 Task: Look for Airbnb properties in Dubbo, Australia from 9th December, 2023 to 16th December, 2023 for 2 adults. Place can be entire room with 2 bedrooms having 2 beds and 1 bathroom. Property type can be flat. Amenities needed are: washing machine, kitchen.
Action: Mouse moved to (560, 124)
Screenshot: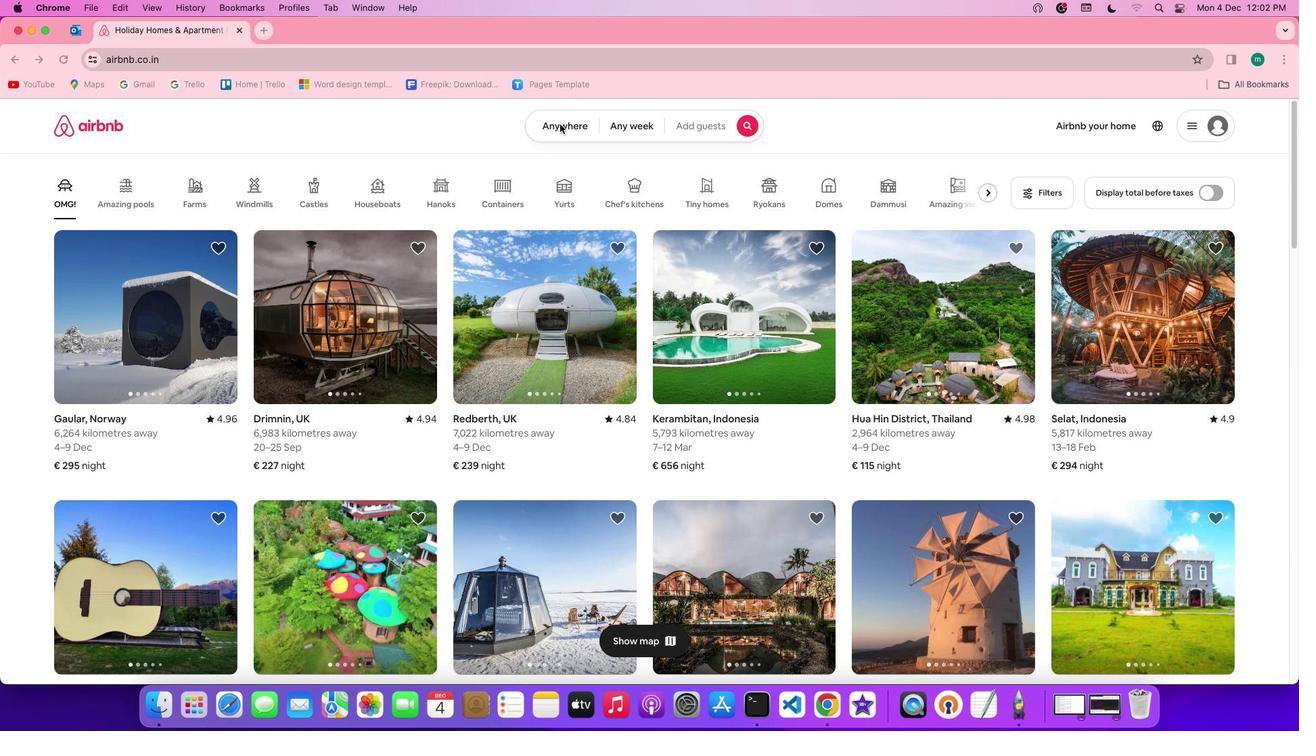 
Action: Mouse pressed left at (560, 124)
Screenshot: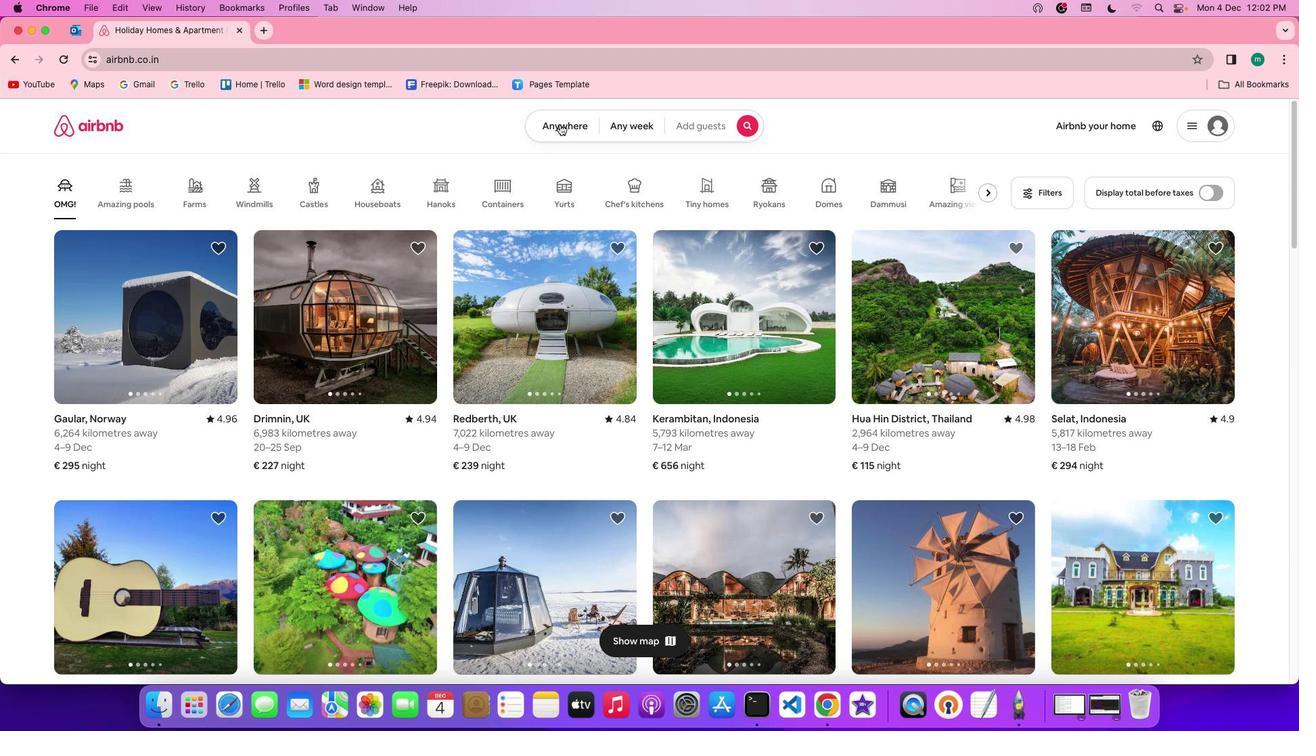 
Action: Mouse pressed left at (560, 124)
Screenshot: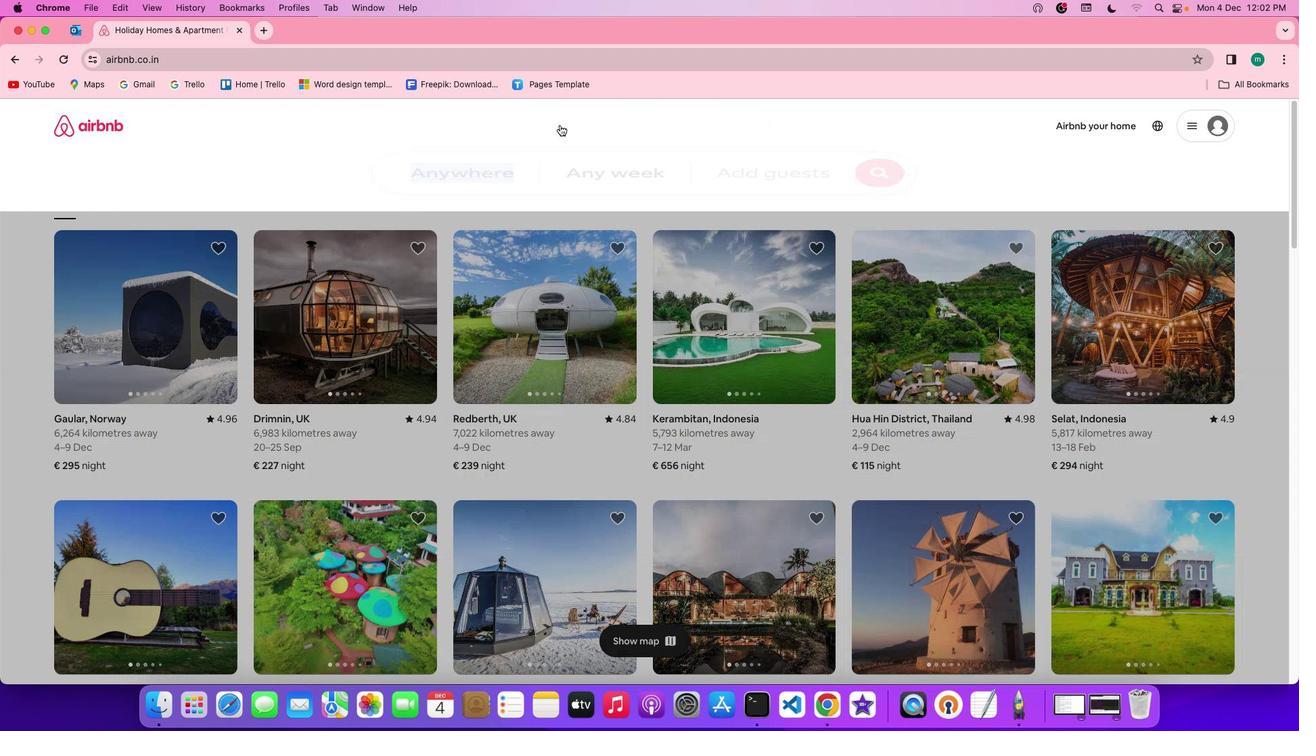 
Action: Mouse moved to (525, 165)
Screenshot: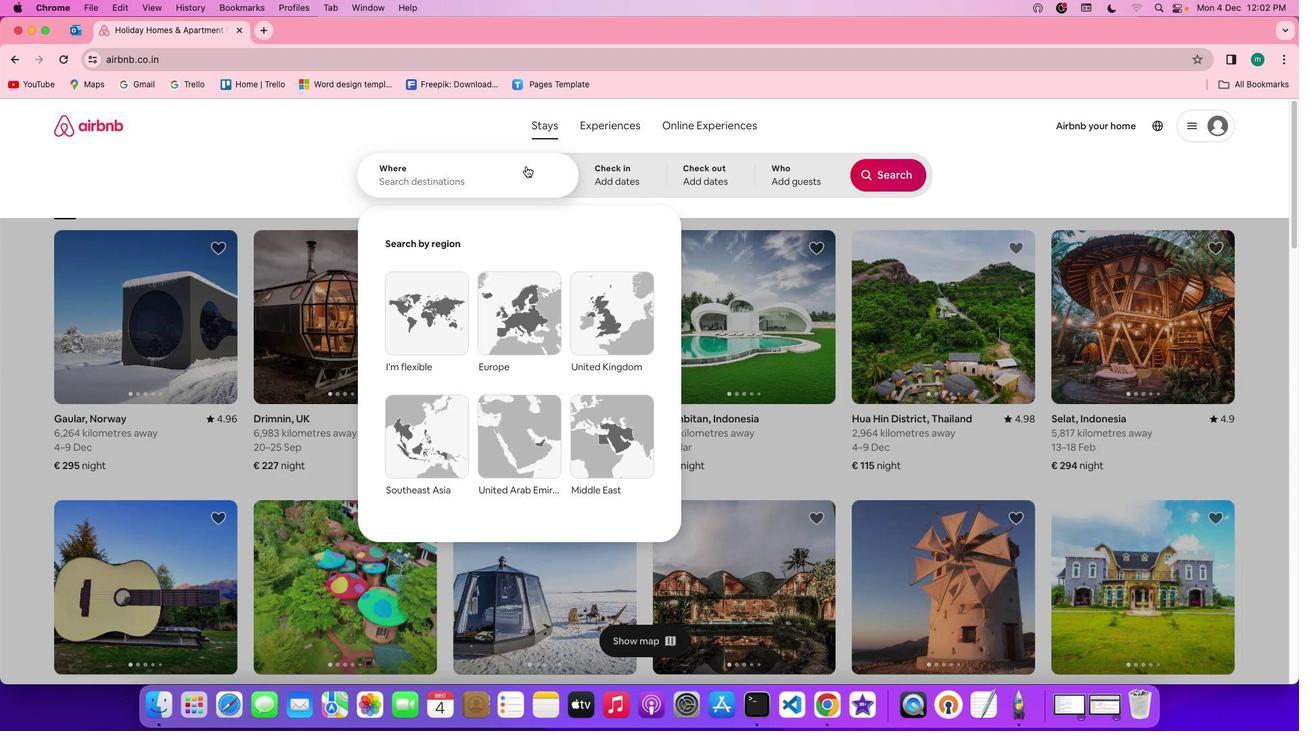 
Action: Mouse pressed left at (525, 165)
Screenshot: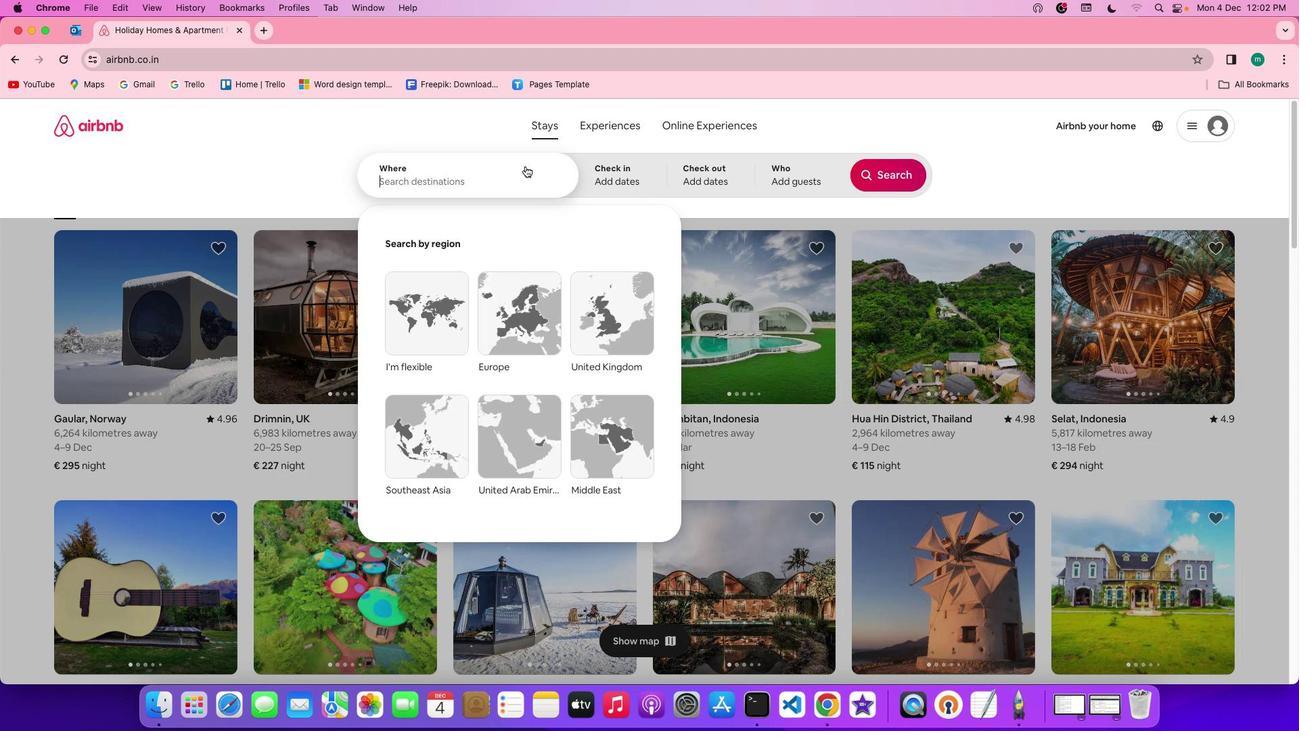 
Action: Mouse moved to (525, 165)
Screenshot: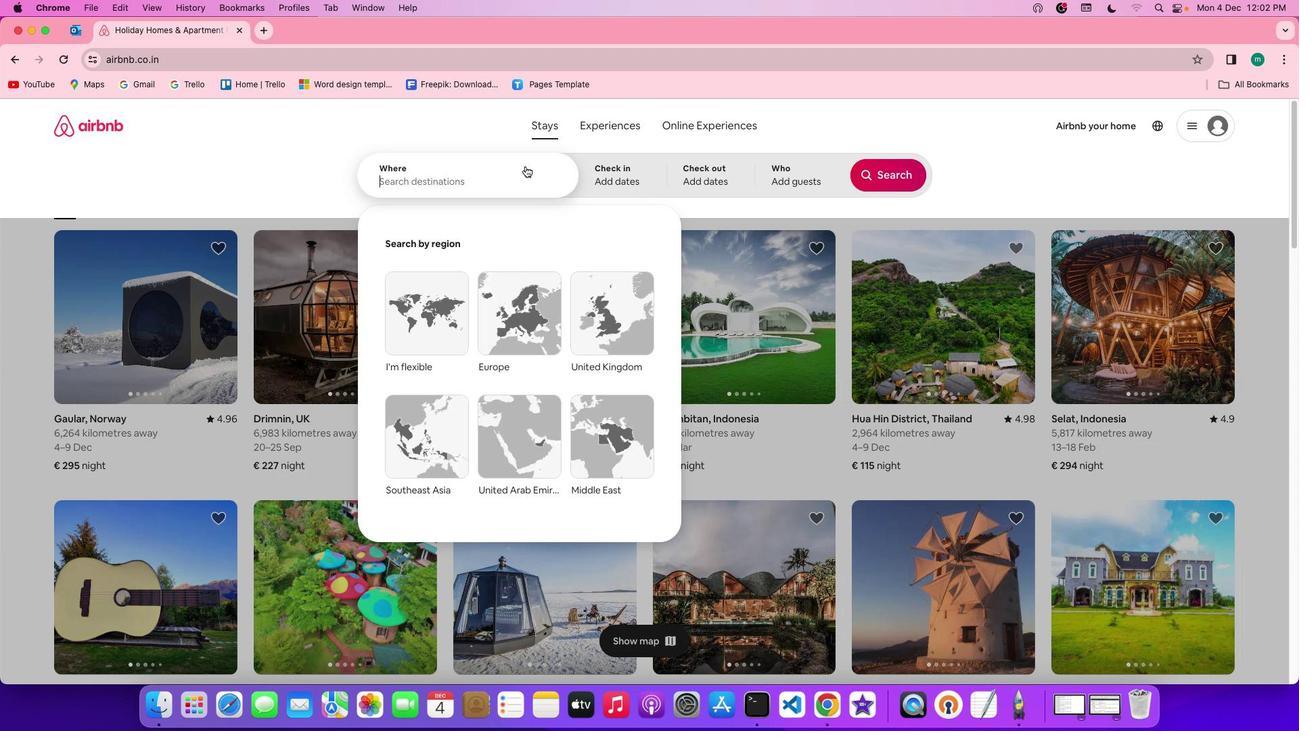 
Action: Key pressed Key.shift'D''u''b''b''o'','Key.spaceKey.shift'a''u''s''t''r''a''l''i''a'
Screenshot: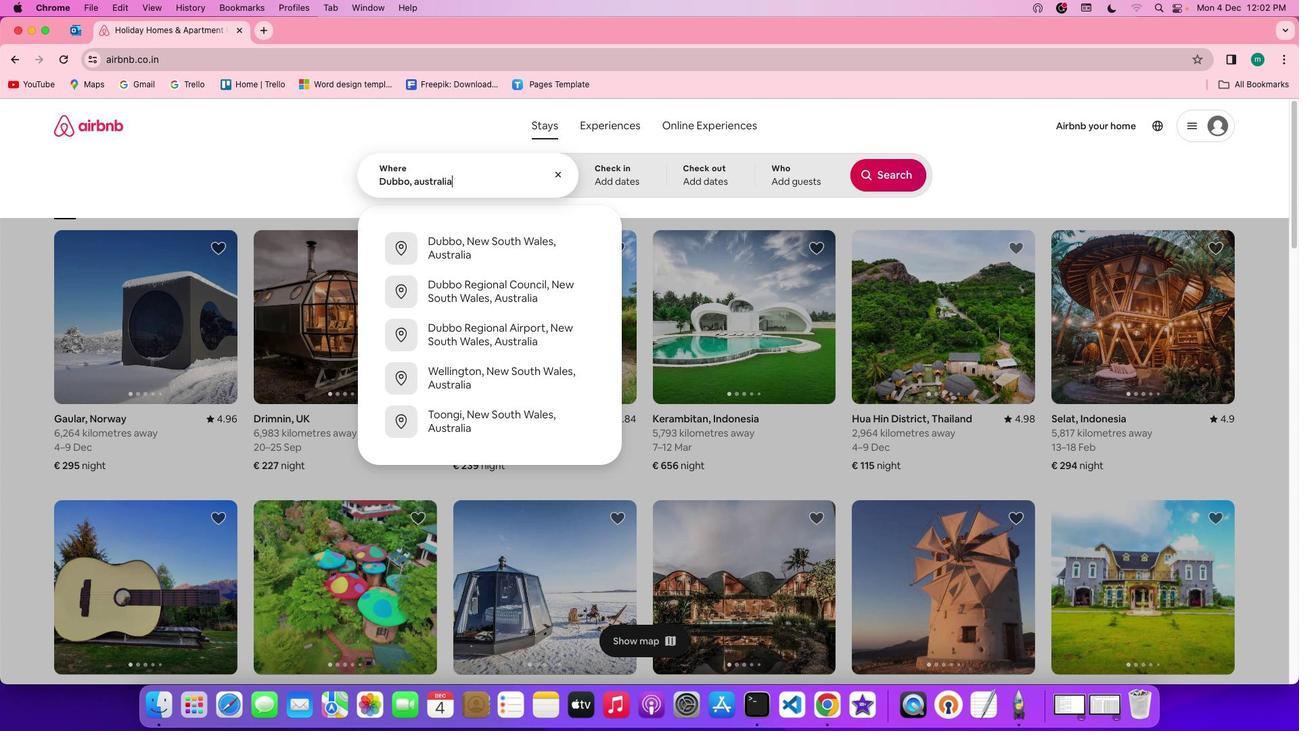 
Action: Mouse moved to (641, 163)
Screenshot: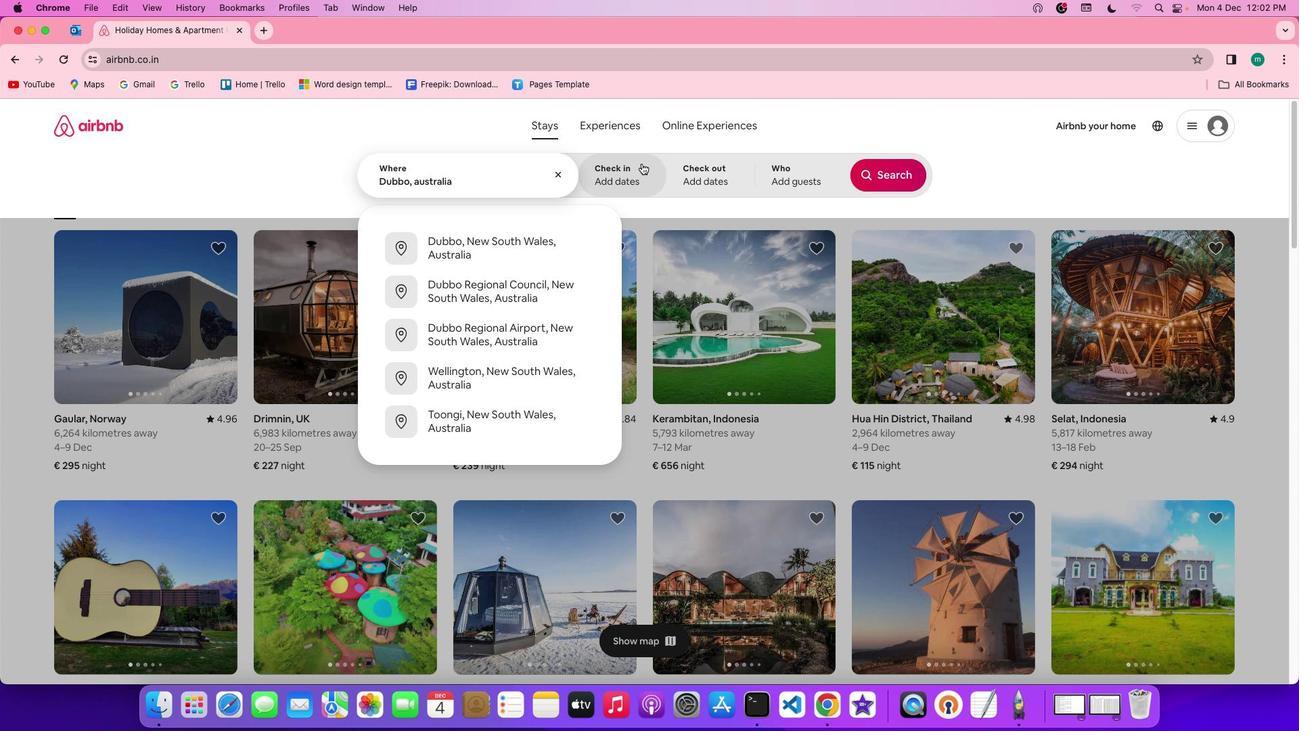 
Action: Mouse pressed left at (641, 163)
Screenshot: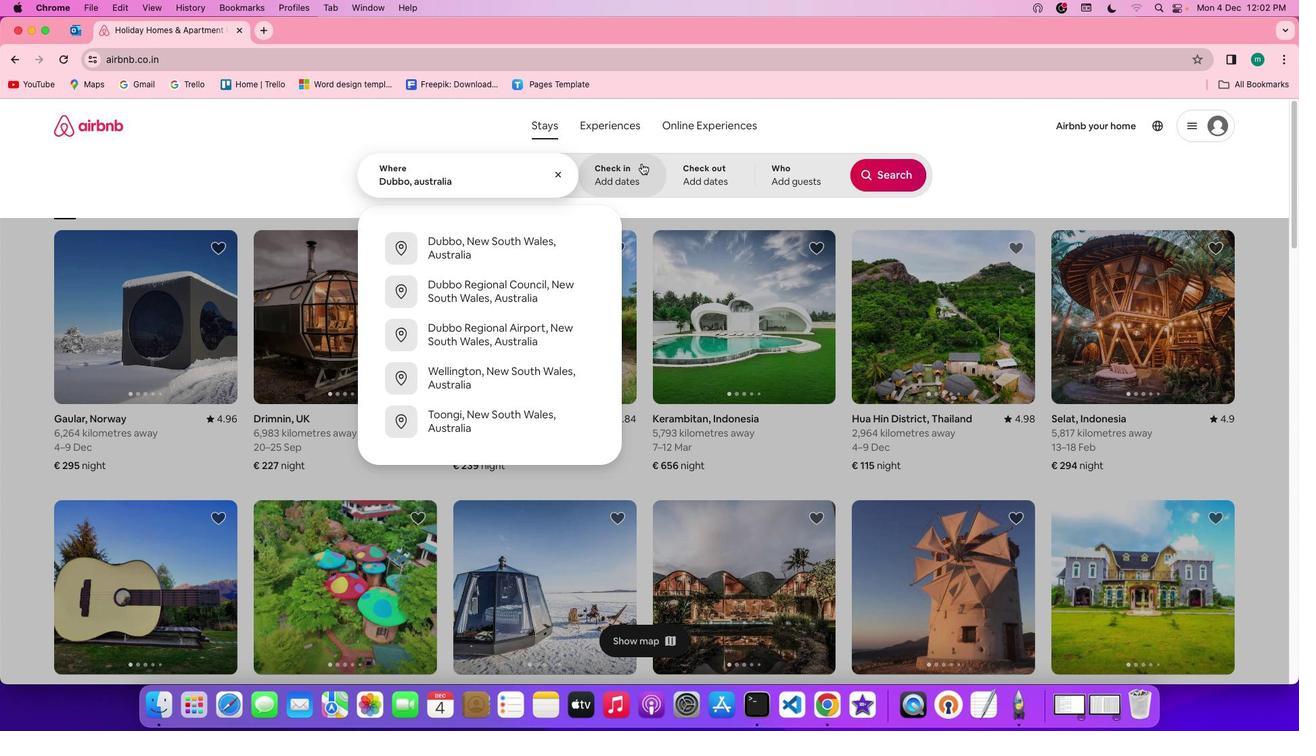 
Action: Mouse moved to (609, 381)
Screenshot: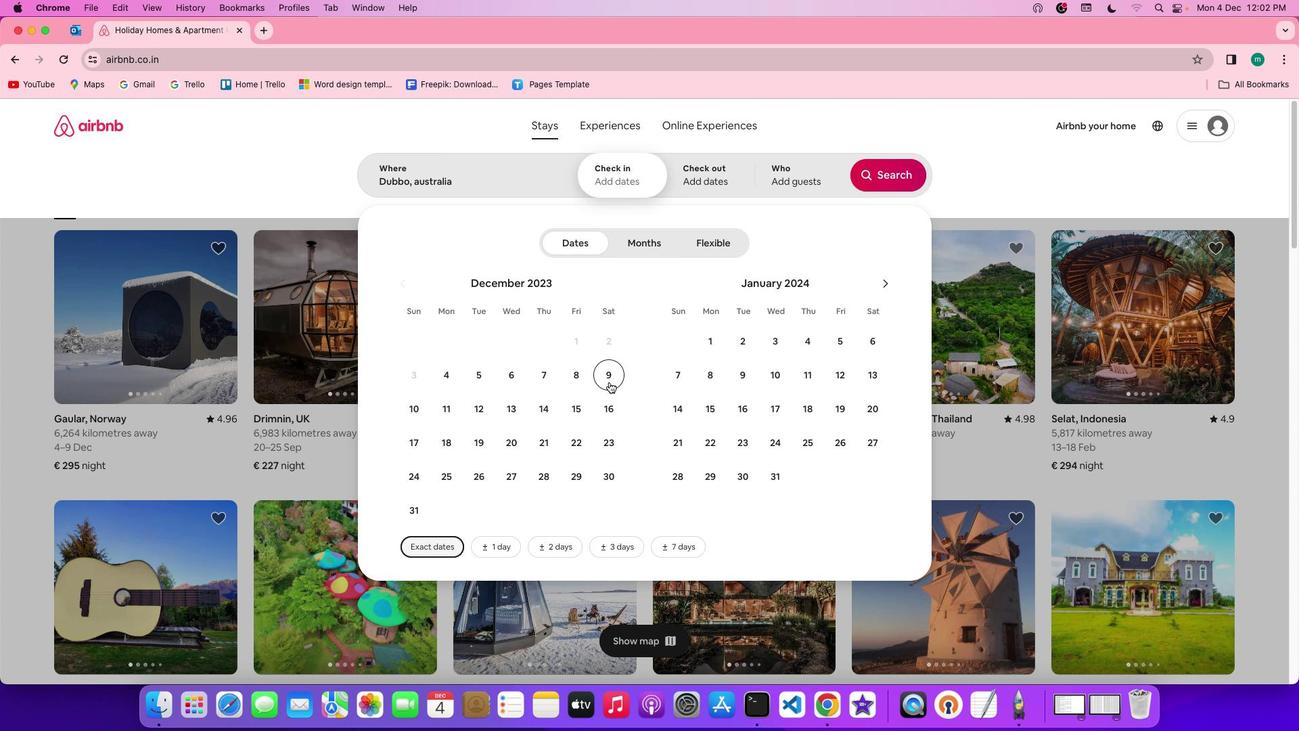 
Action: Mouse pressed left at (609, 381)
Screenshot: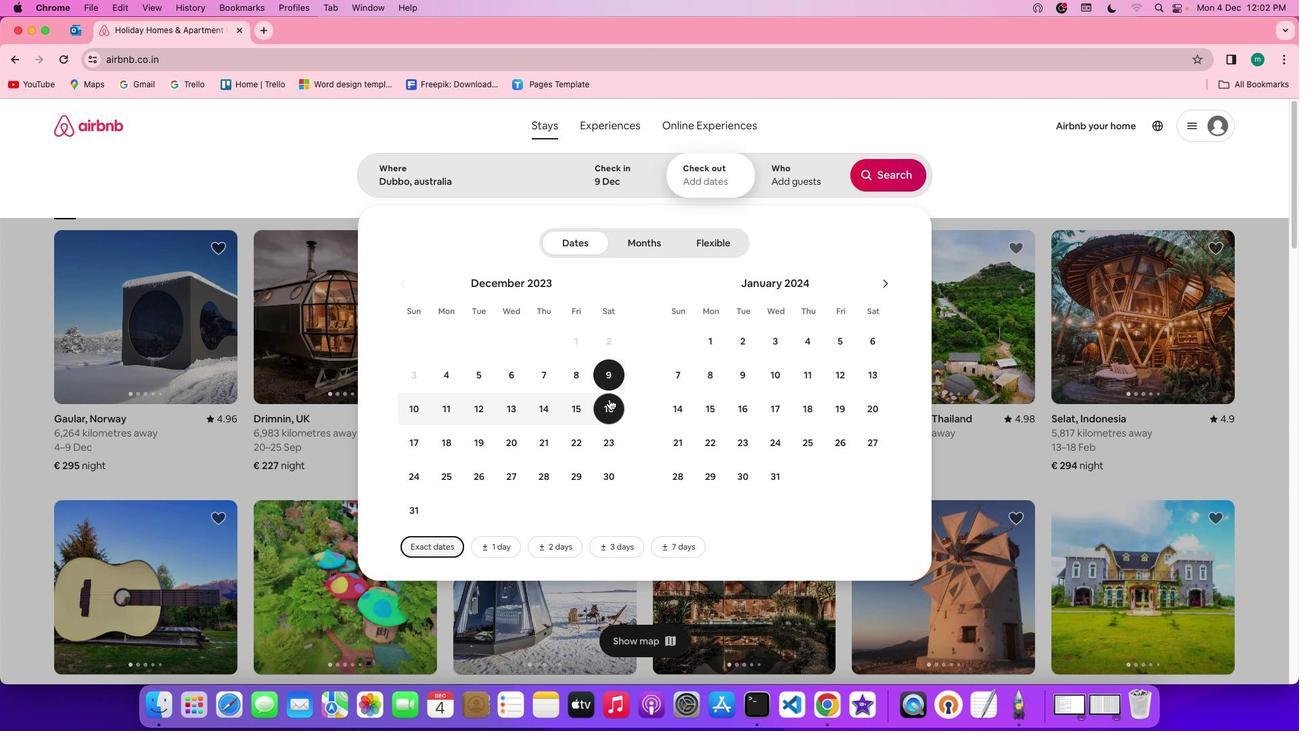 
Action: Mouse moved to (609, 399)
Screenshot: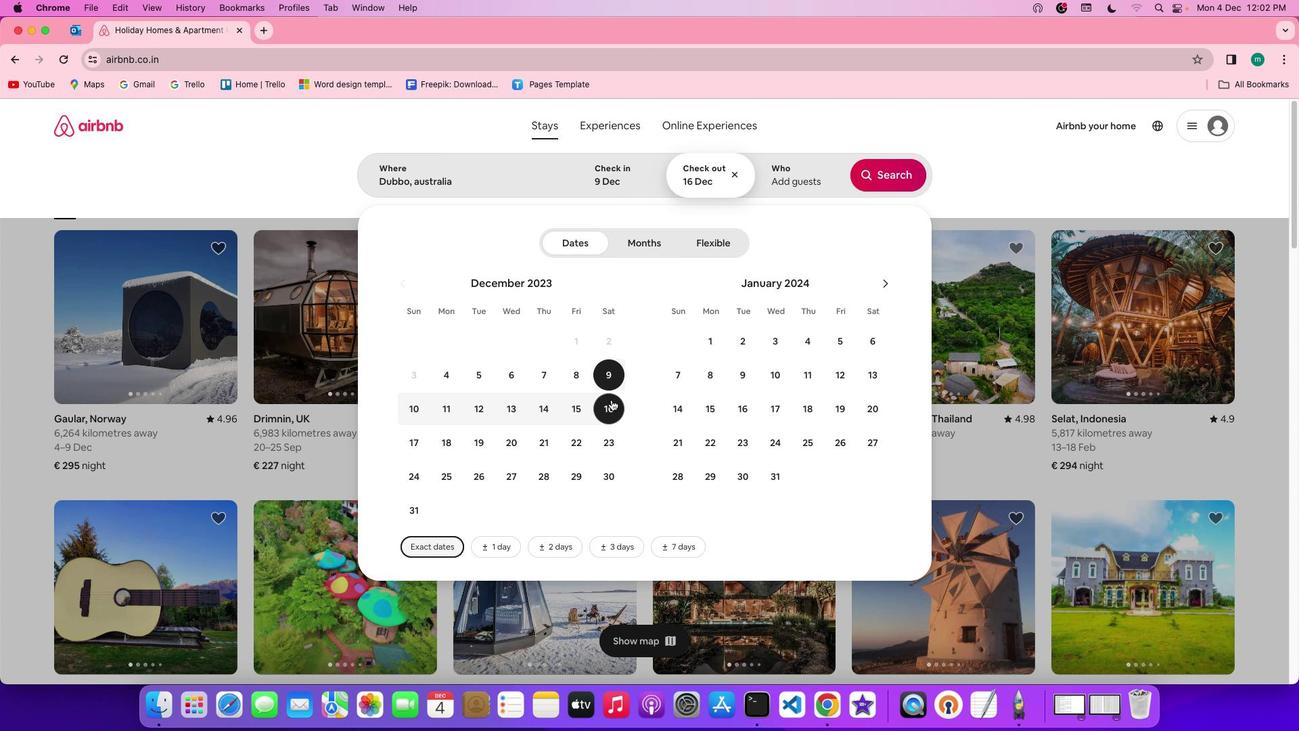 
Action: Mouse pressed left at (609, 399)
Screenshot: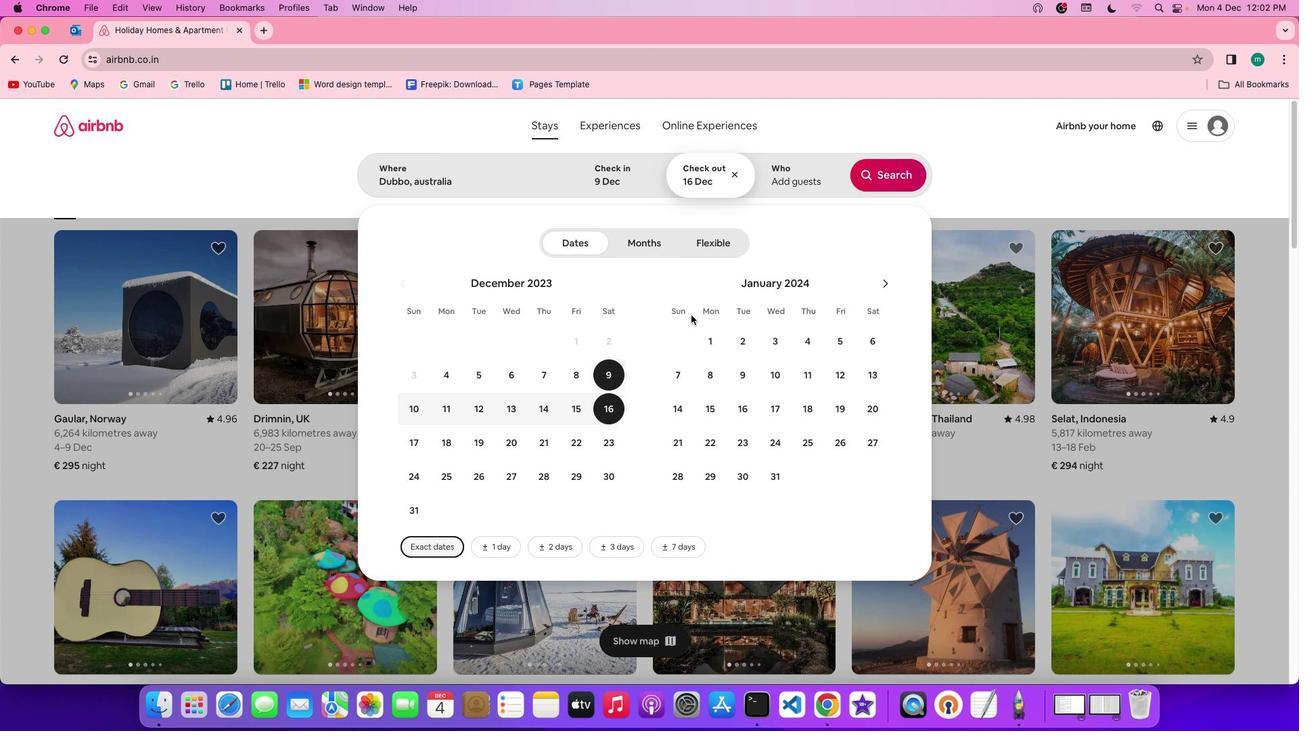 
Action: Mouse moved to (788, 176)
Screenshot: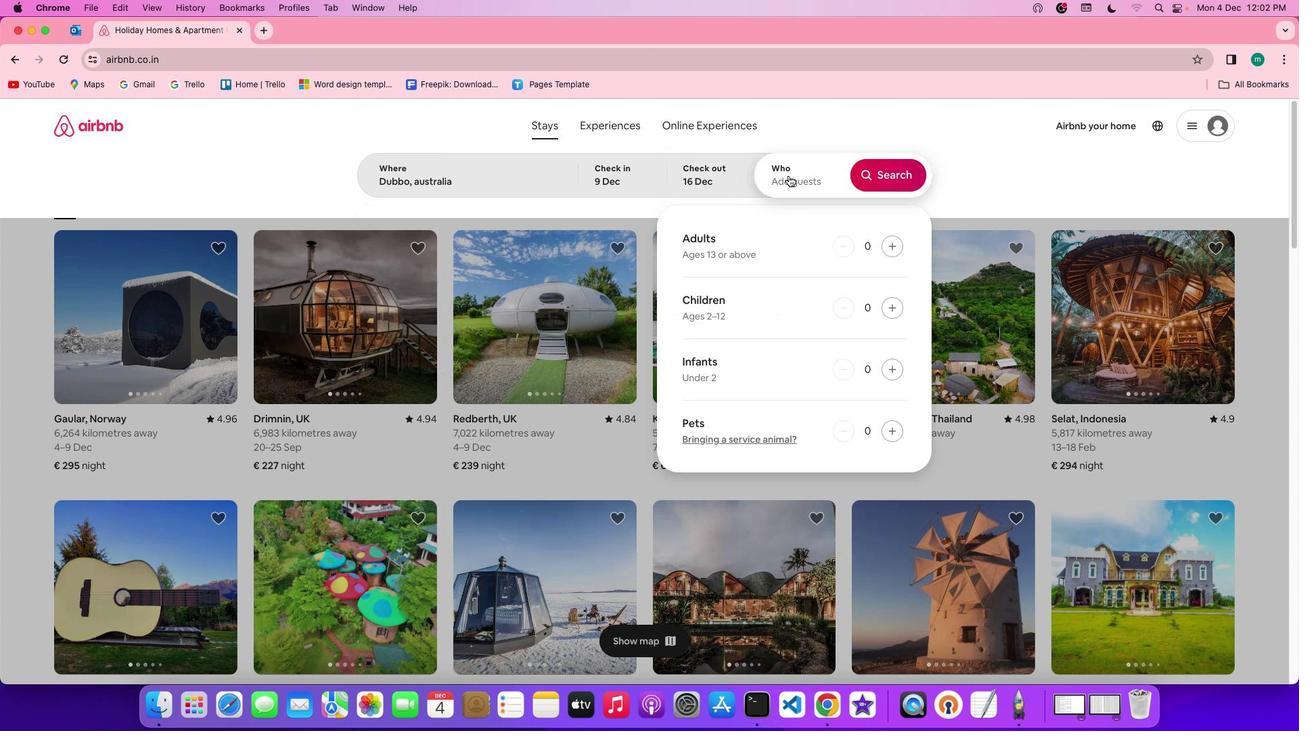 
Action: Mouse pressed left at (788, 176)
Screenshot: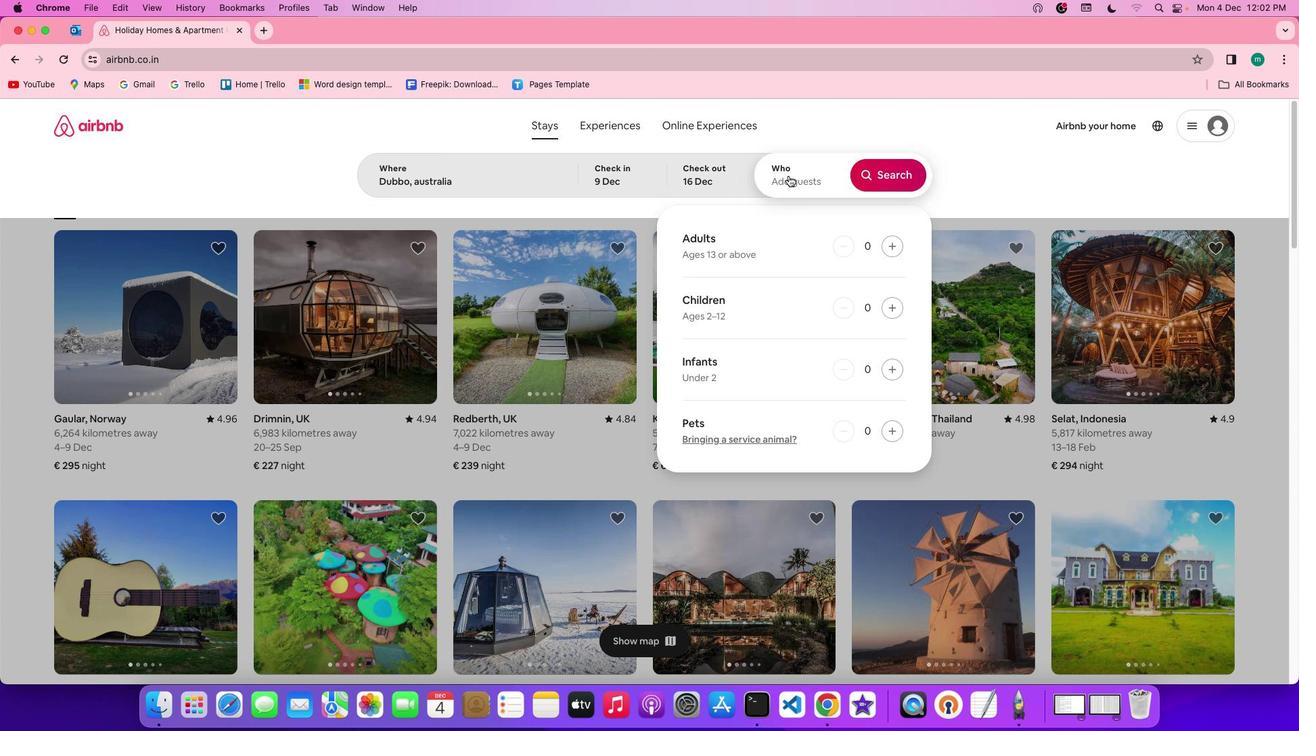 
Action: Mouse moved to (894, 240)
Screenshot: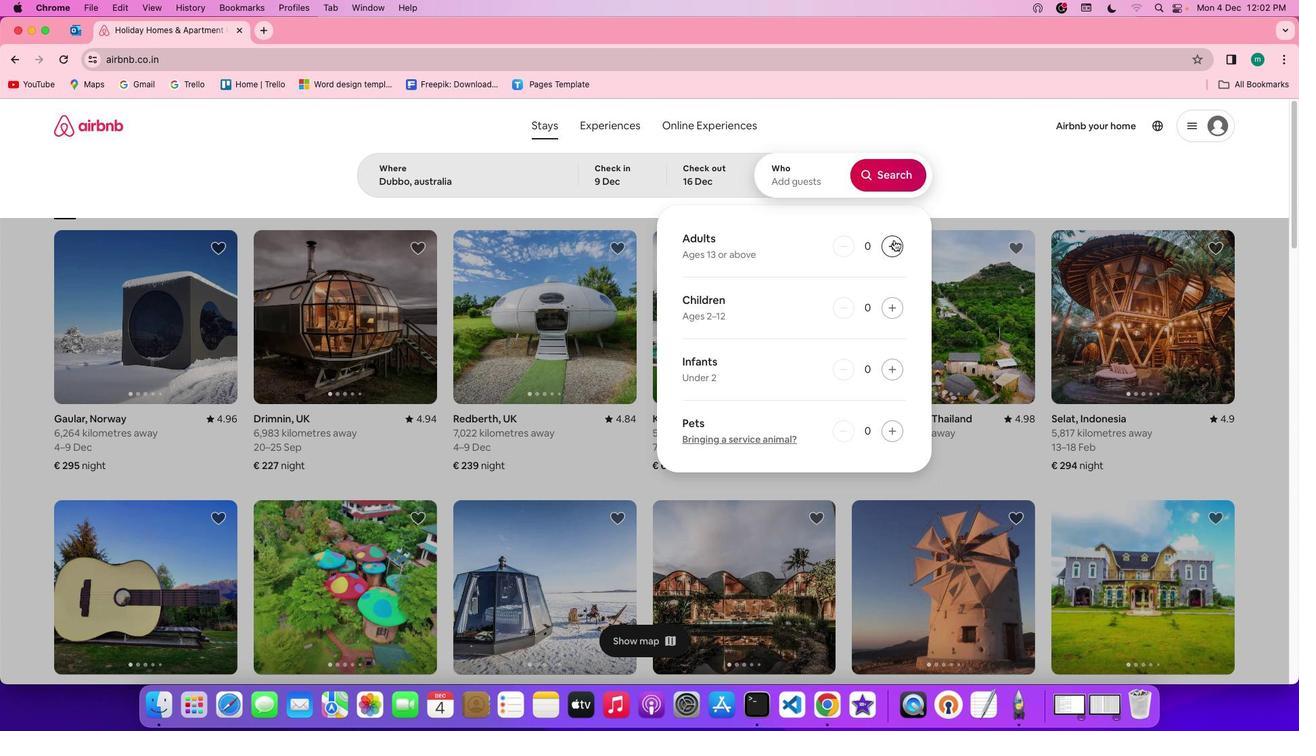 
Action: Mouse pressed left at (894, 240)
Screenshot: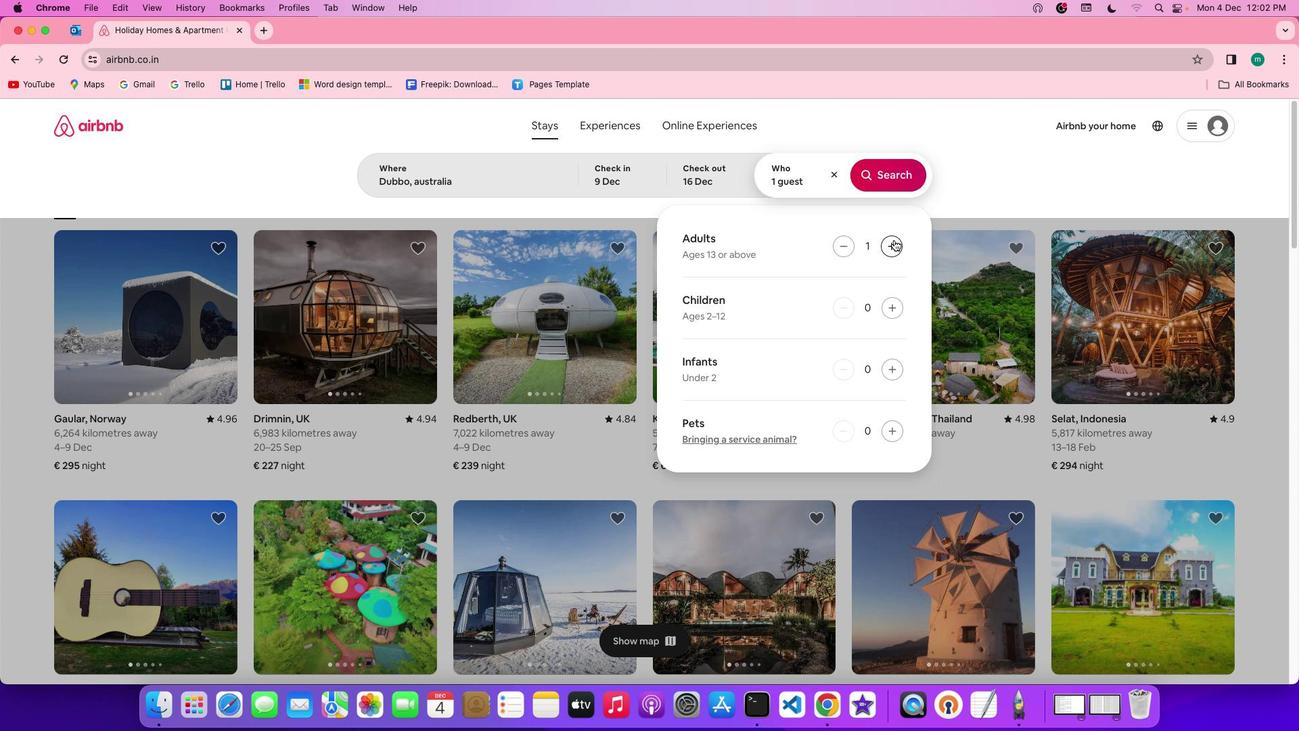 
Action: Mouse pressed left at (894, 240)
Screenshot: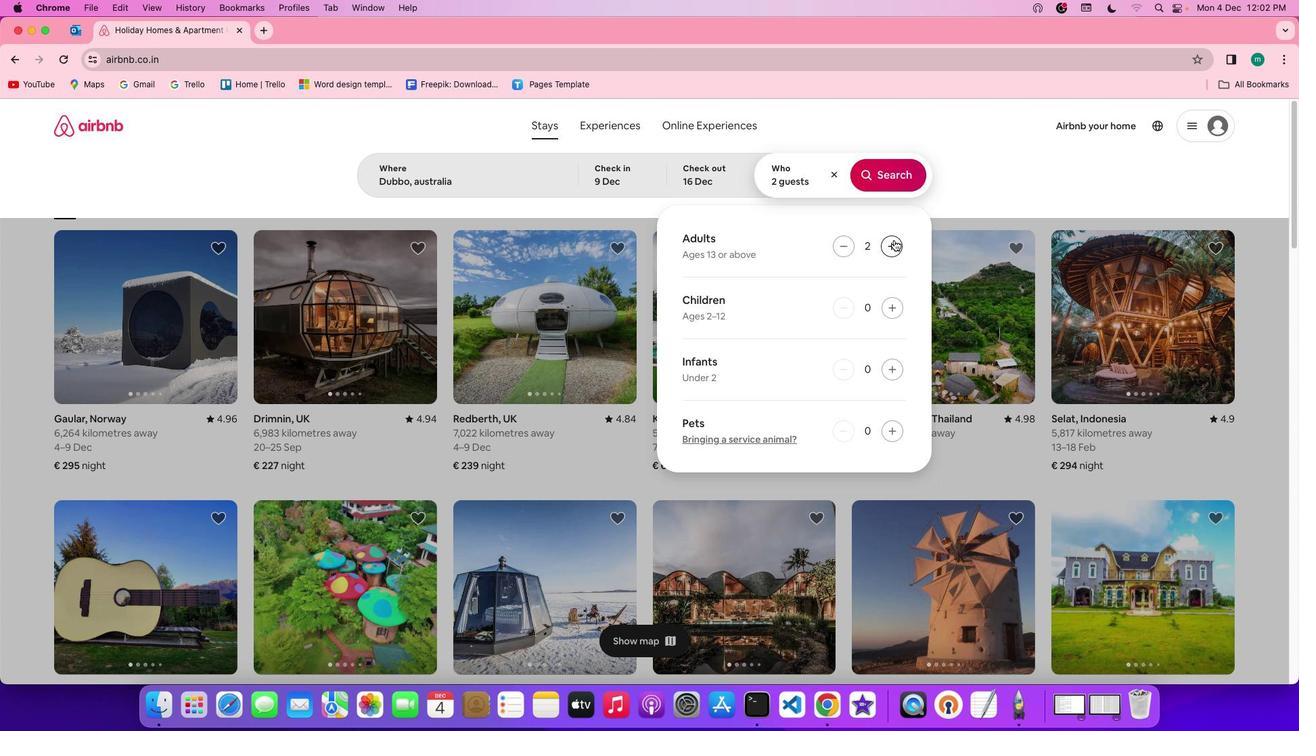 
Action: Mouse moved to (882, 169)
Screenshot: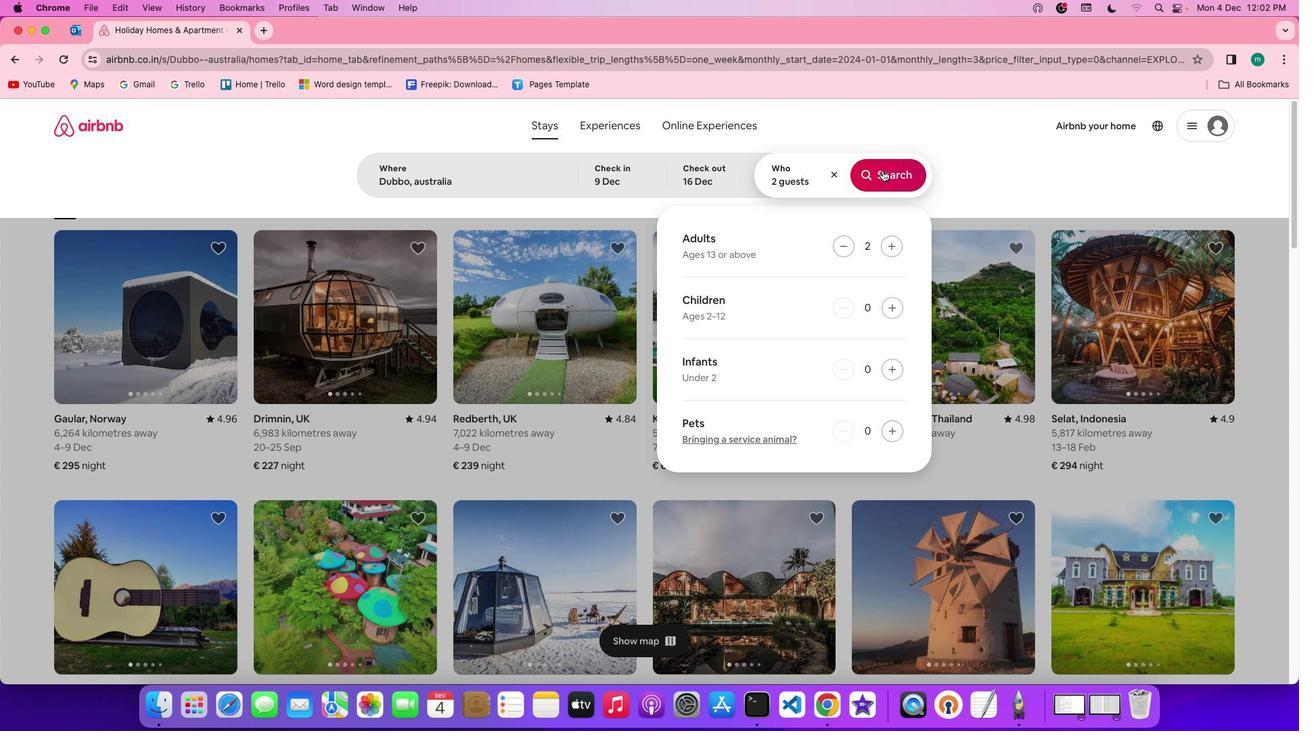 
Action: Mouse pressed left at (882, 169)
Screenshot: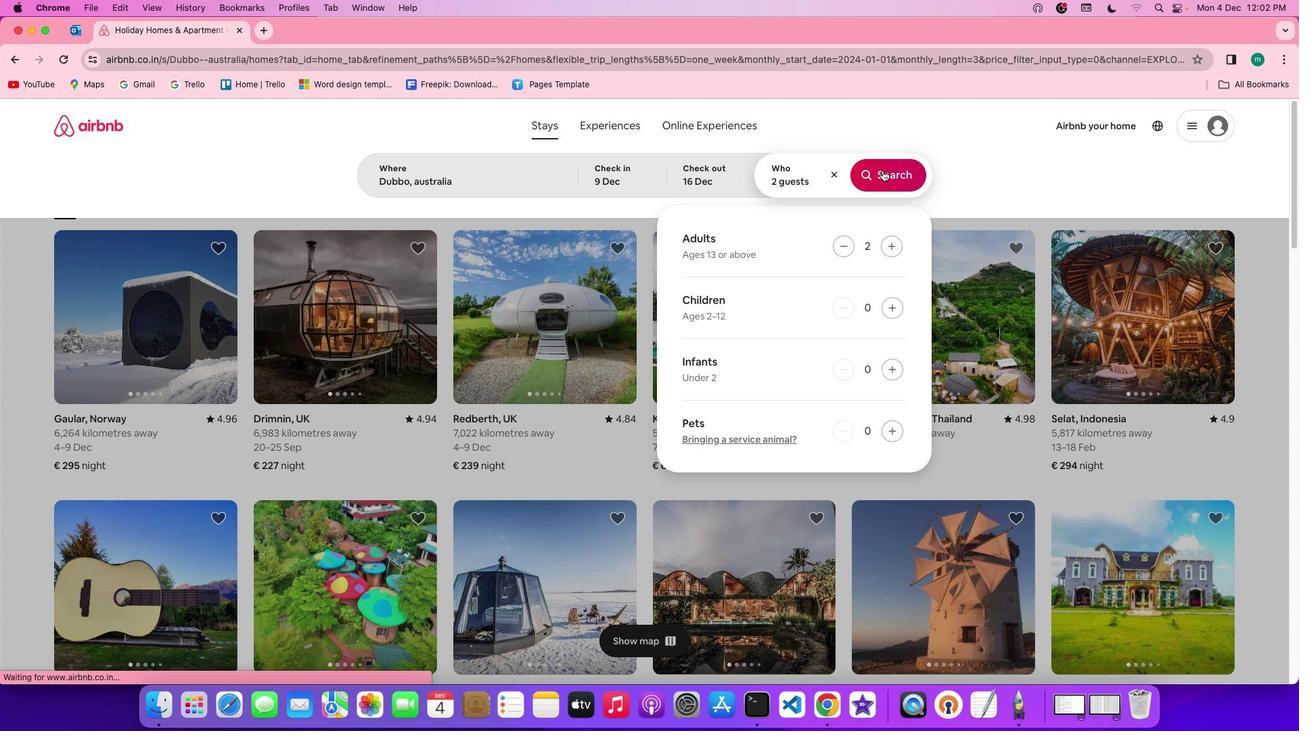 
Action: Mouse moved to (1074, 173)
Screenshot: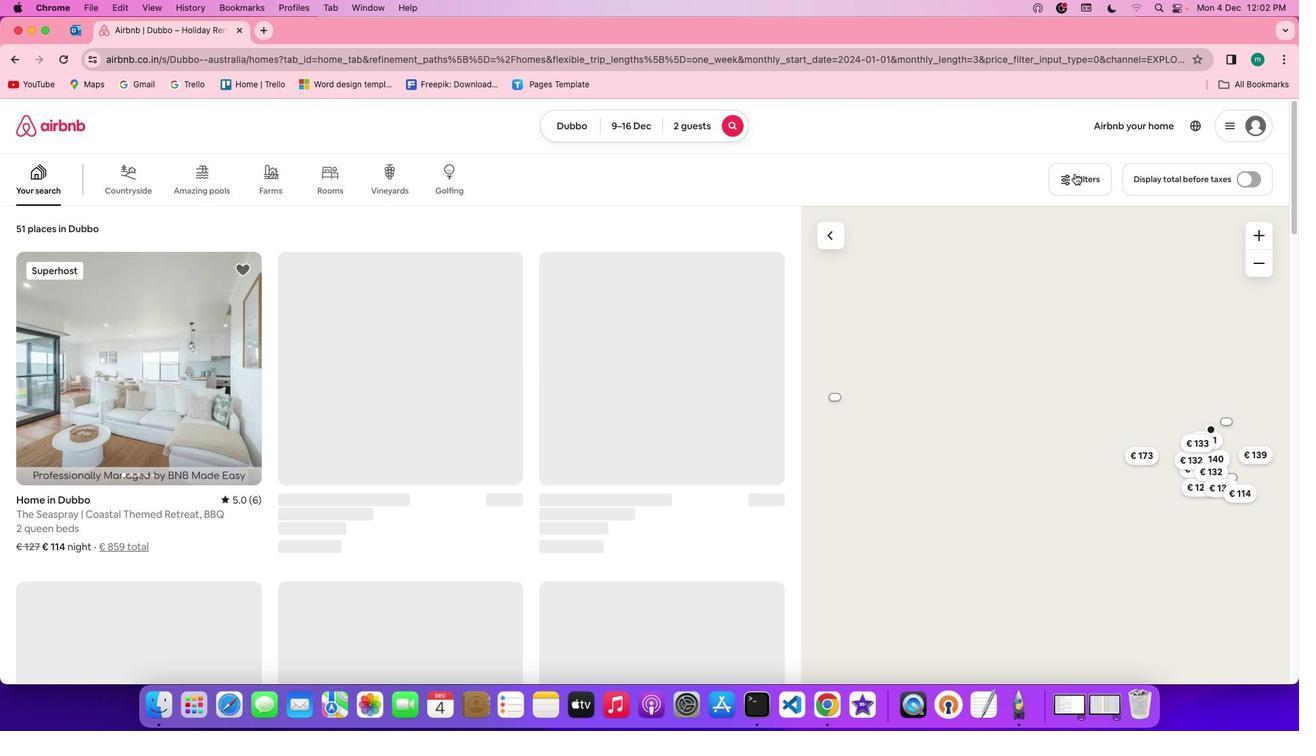 
Action: Mouse pressed left at (1074, 173)
Screenshot: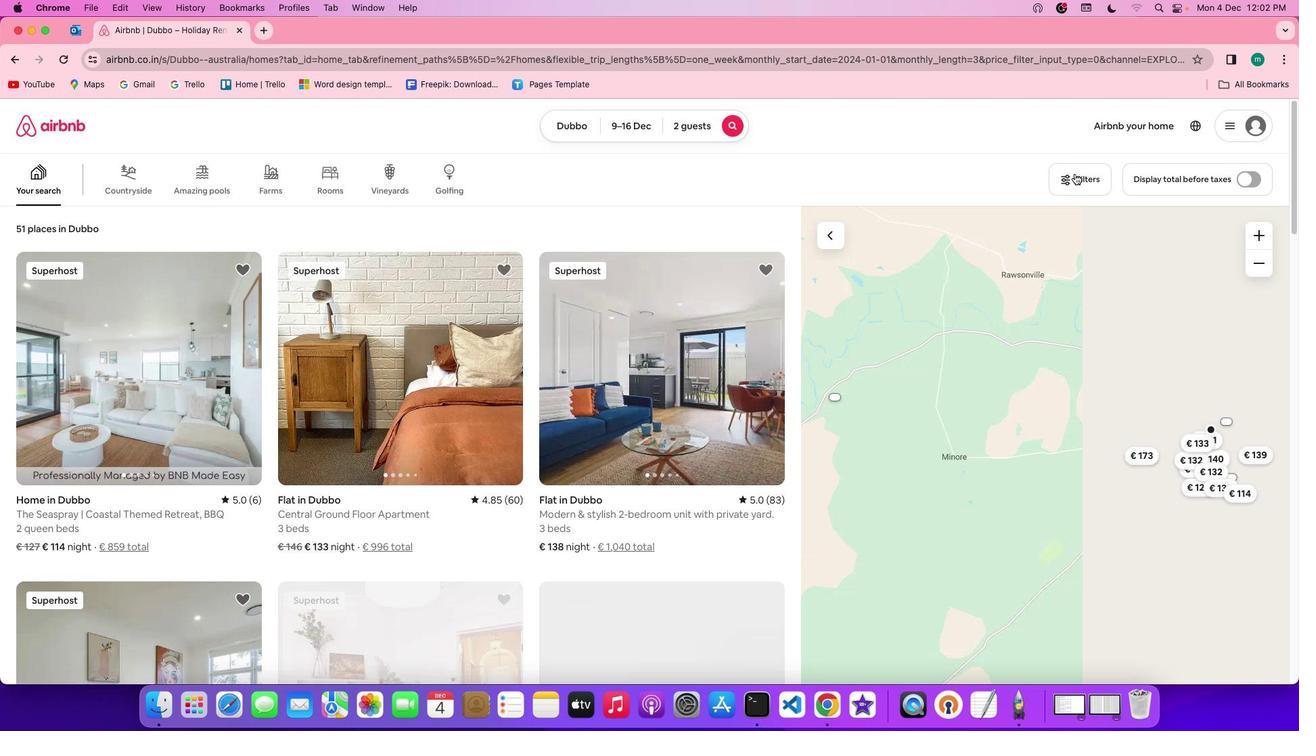 
Action: Mouse moved to (663, 332)
Screenshot: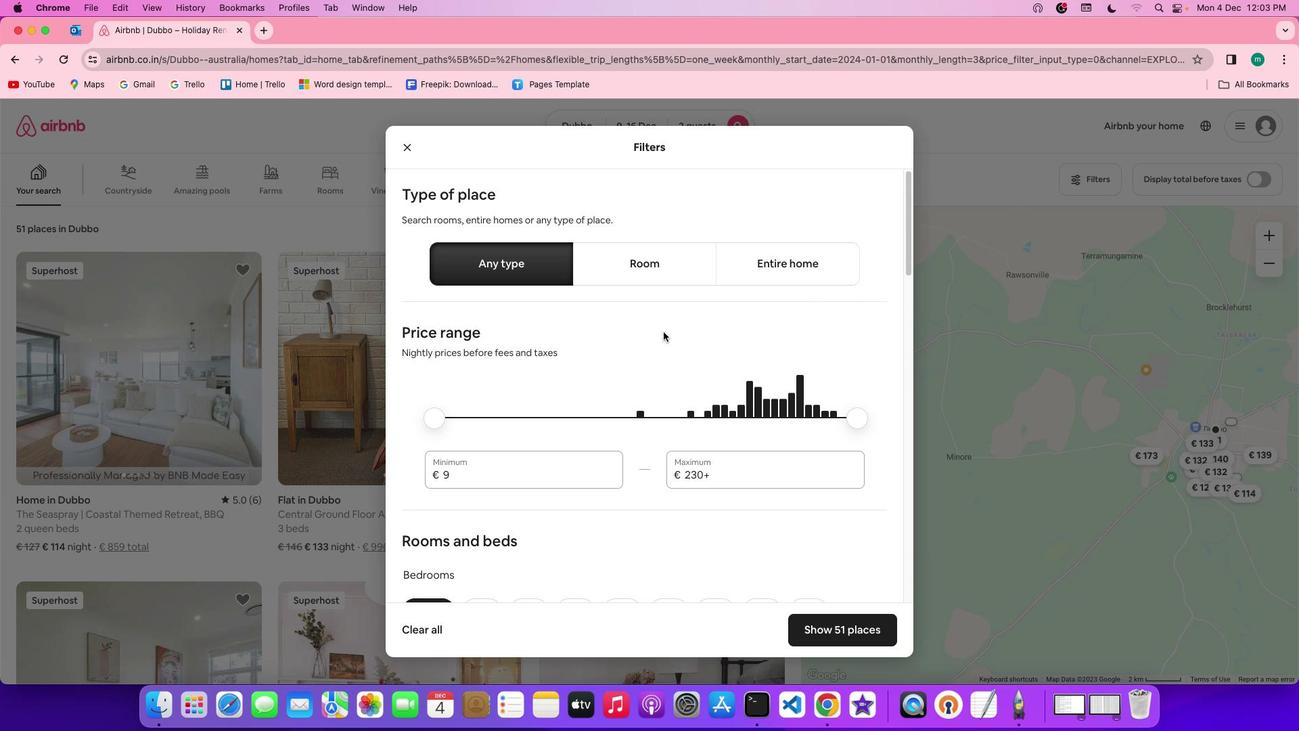 
Action: Mouse scrolled (663, 332) with delta (0, 0)
Screenshot: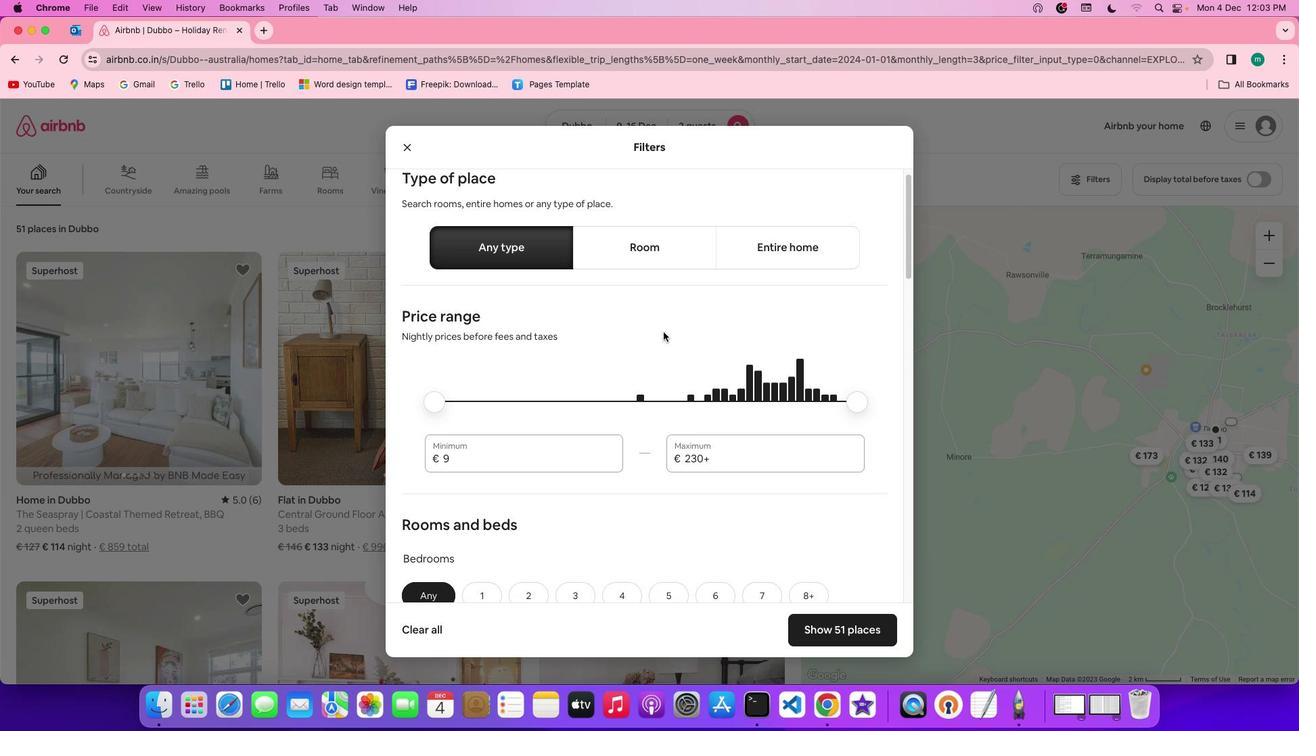 
Action: Mouse scrolled (663, 332) with delta (0, 0)
Screenshot: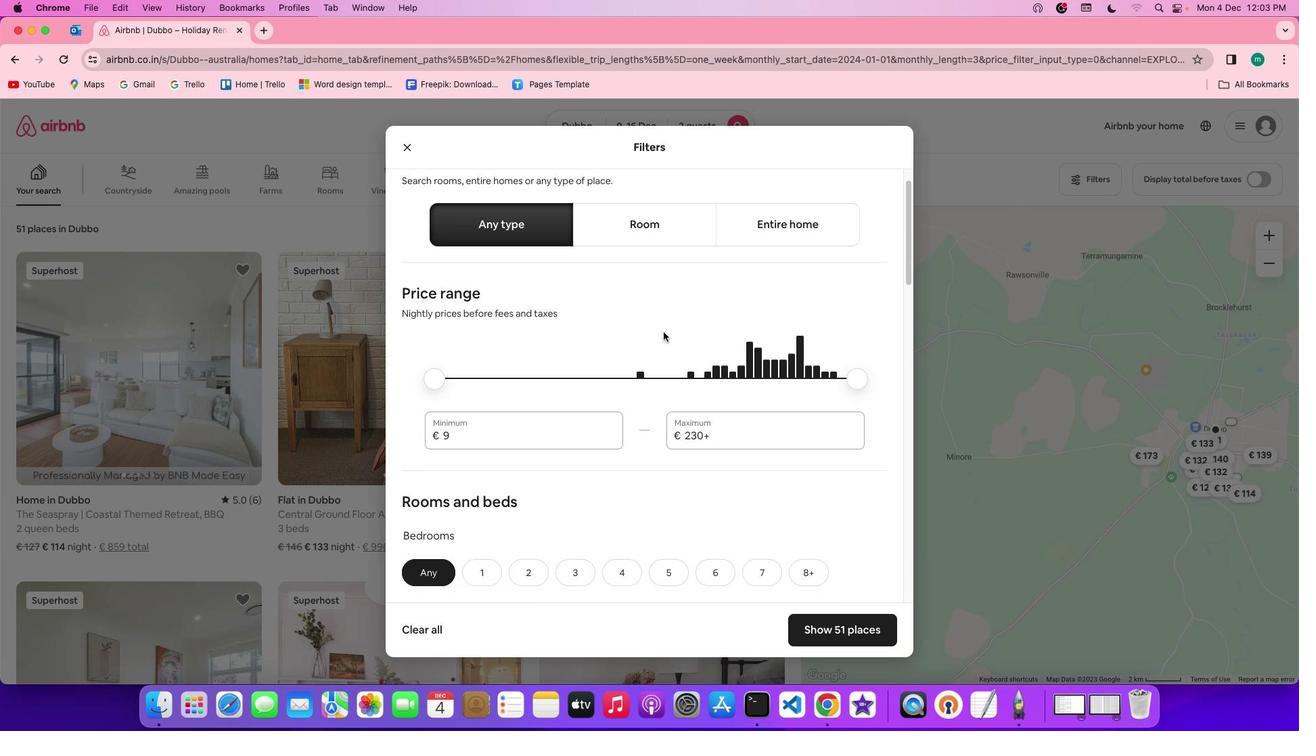 
Action: Mouse scrolled (663, 332) with delta (0, 0)
Screenshot: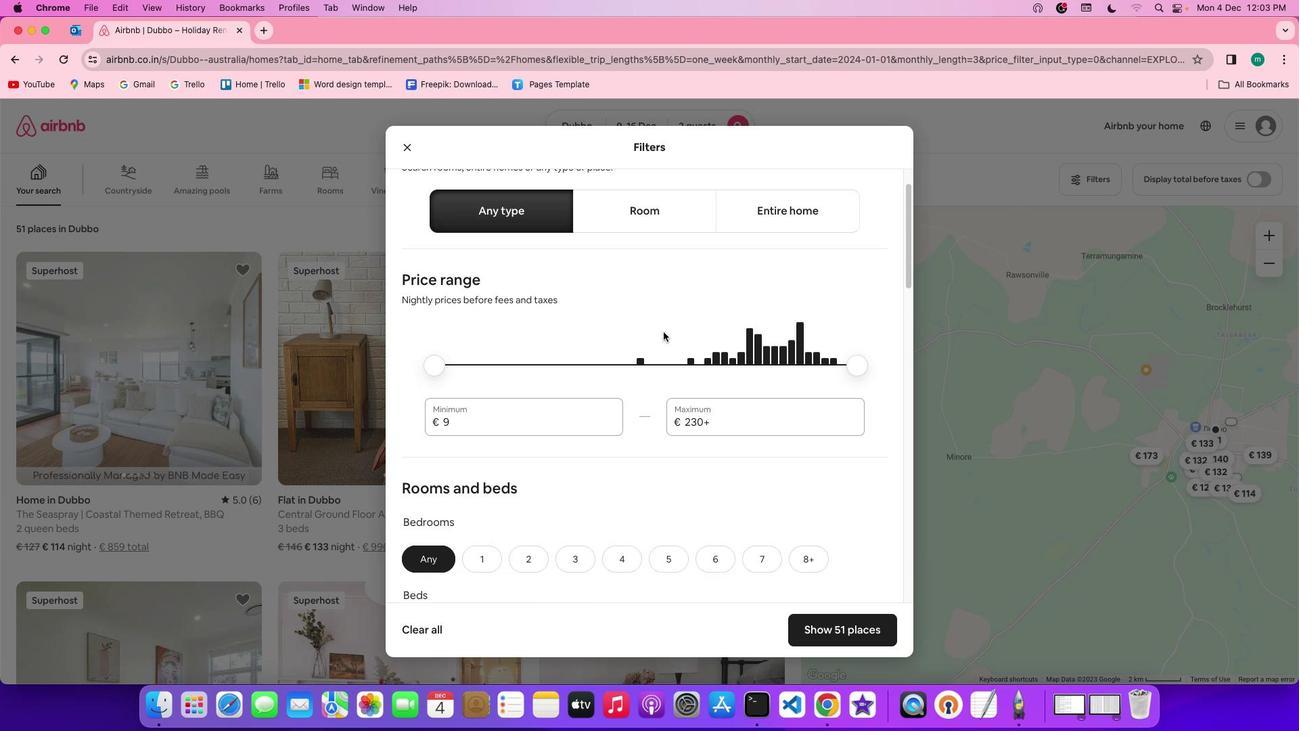 
Action: Mouse scrolled (663, 332) with delta (0, 0)
Screenshot: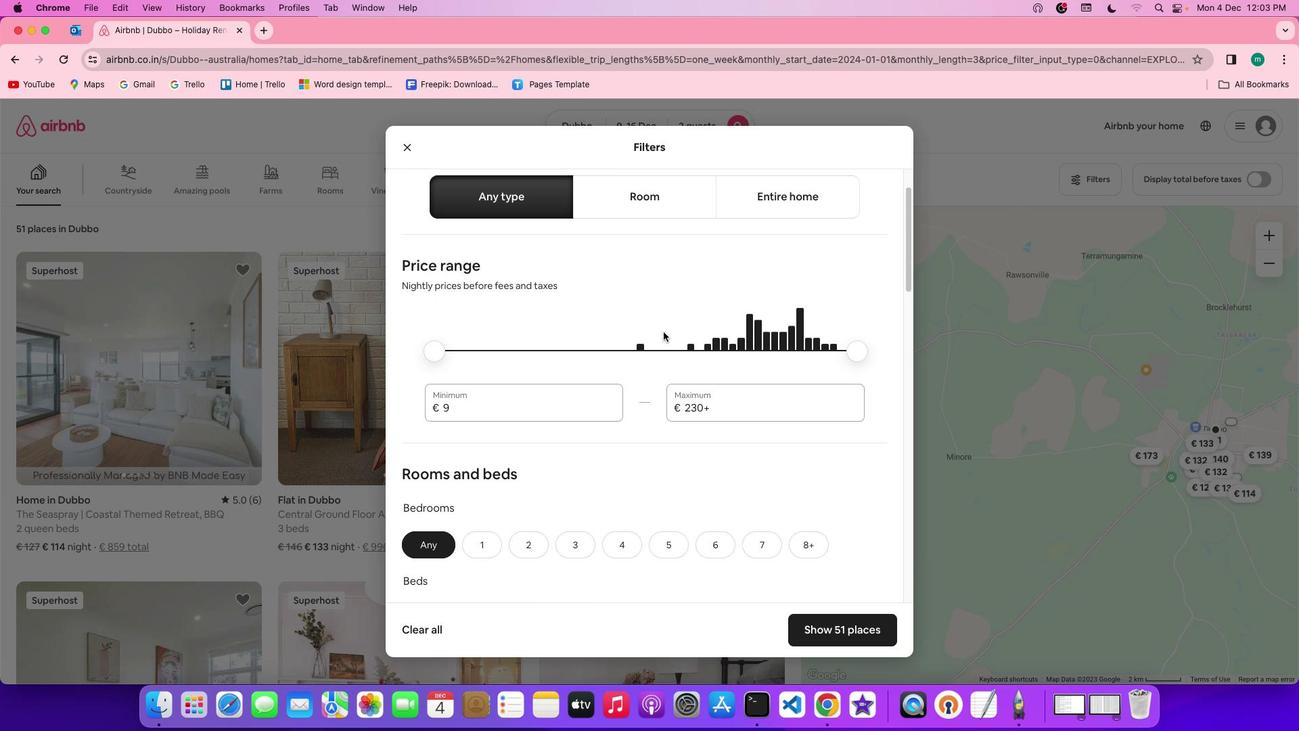 
Action: Mouse scrolled (663, 332) with delta (0, 0)
Screenshot: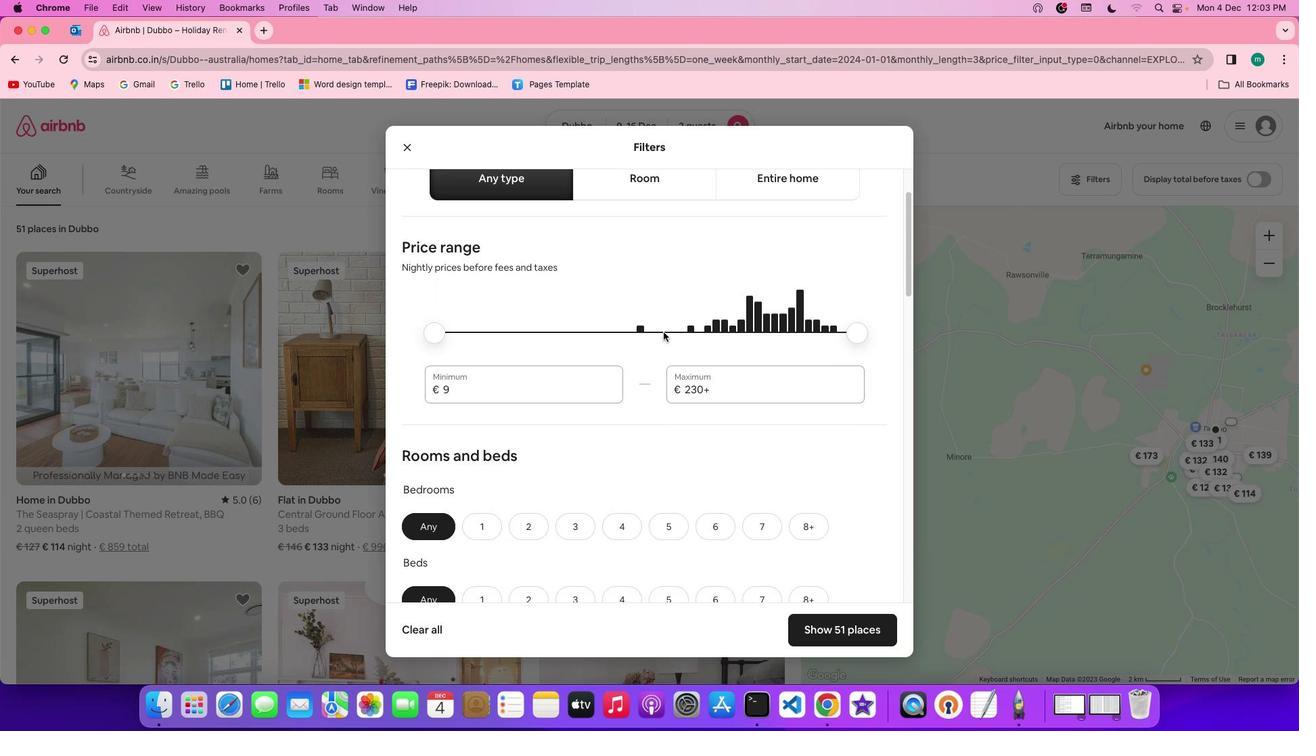 
Action: Mouse scrolled (663, 332) with delta (0, 0)
Screenshot: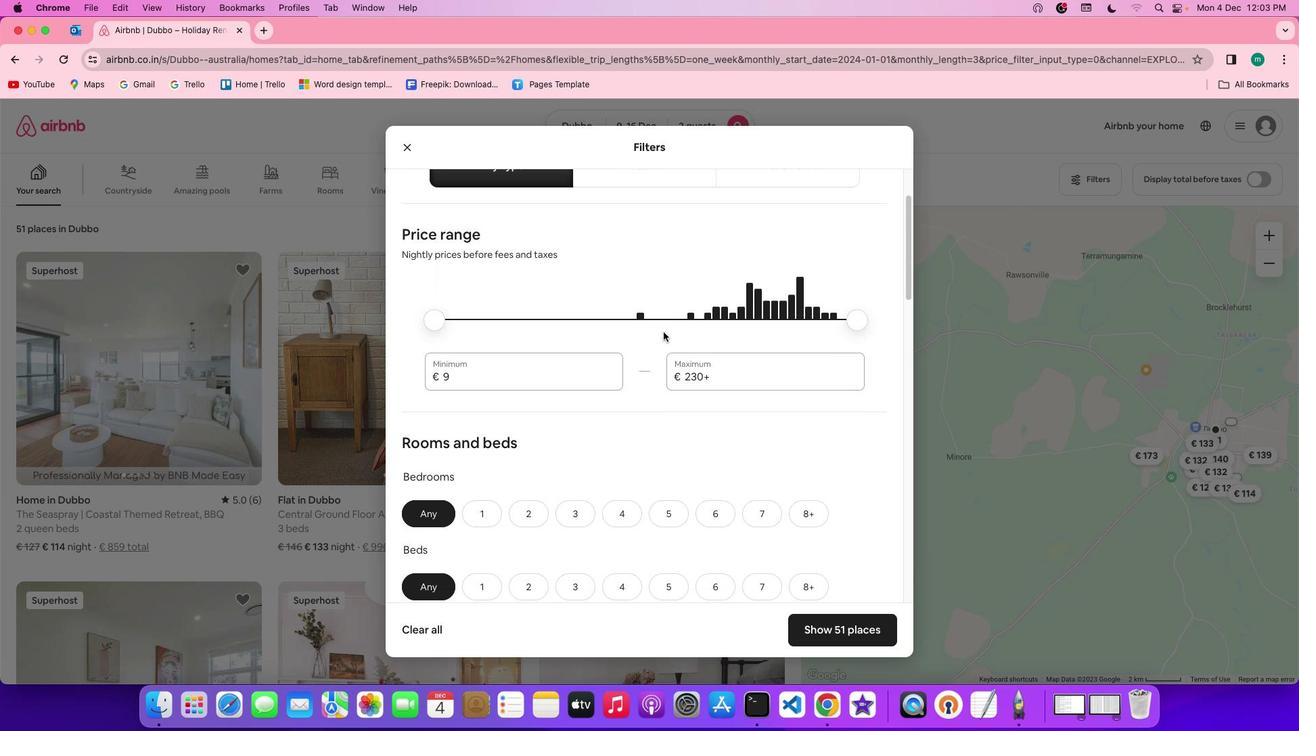 
Action: Mouse scrolled (663, 332) with delta (0, 0)
Screenshot: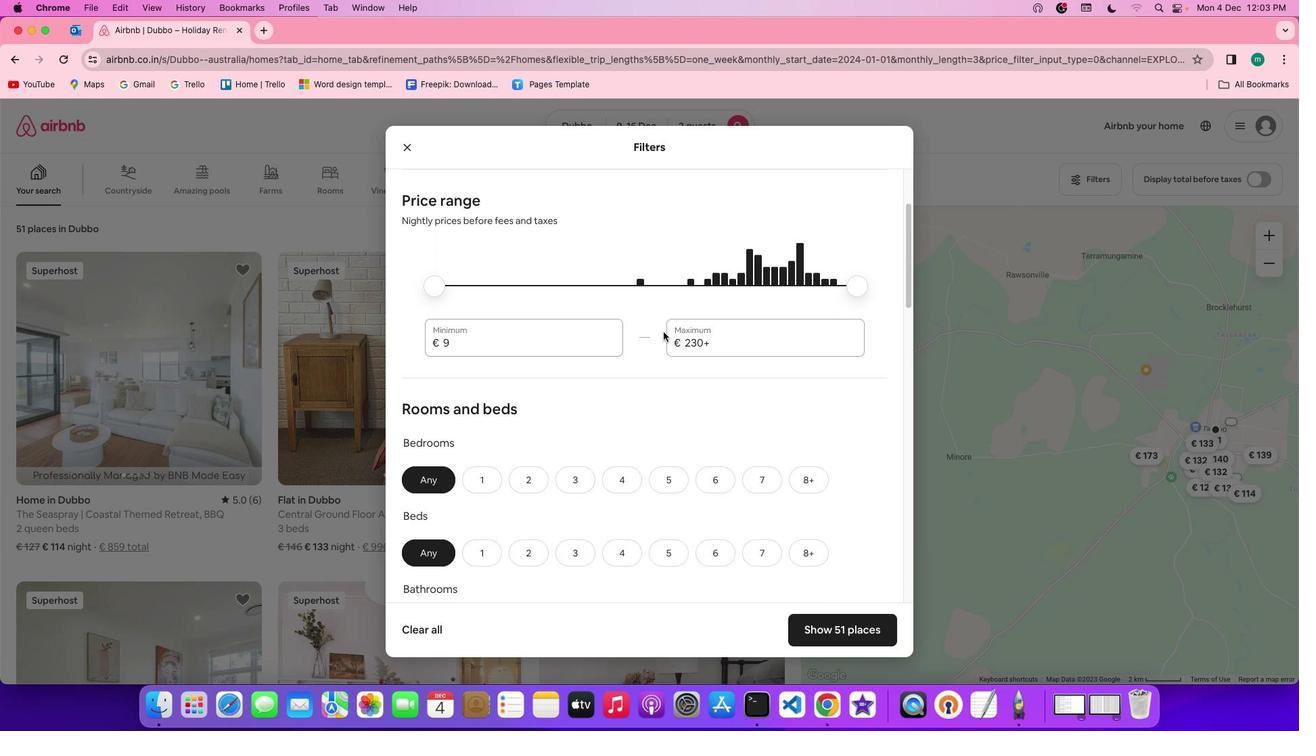 
Action: Mouse scrolled (663, 332) with delta (0, 0)
Screenshot: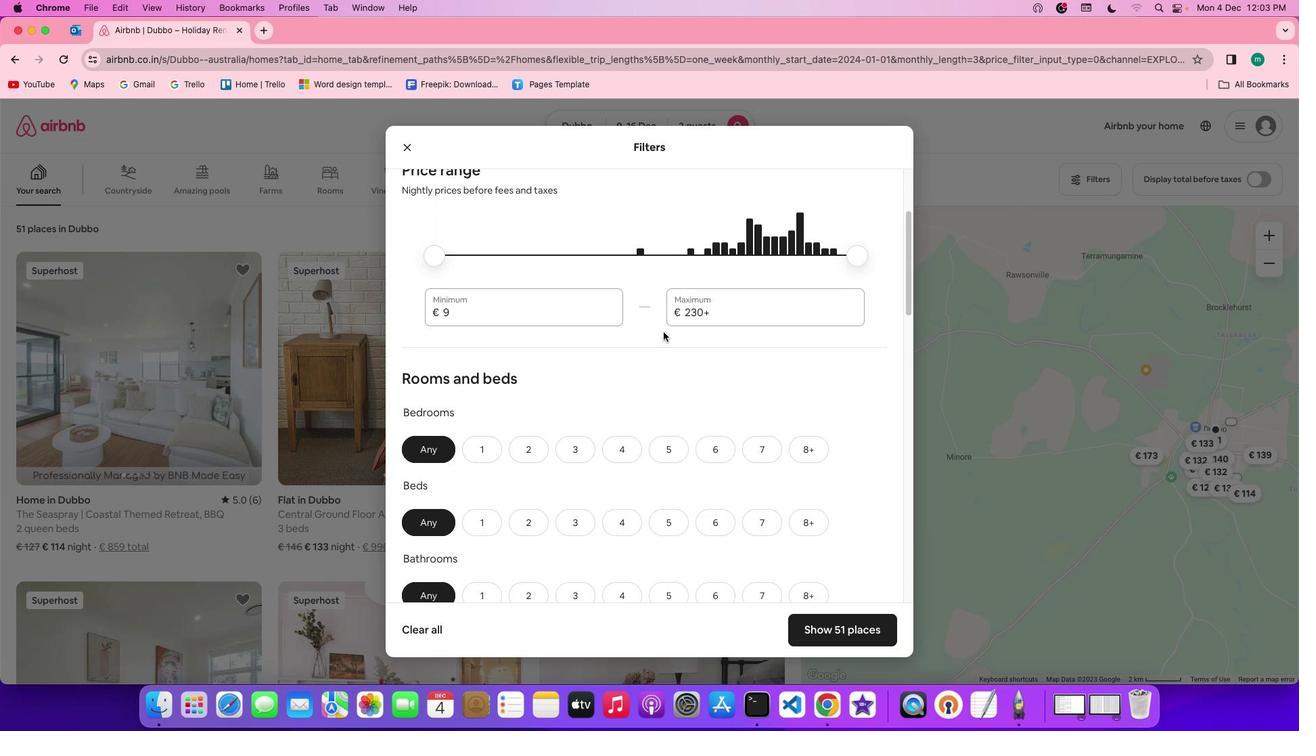 
Action: Mouse scrolled (663, 332) with delta (0, 0)
Screenshot: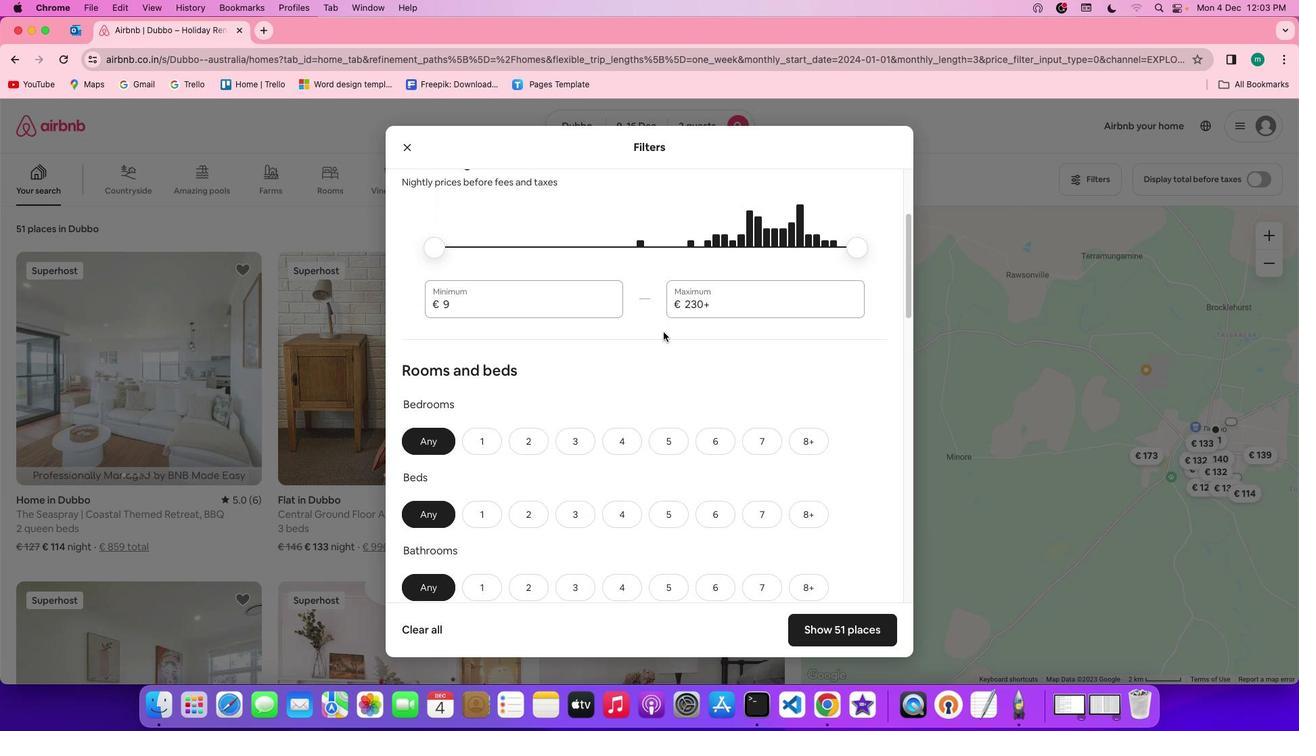 
Action: Mouse scrolled (663, 332) with delta (0, 0)
Screenshot: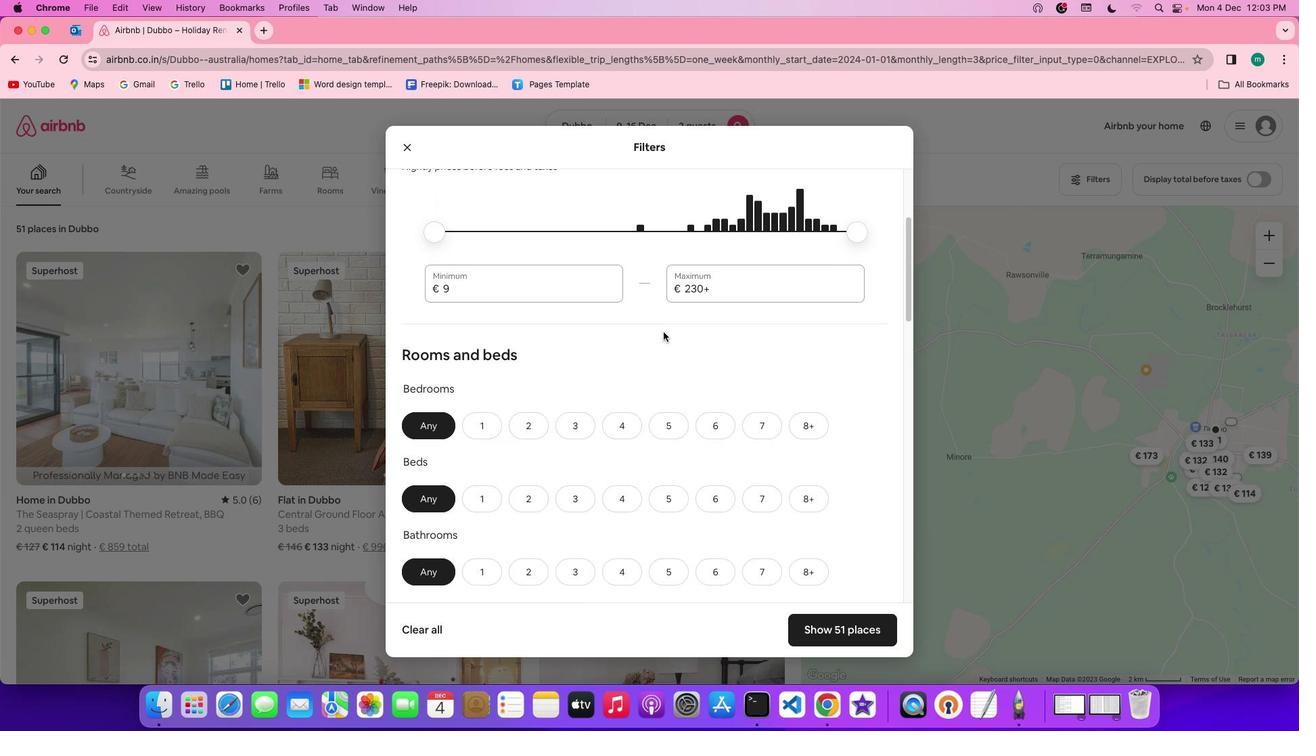
Action: Mouse scrolled (663, 332) with delta (0, 0)
Screenshot: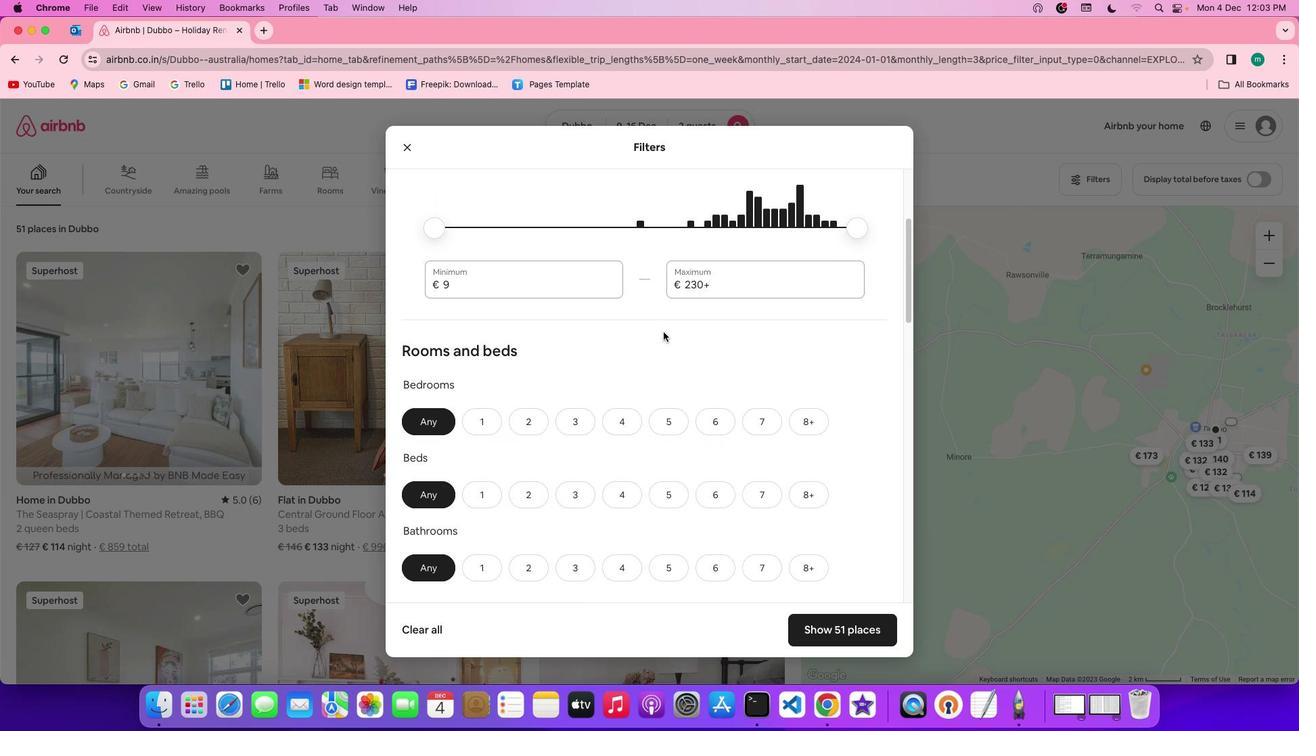 
Action: Mouse scrolled (663, 332) with delta (0, 0)
Screenshot: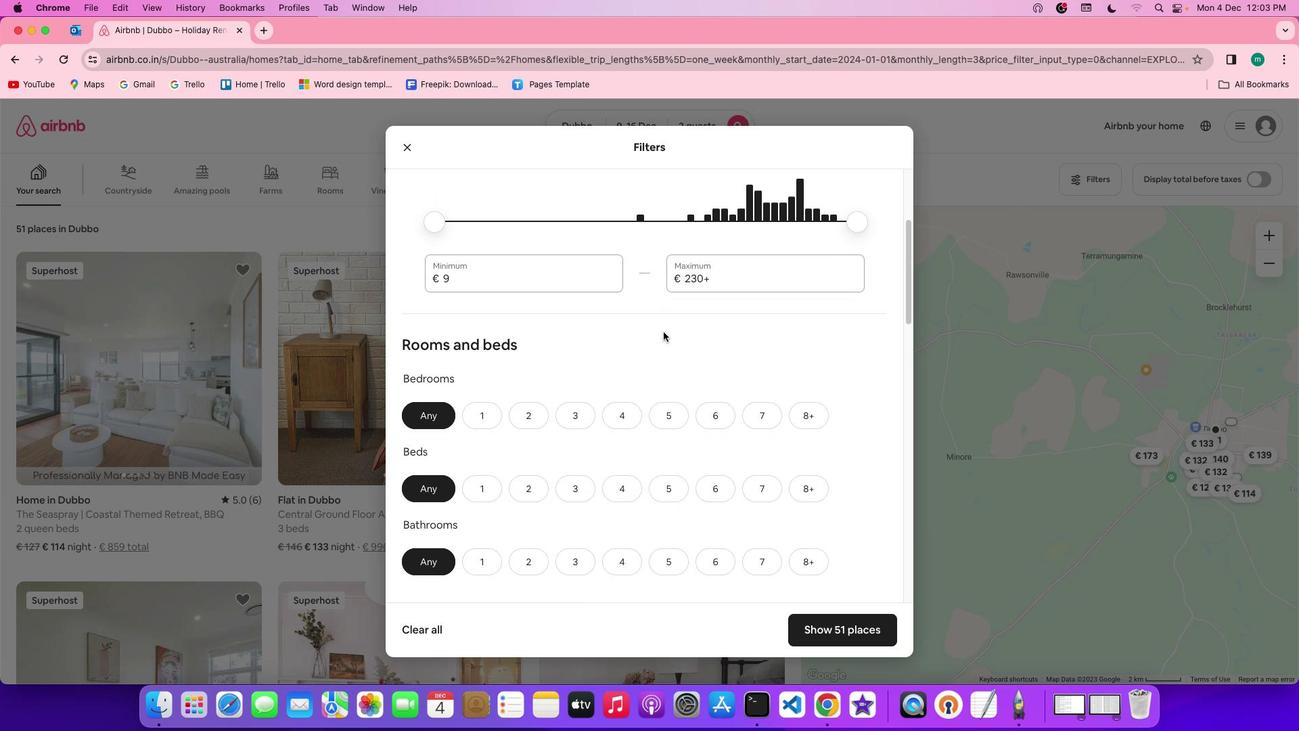 
Action: Mouse scrolled (663, 332) with delta (0, 0)
Screenshot: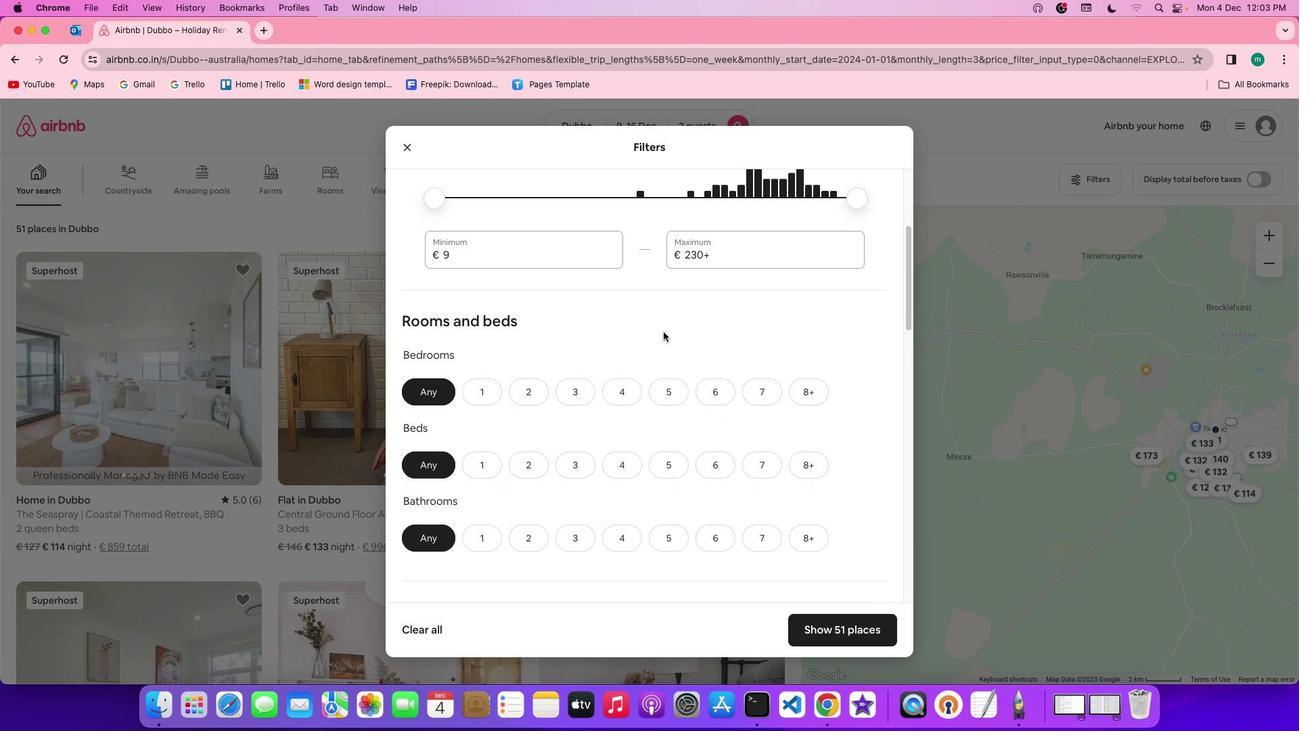 
Action: Mouse scrolled (663, 332) with delta (0, 0)
Screenshot: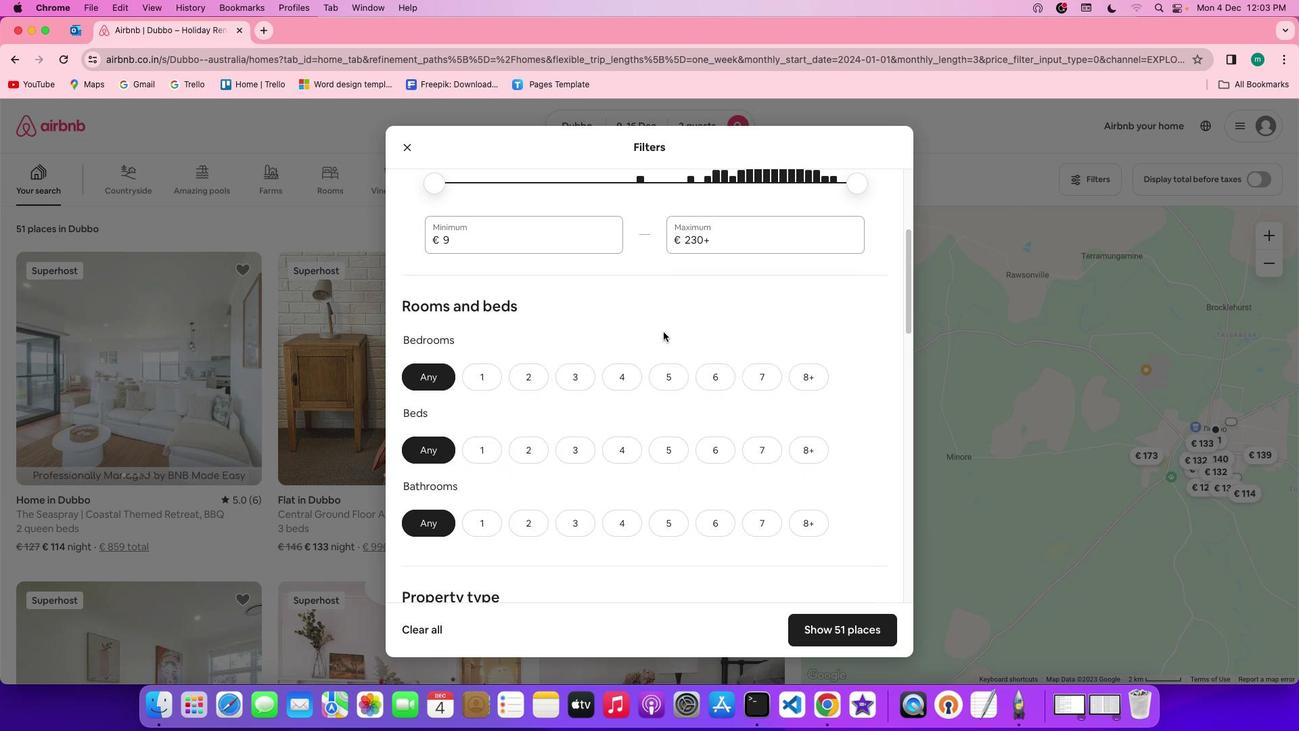 
Action: Mouse scrolled (663, 332) with delta (0, 0)
Screenshot: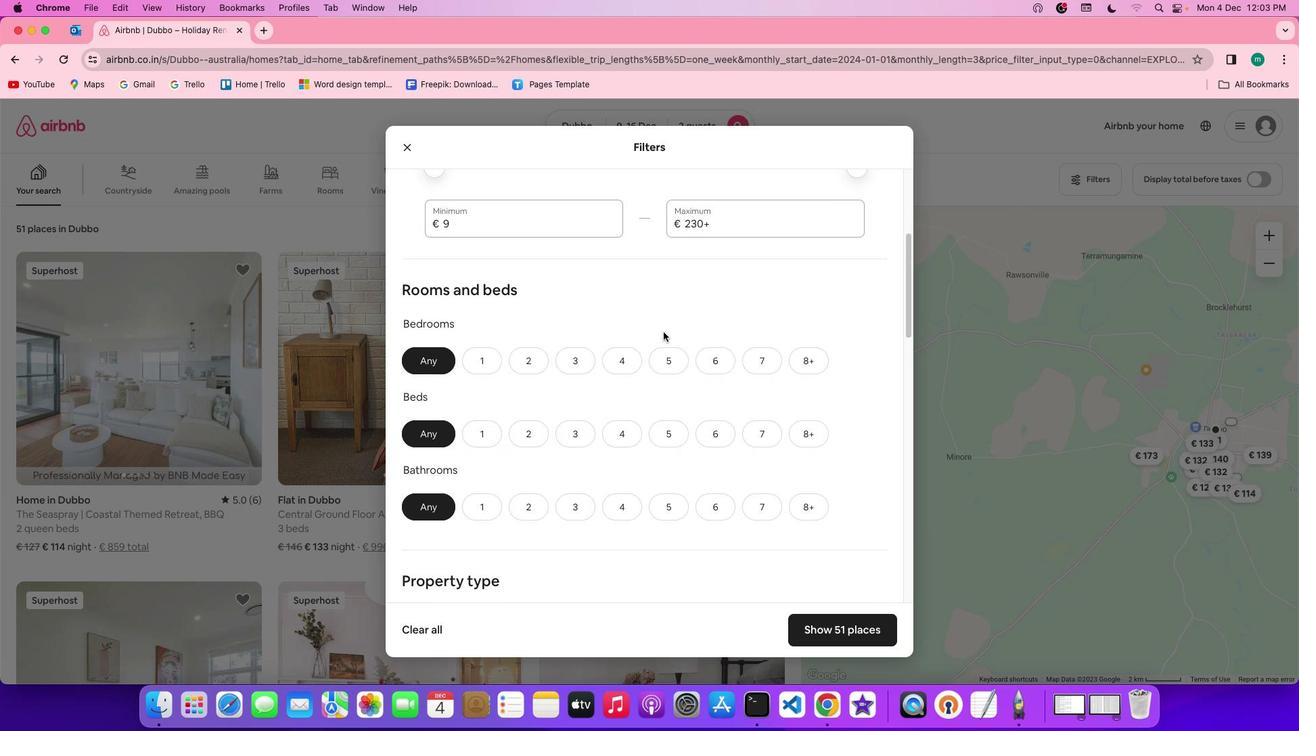 
Action: Mouse scrolled (663, 332) with delta (0, 0)
Screenshot: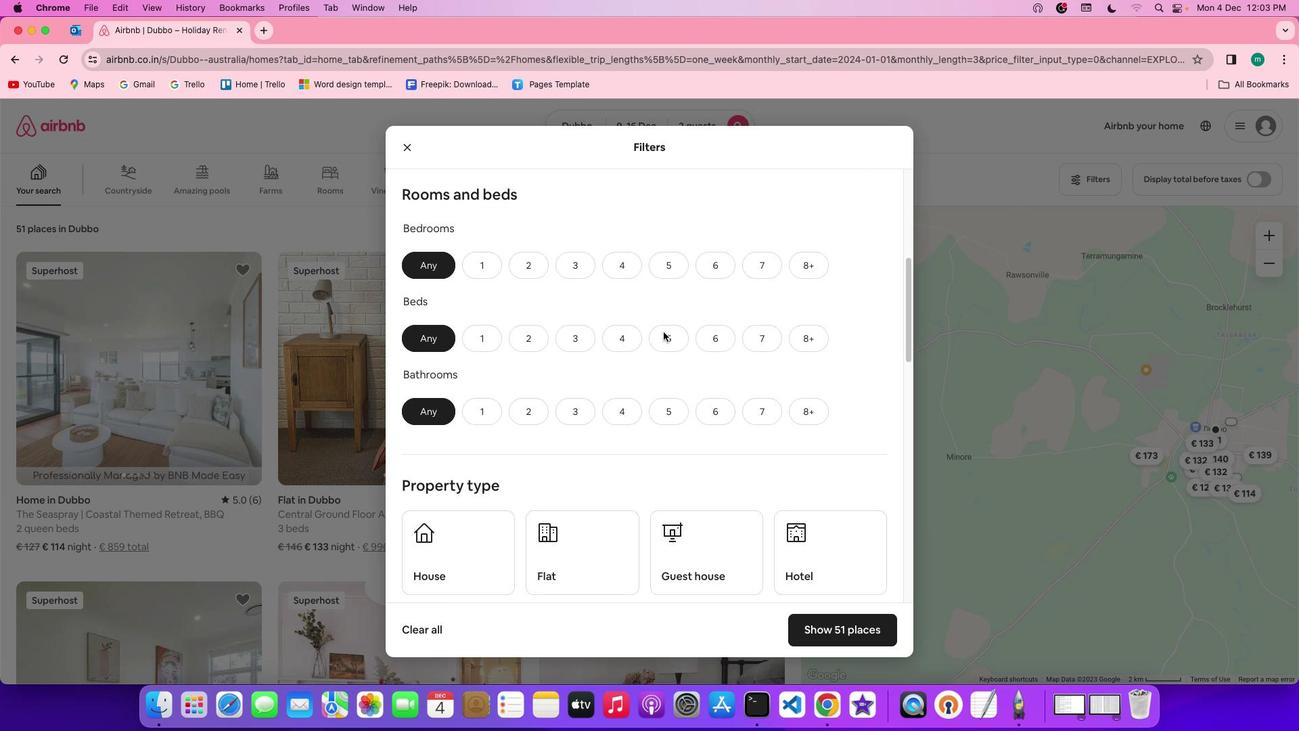 
Action: Mouse scrolled (663, 332) with delta (0, 0)
Screenshot: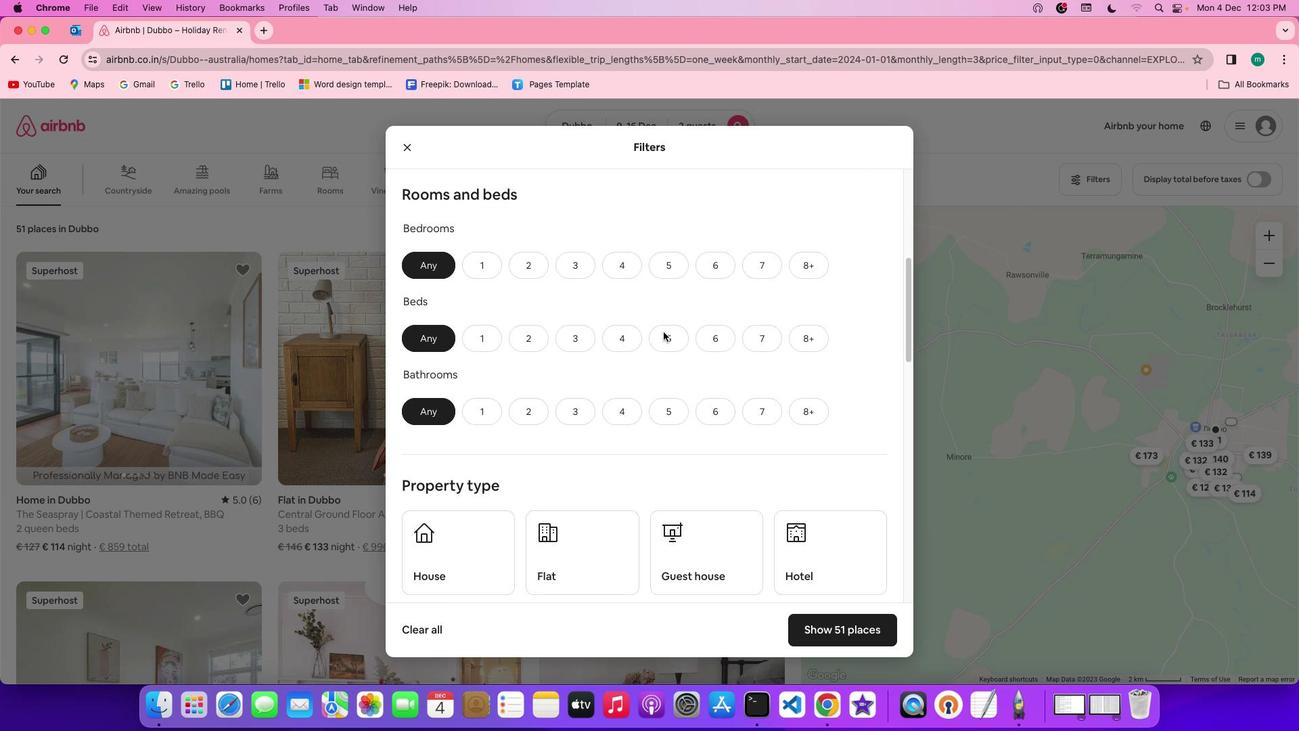 
Action: Mouse scrolled (663, 332) with delta (0, -1)
Screenshot: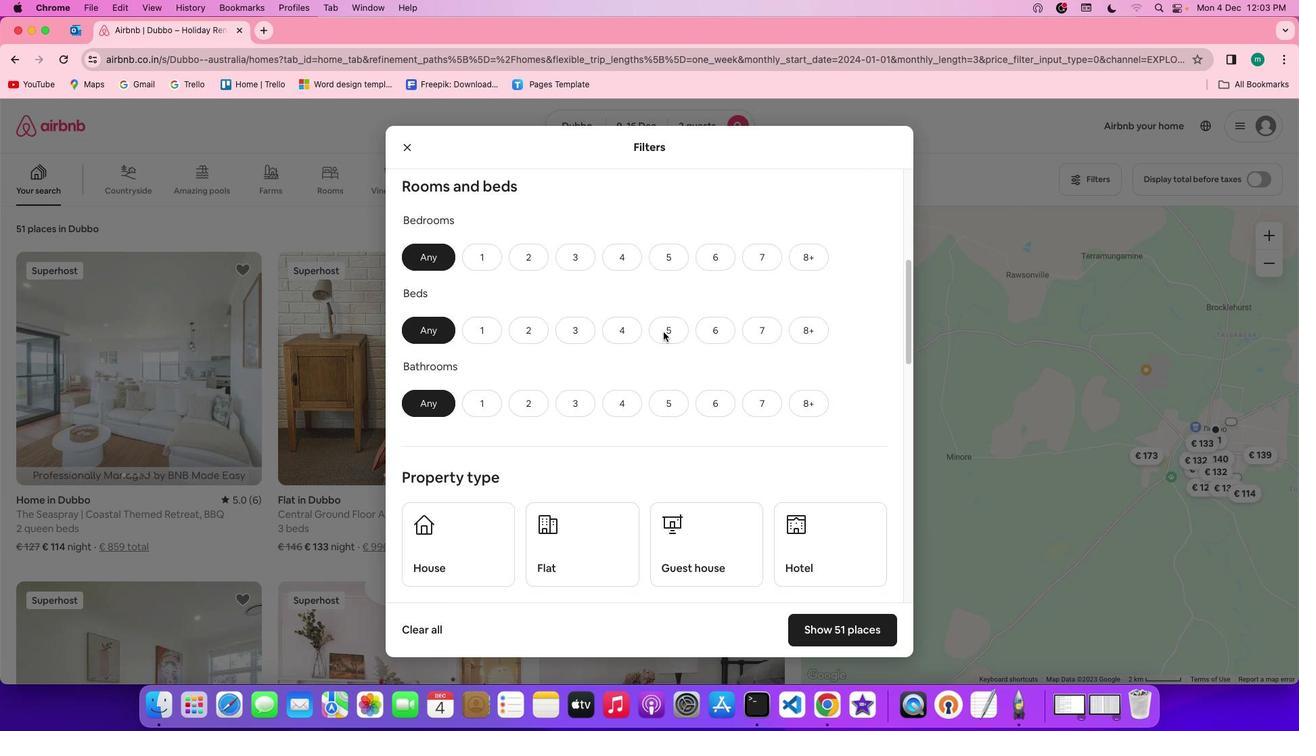 
Action: Mouse moved to (527, 255)
Screenshot: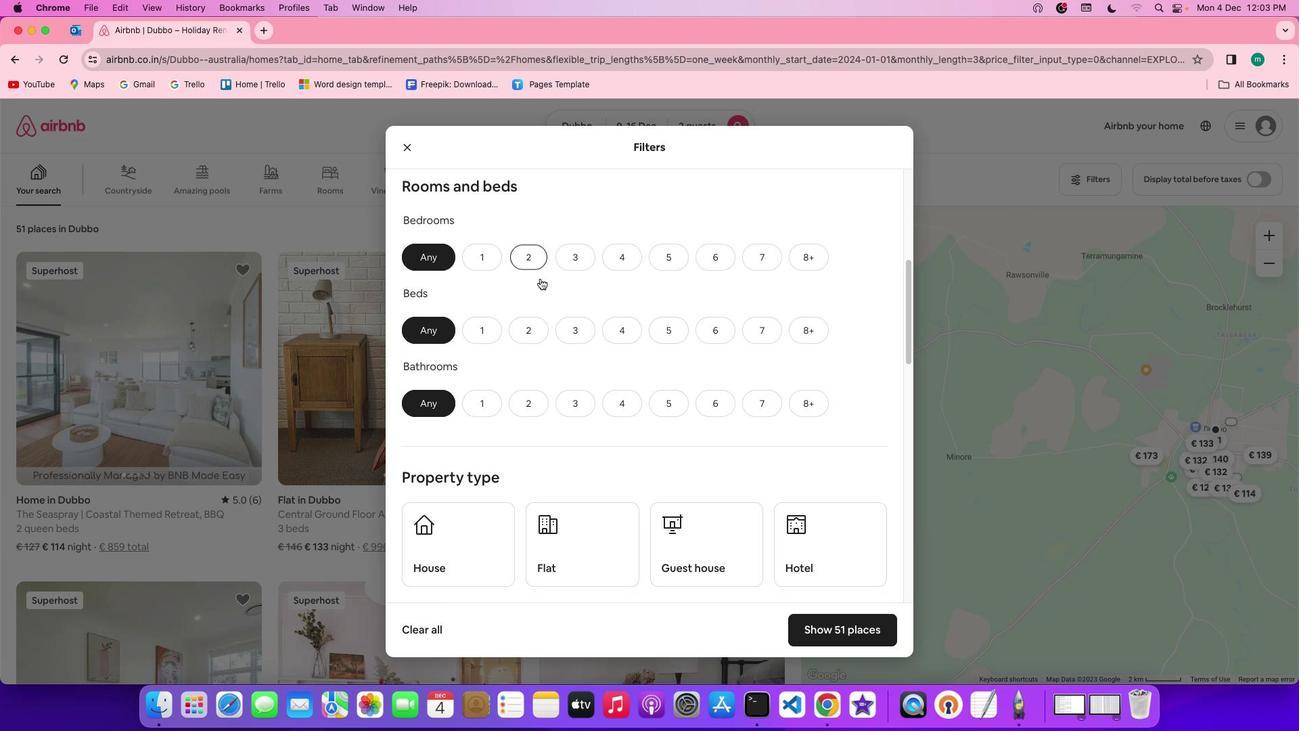 
Action: Mouse pressed left at (527, 255)
Screenshot: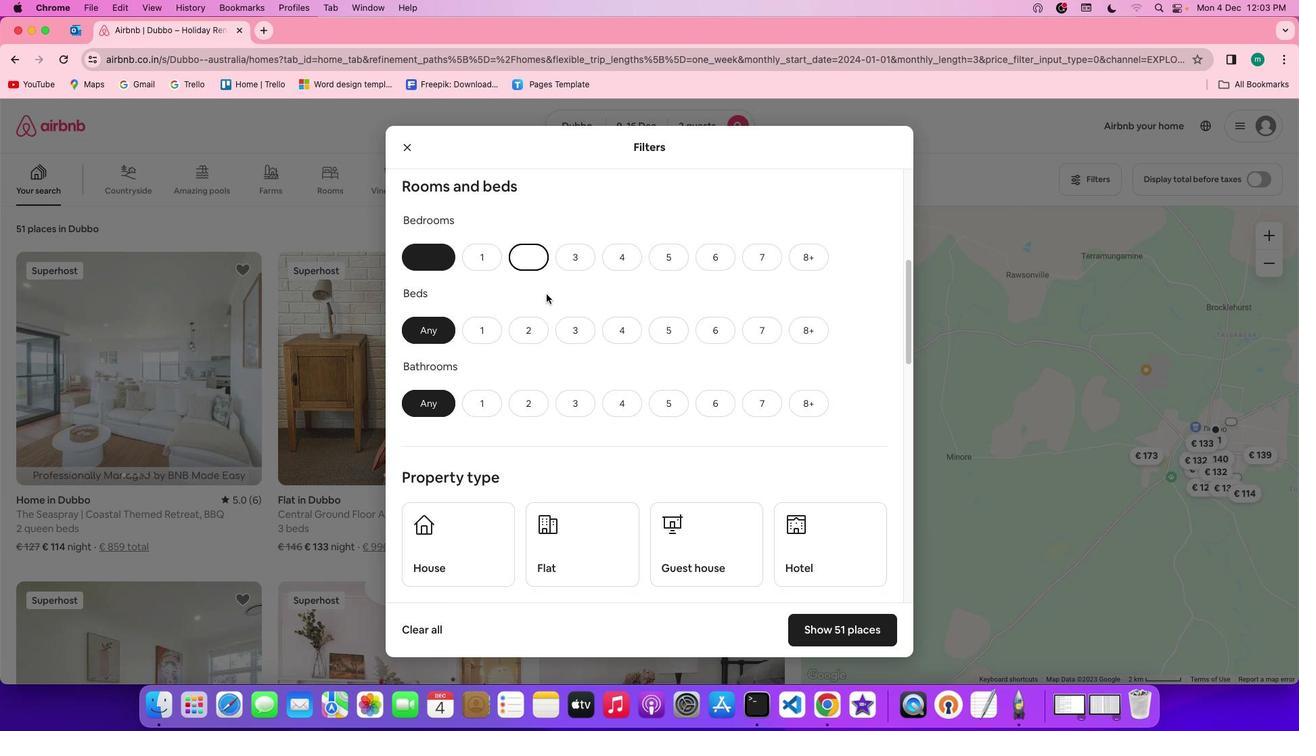 
Action: Mouse moved to (536, 327)
Screenshot: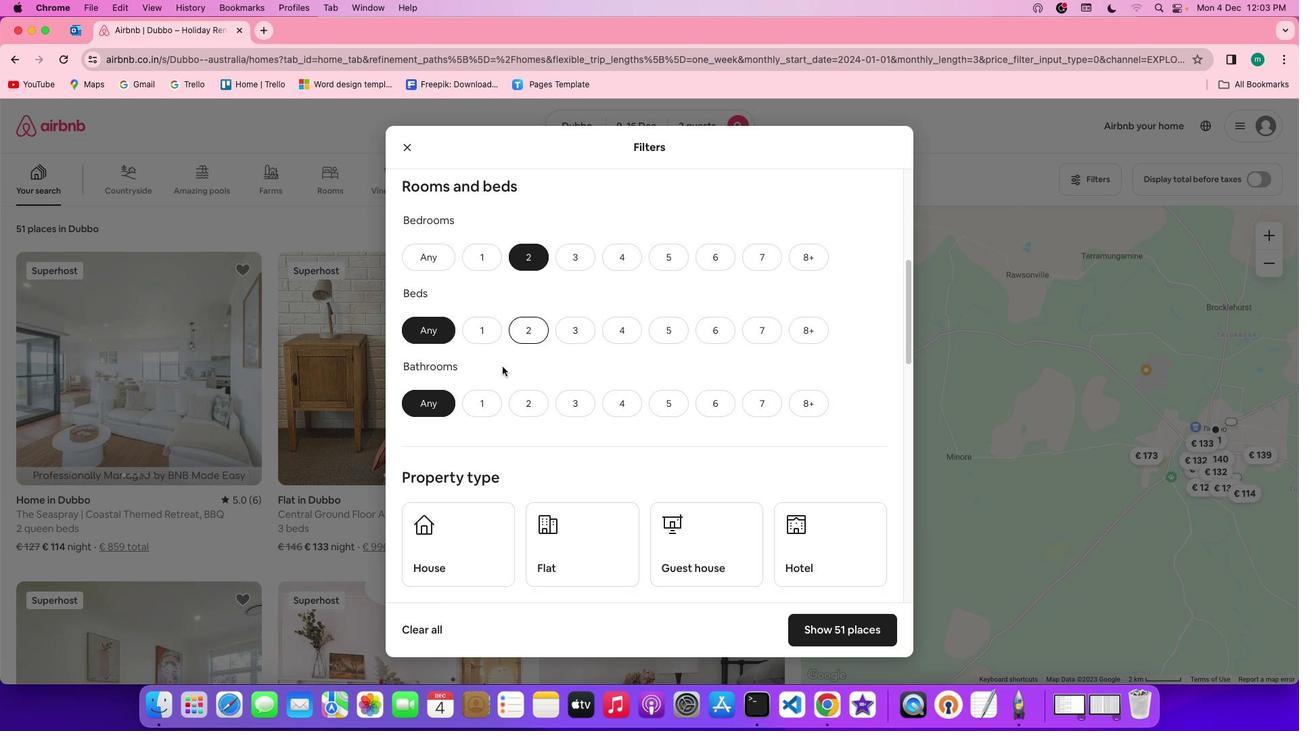 
Action: Mouse pressed left at (536, 327)
Screenshot: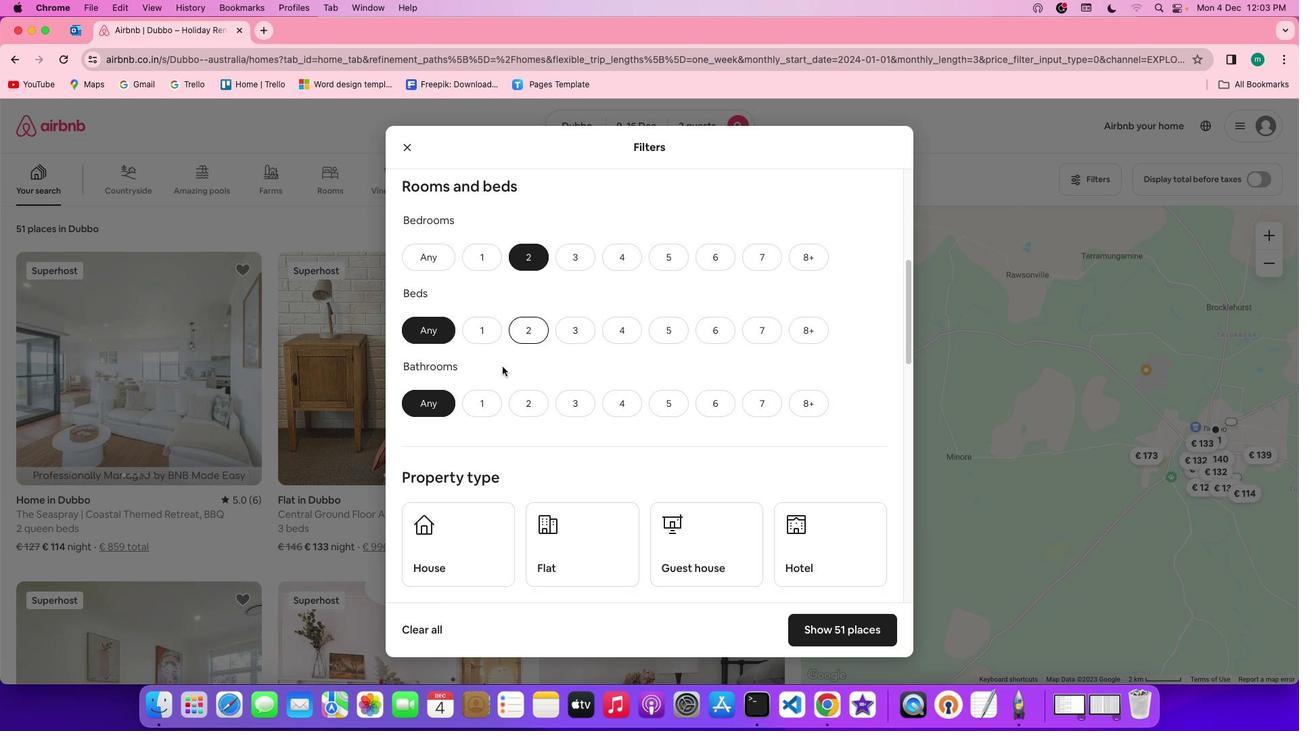 
Action: Mouse moved to (477, 399)
Screenshot: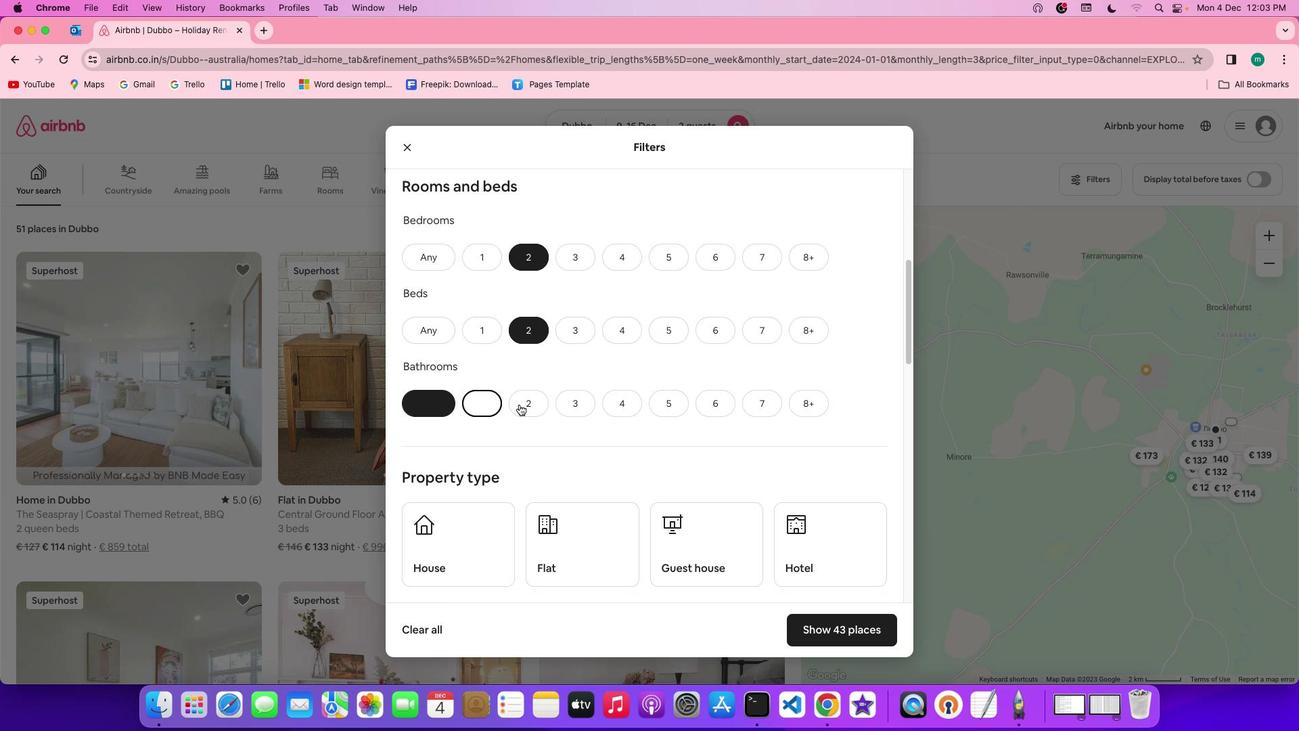 
Action: Mouse pressed left at (477, 399)
Screenshot: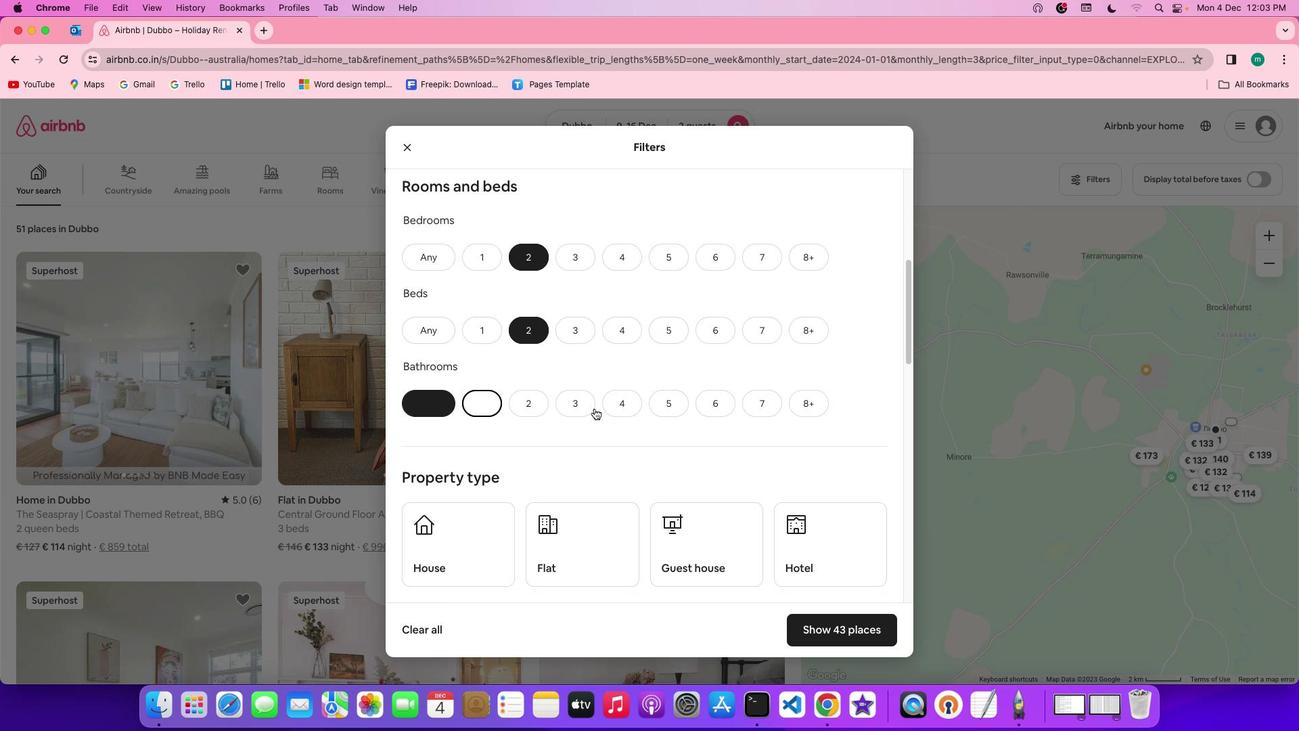 
Action: Mouse moved to (737, 405)
Screenshot: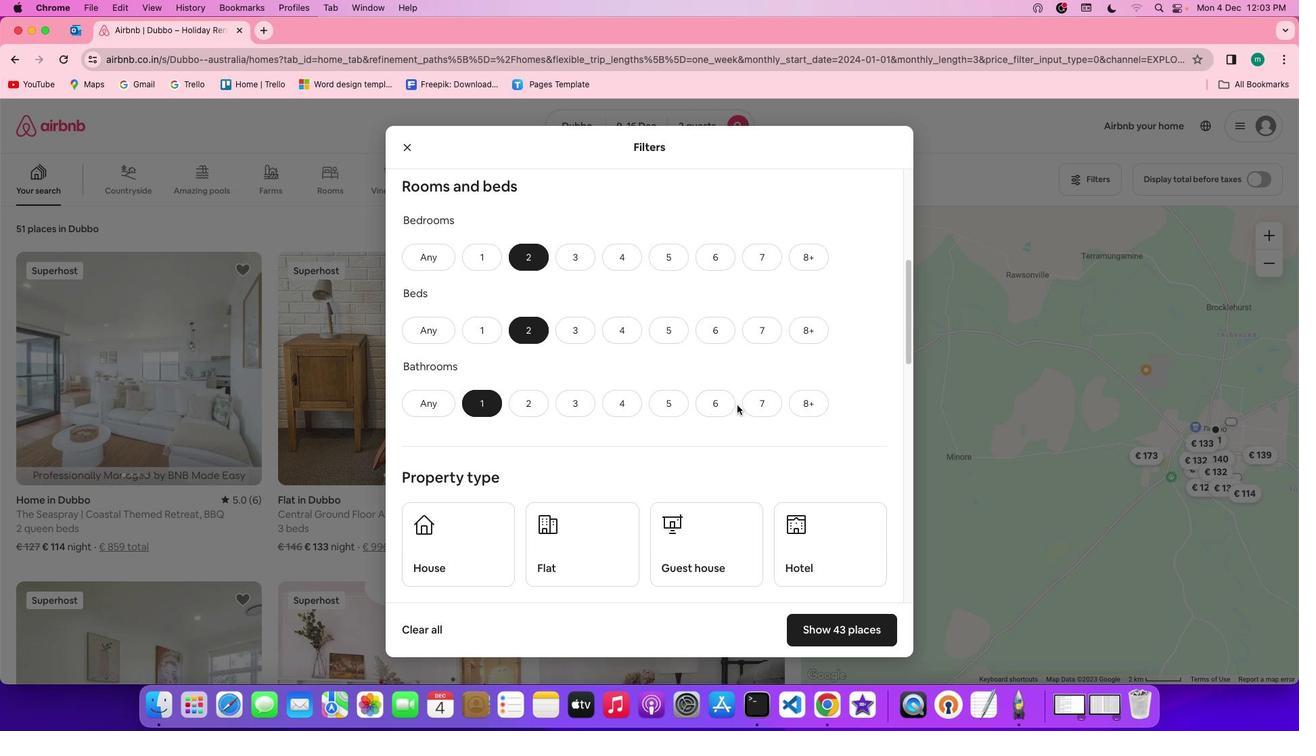 
Action: Mouse scrolled (737, 405) with delta (0, 0)
Screenshot: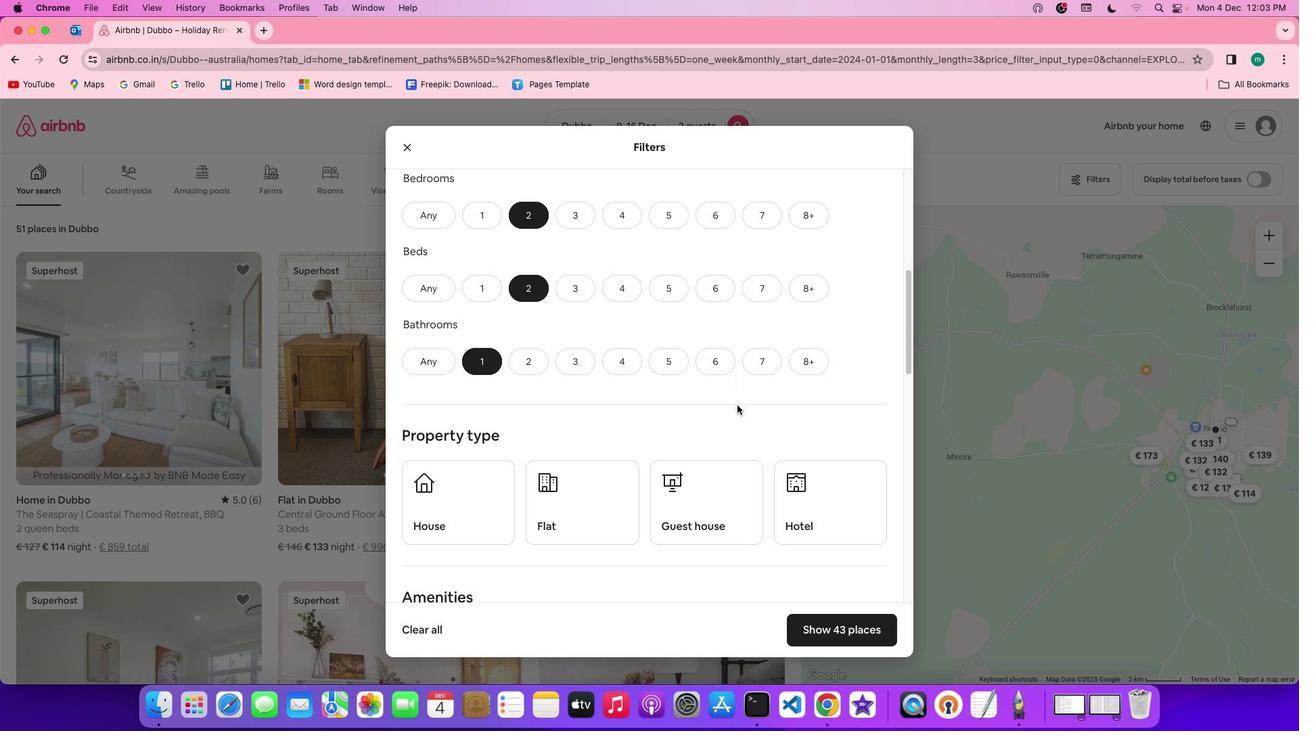 
Action: Mouse moved to (737, 404)
Screenshot: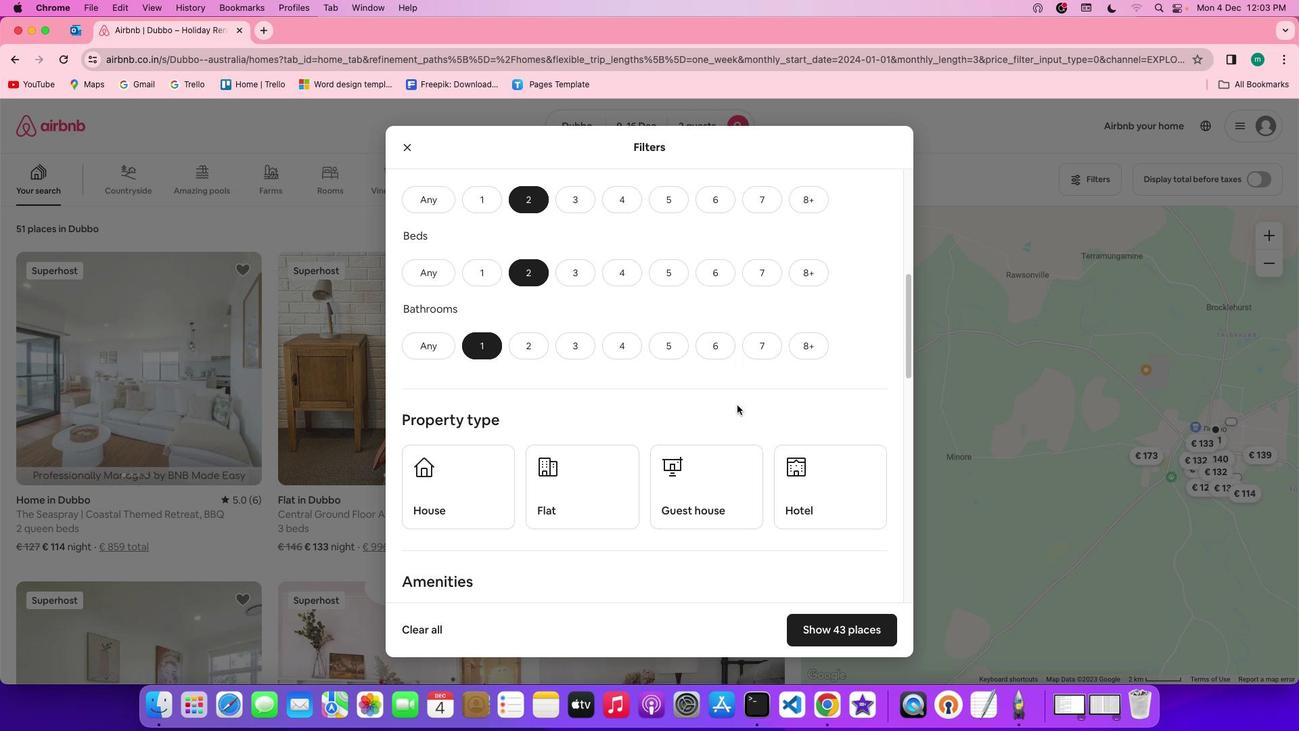 
Action: Mouse scrolled (737, 404) with delta (0, 0)
Screenshot: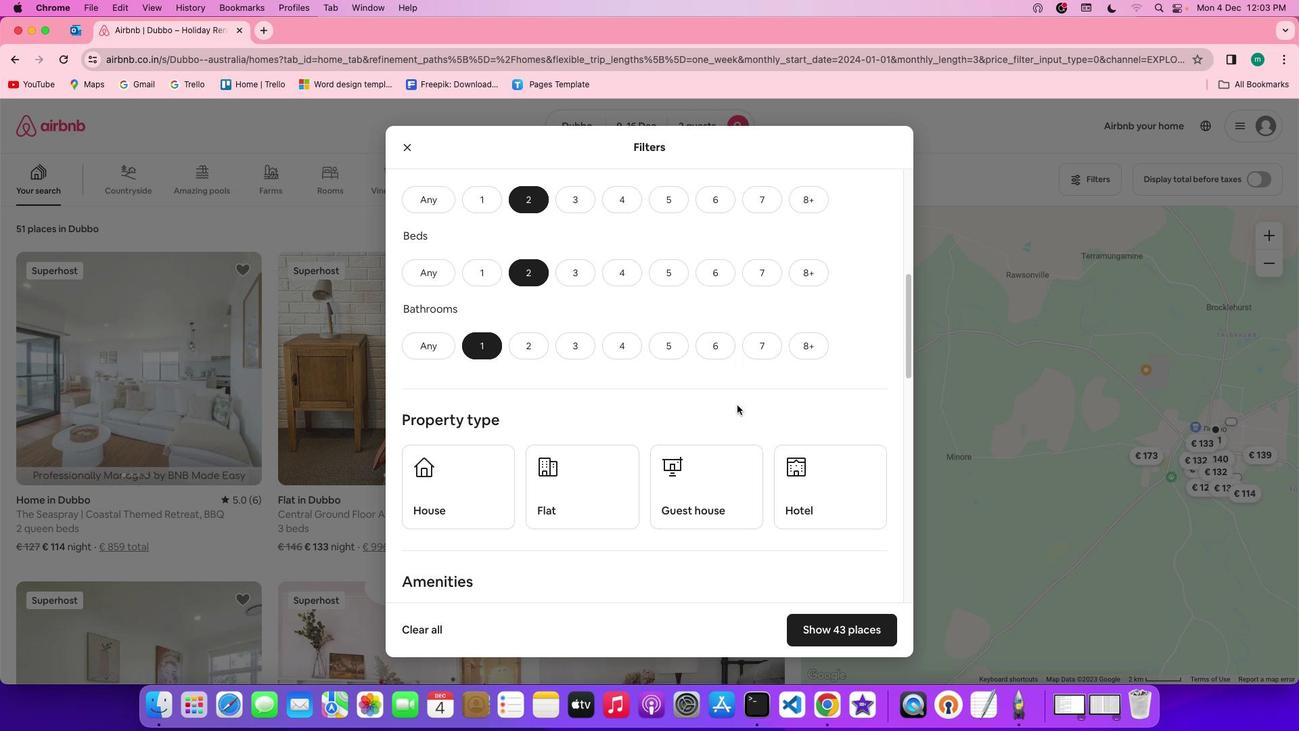 
Action: Mouse scrolled (737, 404) with delta (0, 0)
Screenshot: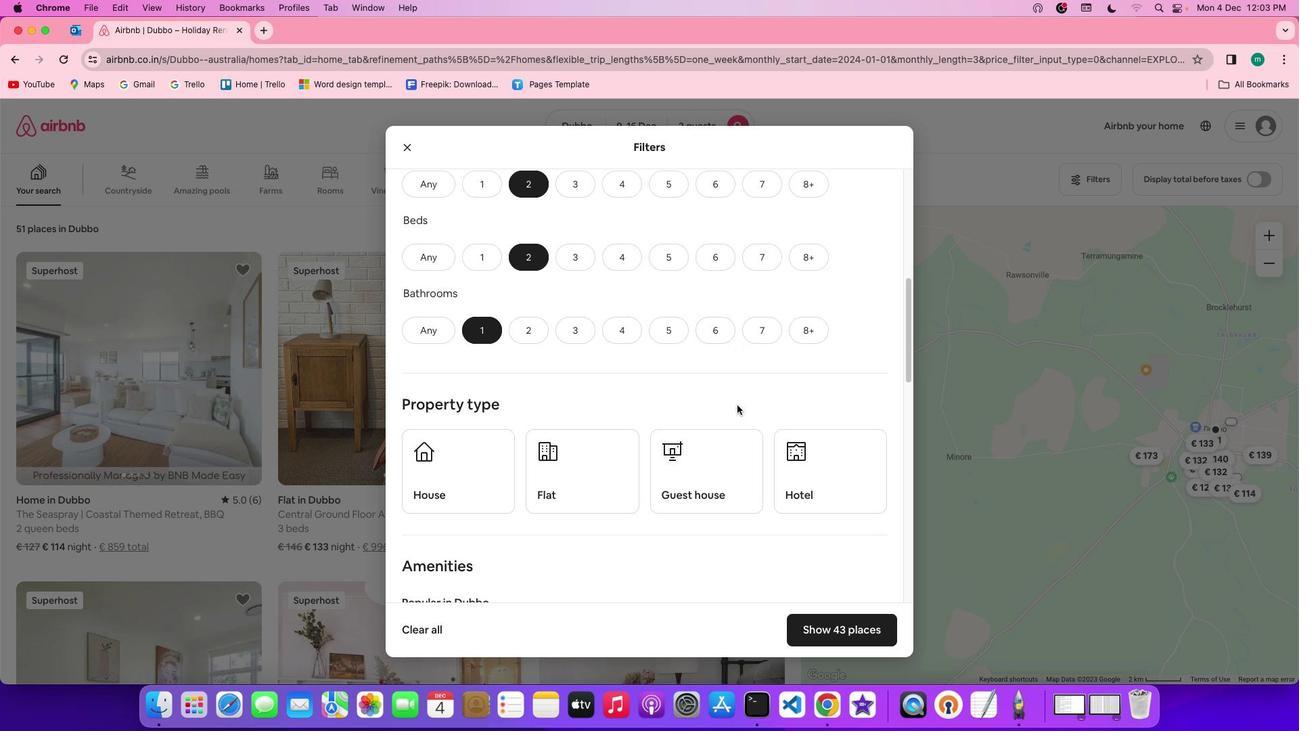 
Action: Mouse scrolled (737, 404) with delta (0, 0)
Screenshot: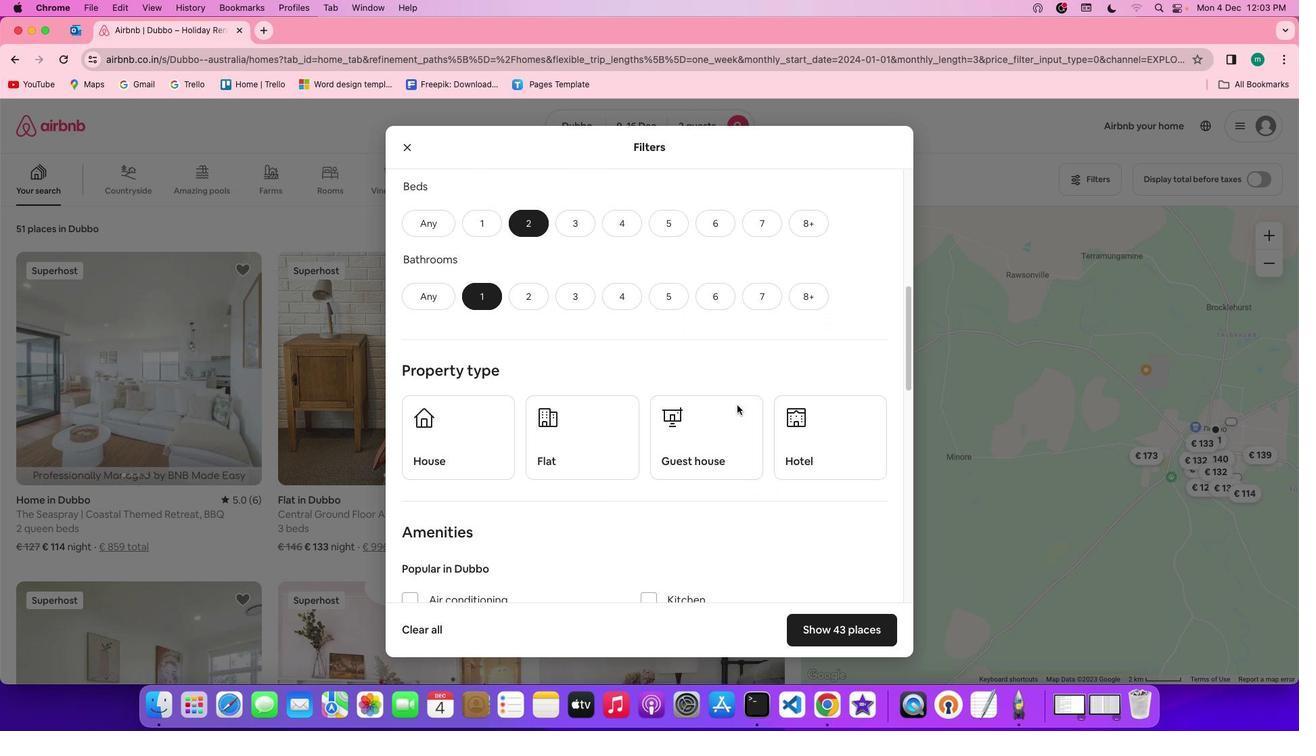 
Action: Mouse scrolled (737, 404) with delta (0, 0)
Screenshot: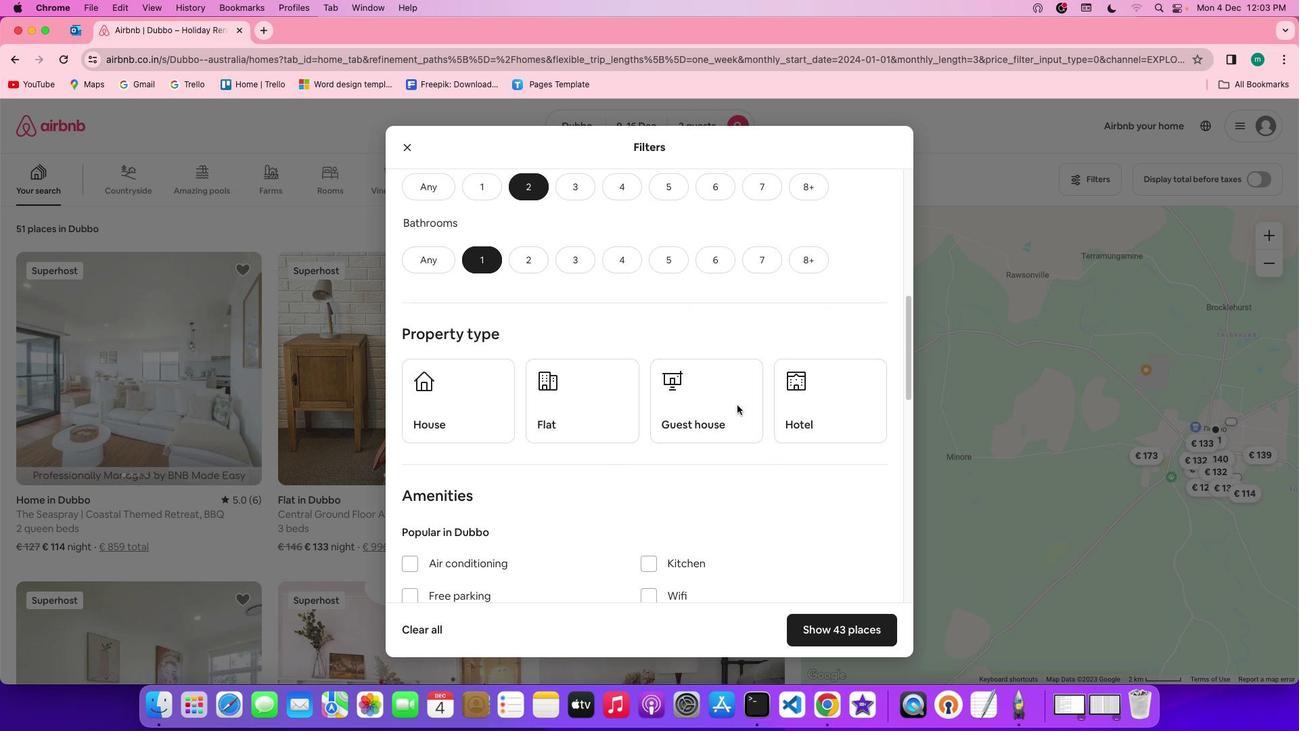 
Action: Mouse scrolled (737, 404) with delta (0, 0)
Screenshot: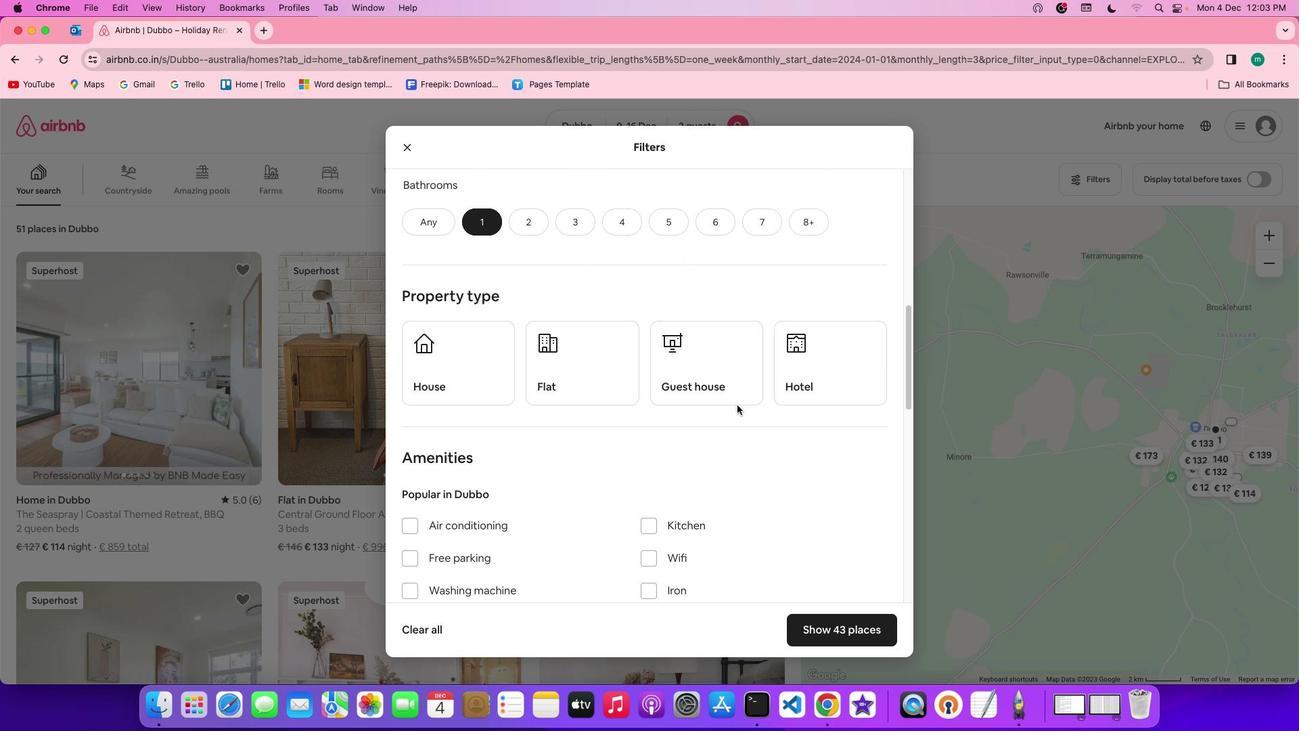 
Action: Mouse scrolled (737, 404) with delta (0, -1)
Screenshot: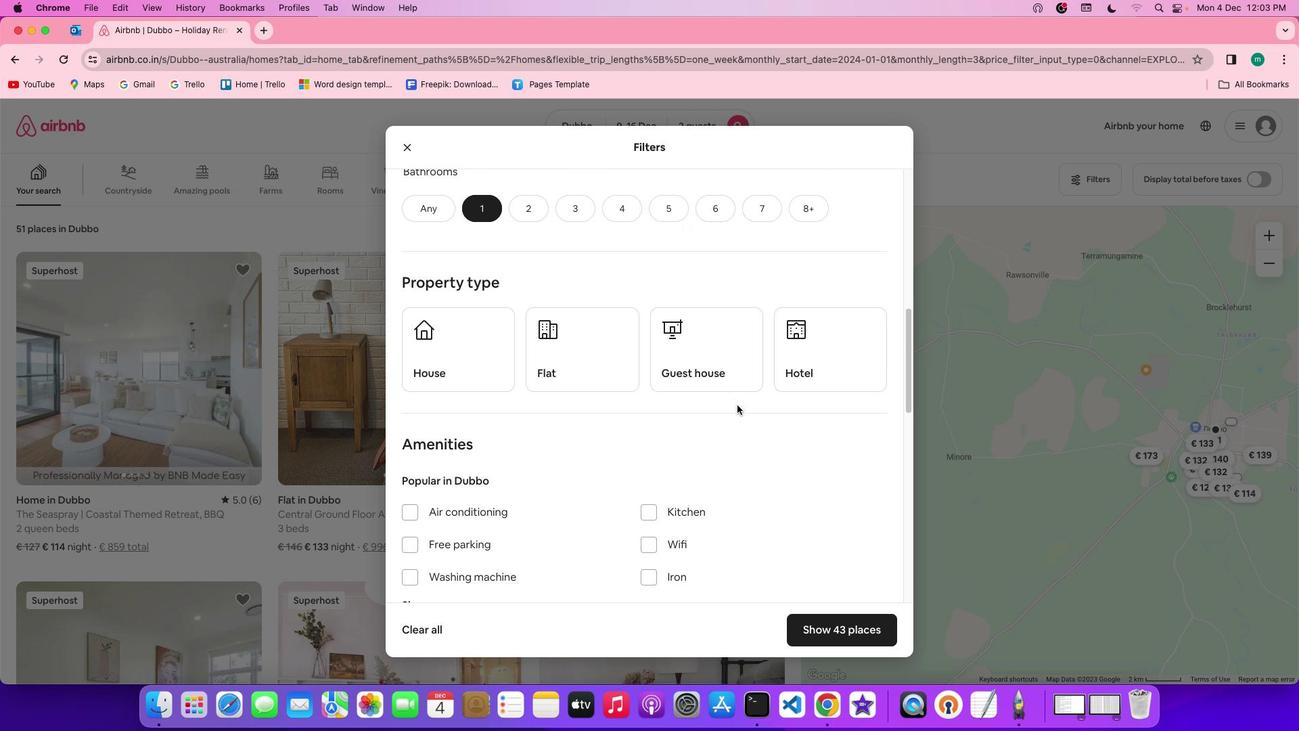 
Action: Mouse scrolled (737, 404) with delta (0, 0)
Screenshot: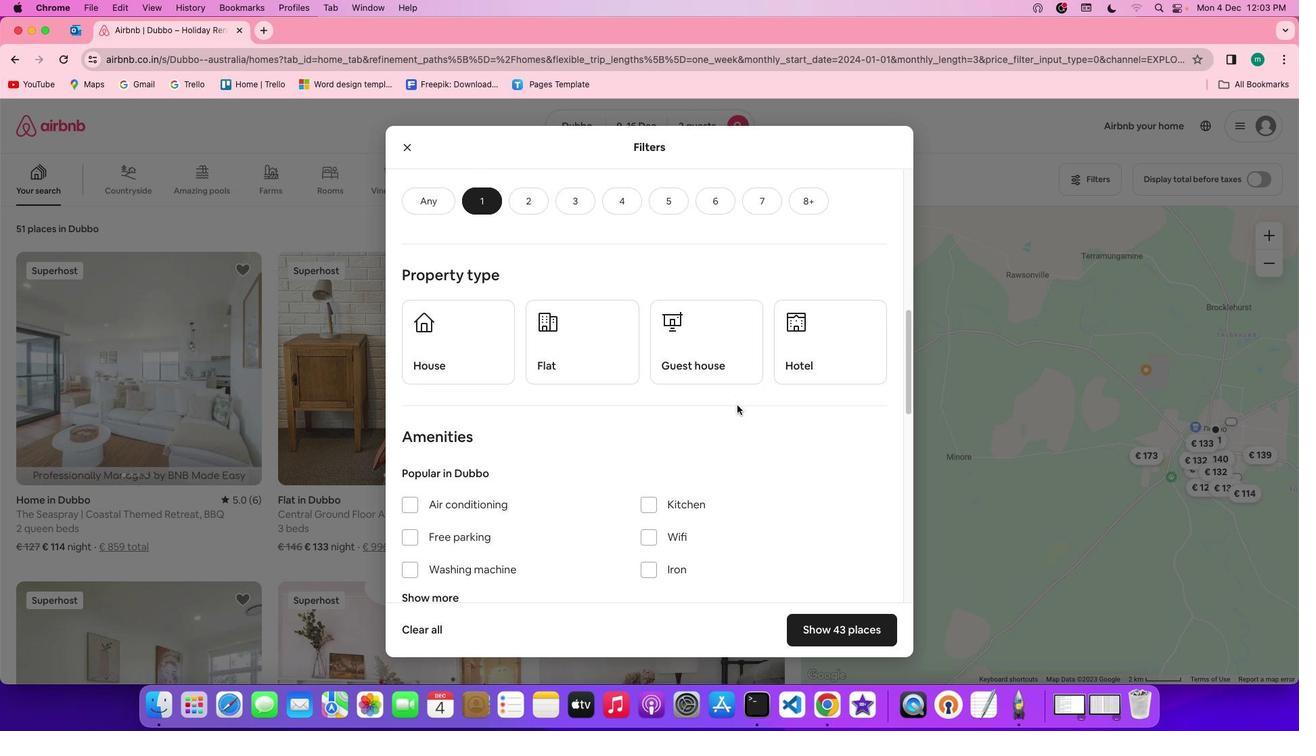 
Action: Mouse scrolled (737, 404) with delta (0, 0)
Screenshot: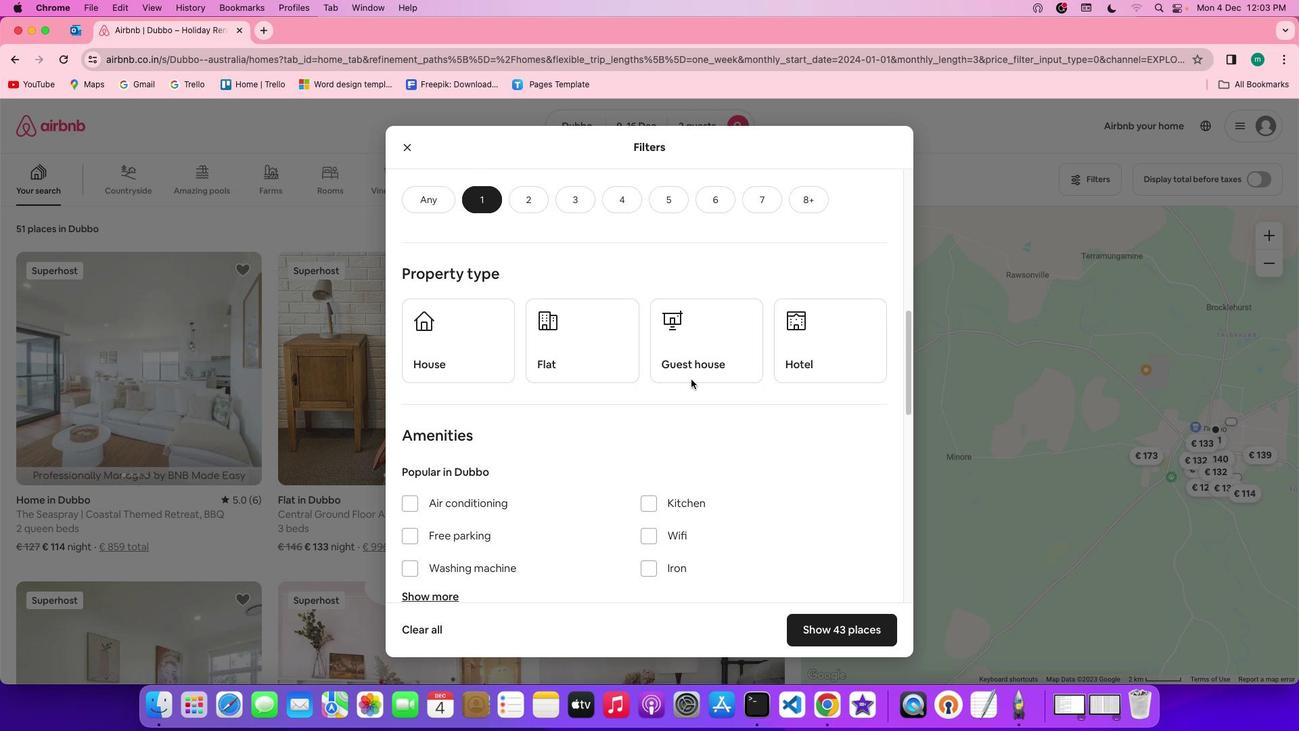 
Action: Mouse moved to (628, 350)
Screenshot: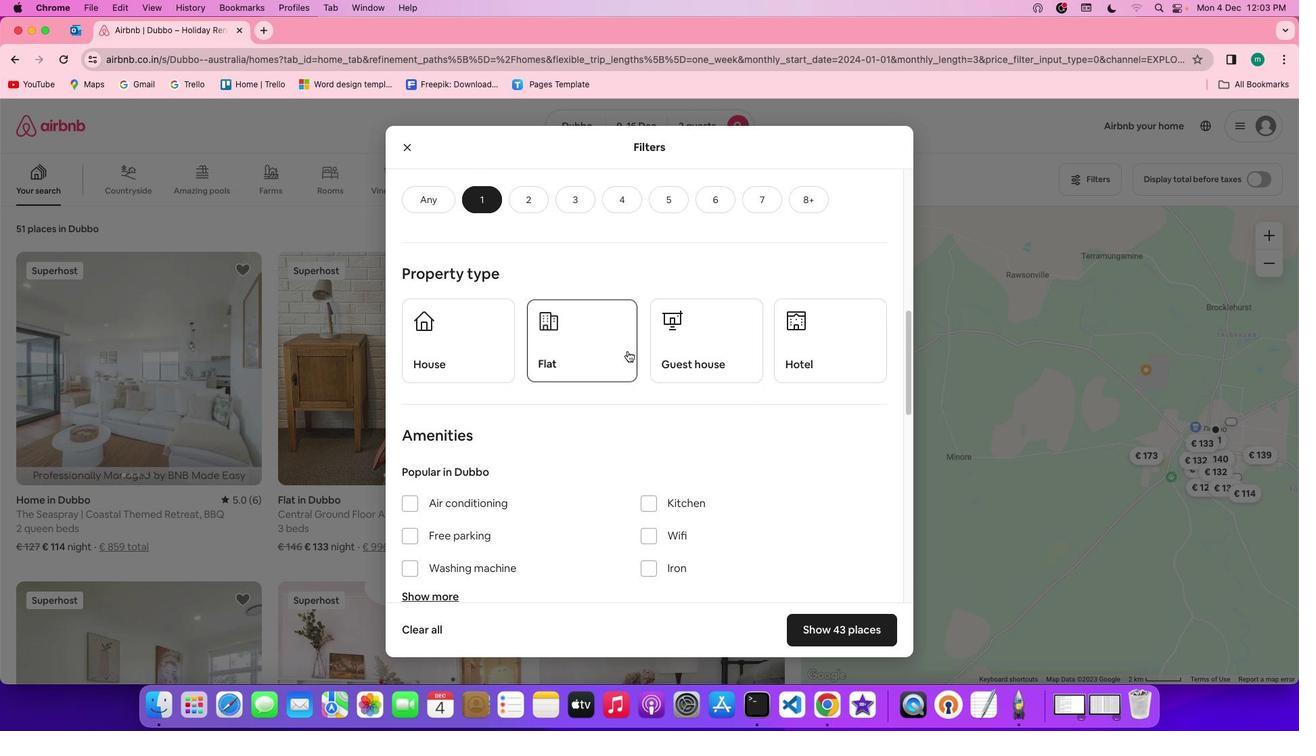 
Action: Mouse pressed left at (628, 350)
Screenshot: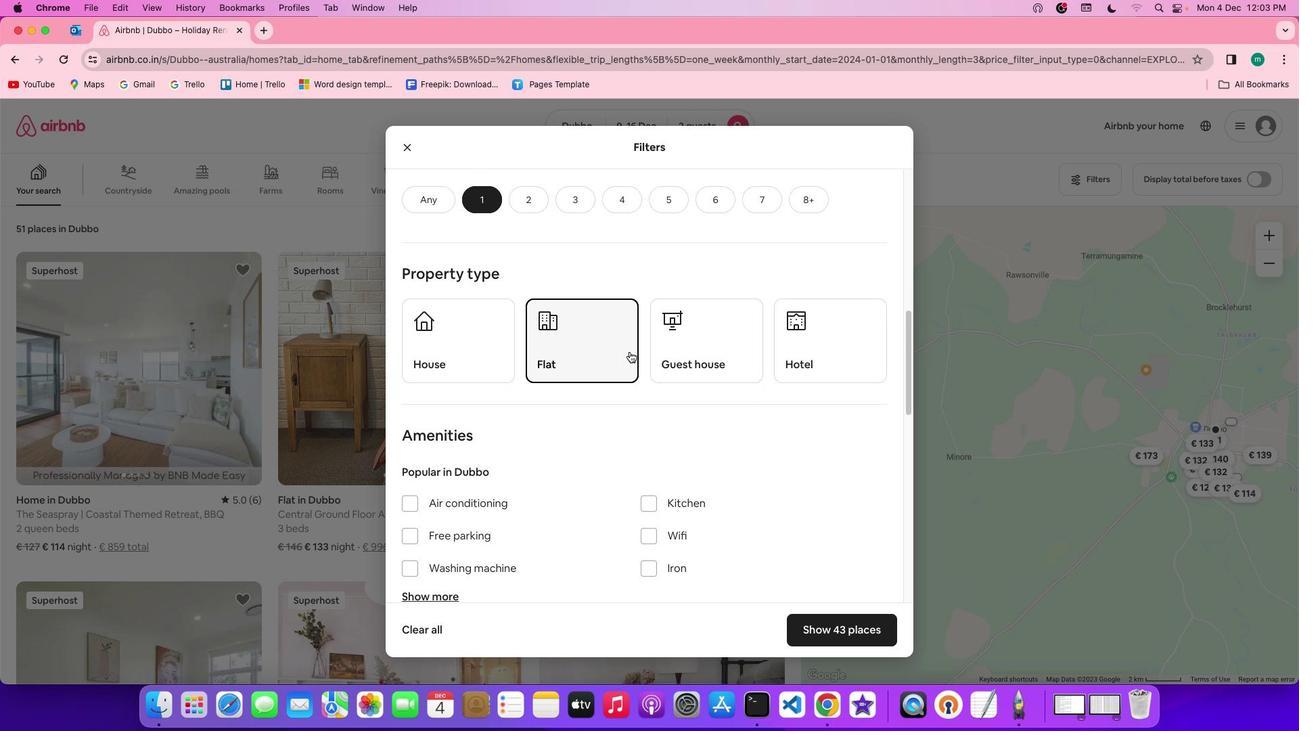 
Action: Mouse moved to (813, 417)
Screenshot: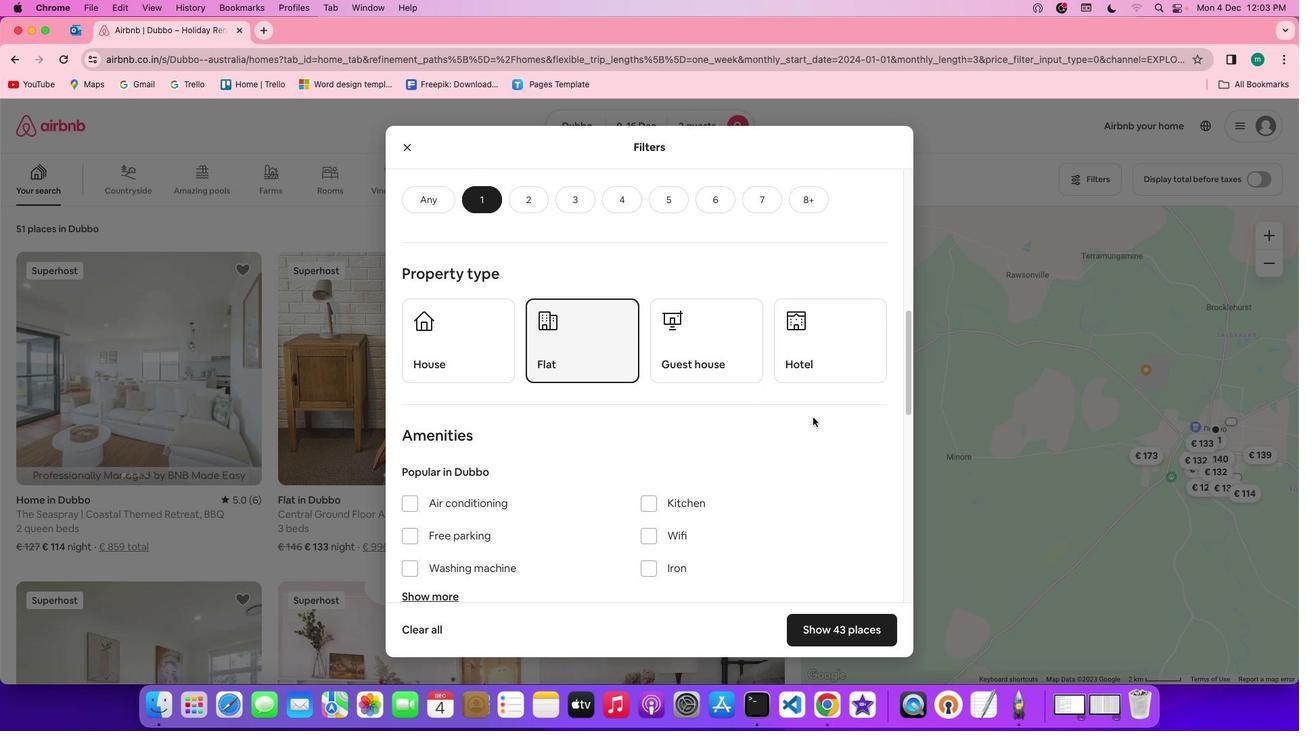 
Action: Mouse scrolled (813, 417) with delta (0, 0)
Screenshot: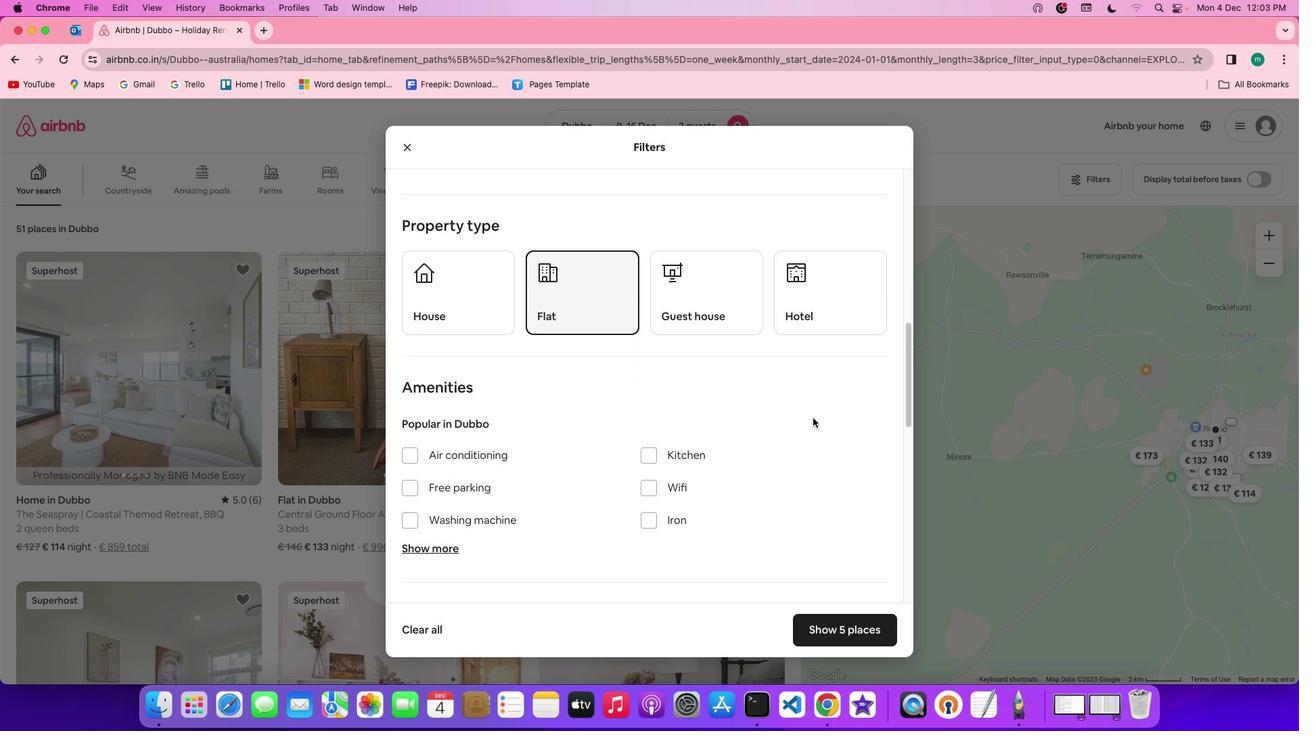 
Action: Mouse scrolled (813, 417) with delta (0, 0)
Screenshot: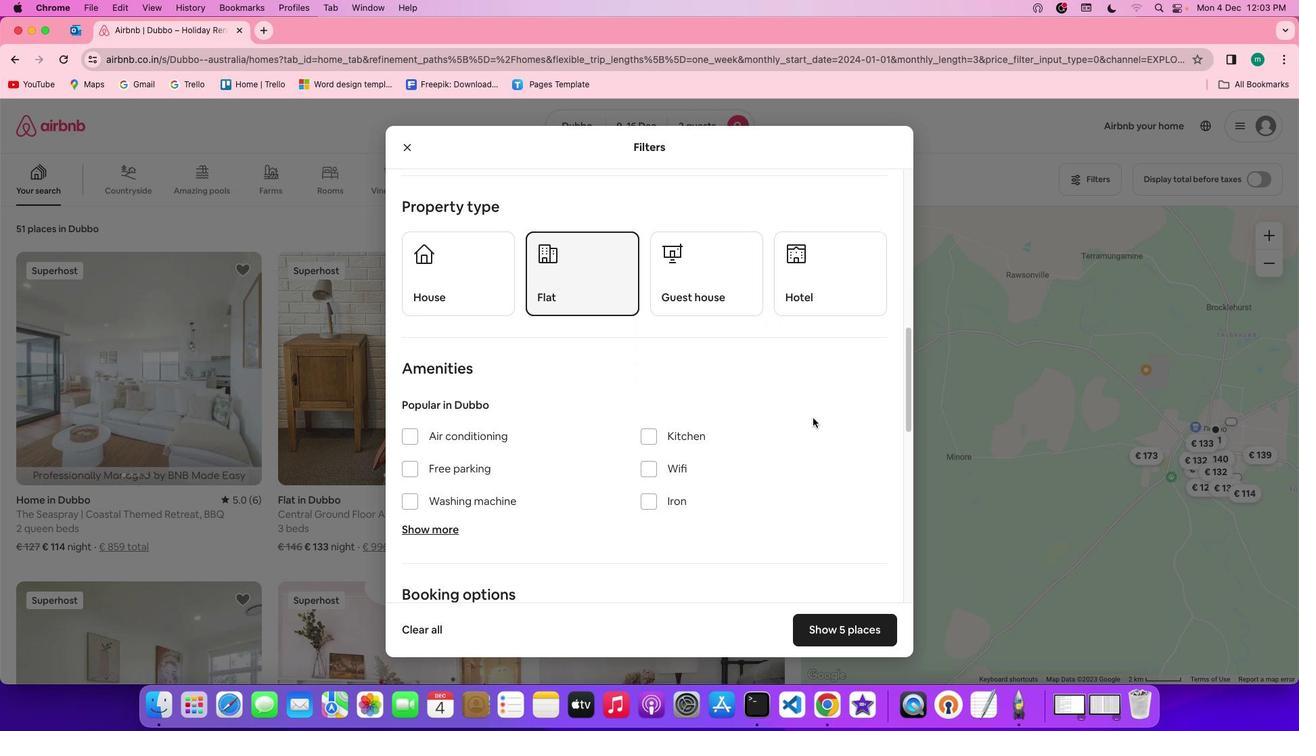 
Action: Mouse scrolled (813, 417) with delta (0, 0)
Screenshot: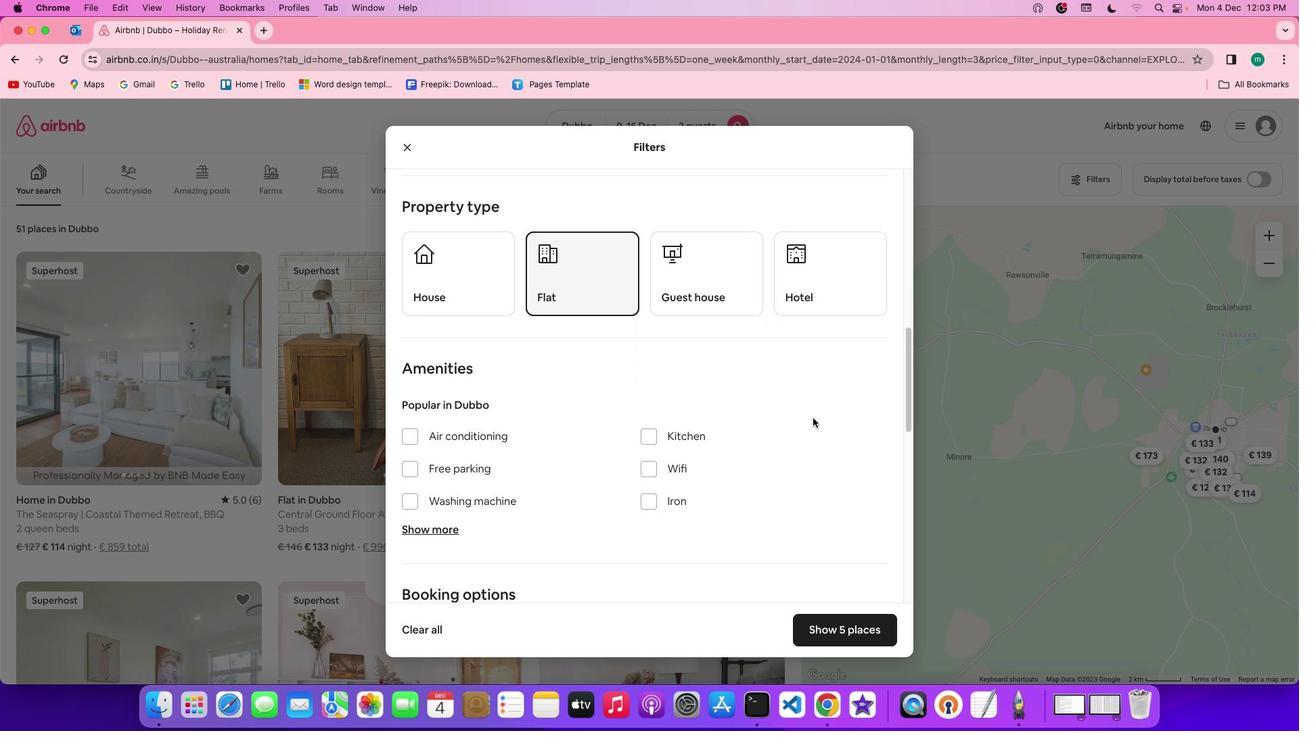 
Action: Mouse moved to (813, 417)
Screenshot: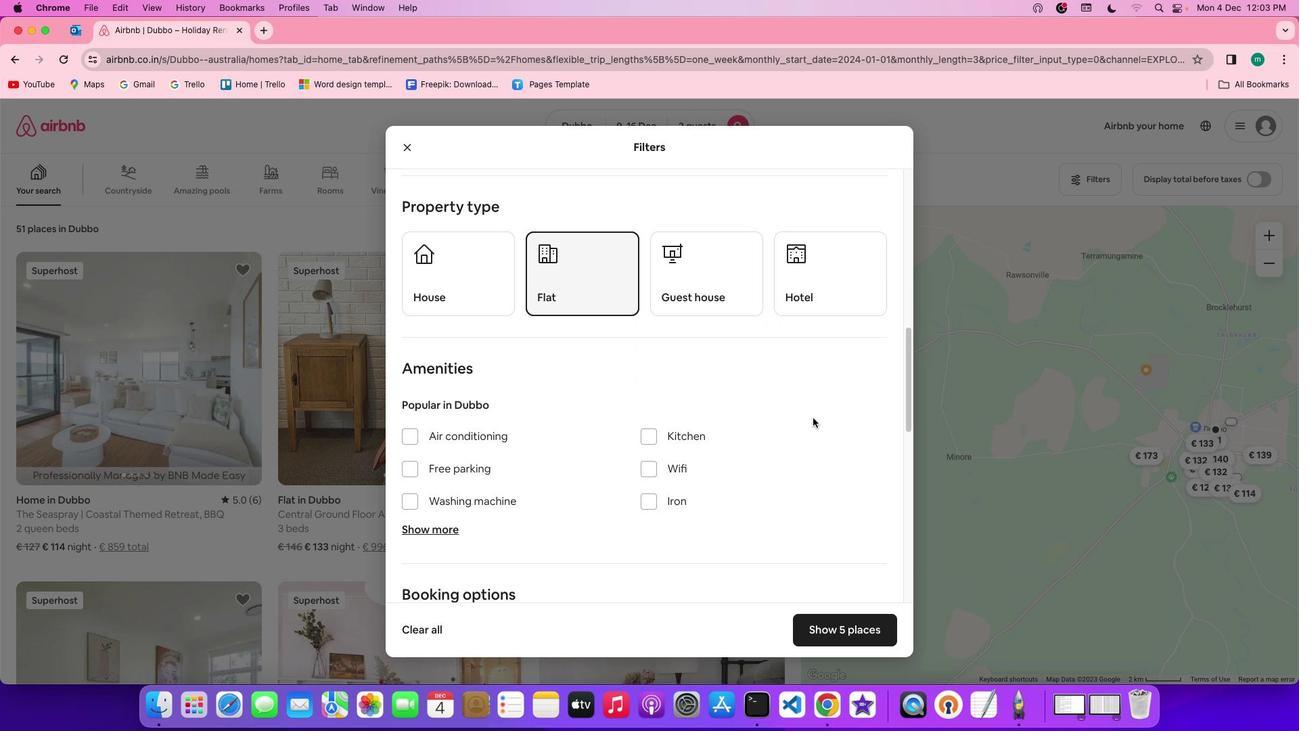 
Action: Mouse scrolled (813, 417) with delta (0, 0)
Screenshot: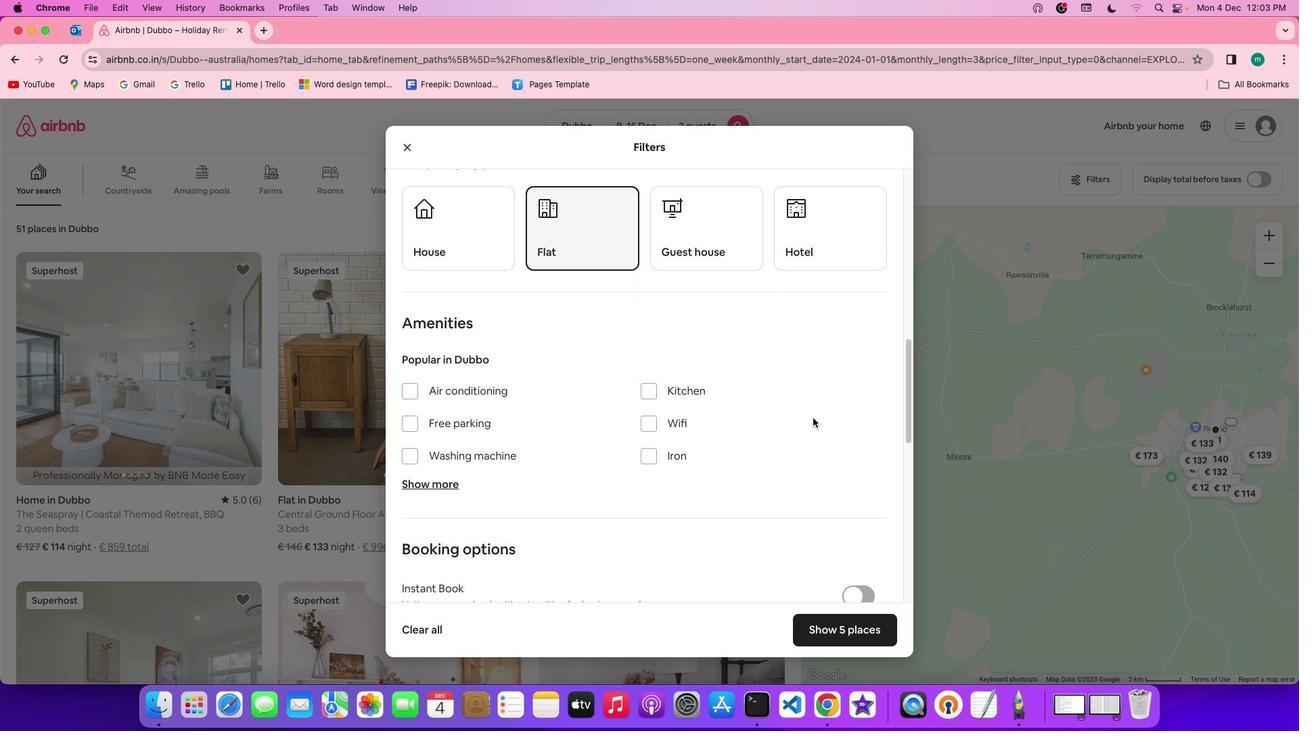 
Action: Mouse scrolled (813, 417) with delta (0, 0)
Screenshot: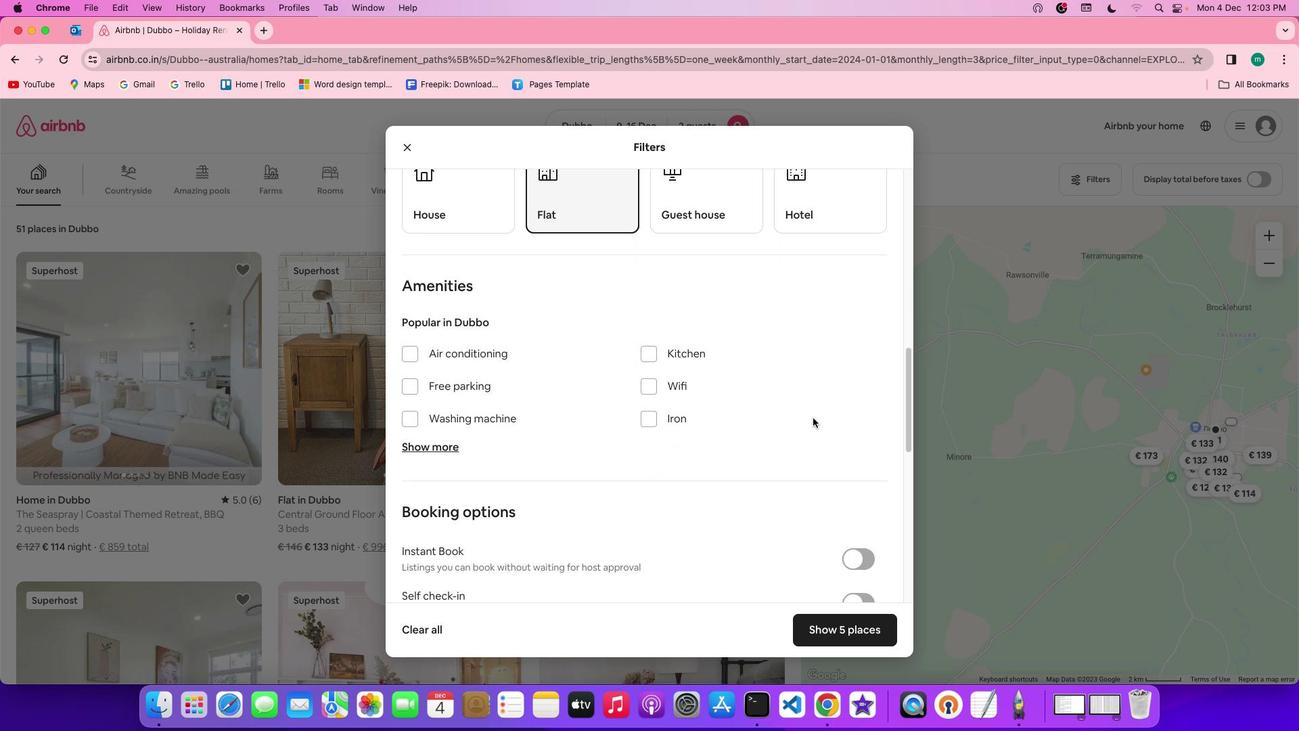 
Action: Mouse scrolled (813, 417) with delta (0, -1)
Screenshot: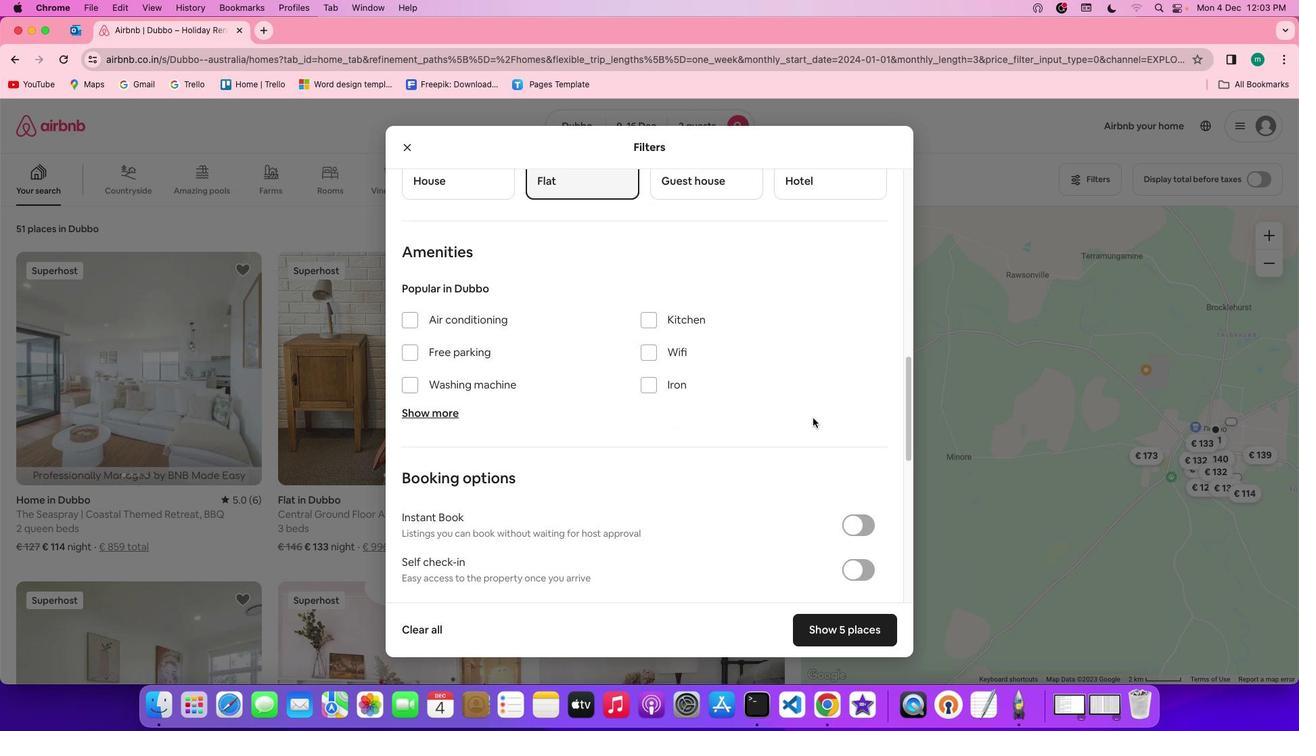 
Action: Mouse scrolled (813, 417) with delta (0, 0)
Screenshot: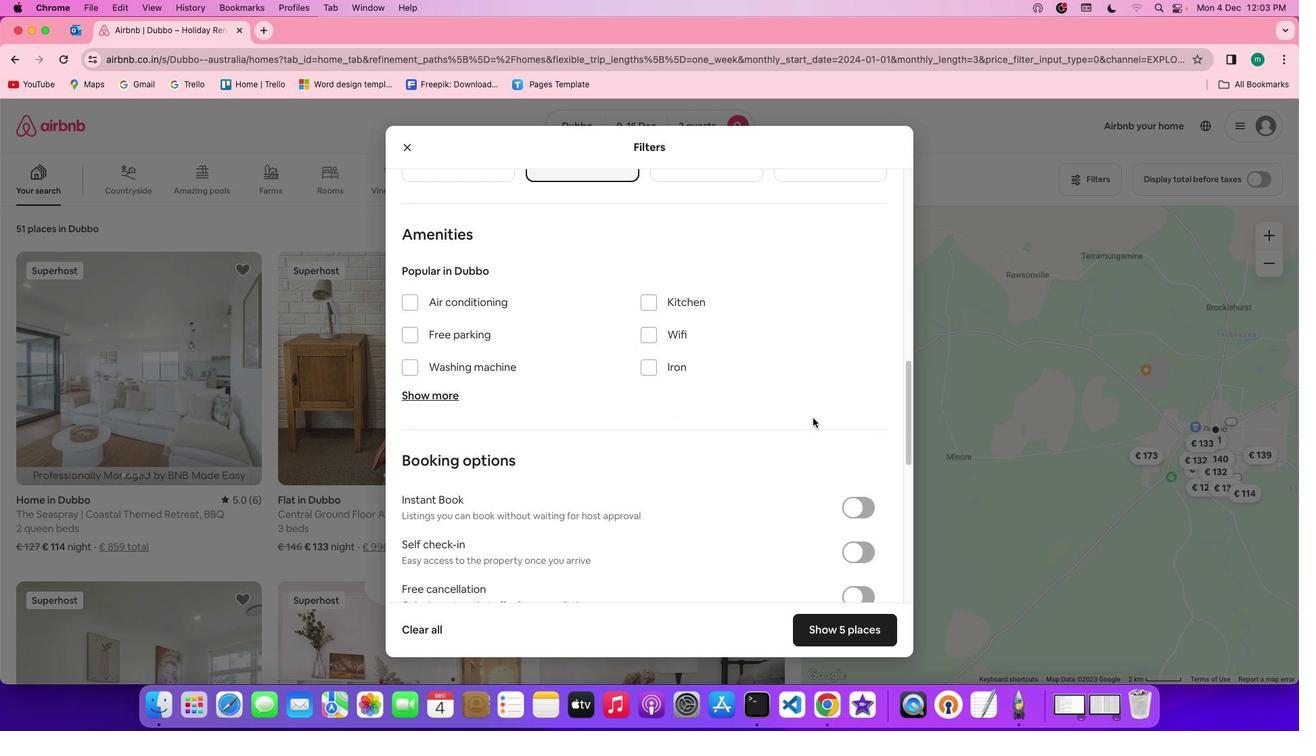 
Action: Mouse scrolled (813, 417) with delta (0, 0)
Screenshot: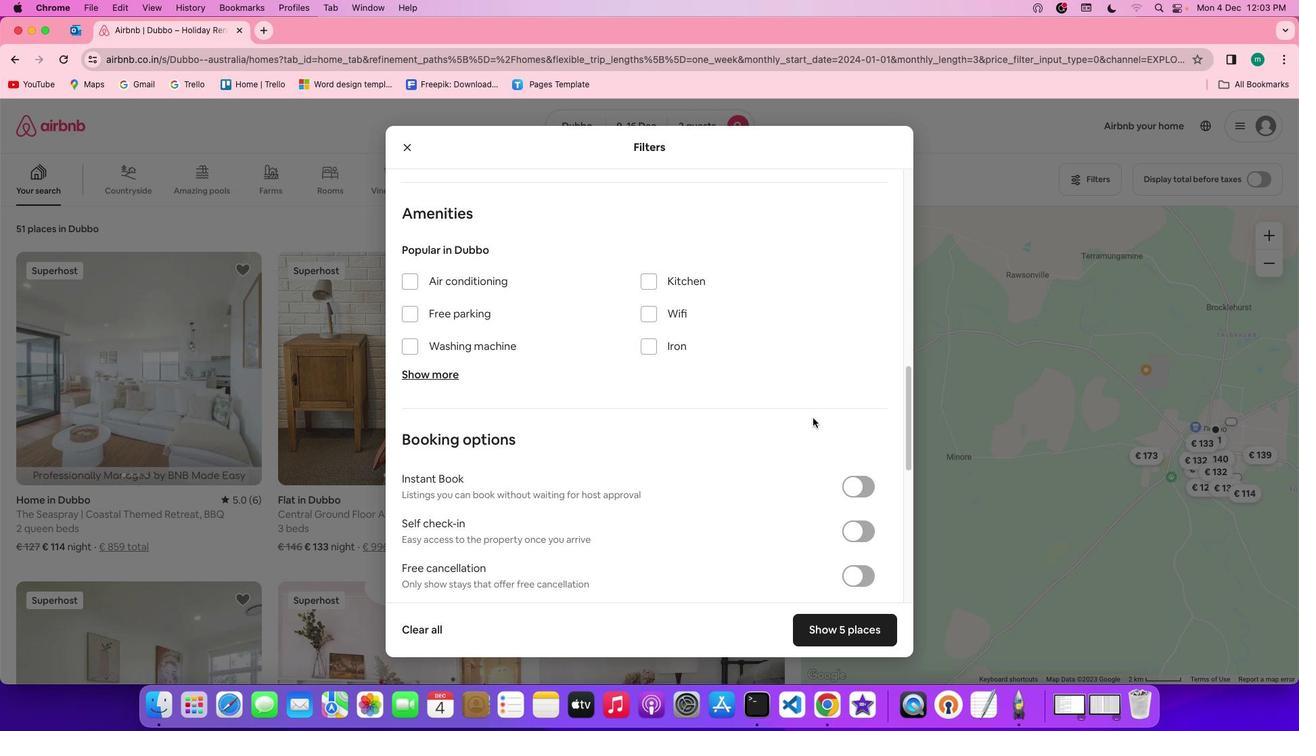 
Action: Mouse scrolled (813, 417) with delta (0, 0)
Screenshot: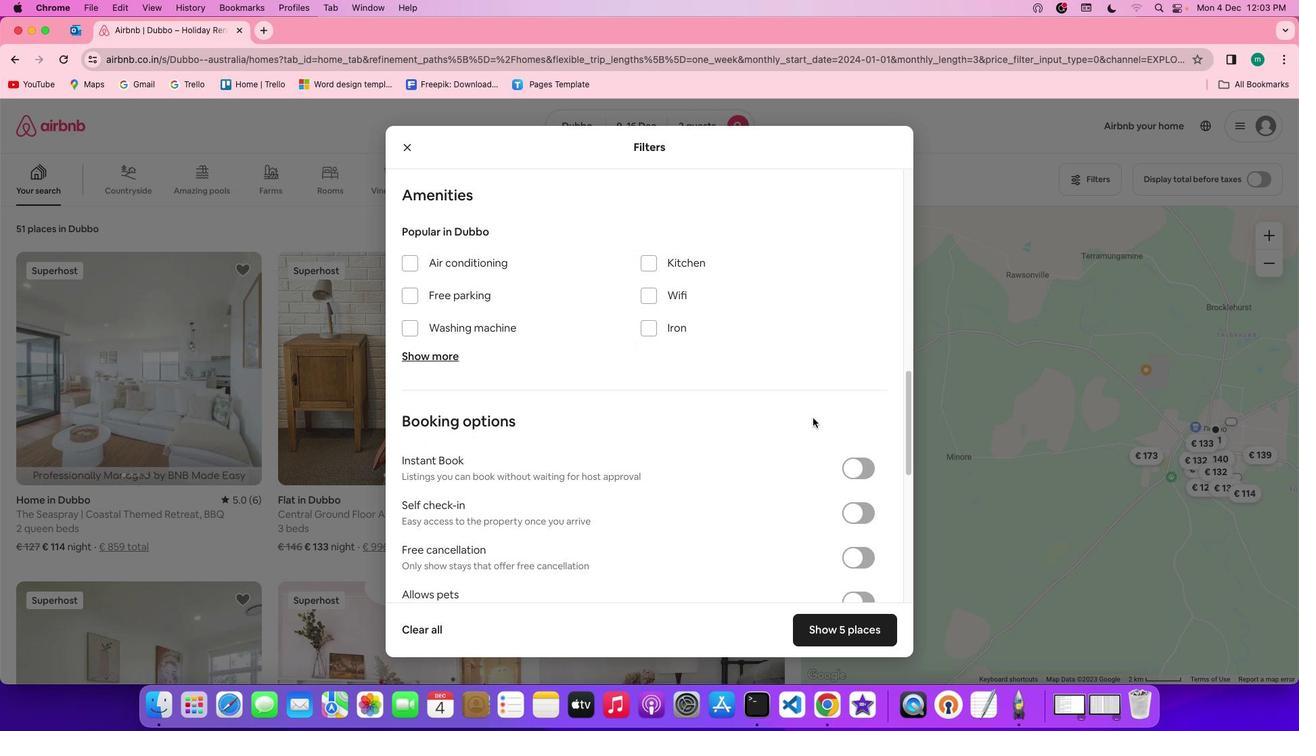 
Action: Mouse scrolled (813, 417) with delta (0, 0)
Screenshot: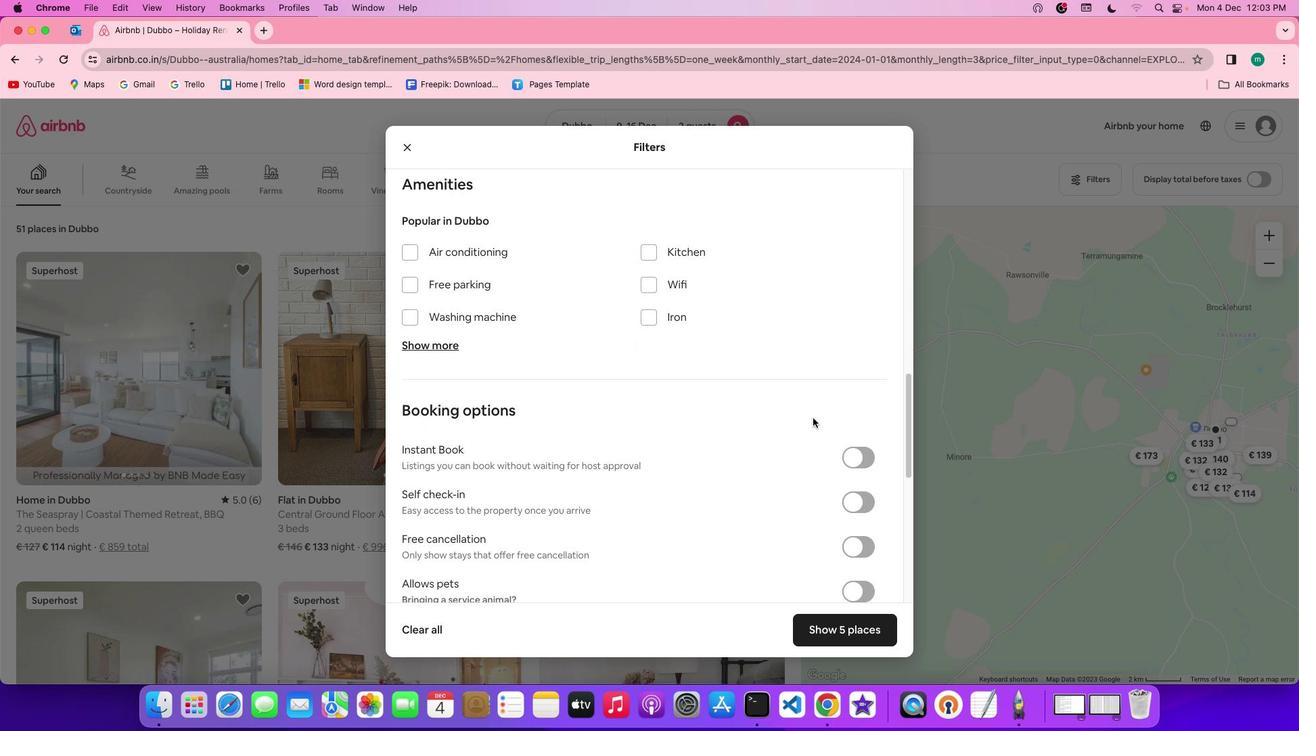 
Action: Mouse scrolled (813, 417) with delta (0, 0)
Screenshot: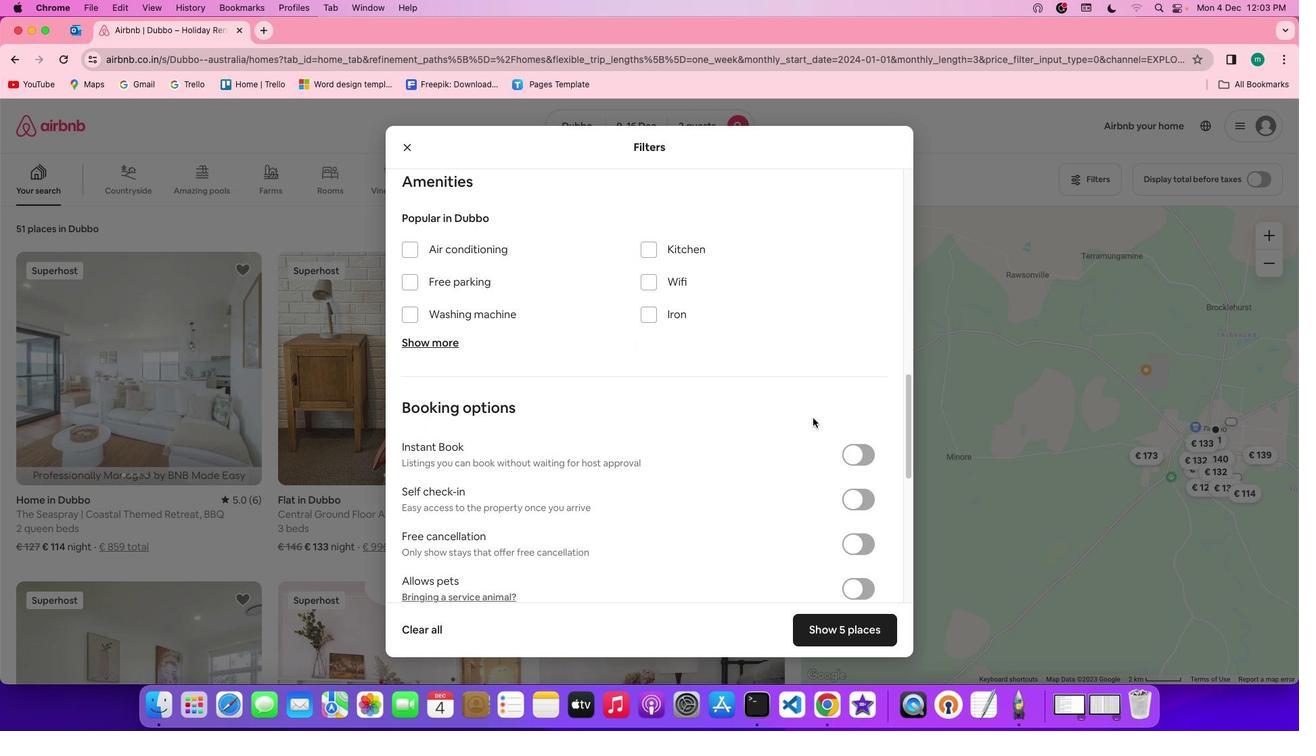 
Action: Mouse moved to (457, 314)
Screenshot: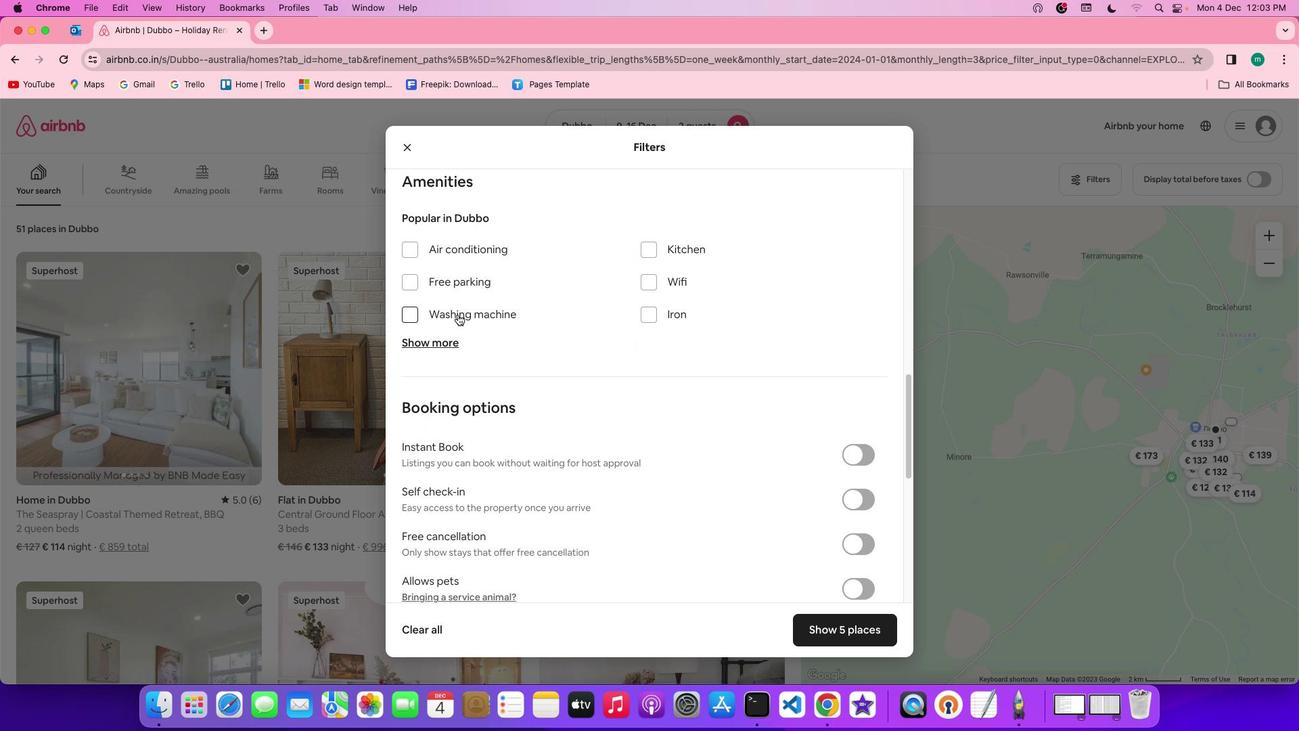 
Action: Mouse pressed left at (457, 314)
Screenshot: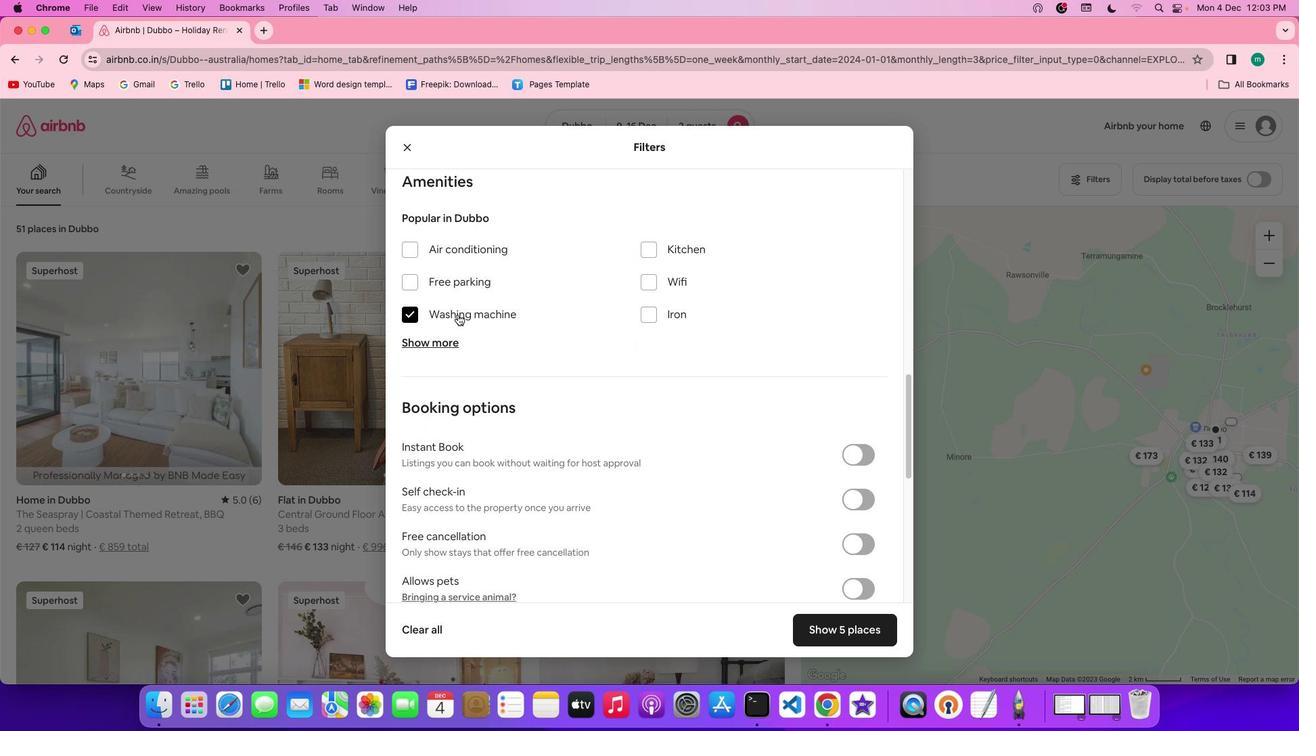 
Action: Mouse moved to (695, 245)
Screenshot: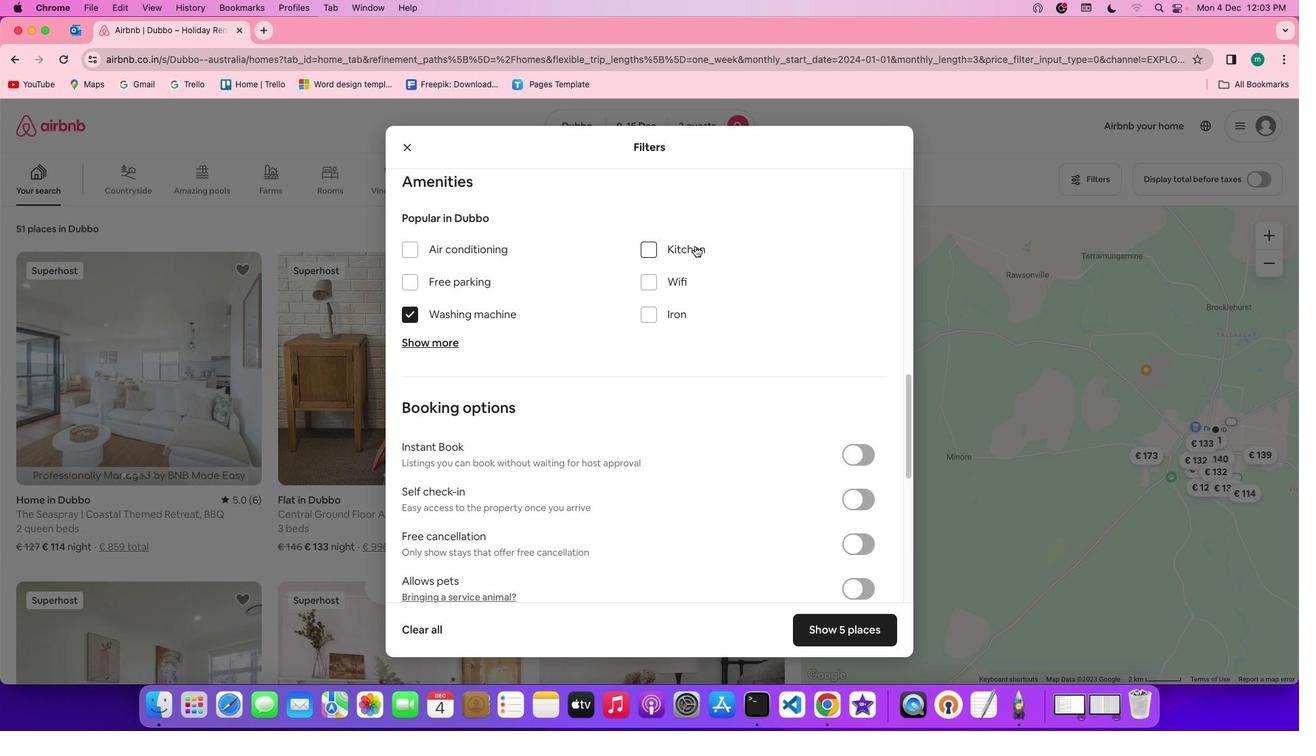 
Action: Mouse pressed left at (695, 245)
Screenshot: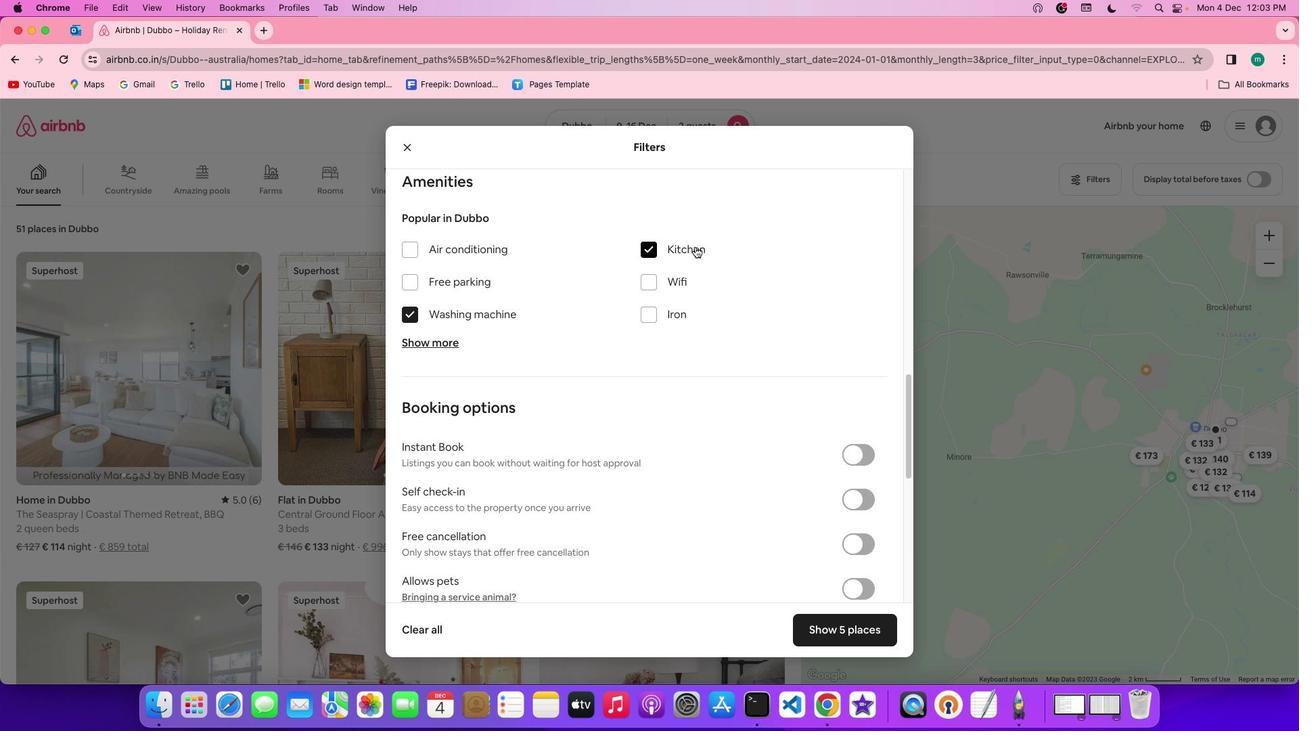 
Action: Mouse moved to (770, 425)
Screenshot: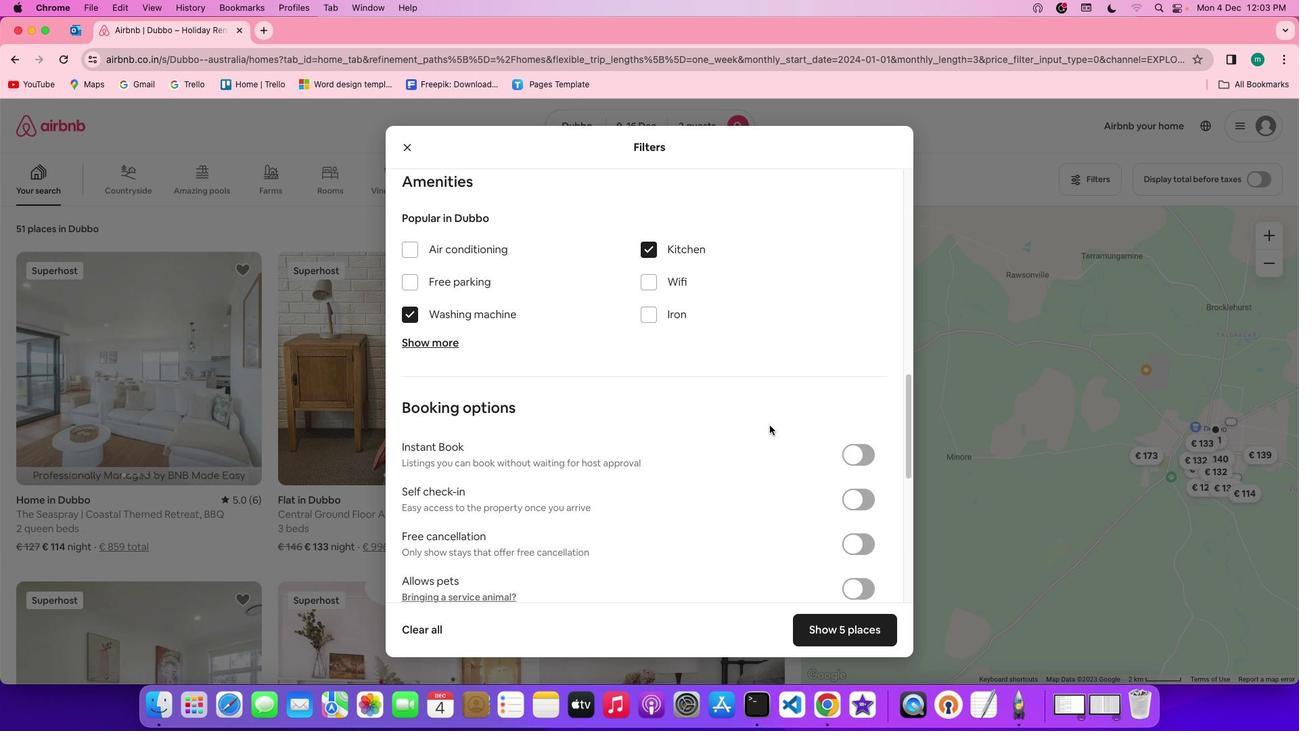 
Action: Mouse scrolled (770, 425) with delta (0, 0)
Screenshot: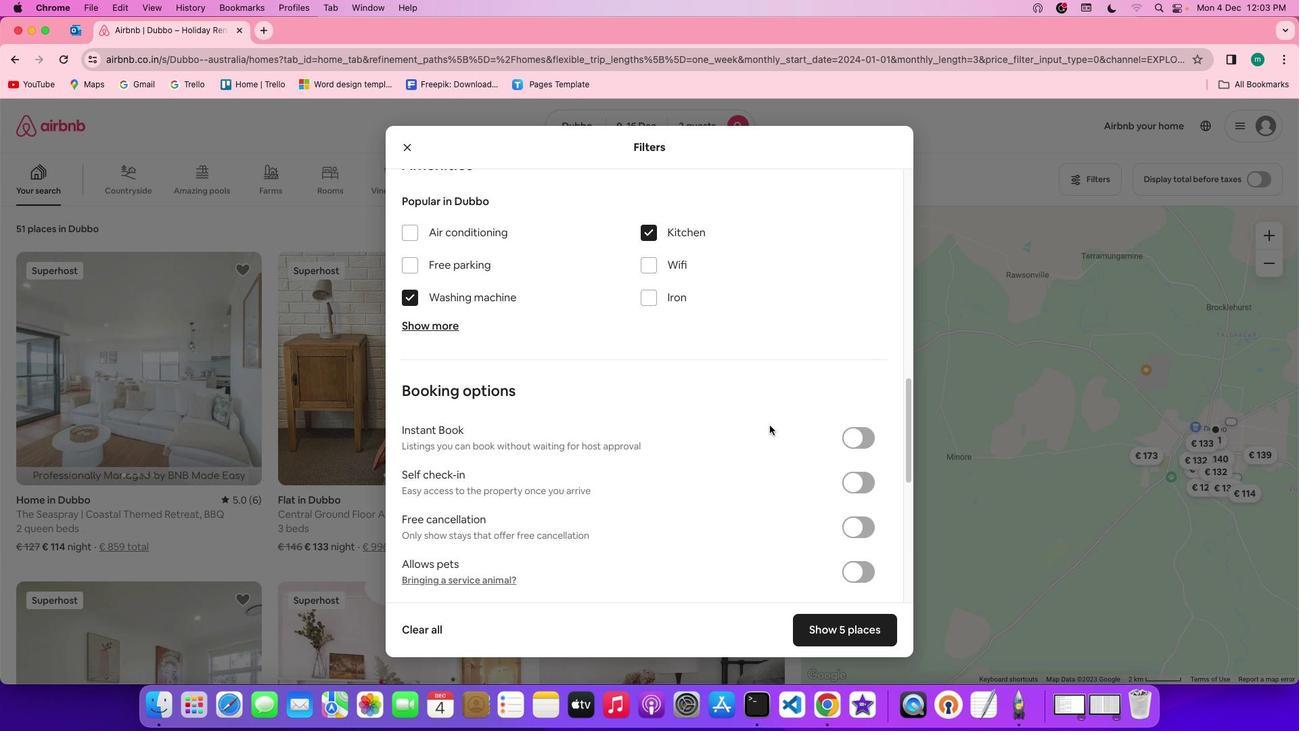
Action: Mouse scrolled (770, 425) with delta (0, 0)
Screenshot: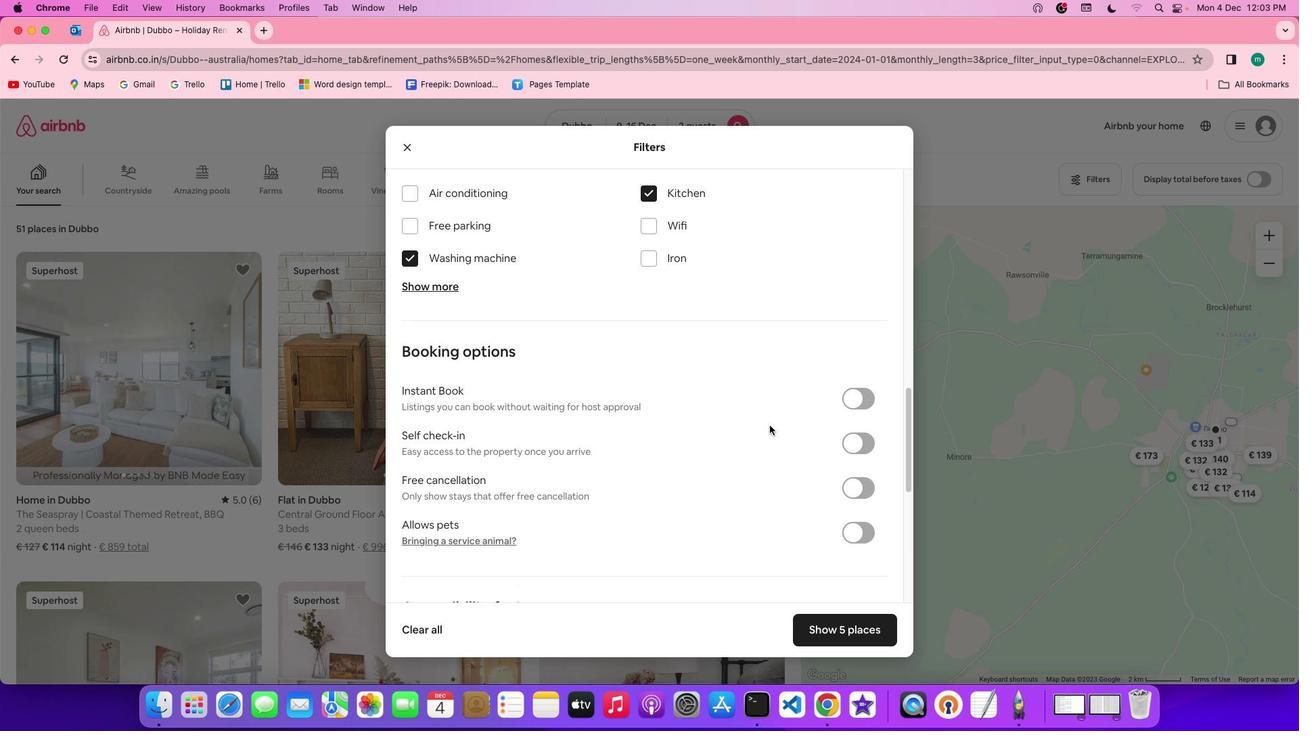 
Action: Mouse scrolled (770, 425) with delta (0, 0)
Screenshot: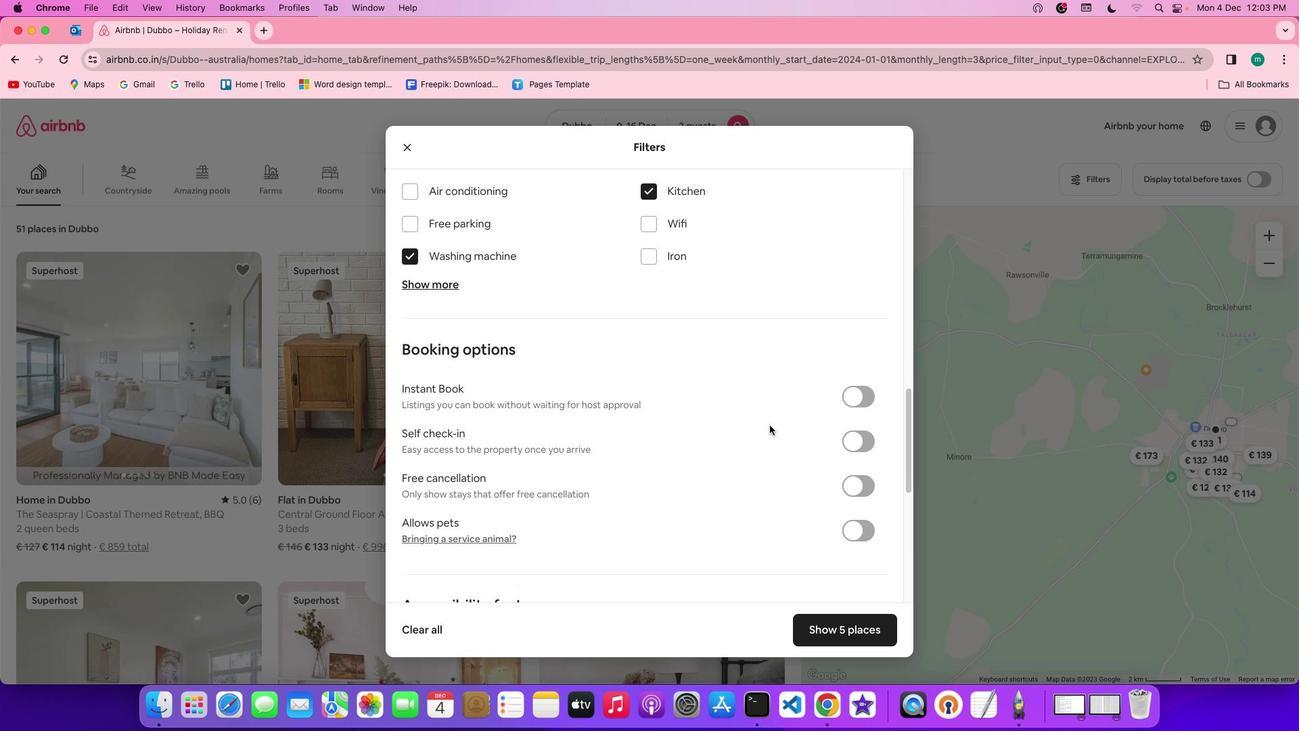 
Action: Mouse scrolled (770, 425) with delta (0, 0)
Screenshot: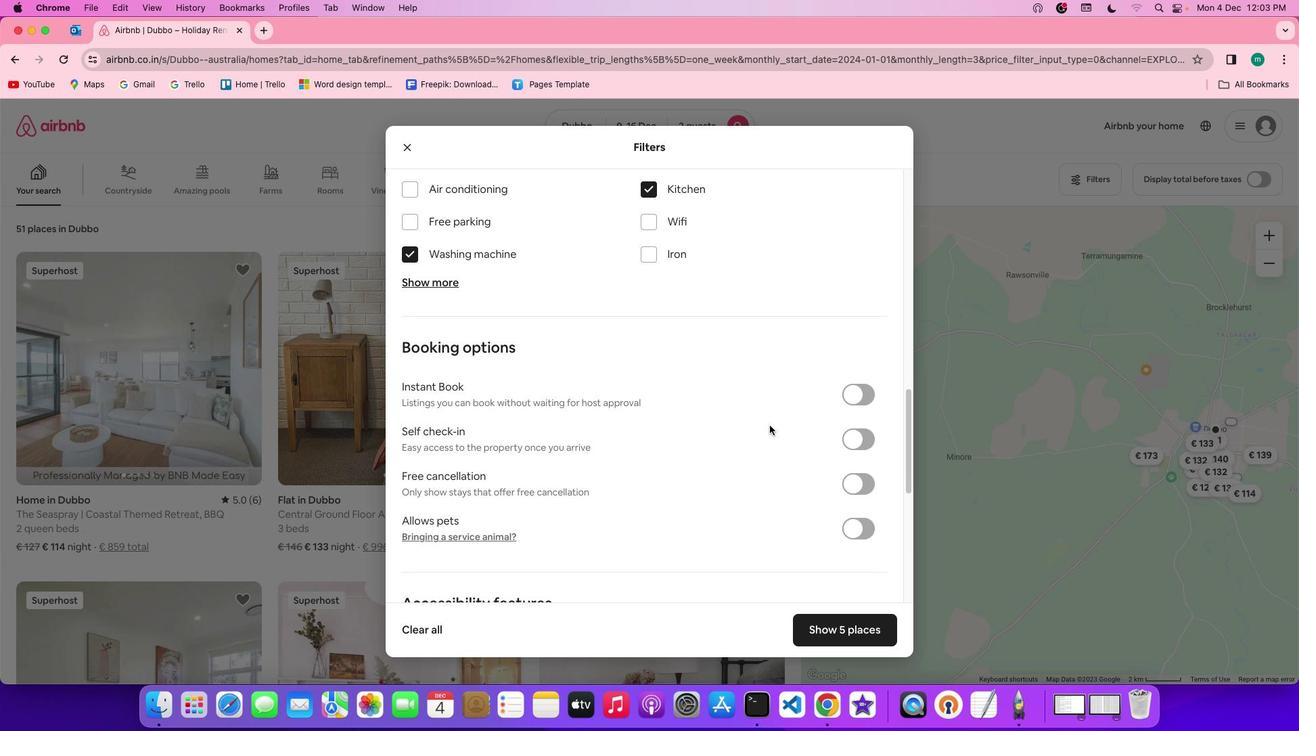 
Action: Mouse scrolled (770, 425) with delta (0, 0)
Screenshot: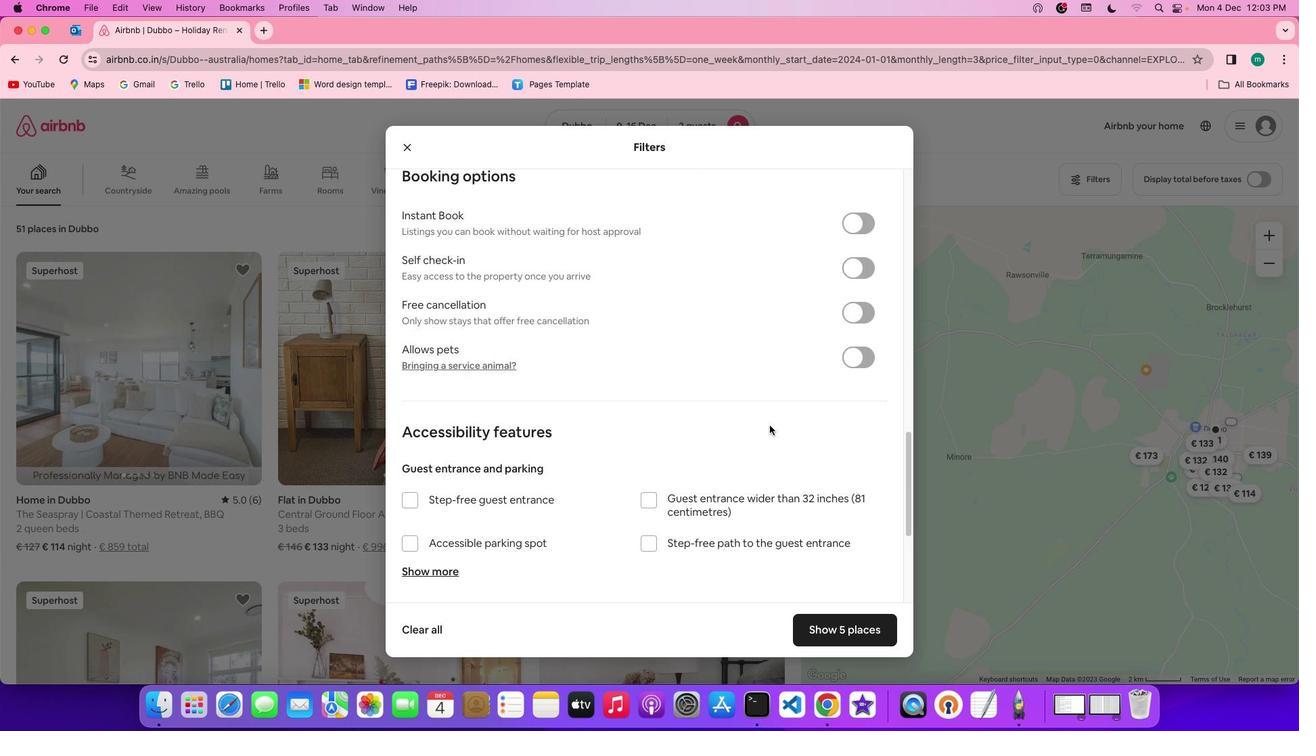 
Action: Mouse scrolled (770, 425) with delta (0, 0)
Screenshot: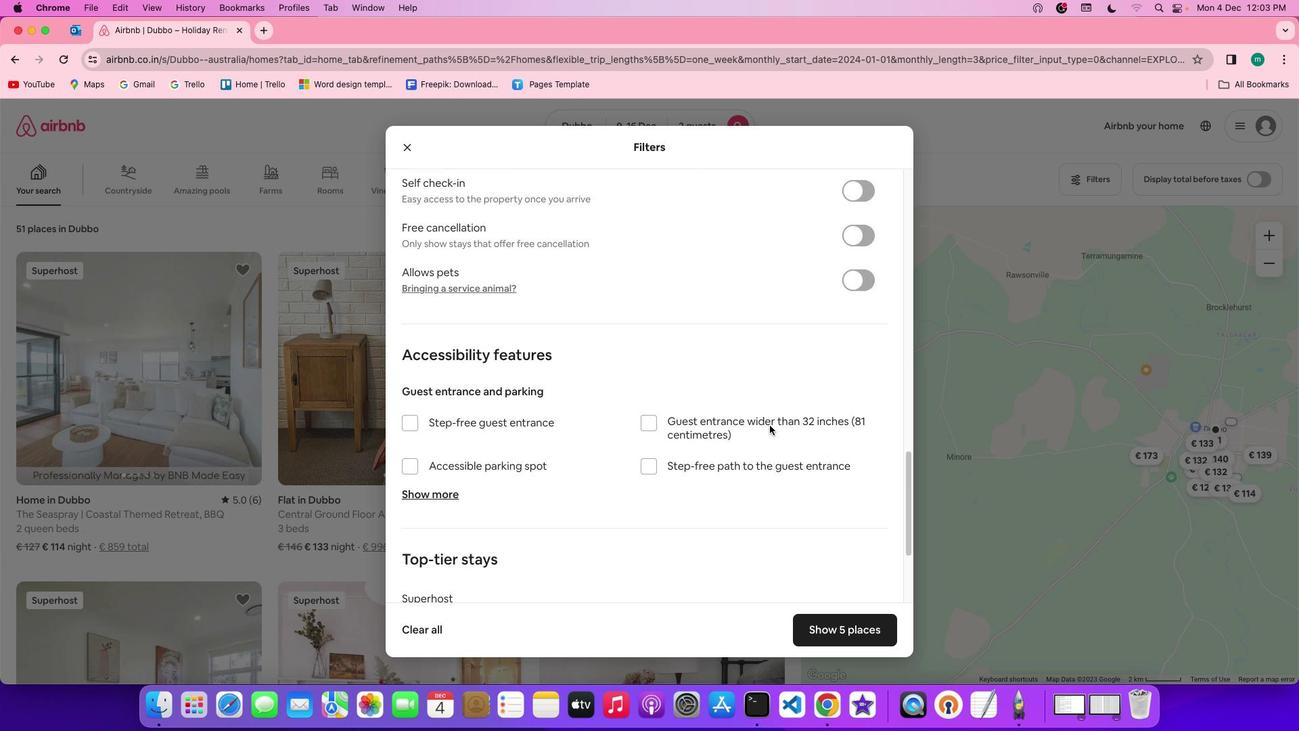 
Action: Mouse scrolled (770, 425) with delta (0, -1)
Screenshot: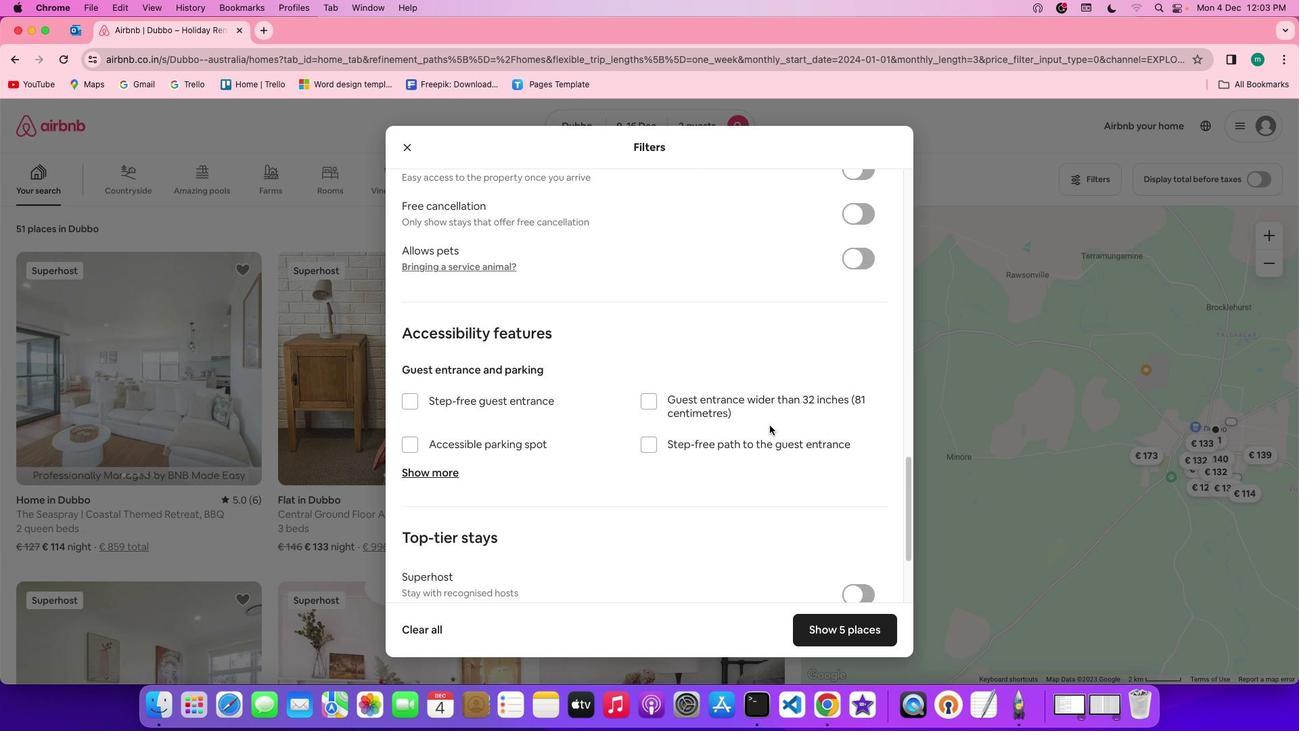 
Action: Mouse scrolled (770, 425) with delta (0, -2)
Screenshot: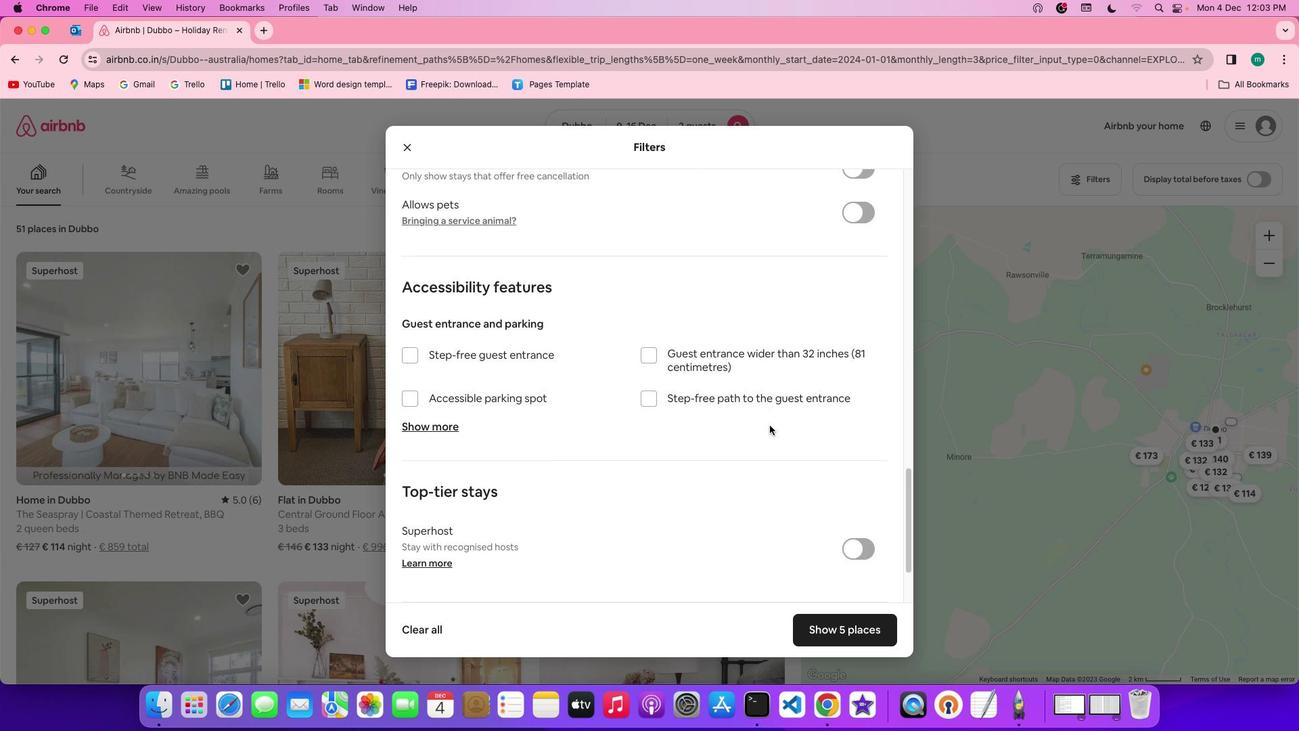 
Action: Mouse scrolled (770, 425) with delta (0, -2)
Screenshot: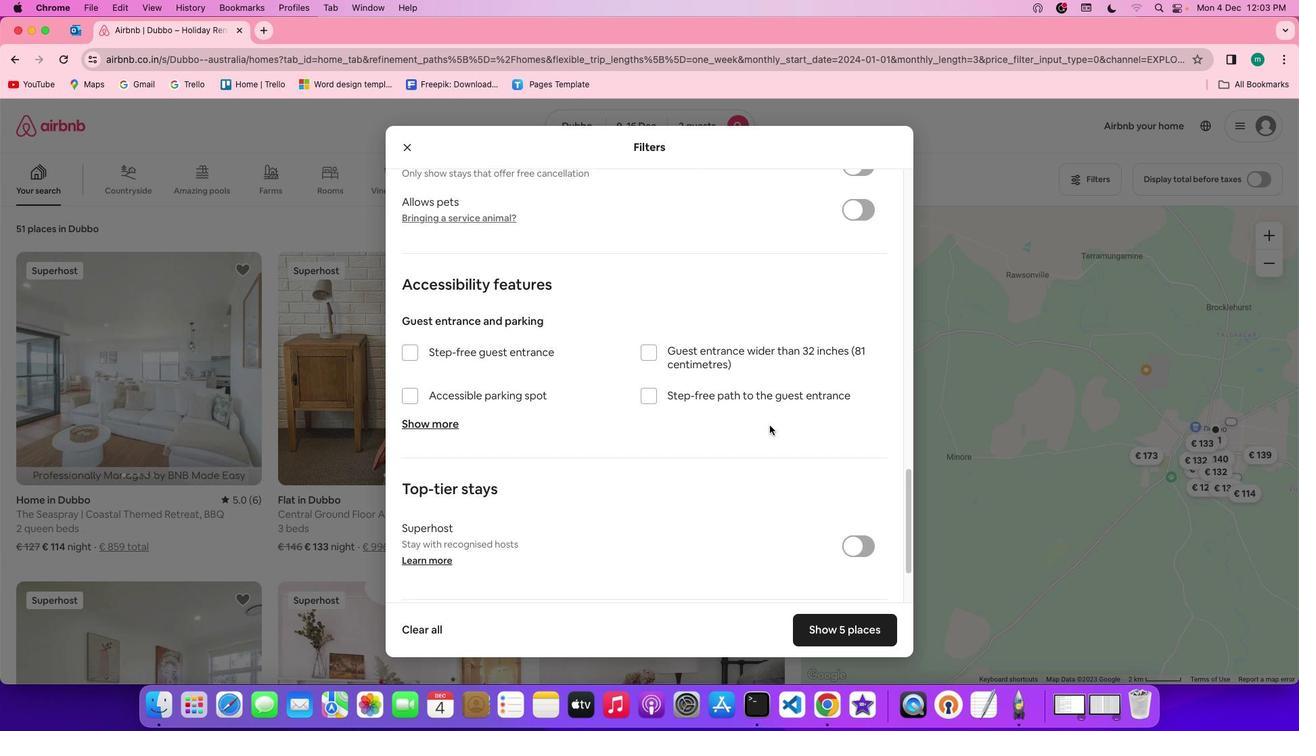 
Action: Mouse scrolled (770, 425) with delta (0, 0)
Screenshot: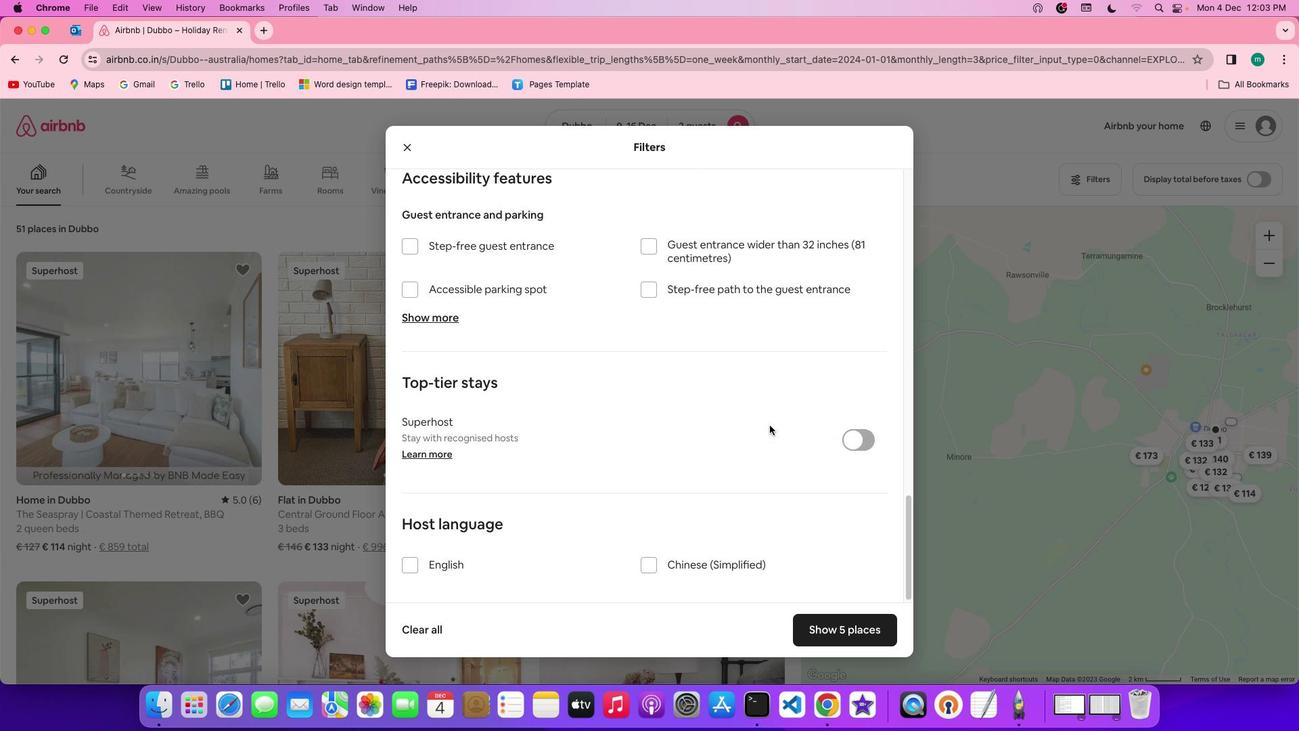 
Action: Mouse scrolled (770, 425) with delta (0, 0)
Screenshot: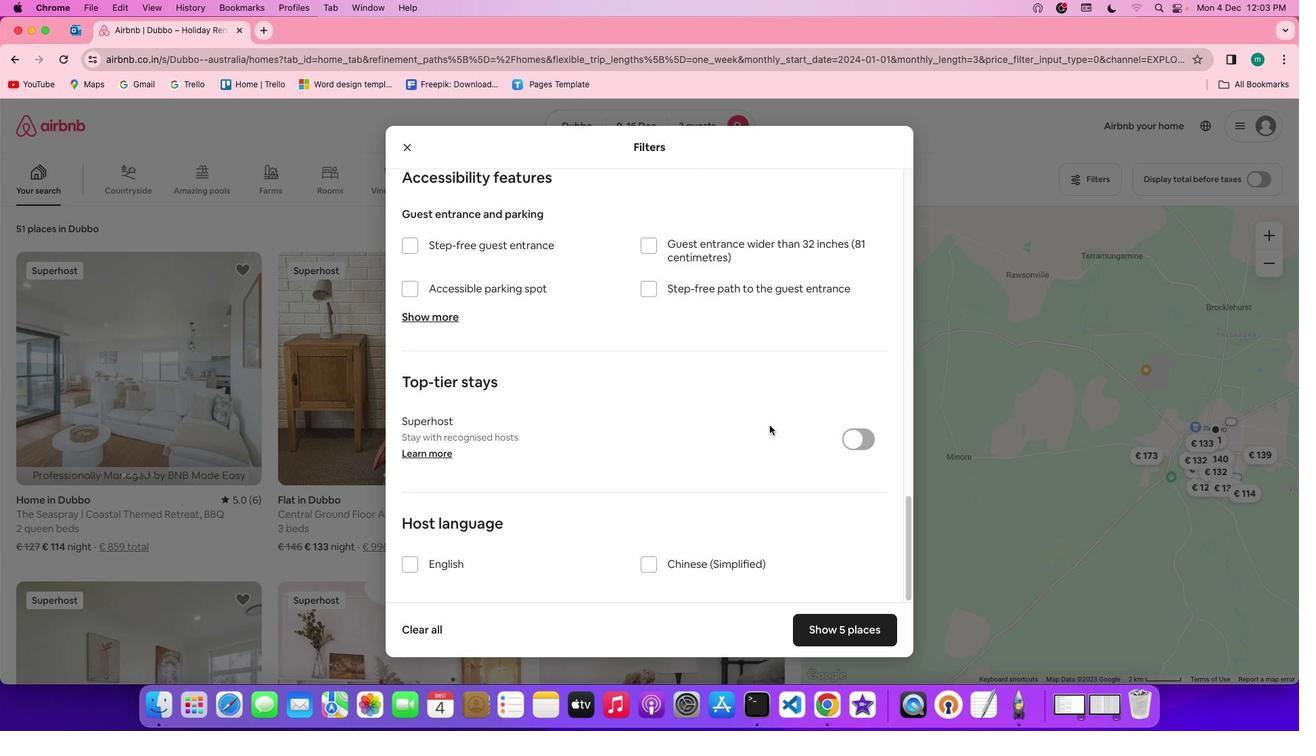 
Action: Mouse scrolled (770, 425) with delta (0, -2)
Screenshot: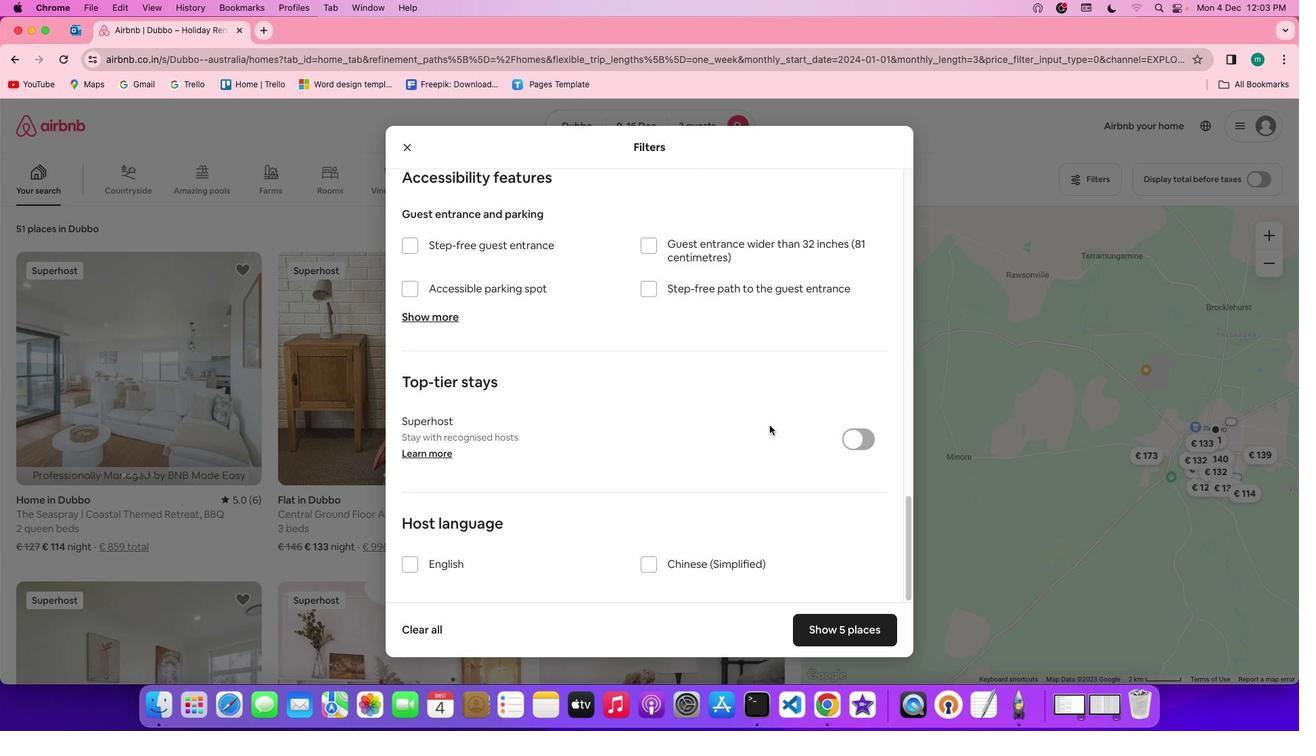 
Action: Mouse scrolled (770, 425) with delta (0, -3)
Screenshot: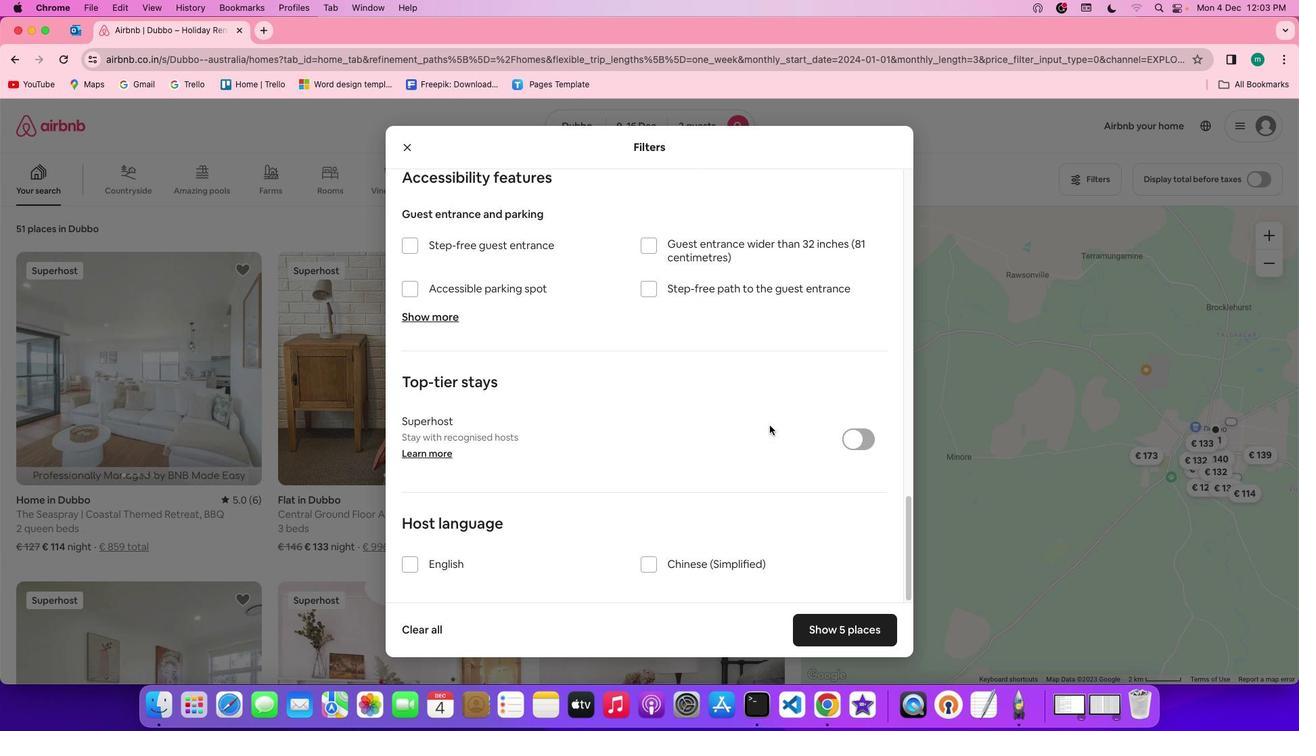 
Action: Mouse scrolled (770, 425) with delta (0, -4)
Screenshot: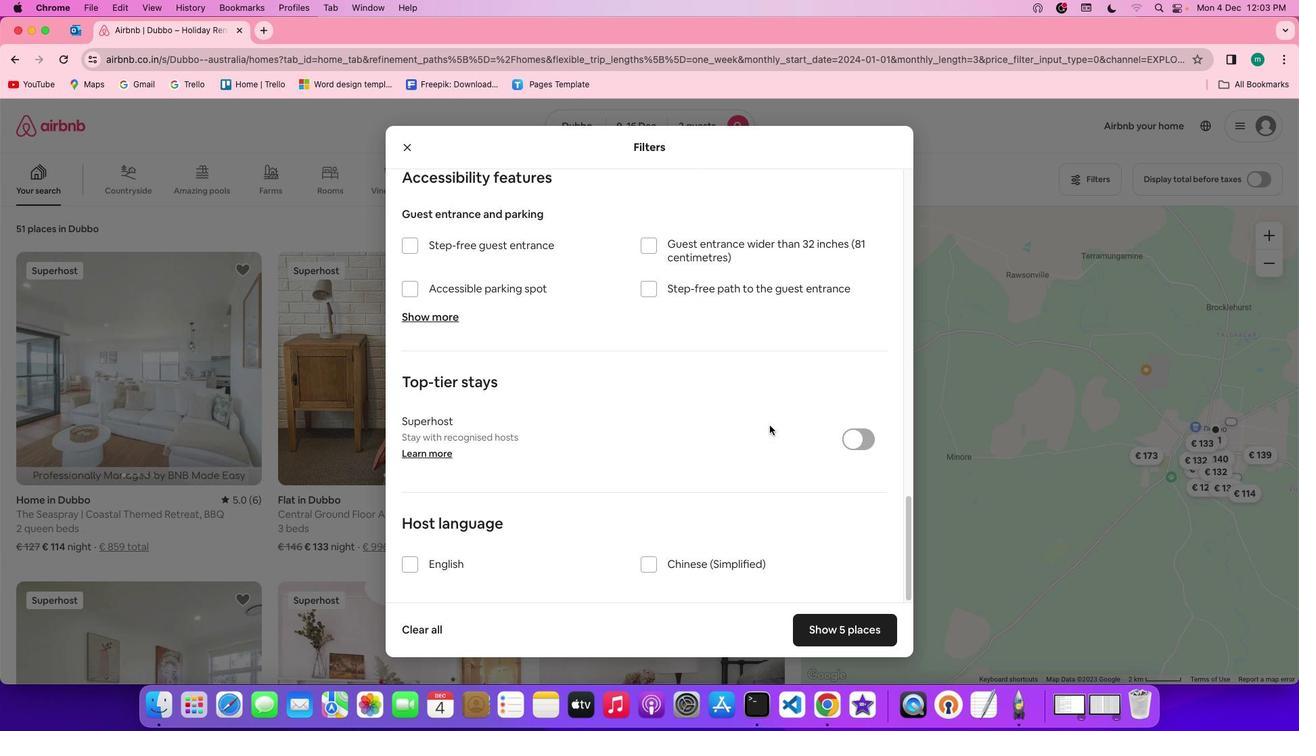 
Action: Mouse scrolled (770, 425) with delta (0, -4)
Screenshot: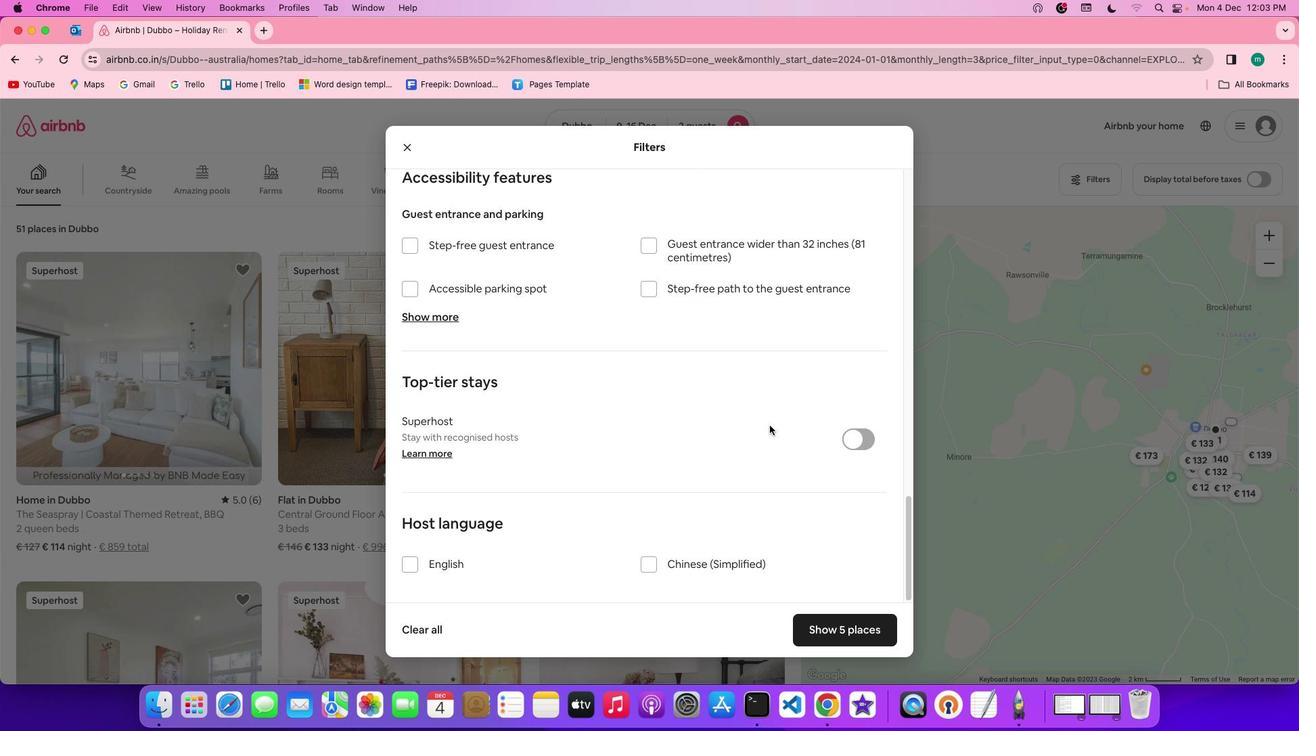 
Action: Mouse scrolled (770, 425) with delta (0, 0)
Screenshot: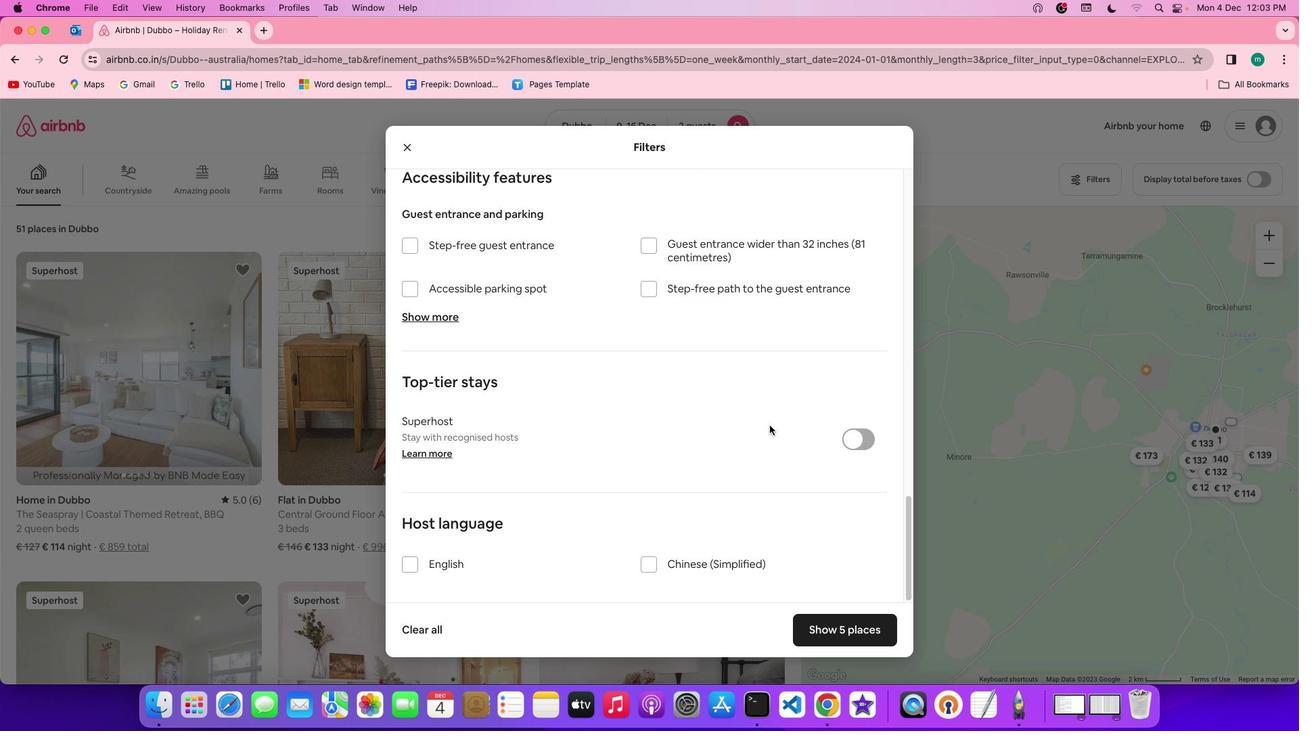 
Action: Mouse scrolled (770, 425) with delta (0, 0)
Screenshot: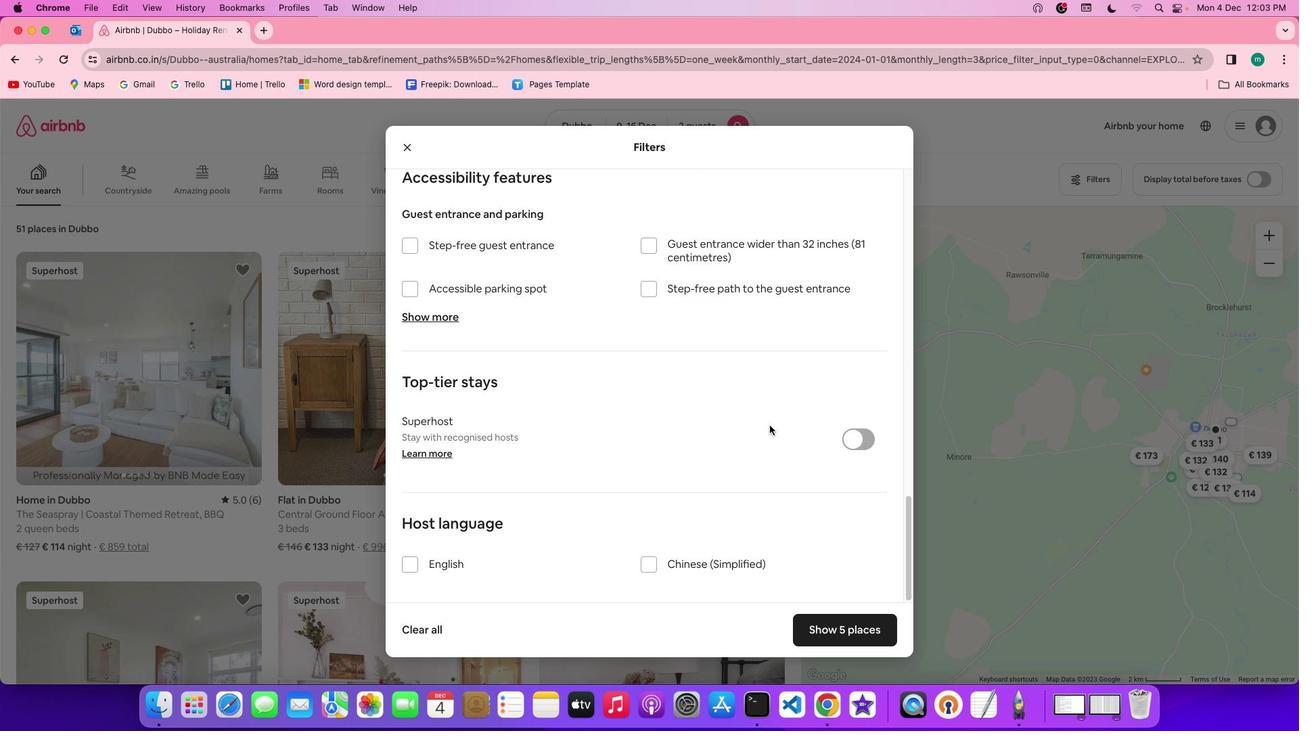 
Action: Mouse scrolled (770, 425) with delta (0, -2)
Screenshot: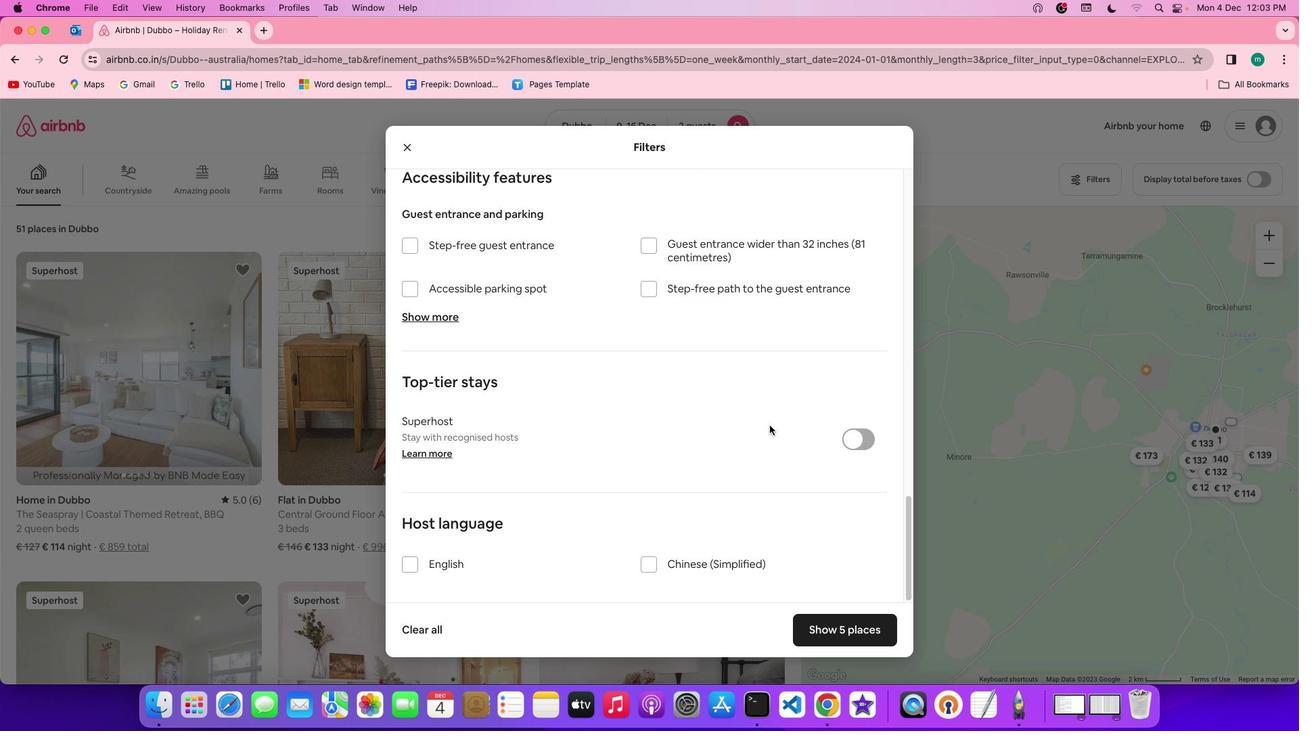
Action: Mouse scrolled (770, 425) with delta (0, -3)
Screenshot: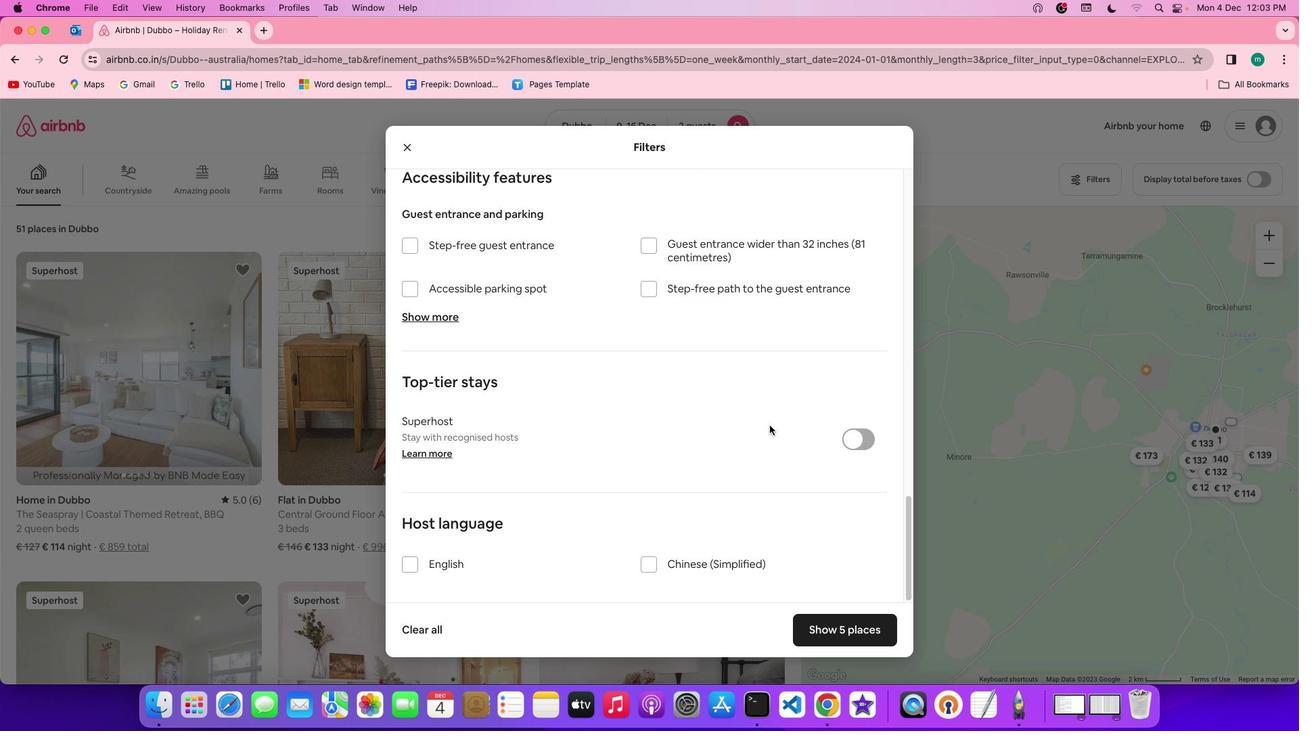 
Action: Mouse scrolled (770, 425) with delta (0, -4)
Screenshot: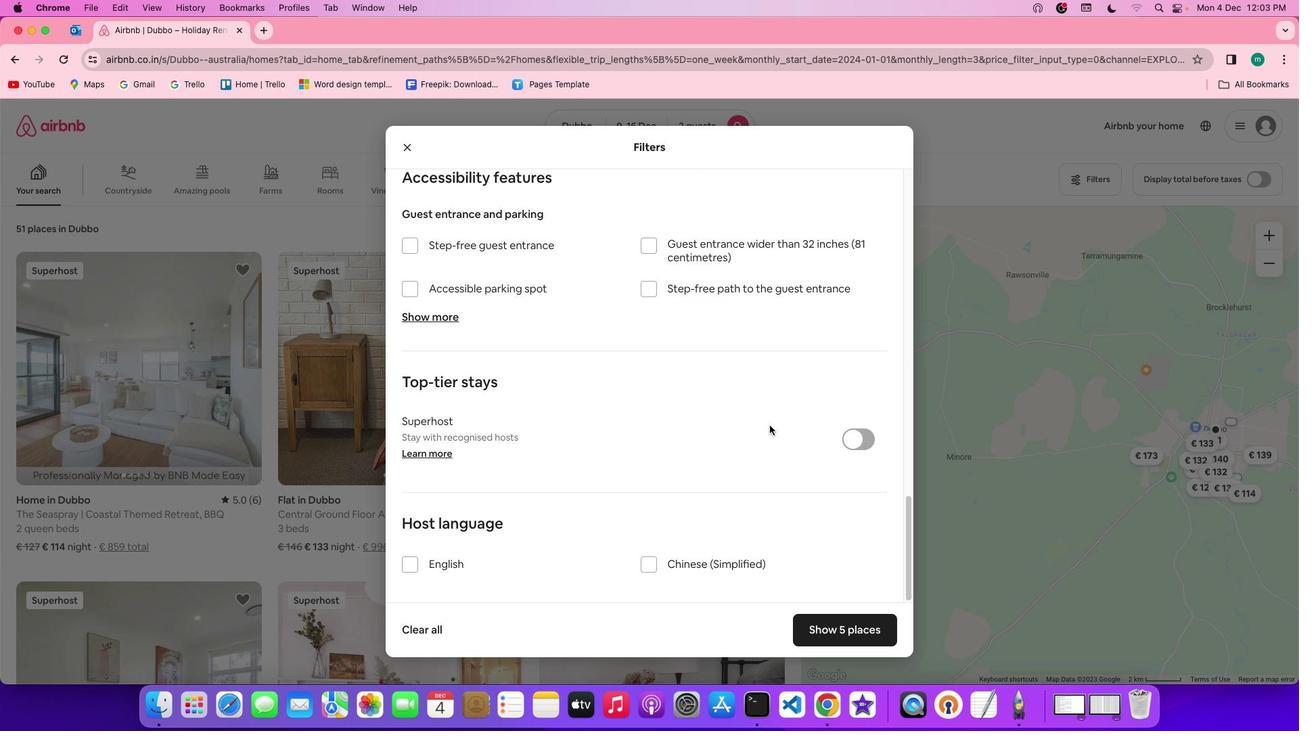 
Action: Mouse scrolled (770, 425) with delta (0, -4)
Screenshot: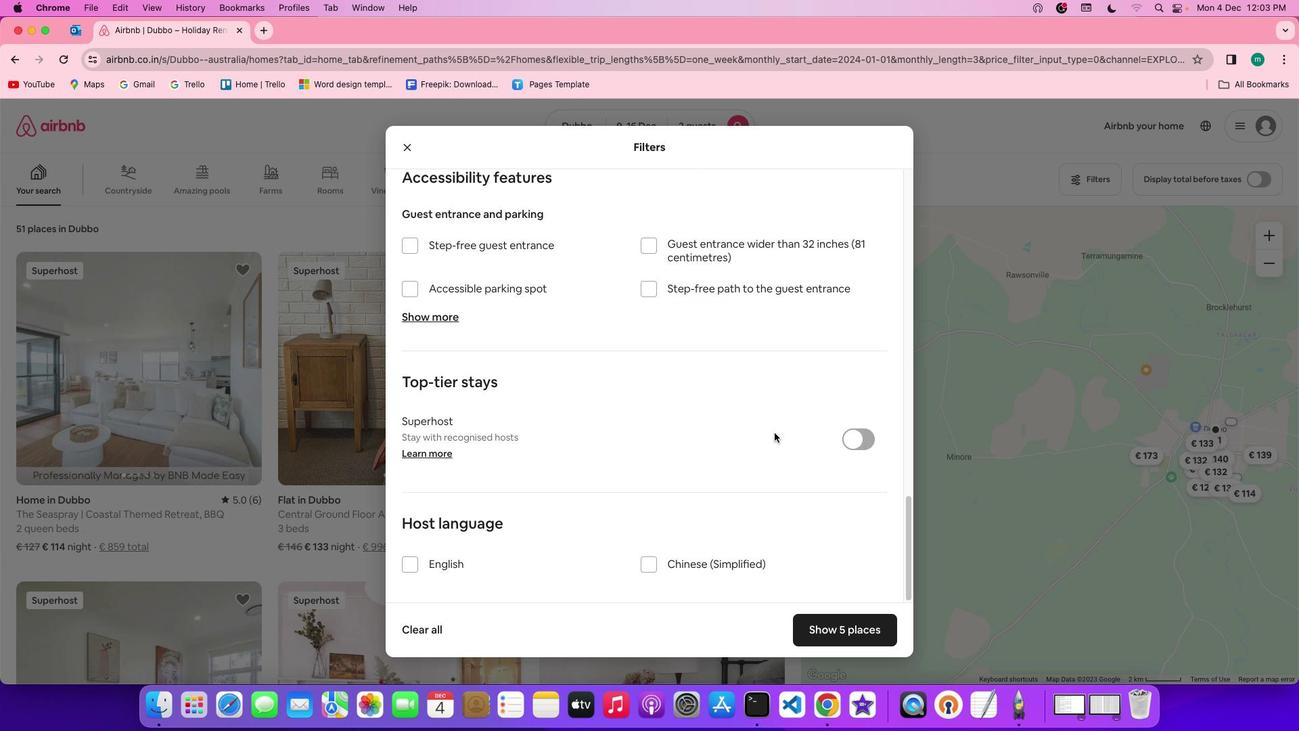 
Action: Mouse moved to (823, 634)
Screenshot: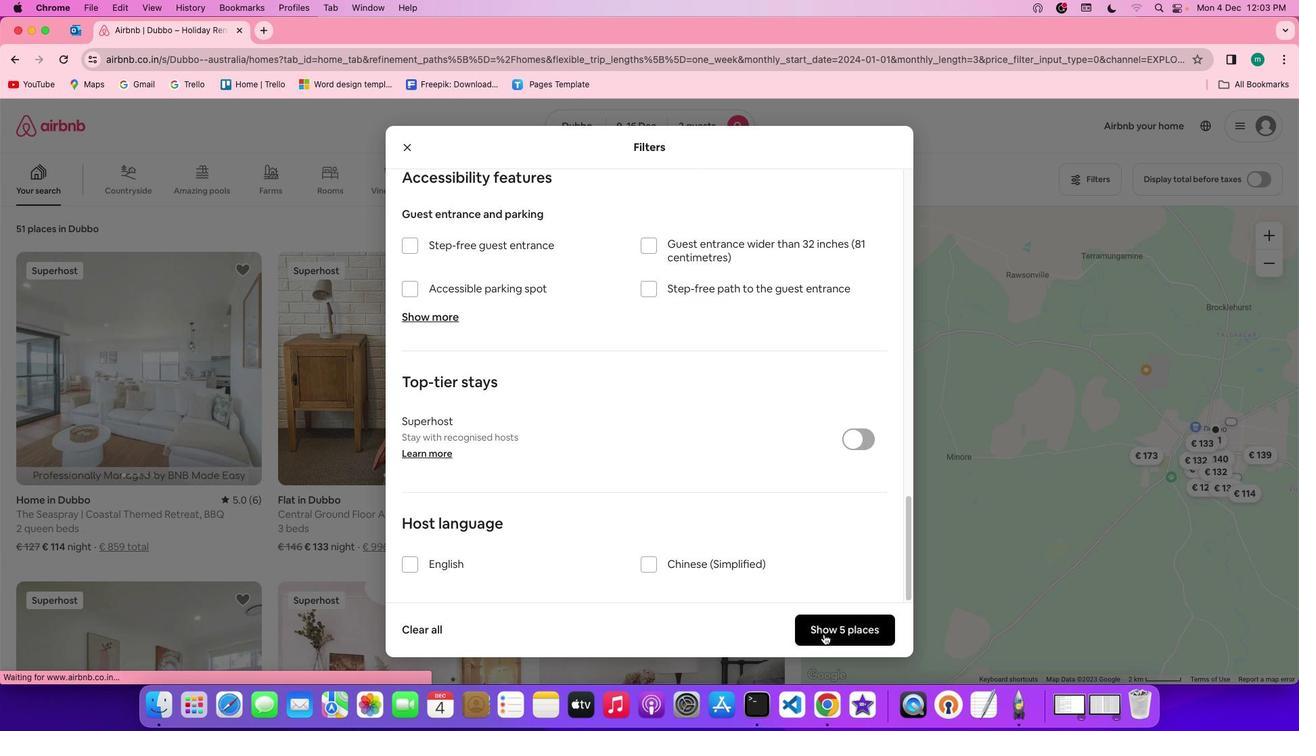 
Action: Mouse pressed left at (823, 634)
Screenshot: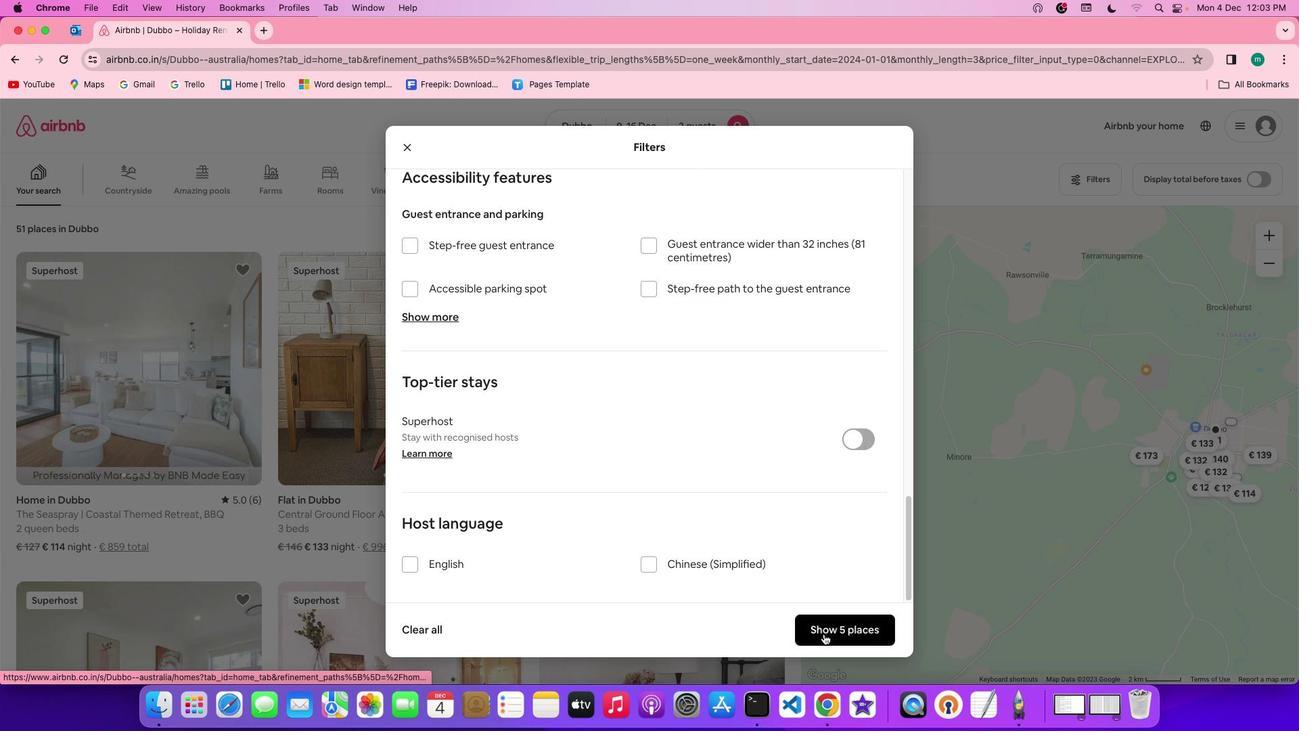 
Action: Mouse moved to (117, 325)
Screenshot: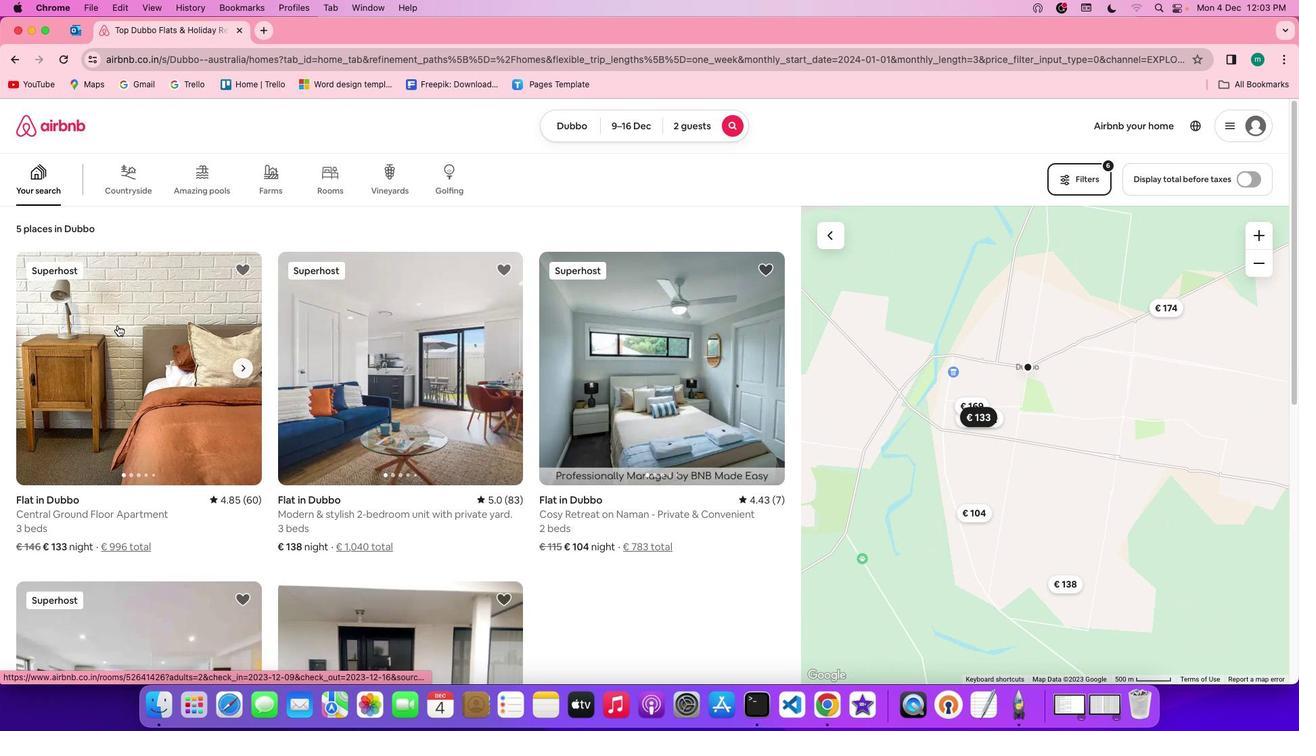 
Action: Mouse pressed left at (117, 325)
Screenshot: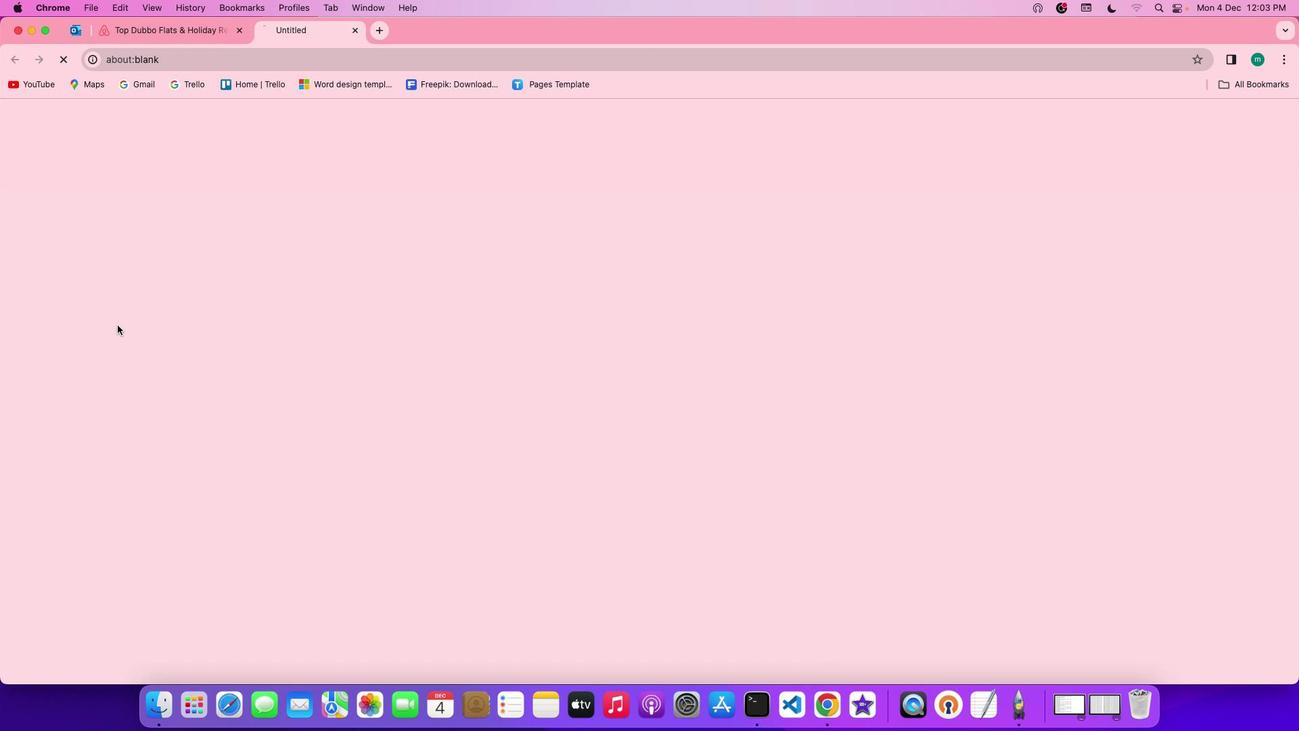 
Action: Mouse moved to (974, 500)
Screenshot: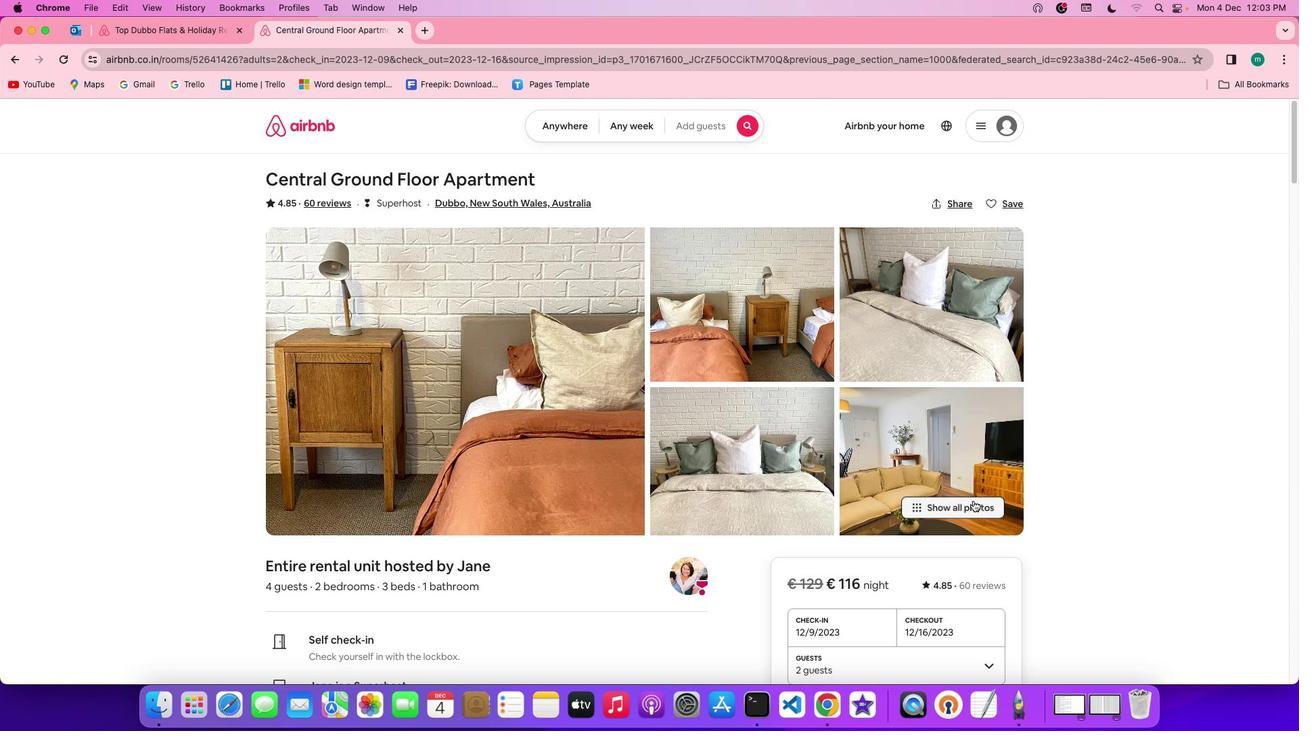 
Action: Mouse pressed left at (974, 500)
Screenshot: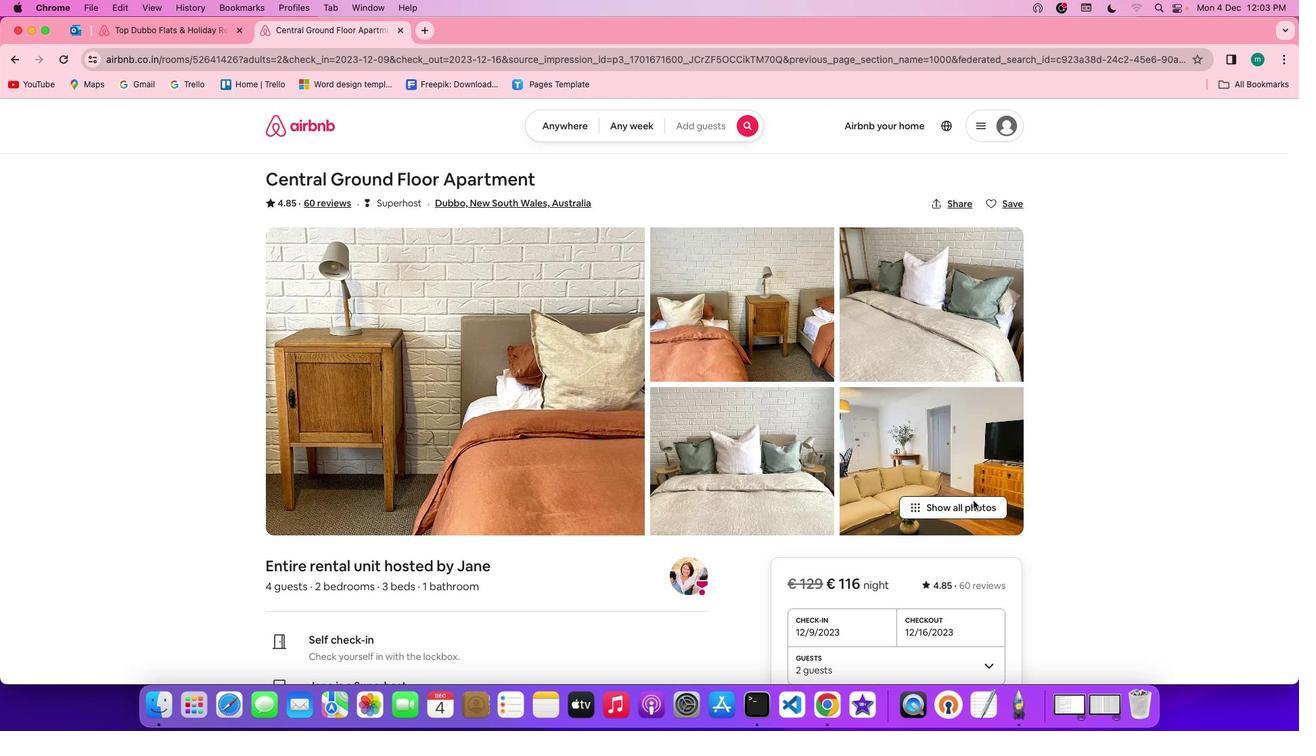 
Action: Mouse moved to (705, 465)
Screenshot: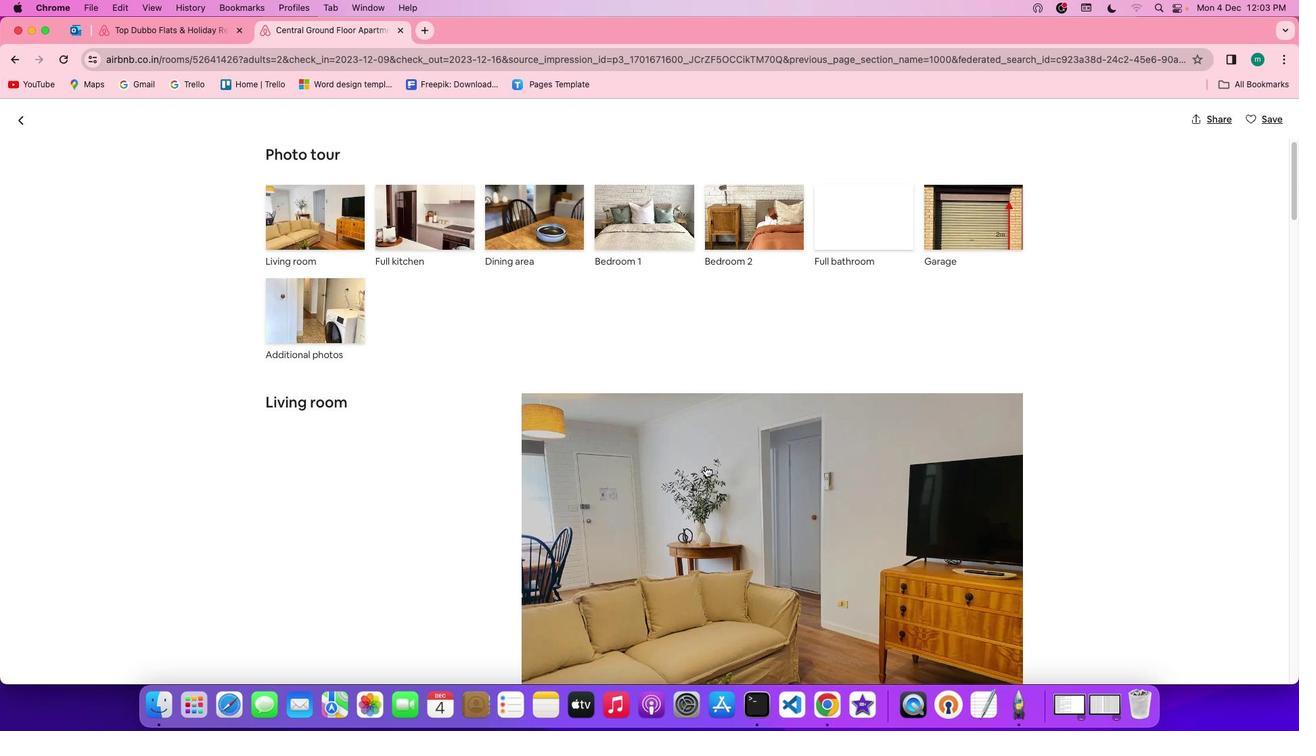 
Action: Mouse scrolled (705, 465) with delta (0, 0)
Screenshot: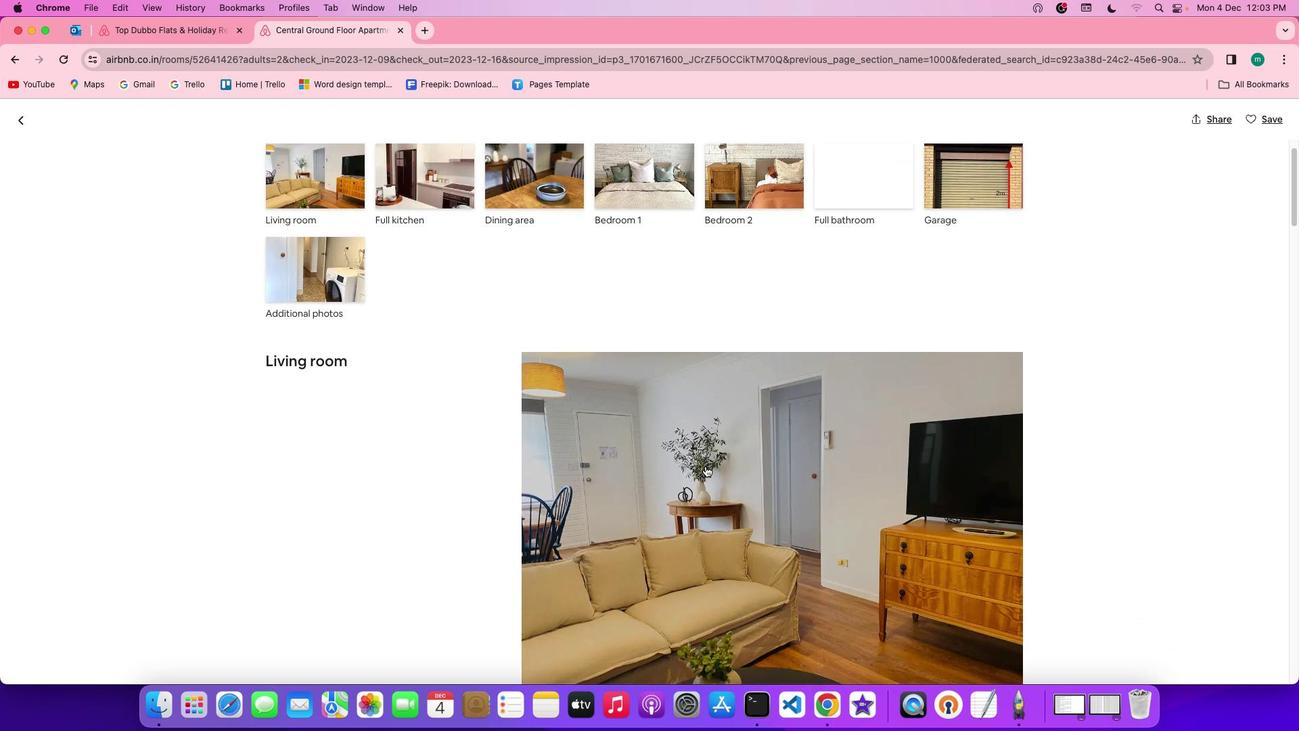 
Action: Mouse scrolled (705, 465) with delta (0, 0)
Screenshot: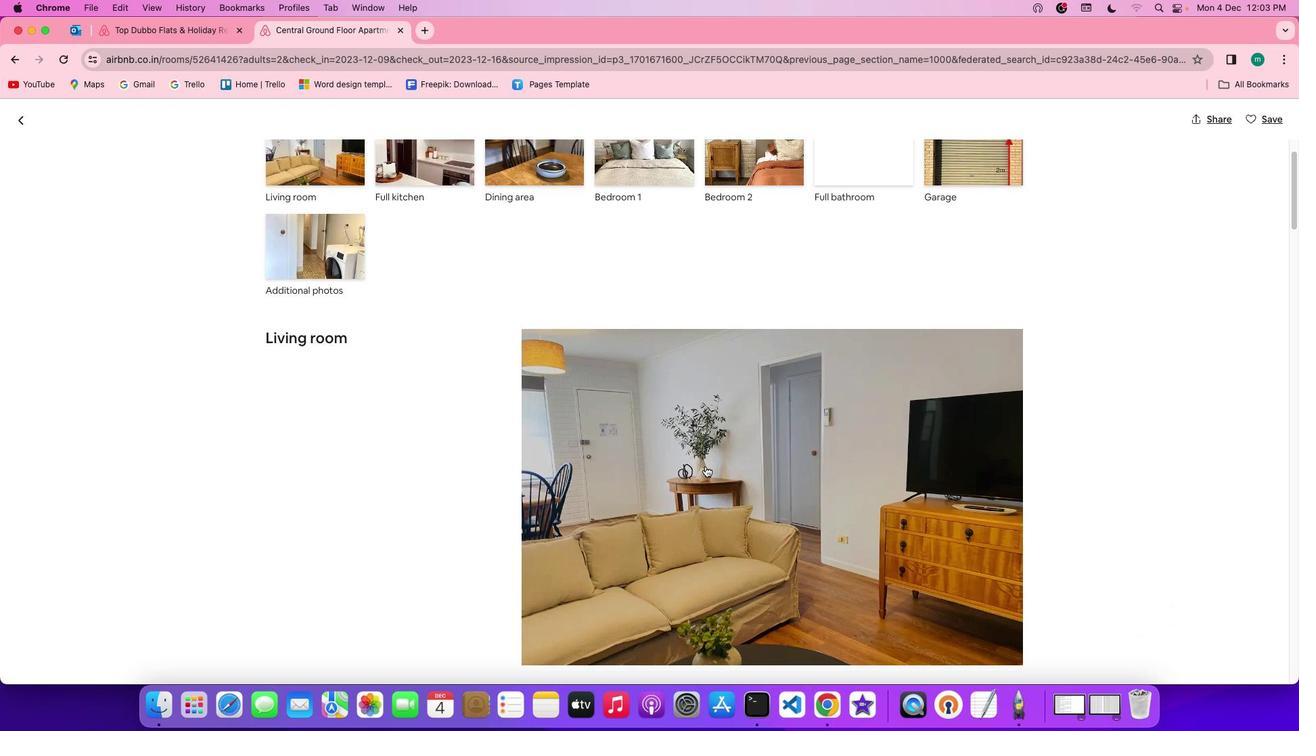 
Action: Mouse scrolled (705, 465) with delta (0, -1)
Screenshot: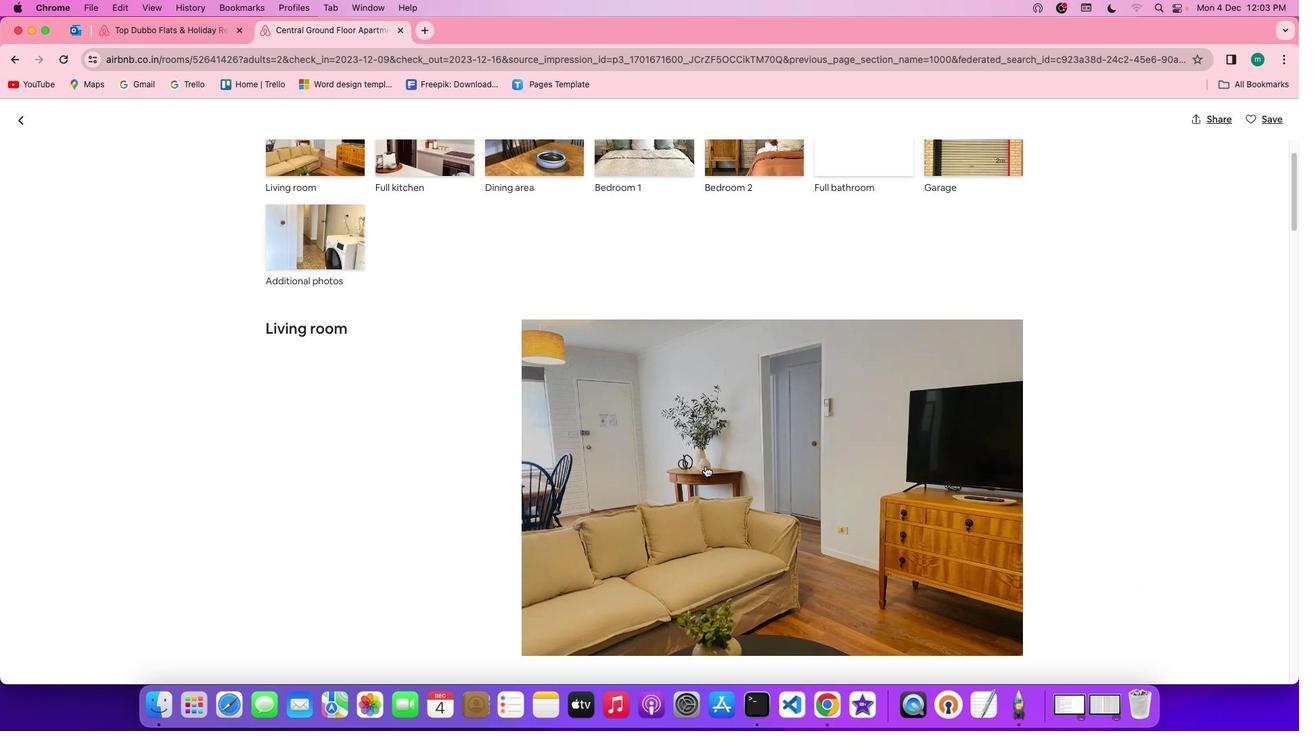 
Action: Mouse scrolled (705, 465) with delta (0, 0)
Screenshot: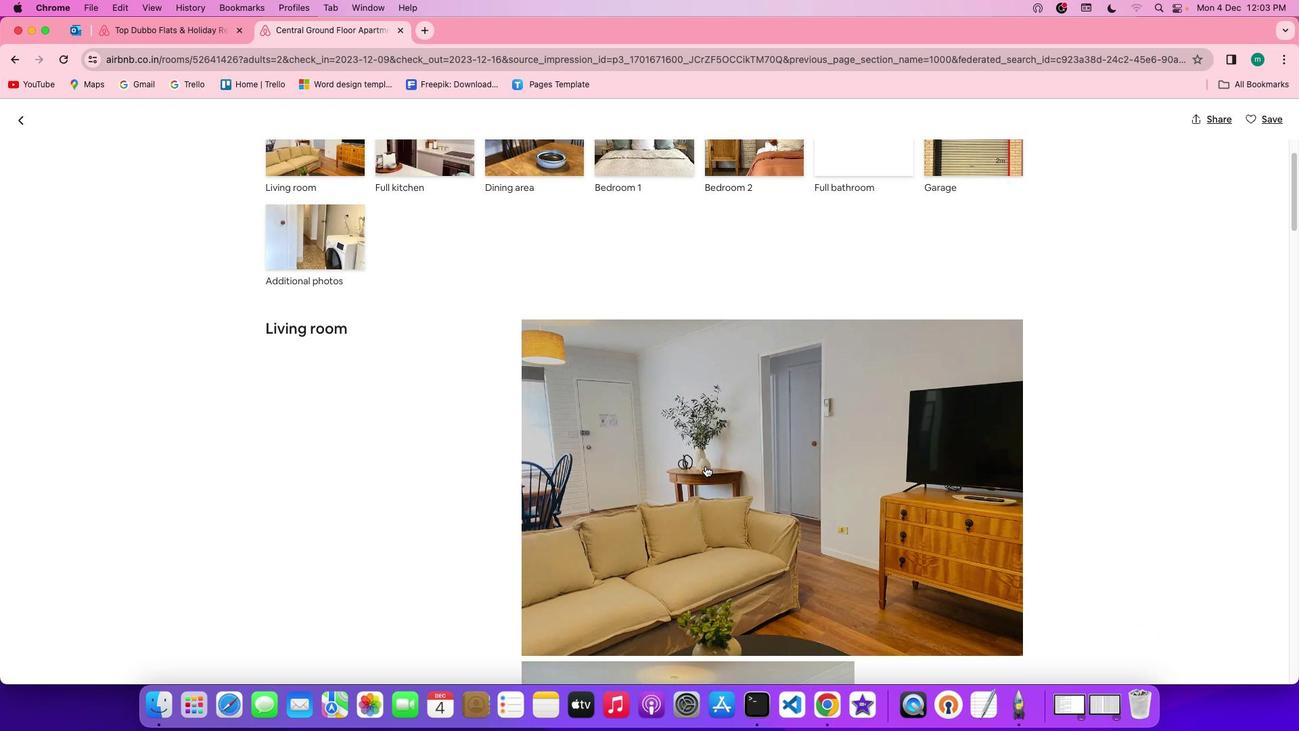 
Action: Mouse scrolled (705, 465) with delta (0, 0)
Screenshot: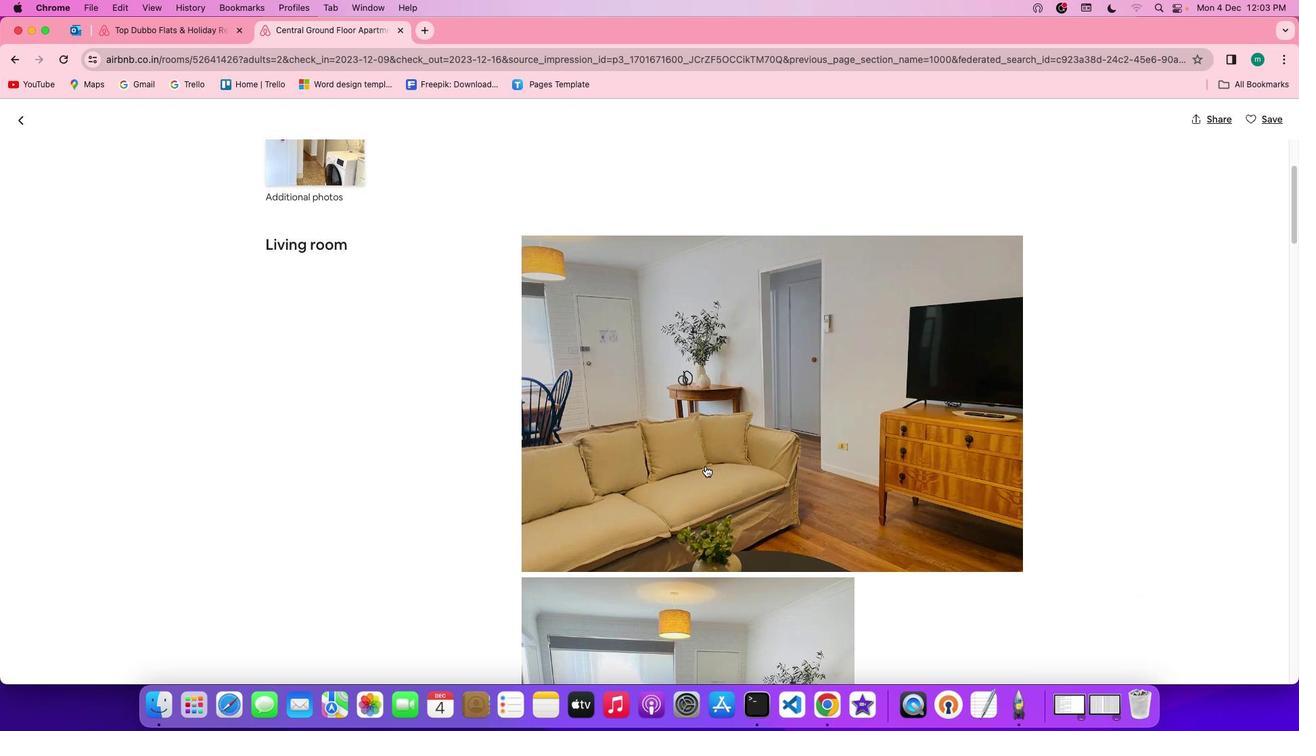 
Action: Mouse scrolled (705, 465) with delta (0, 0)
Screenshot: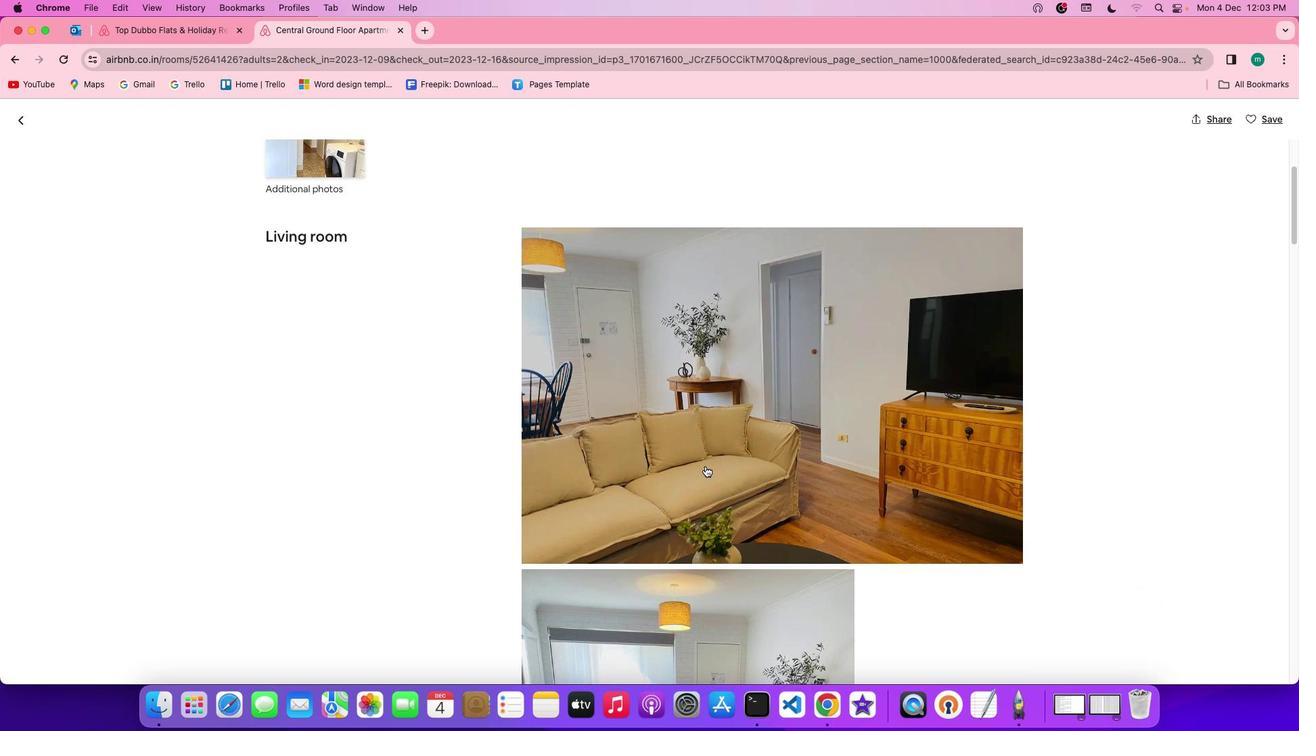 
Action: Mouse scrolled (705, 465) with delta (0, -1)
Screenshot: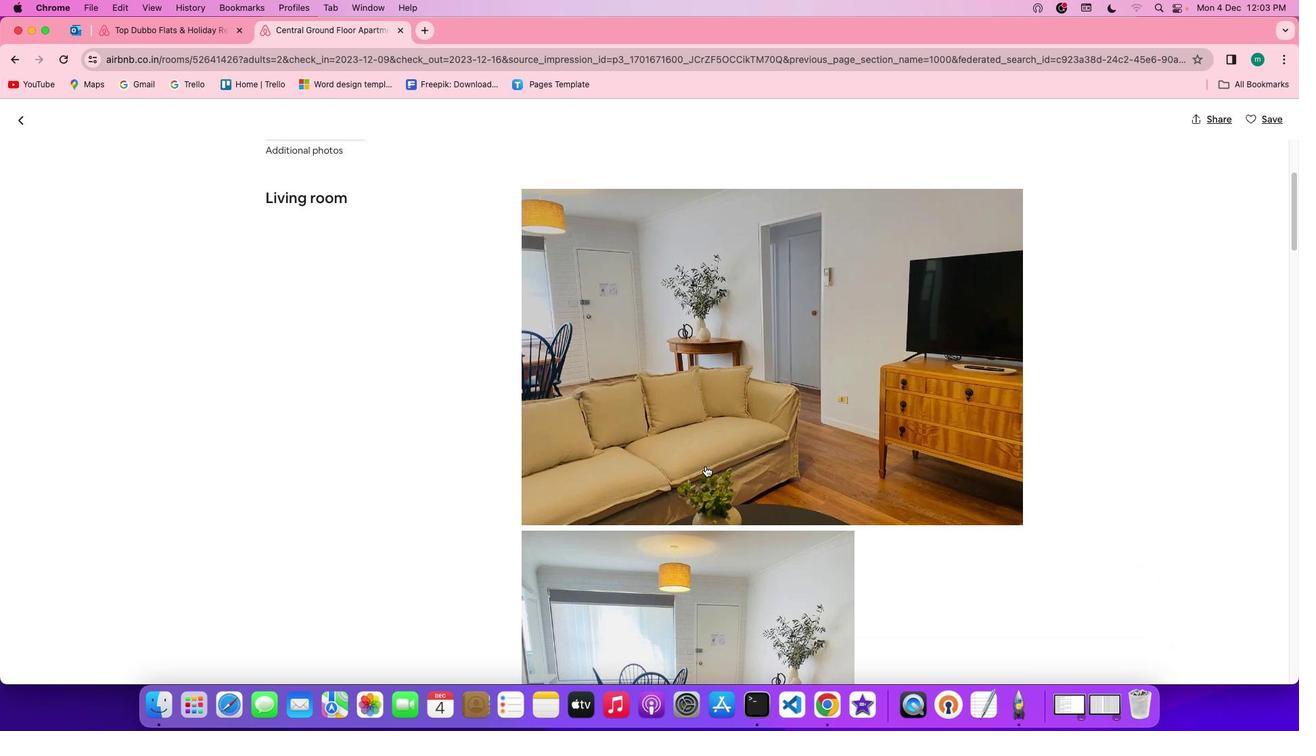 
Action: Mouse scrolled (705, 465) with delta (0, 0)
Screenshot: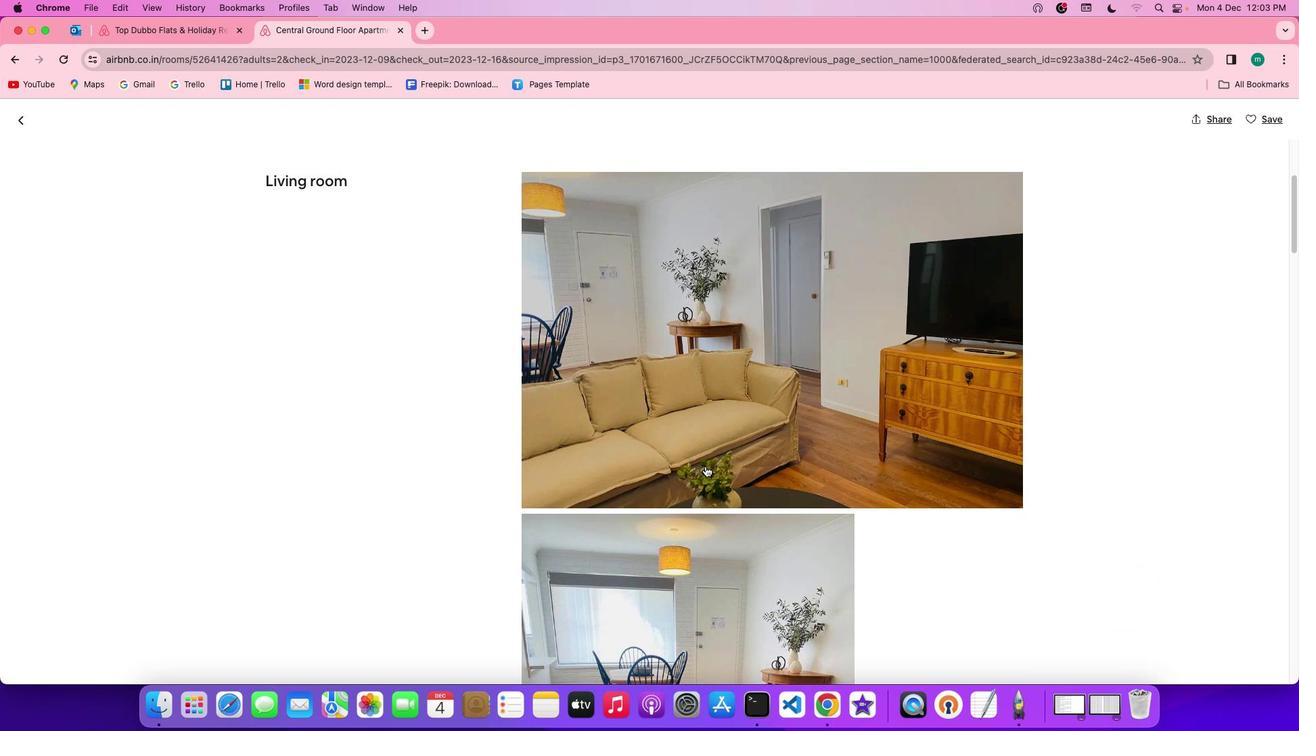 
Action: Mouse scrolled (705, 465) with delta (0, 0)
Screenshot: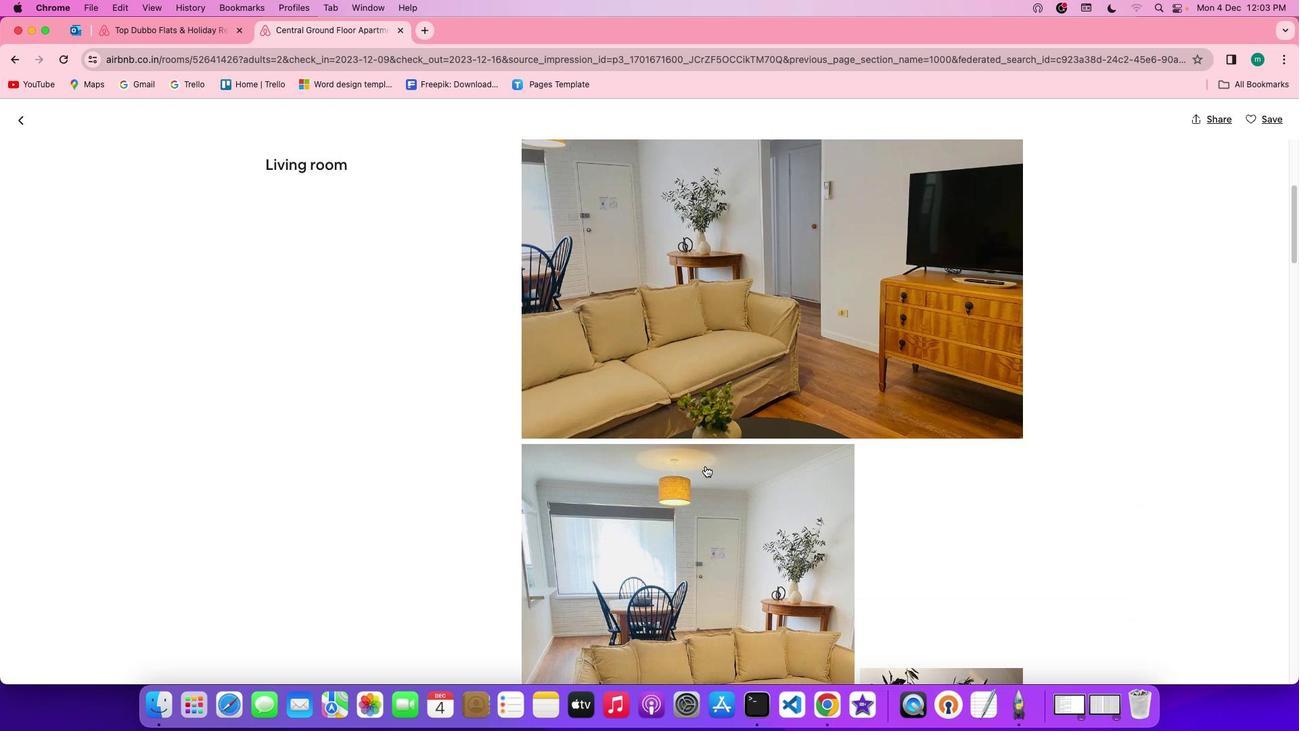 
Action: Mouse scrolled (705, 465) with delta (0, 0)
Screenshot: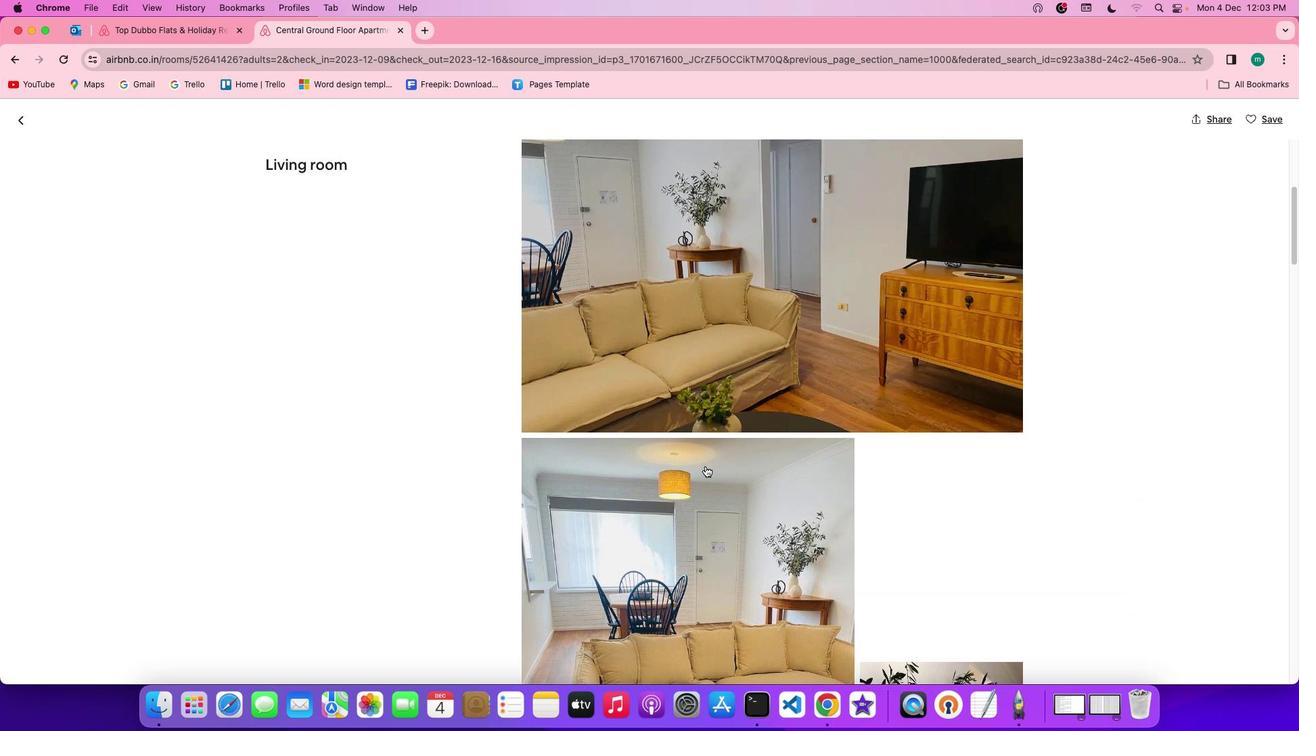 
Action: Mouse scrolled (705, 465) with delta (0, -1)
Screenshot: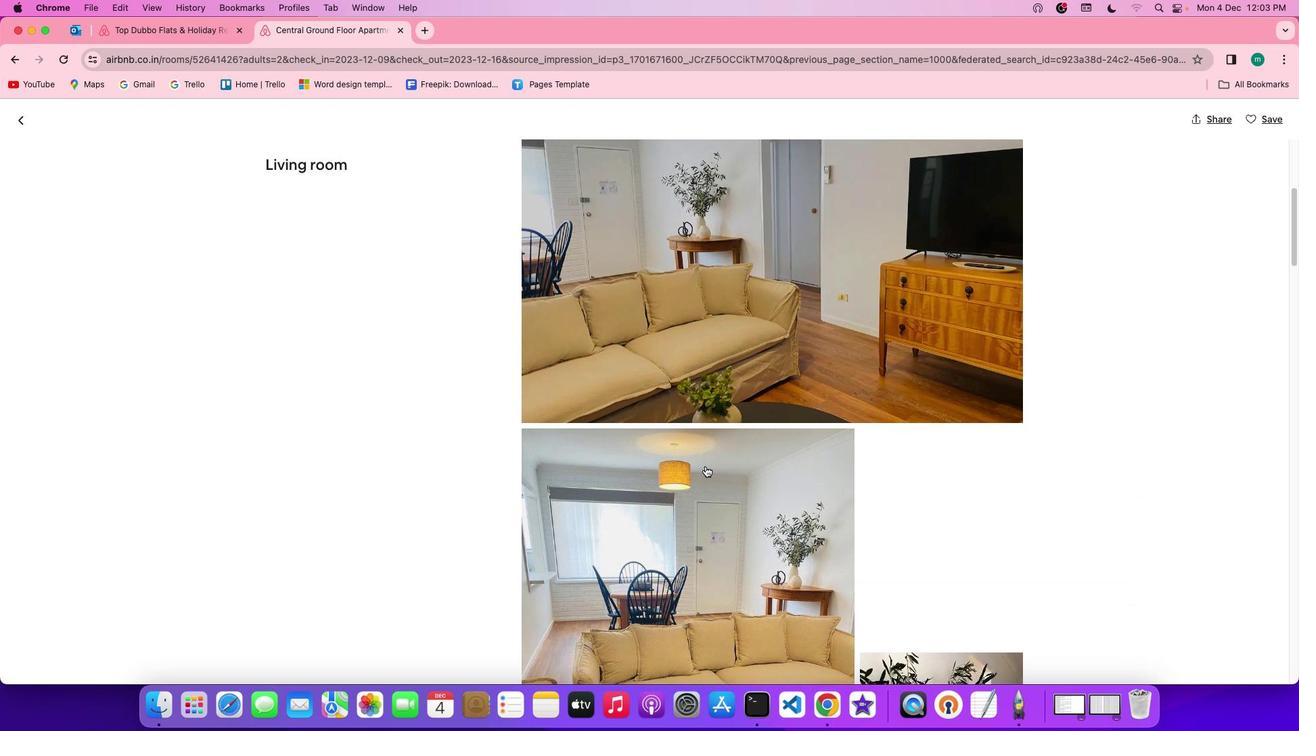 
Action: Mouse scrolled (705, 465) with delta (0, 0)
Screenshot: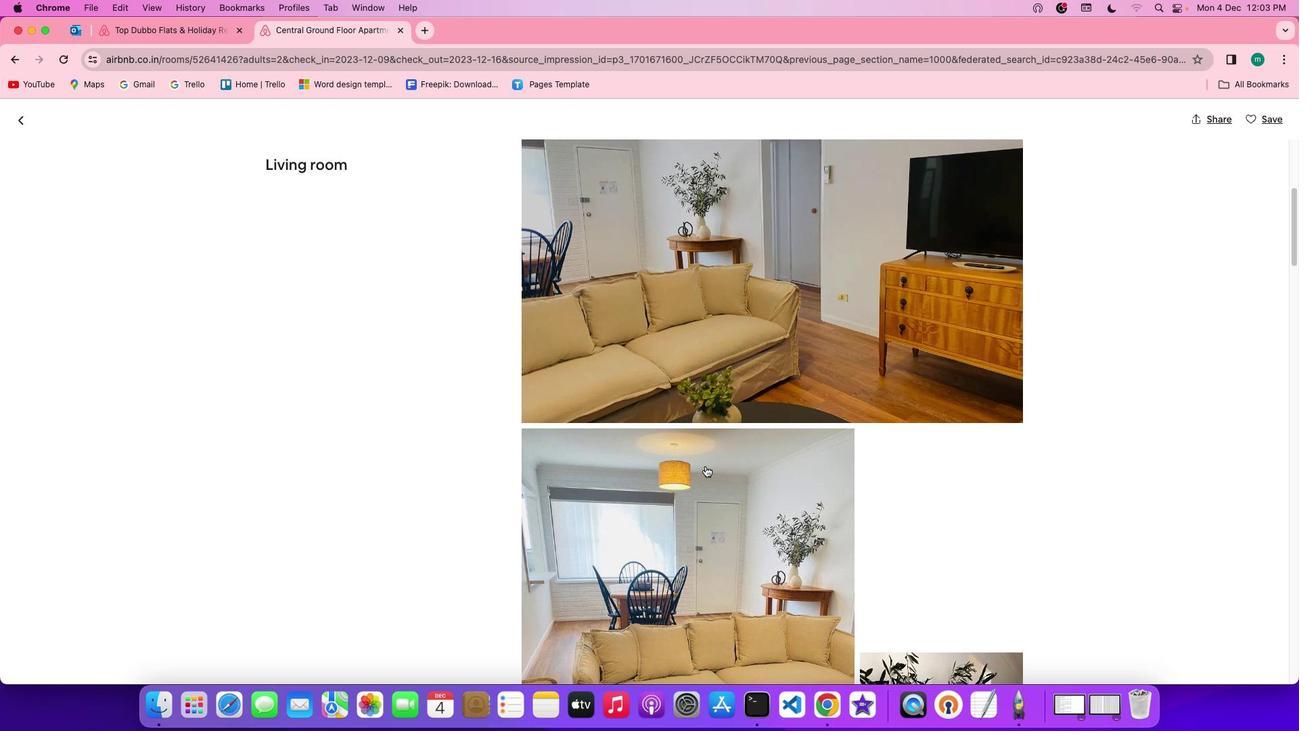 
Action: Mouse scrolled (705, 465) with delta (0, 0)
Screenshot: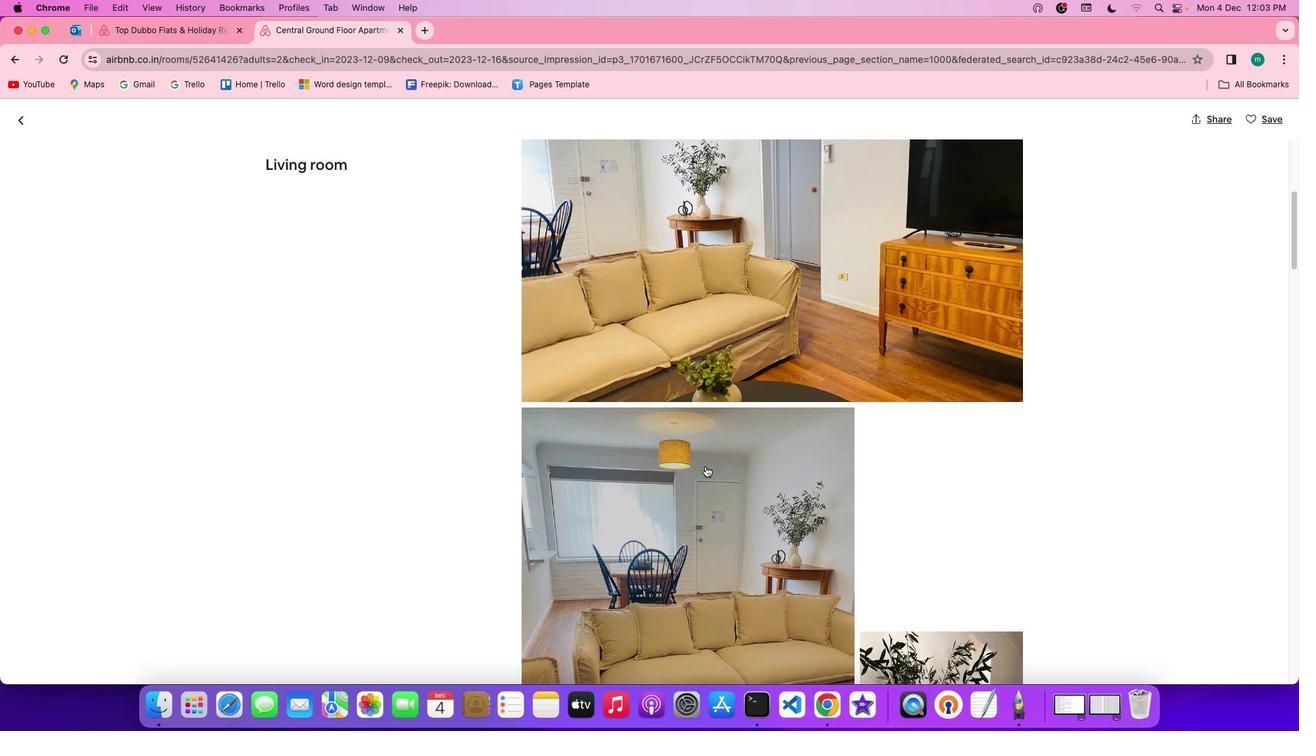 
Action: Mouse scrolled (705, 465) with delta (0, 0)
Screenshot: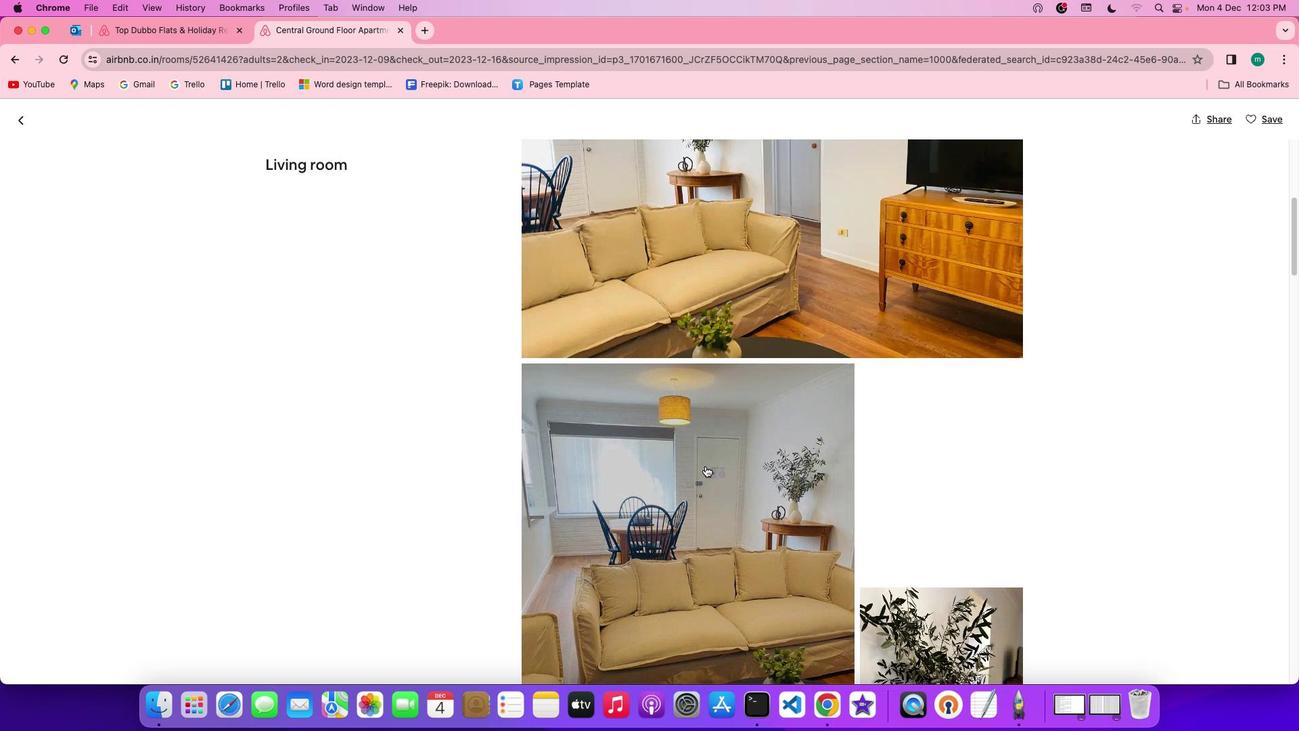 
Action: Mouse scrolled (705, 465) with delta (0, 0)
Screenshot: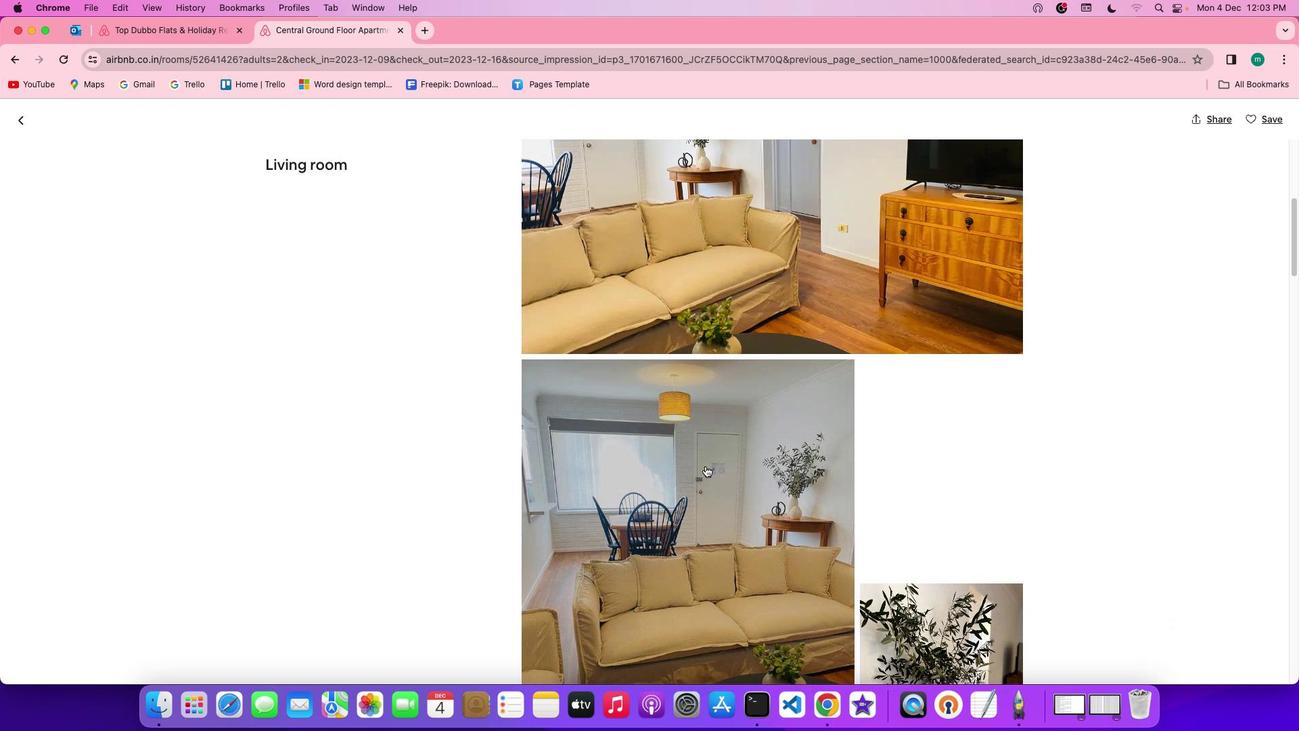 
Action: Mouse scrolled (705, 465) with delta (0, 0)
Screenshot: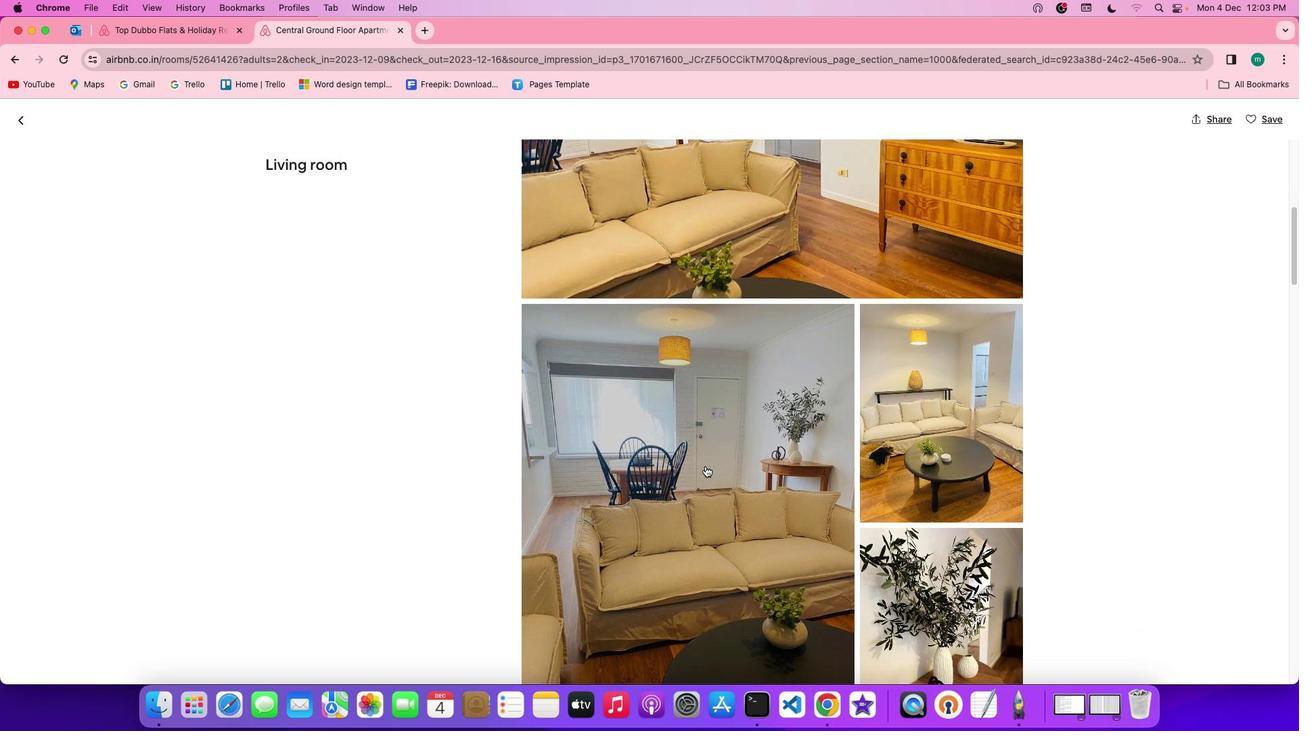 
Action: Mouse scrolled (705, 465) with delta (0, 0)
Screenshot: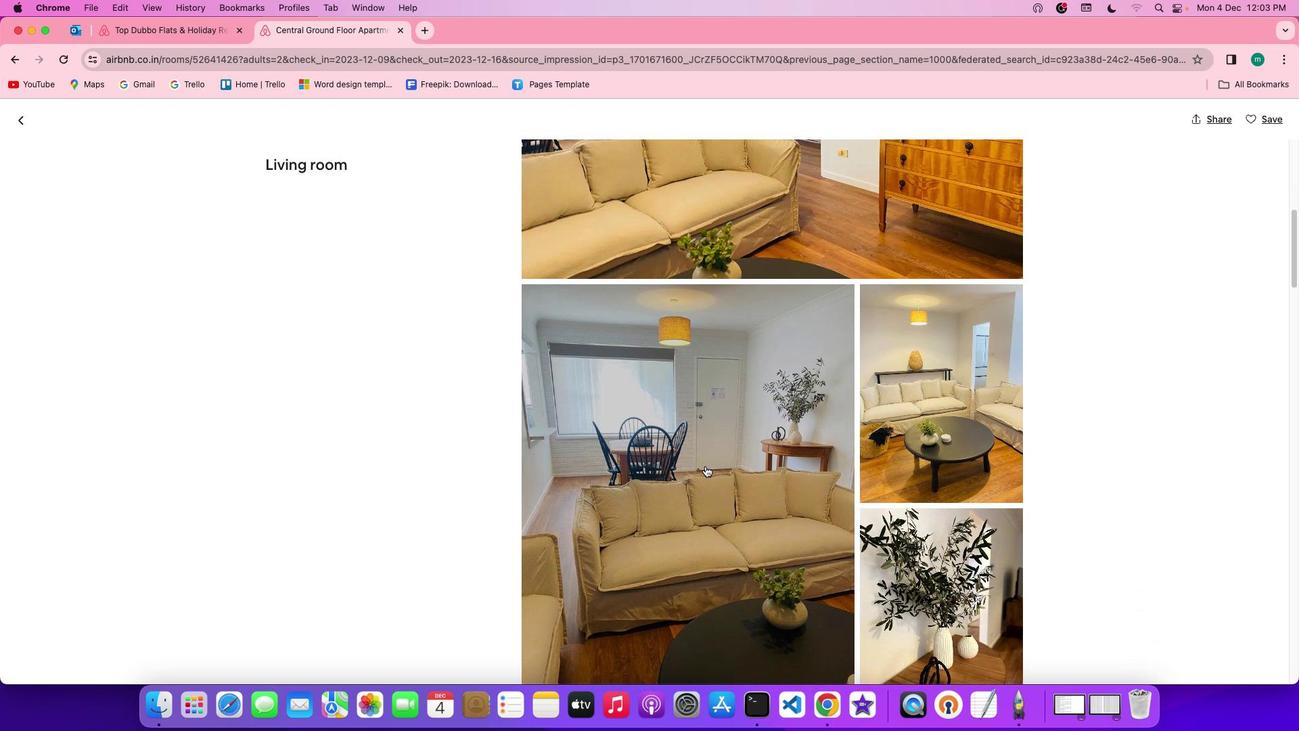 
Action: Mouse scrolled (705, 465) with delta (0, -1)
Screenshot: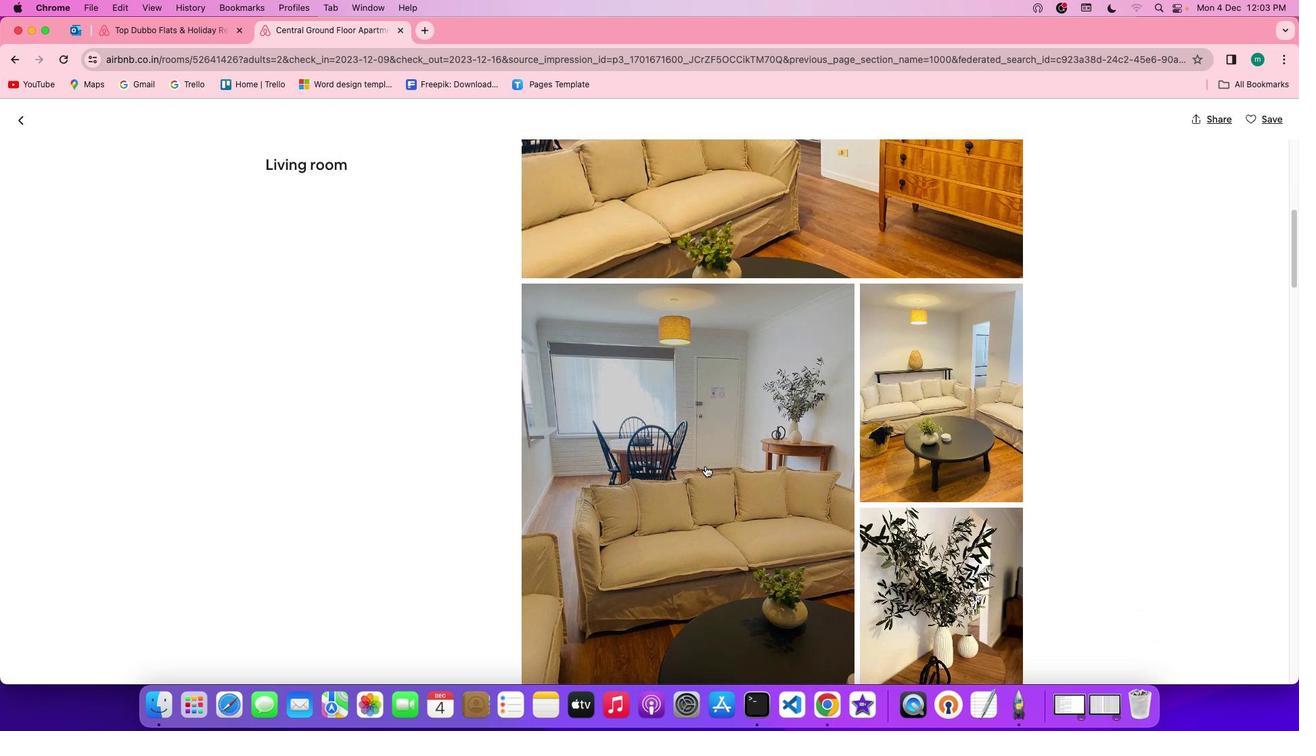 
Action: Mouse scrolled (705, 465) with delta (0, 0)
Screenshot: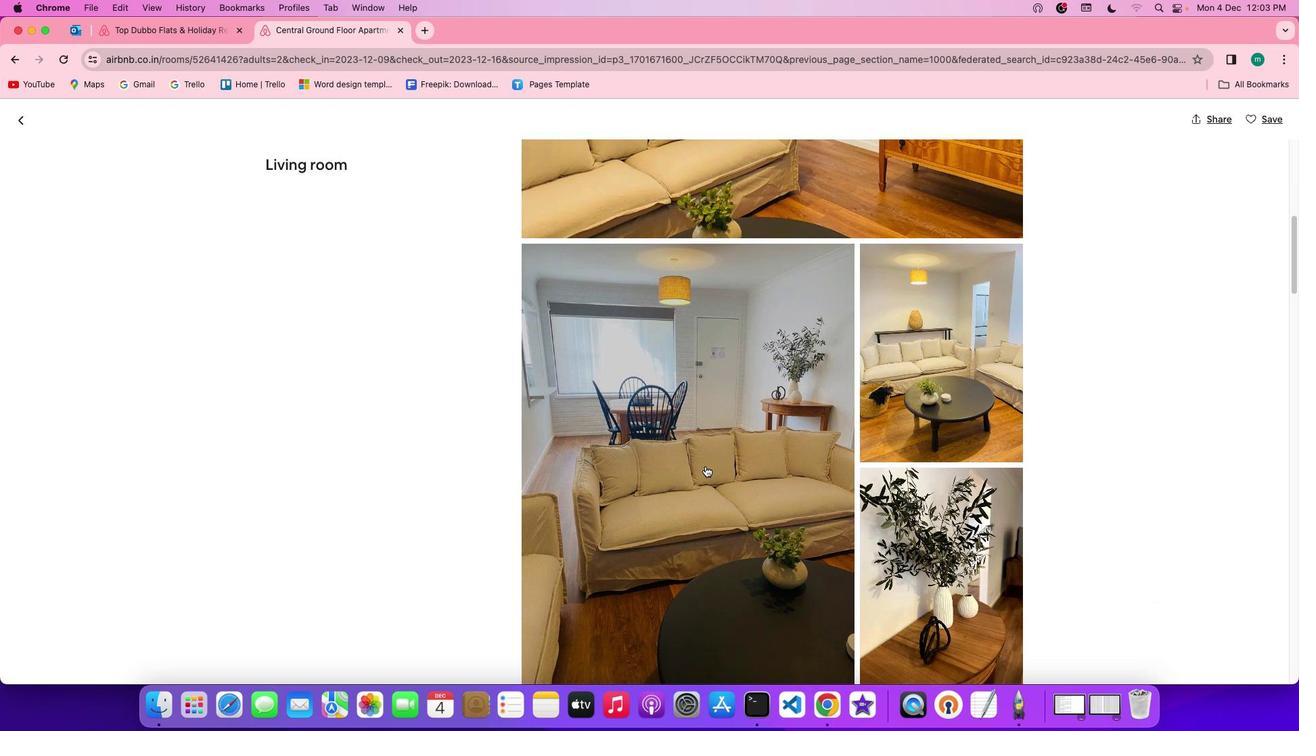 
Action: Mouse scrolled (705, 465) with delta (0, 0)
Screenshot: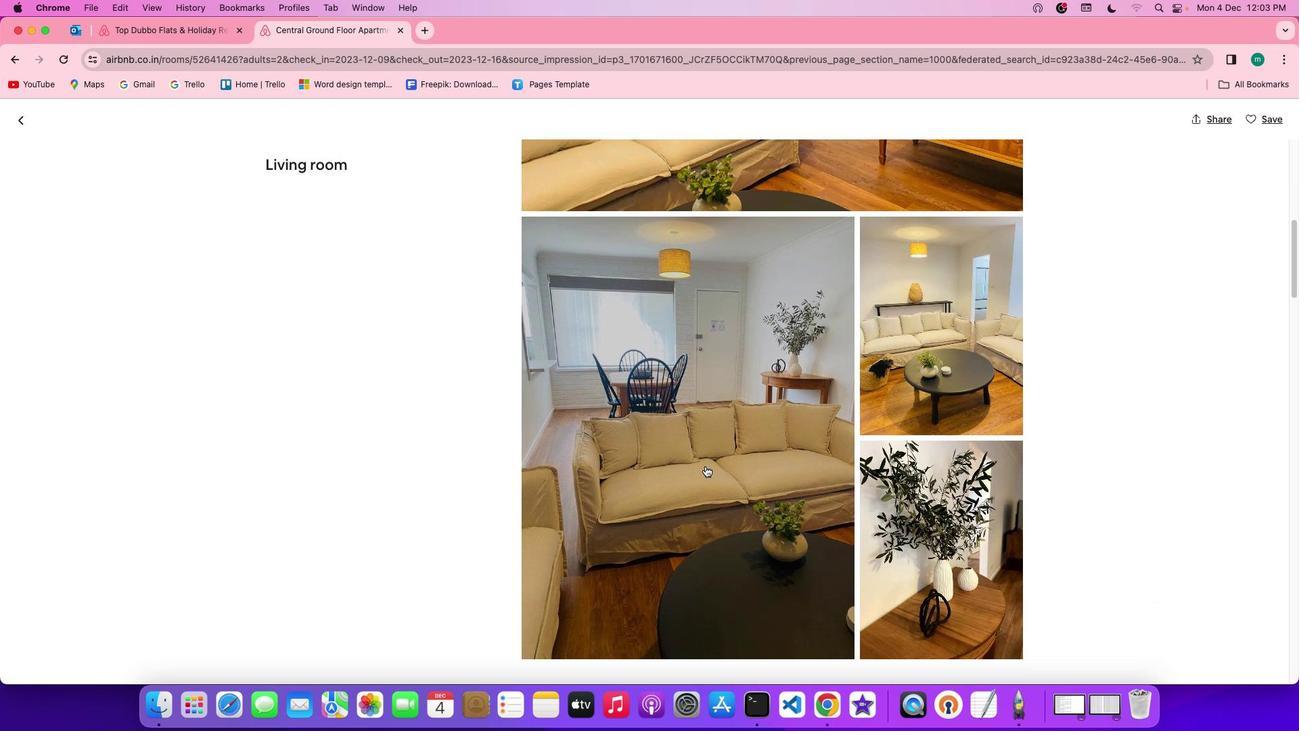 
Action: Mouse scrolled (705, 465) with delta (0, 0)
Screenshot: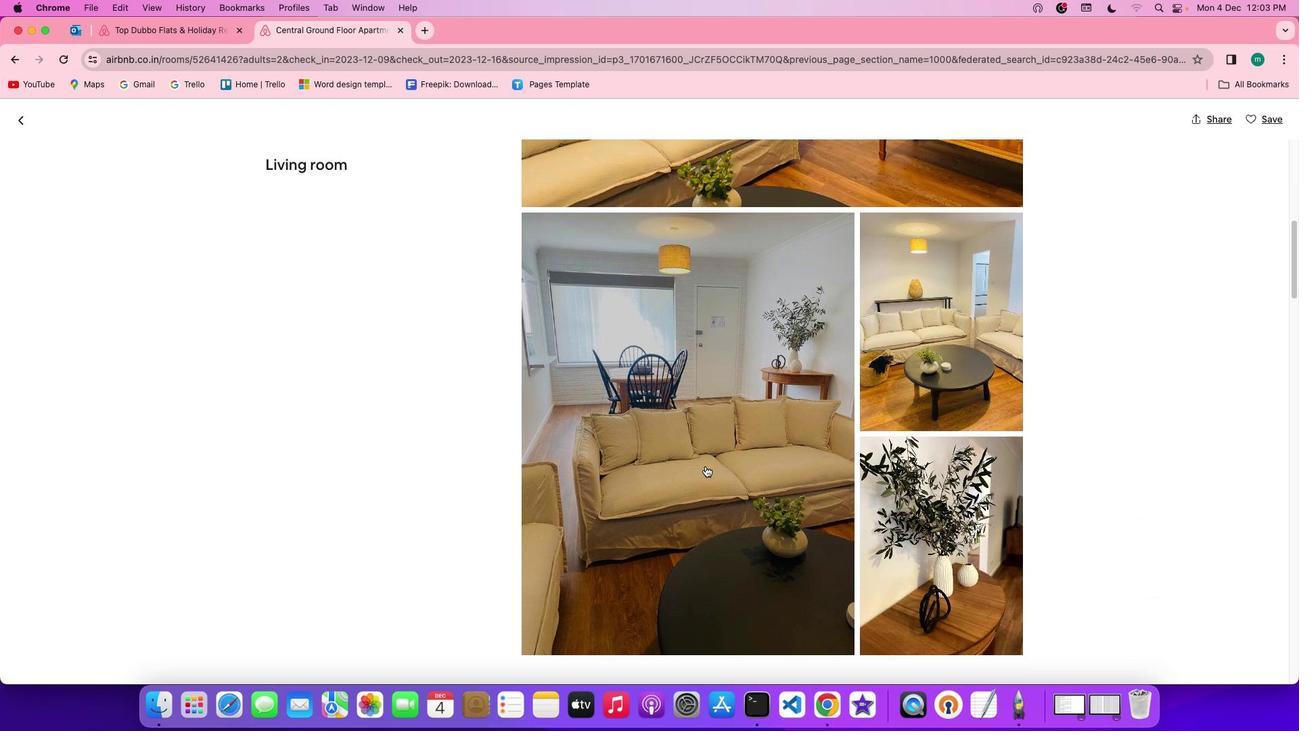 
Action: Mouse scrolled (705, 465) with delta (0, 0)
Screenshot: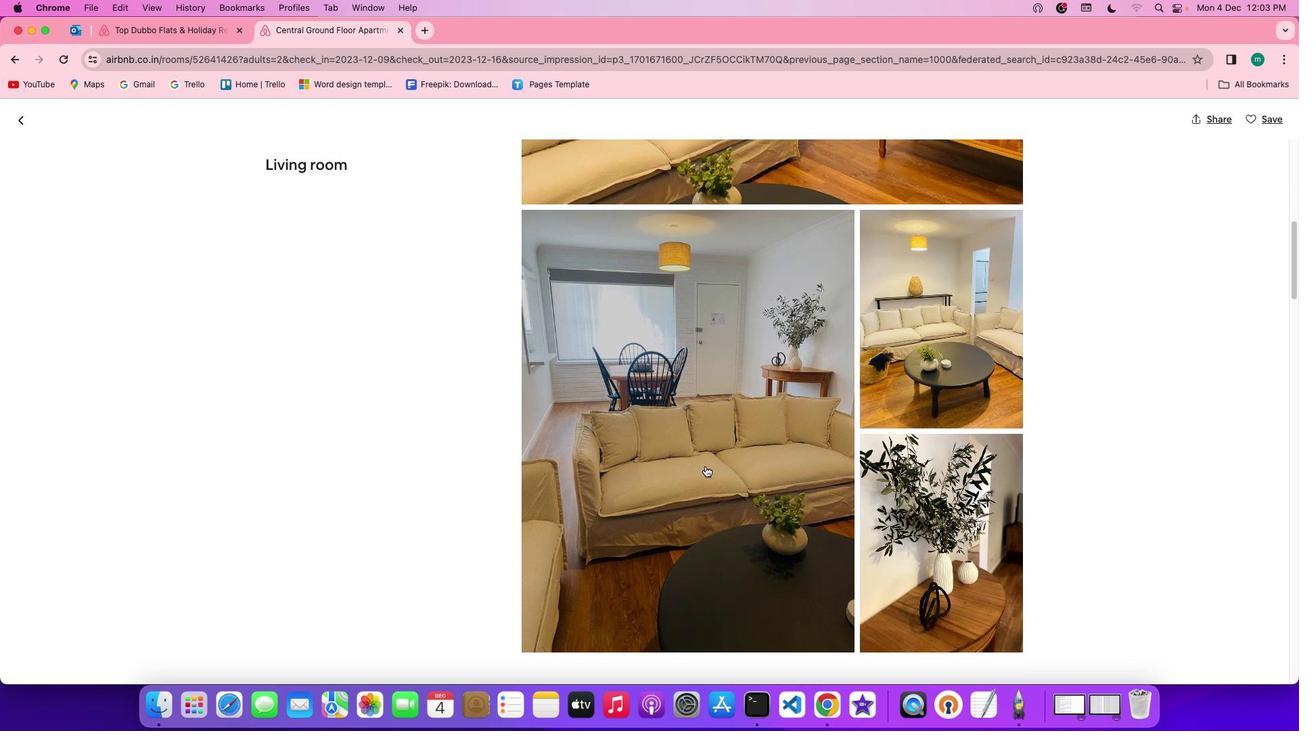 
Action: Mouse scrolled (705, 465) with delta (0, 0)
Screenshot: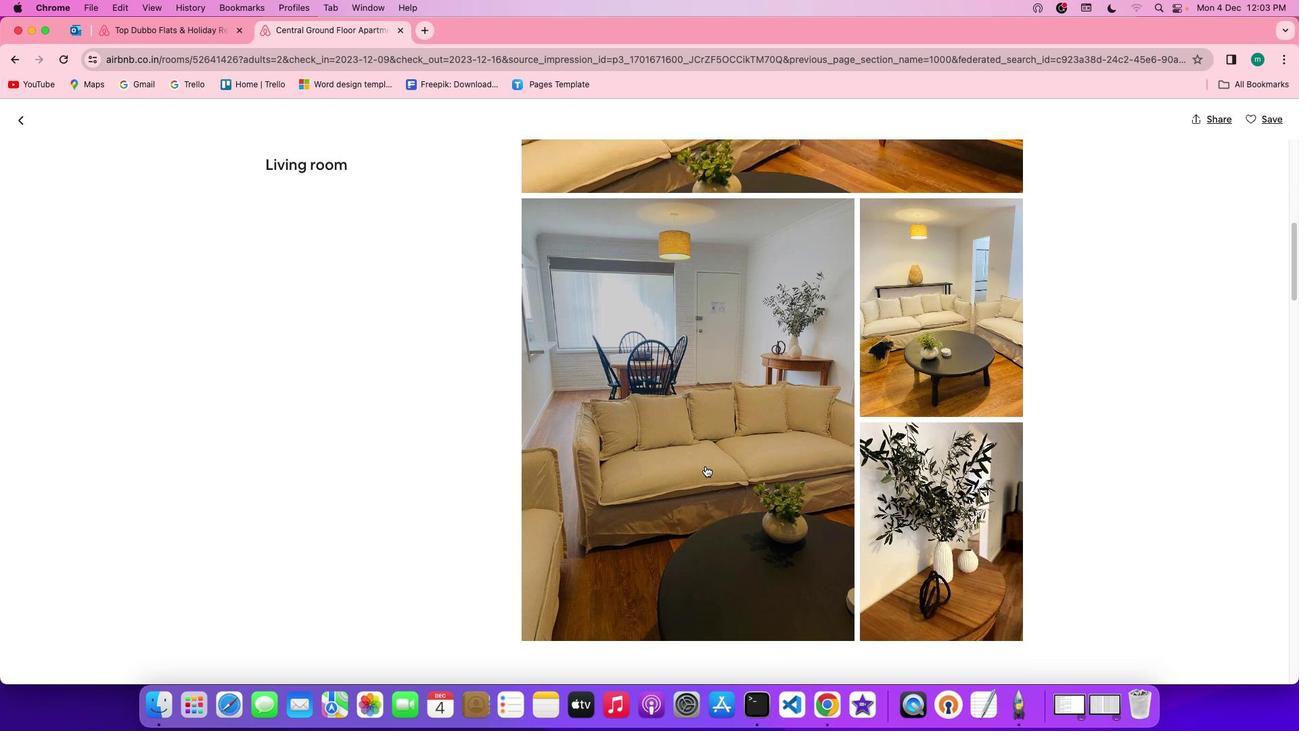 
Action: Mouse scrolled (705, 465) with delta (0, 0)
Screenshot: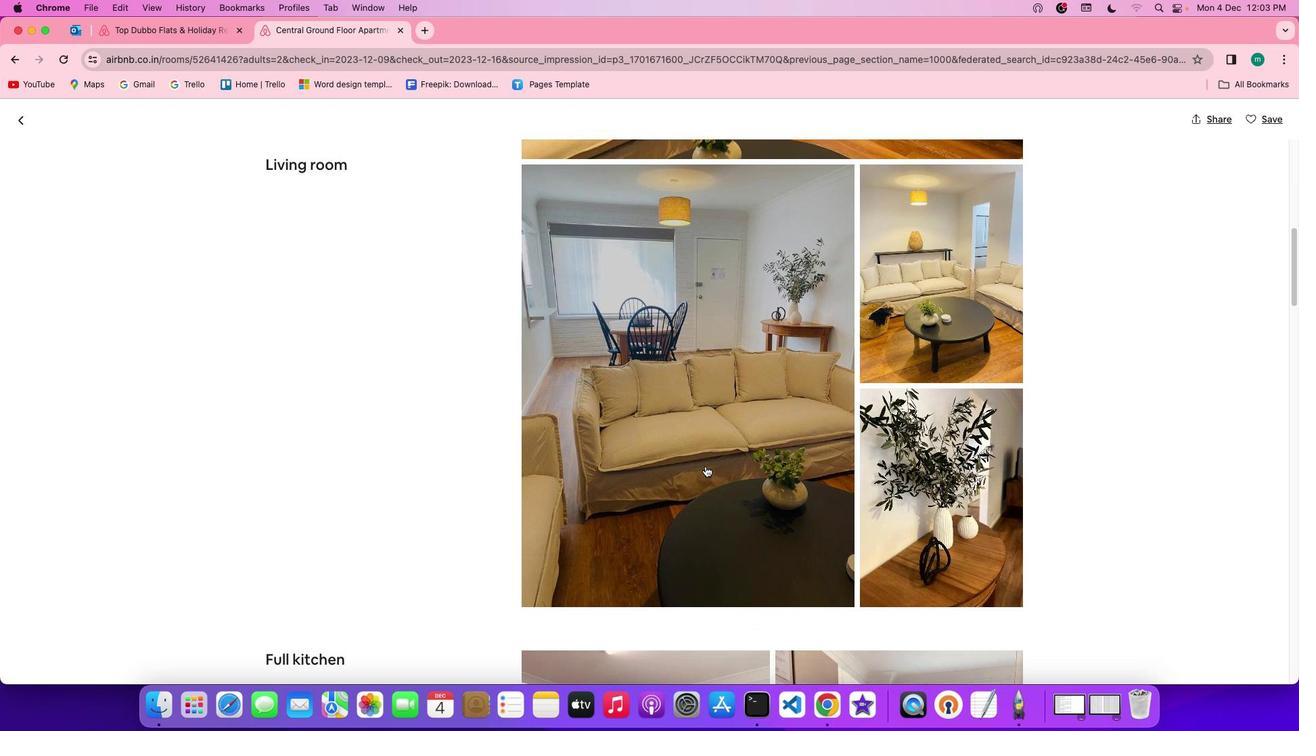 
Action: Mouse scrolled (705, 465) with delta (0, 0)
Screenshot: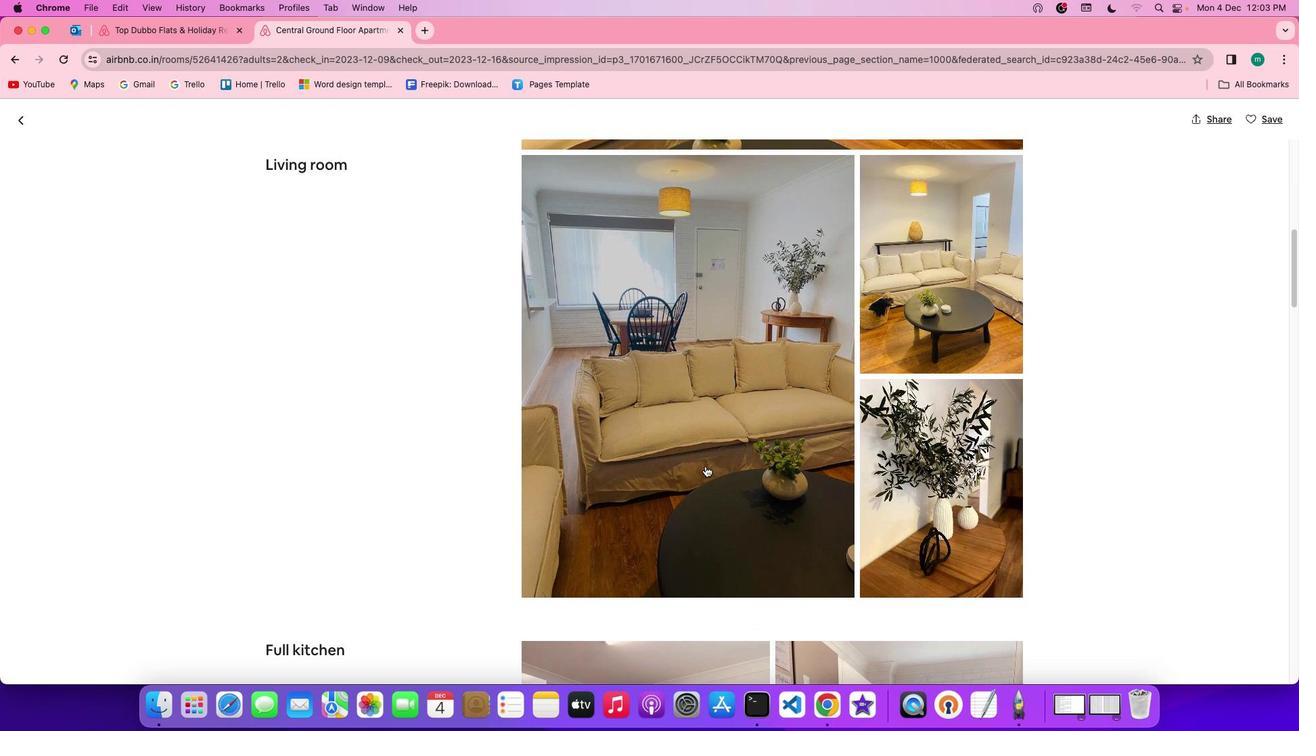 
Action: Mouse scrolled (705, 465) with delta (0, 0)
Screenshot: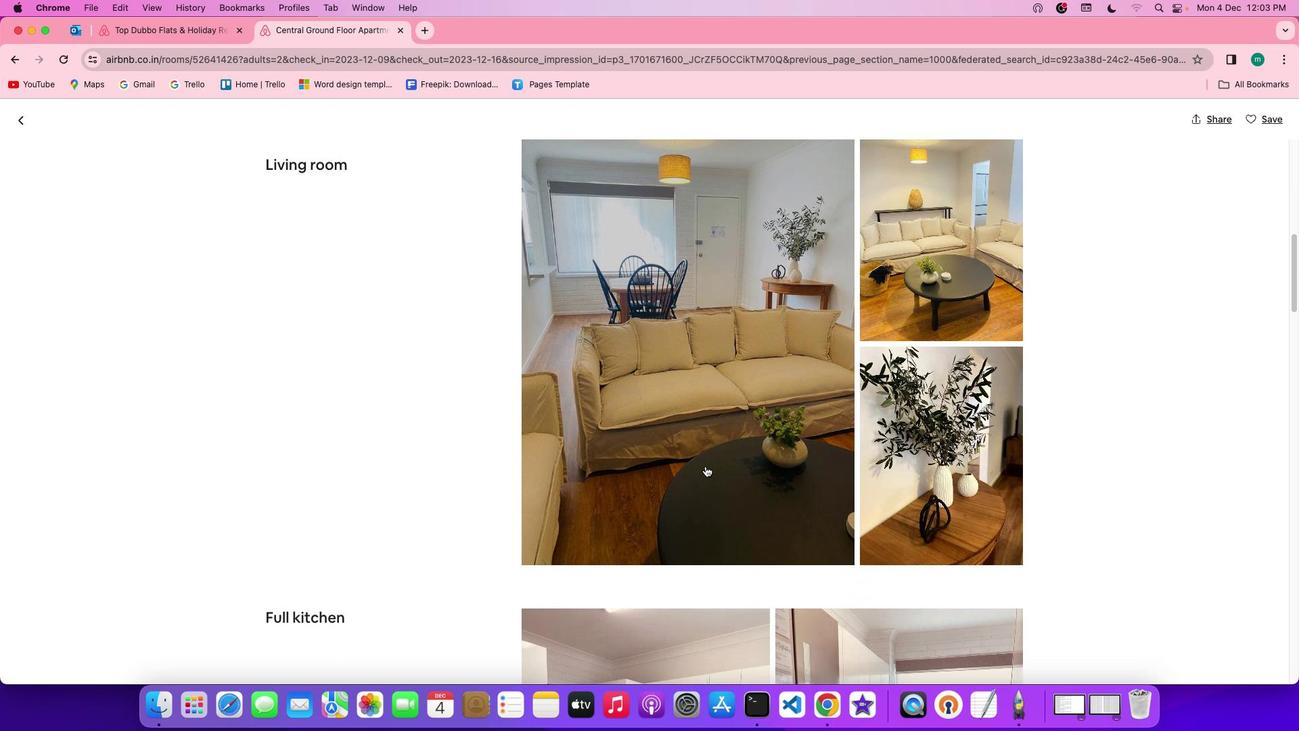
Action: Mouse scrolled (705, 465) with delta (0, 0)
Screenshot: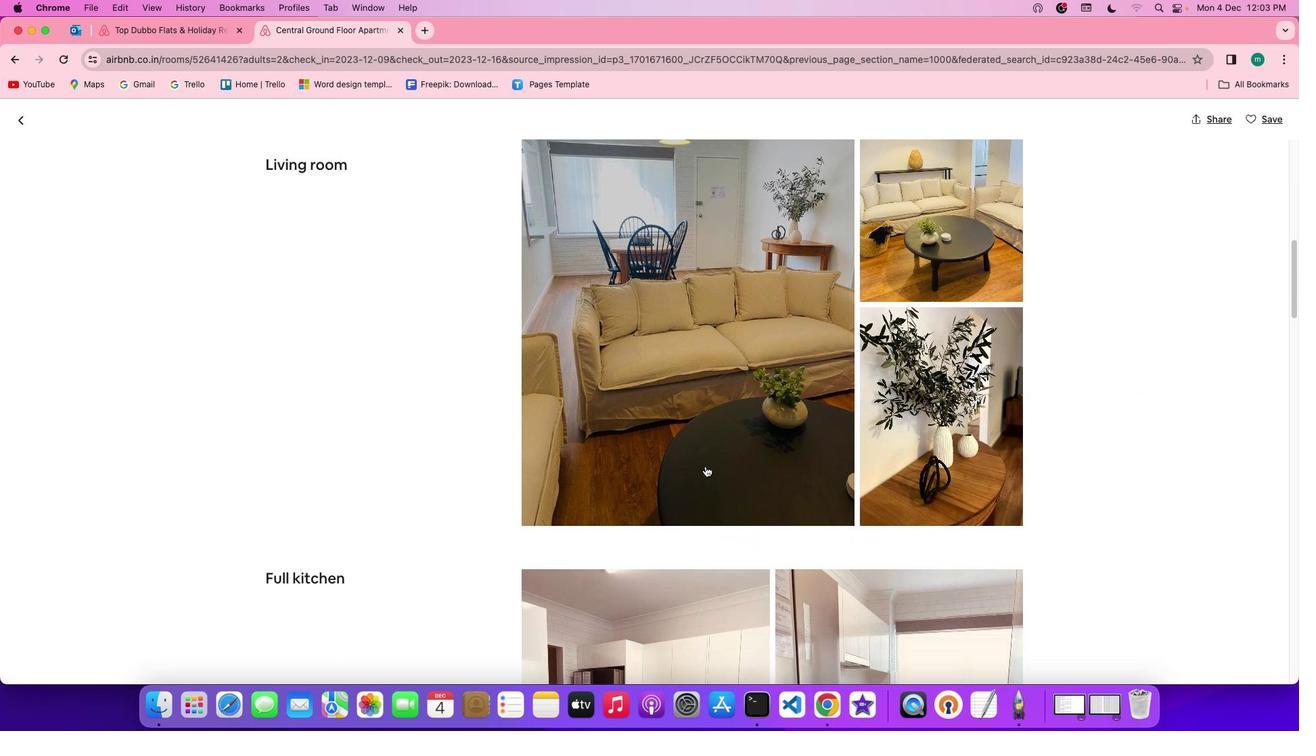 
Action: Mouse scrolled (705, 465) with delta (0, -1)
Screenshot: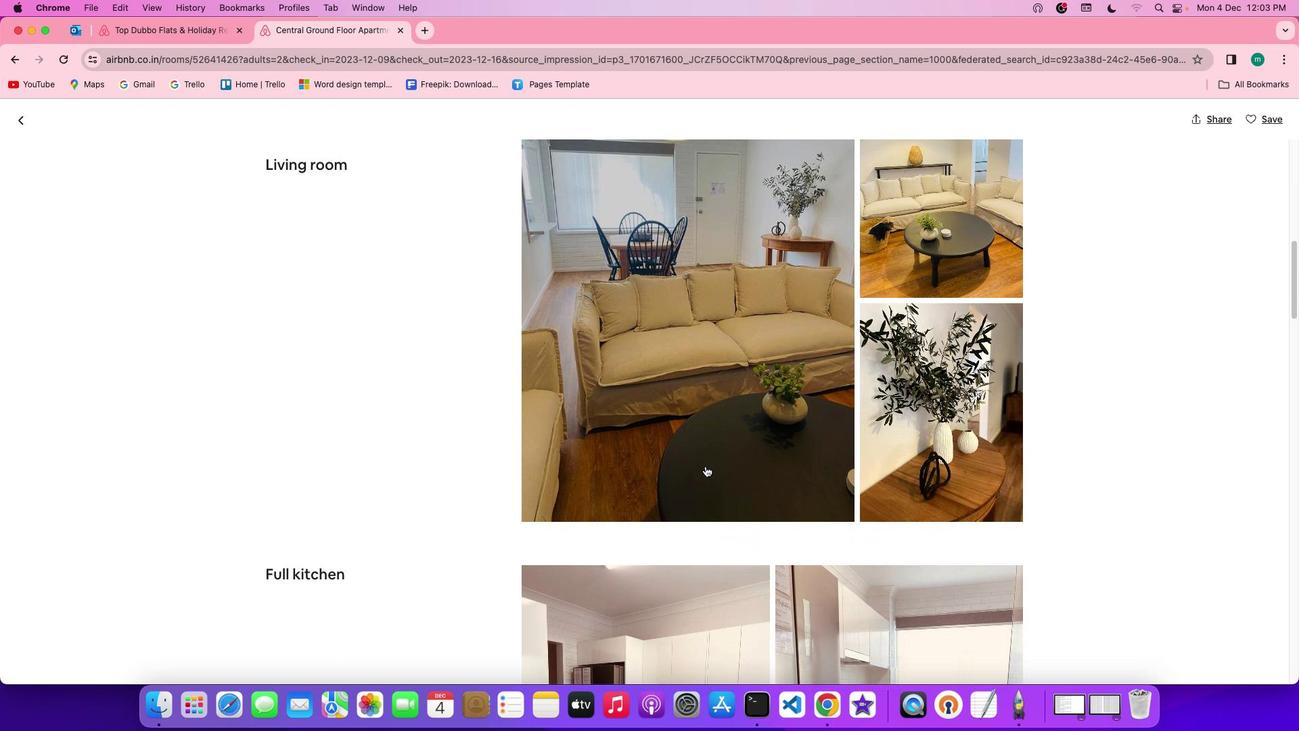 
Action: Mouse scrolled (705, 465) with delta (0, 0)
Screenshot: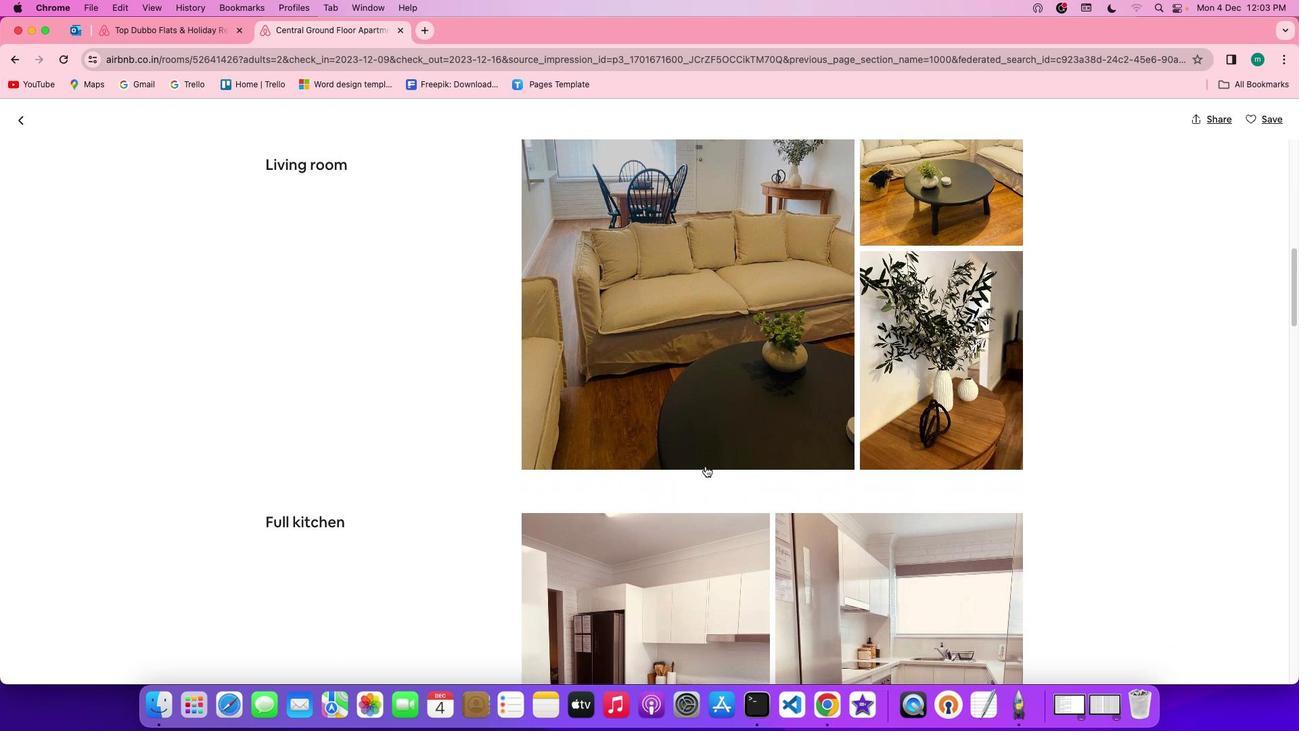 
Action: Mouse scrolled (705, 465) with delta (0, 0)
Screenshot: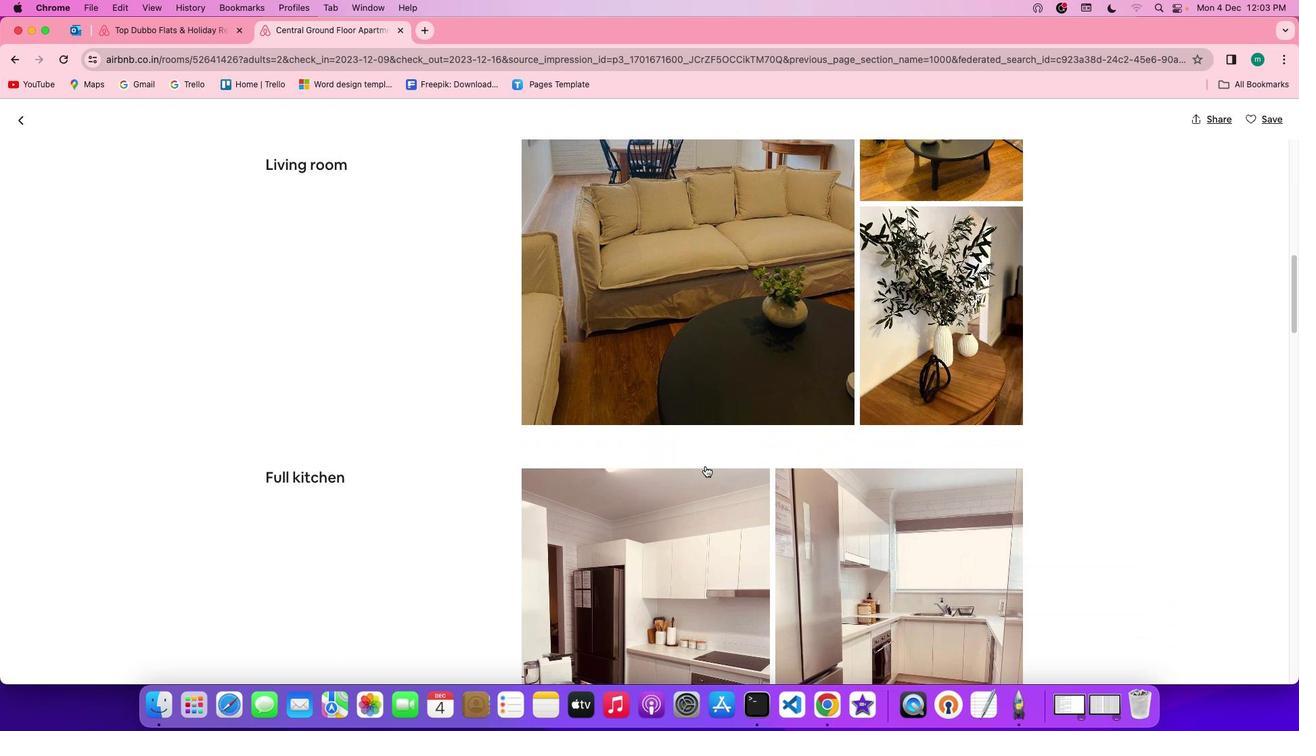 
Action: Mouse scrolled (705, 465) with delta (0, -1)
Screenshot: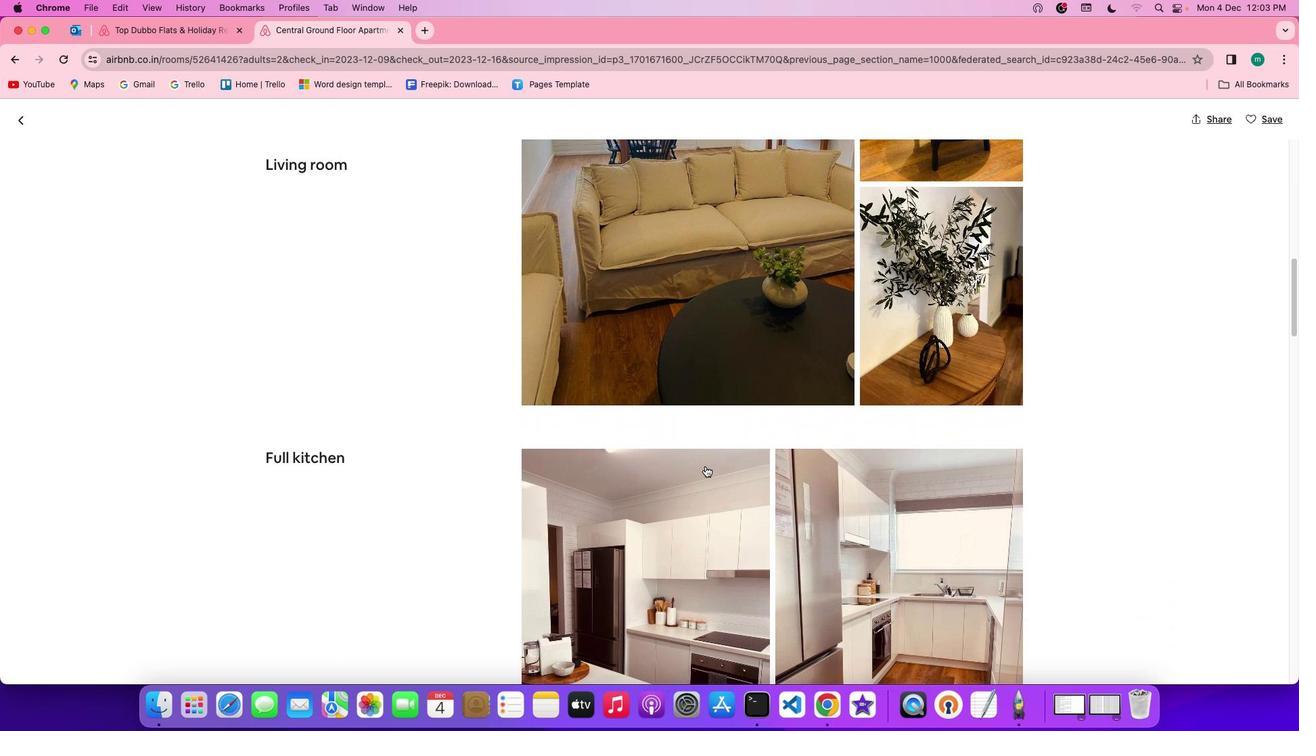
Action: Mouse scrolled (705, 465) with delta (0, -1)
Screenshot: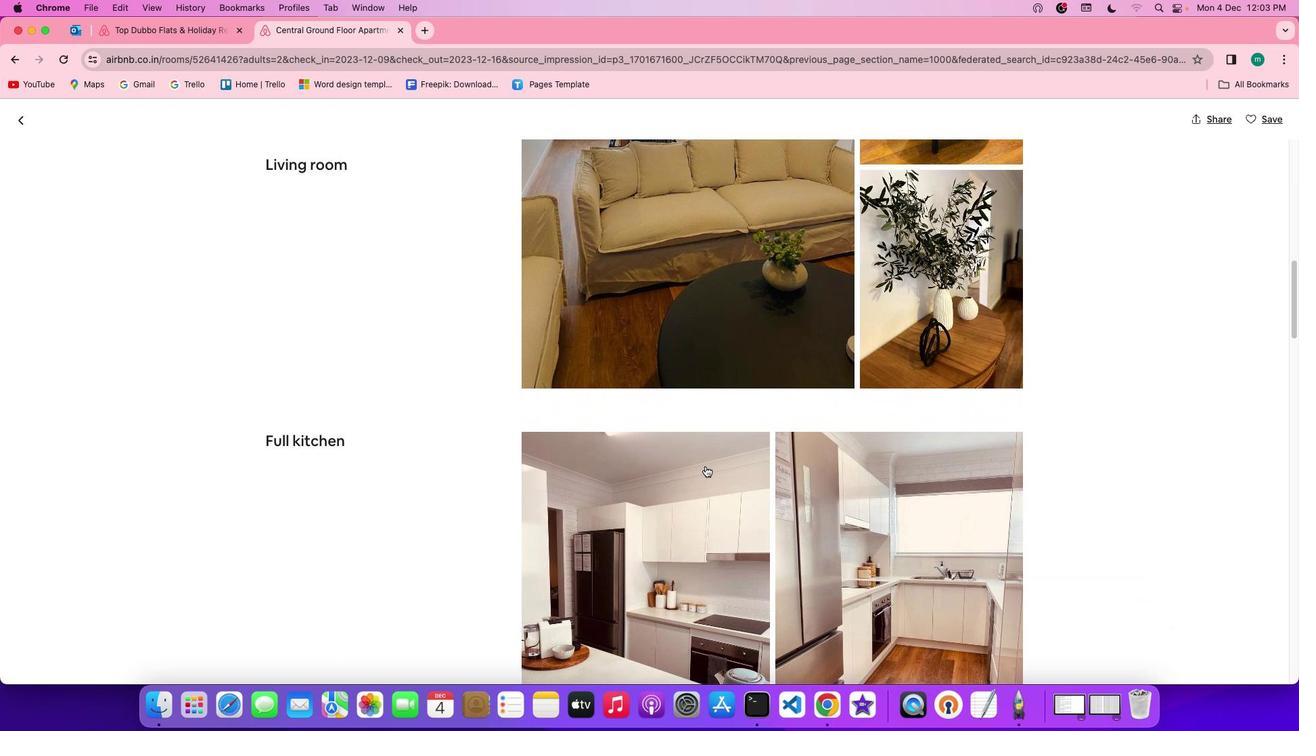 
Action: Mouse scrolled (705, 465) with delta (0, 0)
Screenshot: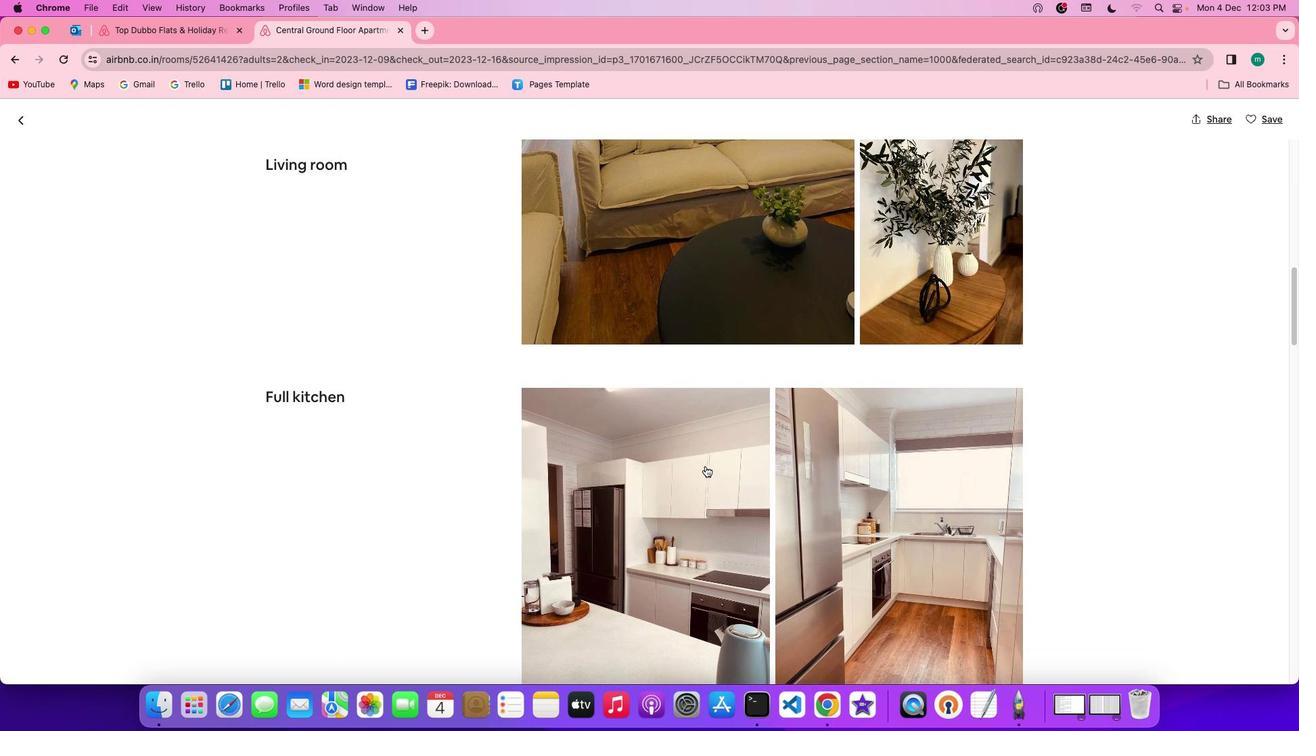 
Action: Mouse scrolled (705, 465) with delta (0, 0)
Screenshot: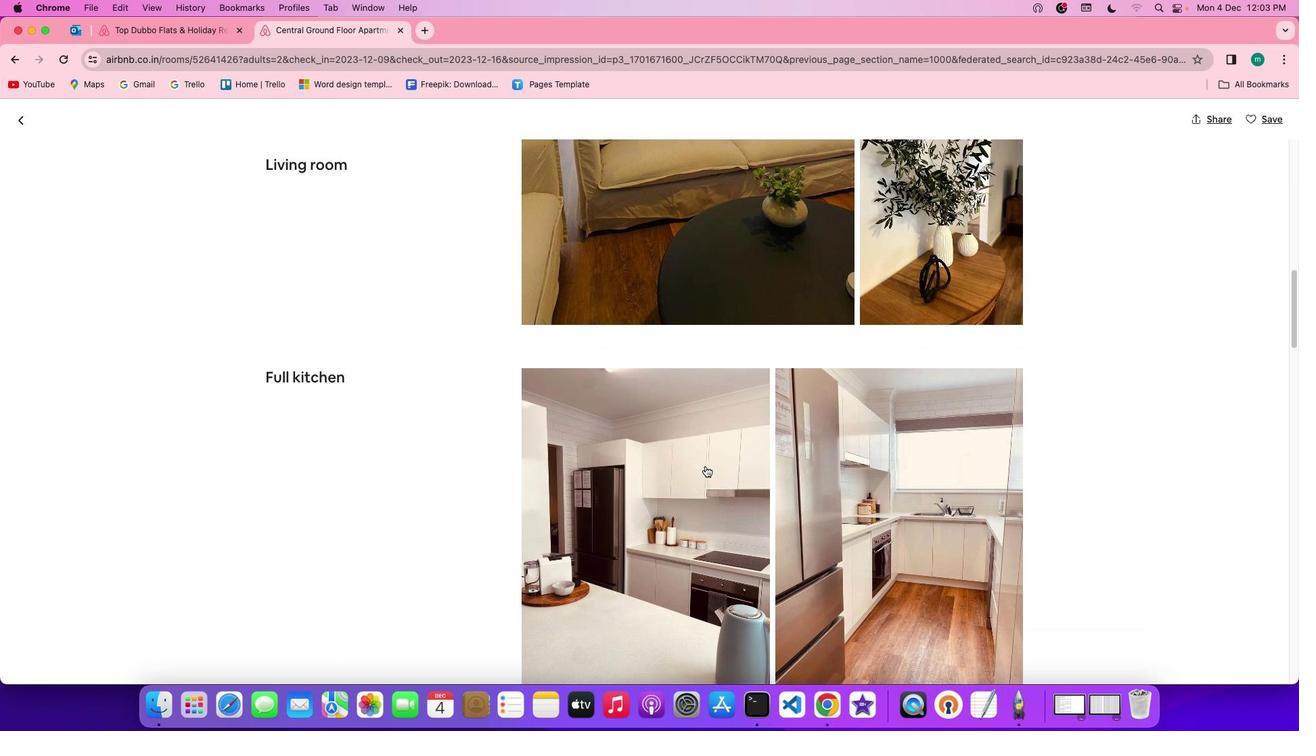 
Action: Mouse scrolled (705, 465) with delta (0, -1)
Screenshot: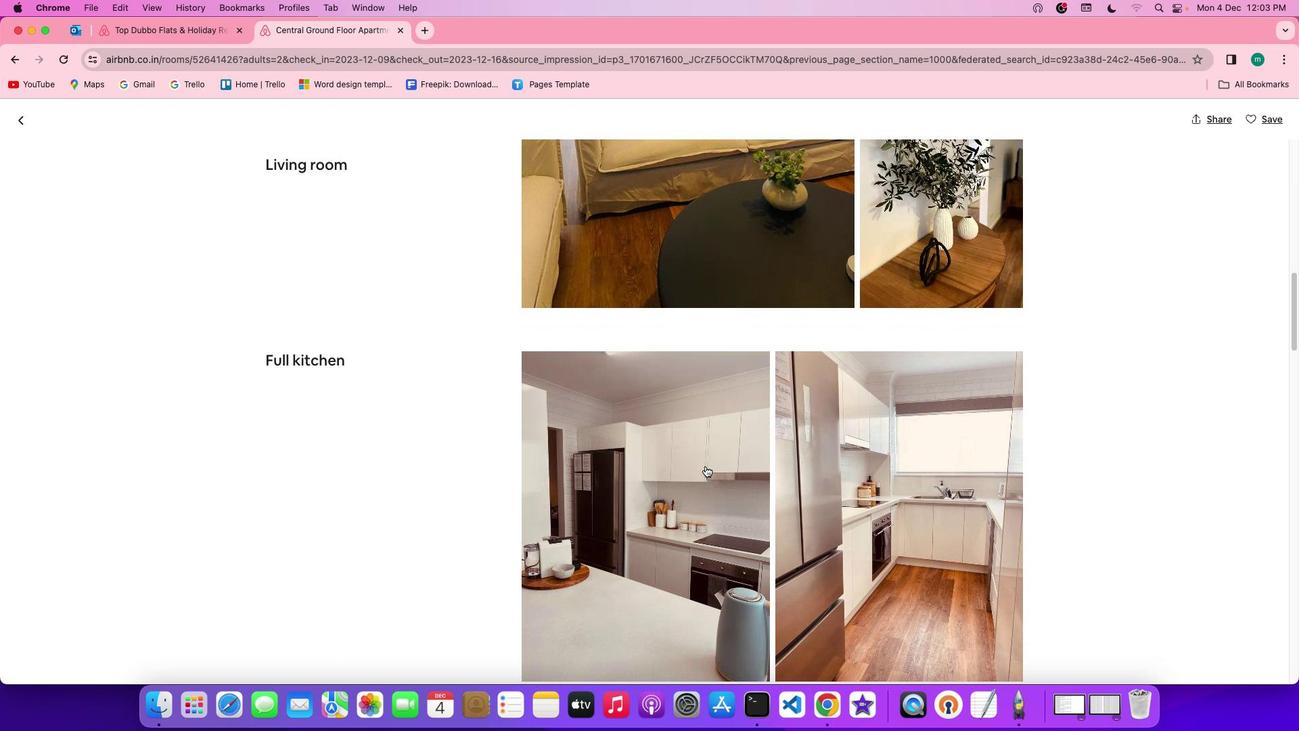 
Action: Mouse scrolled (705, 465) with delta (0, 0)
Screenshot: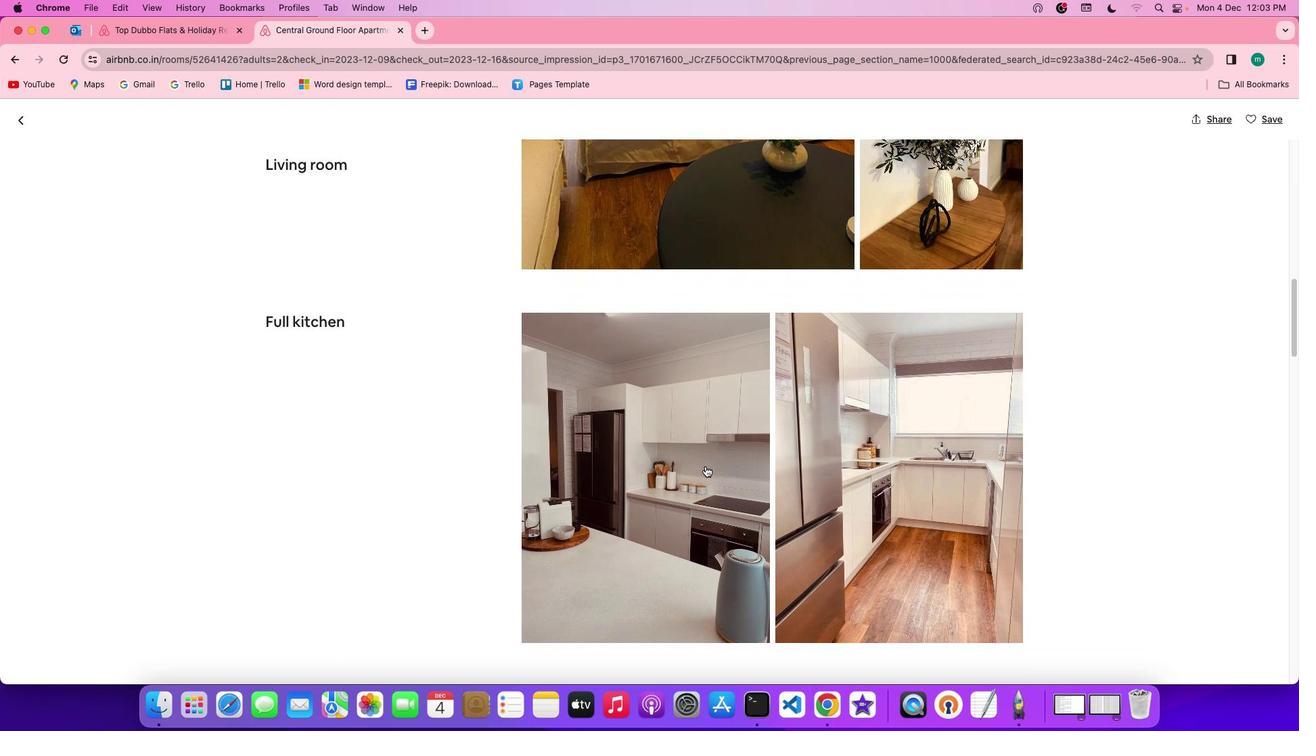 
Action: Mouse scrolled (705, 465) with delta (0, 0)
Screenshot: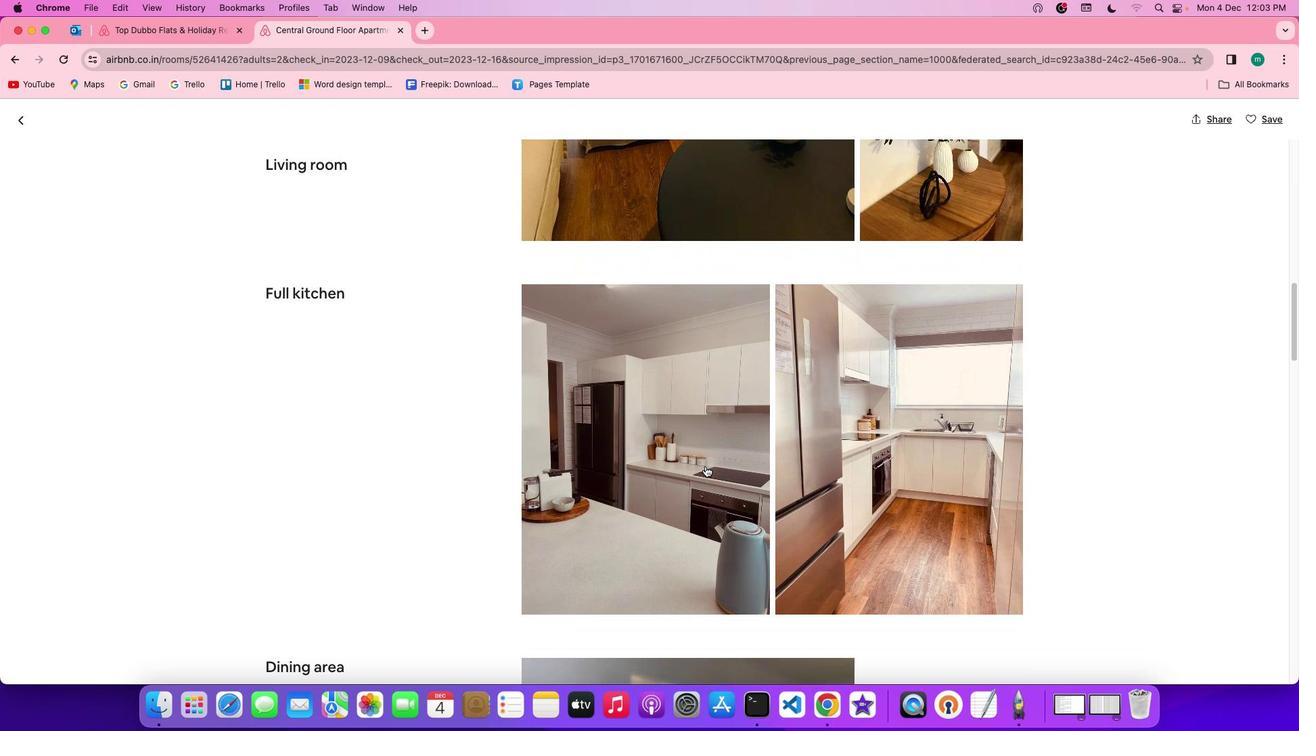 
Action: Mouse scrolled (705, 465) with delta (0, -1)
Screenshot: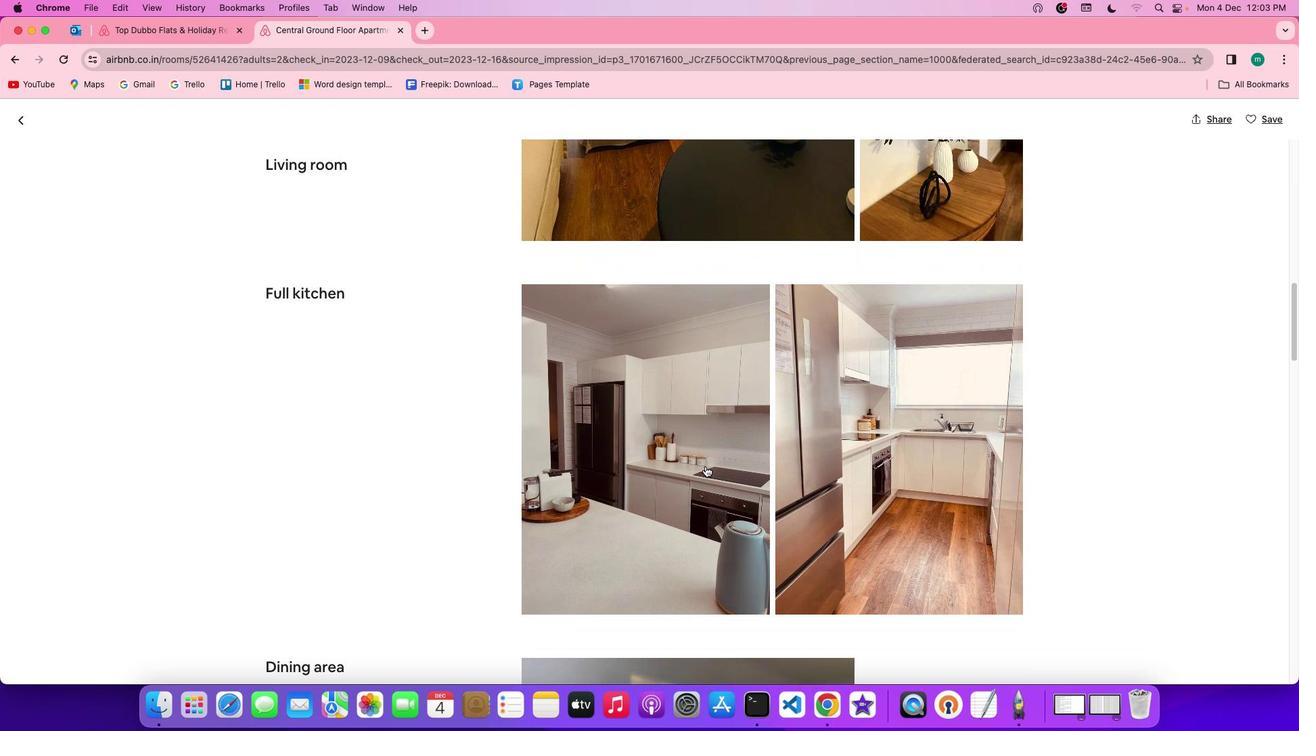 
Action: Mouse scrolled (705, 465) with delta (0, 0)
Screenshot: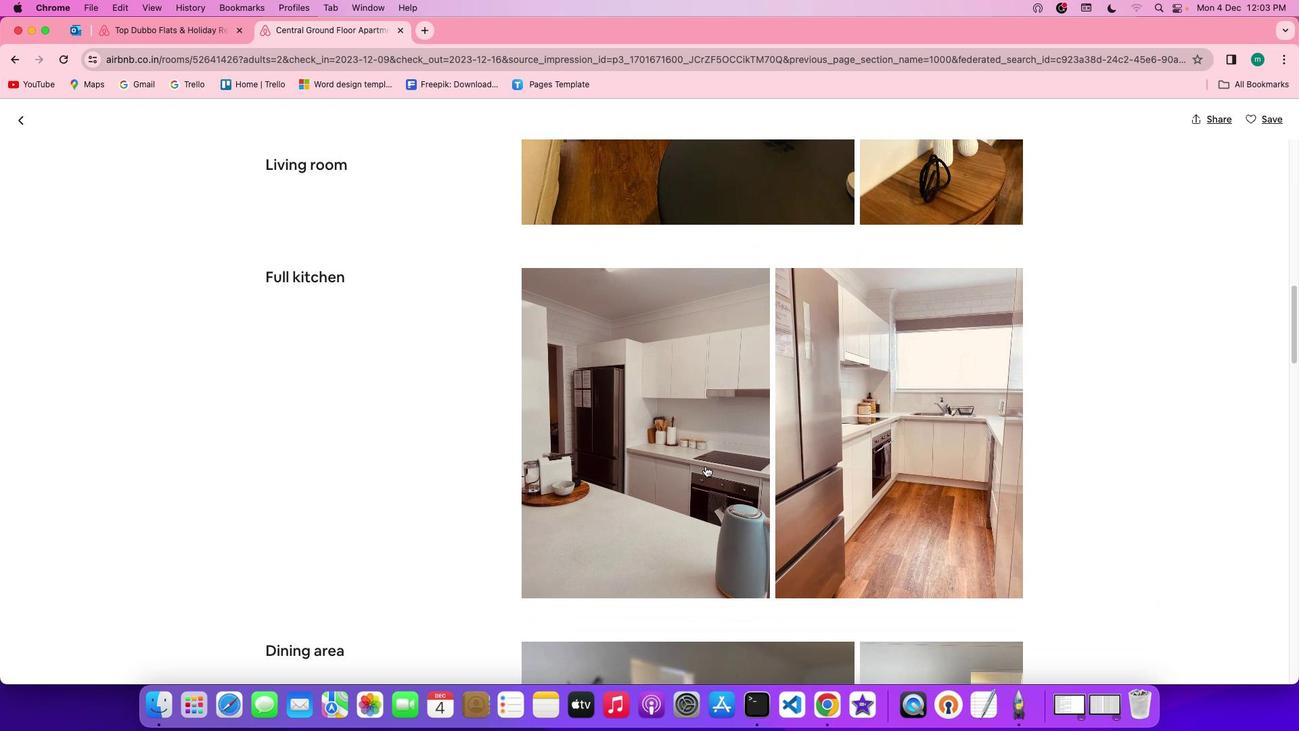 
Action: Mouse scrolled (705, 465) with delta (0, 0)
Screenshot: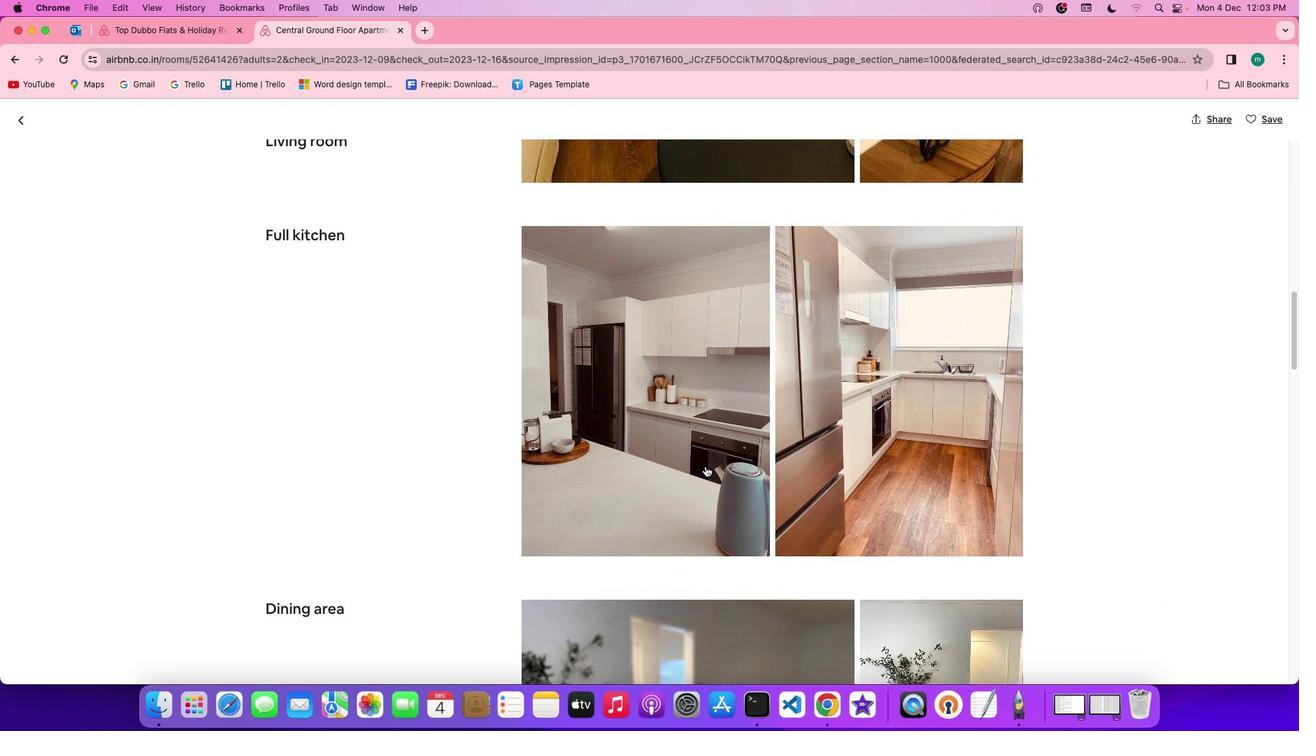 
Action: Mouse scrolled (705, 465) with delta (0, 0)
Screenshot: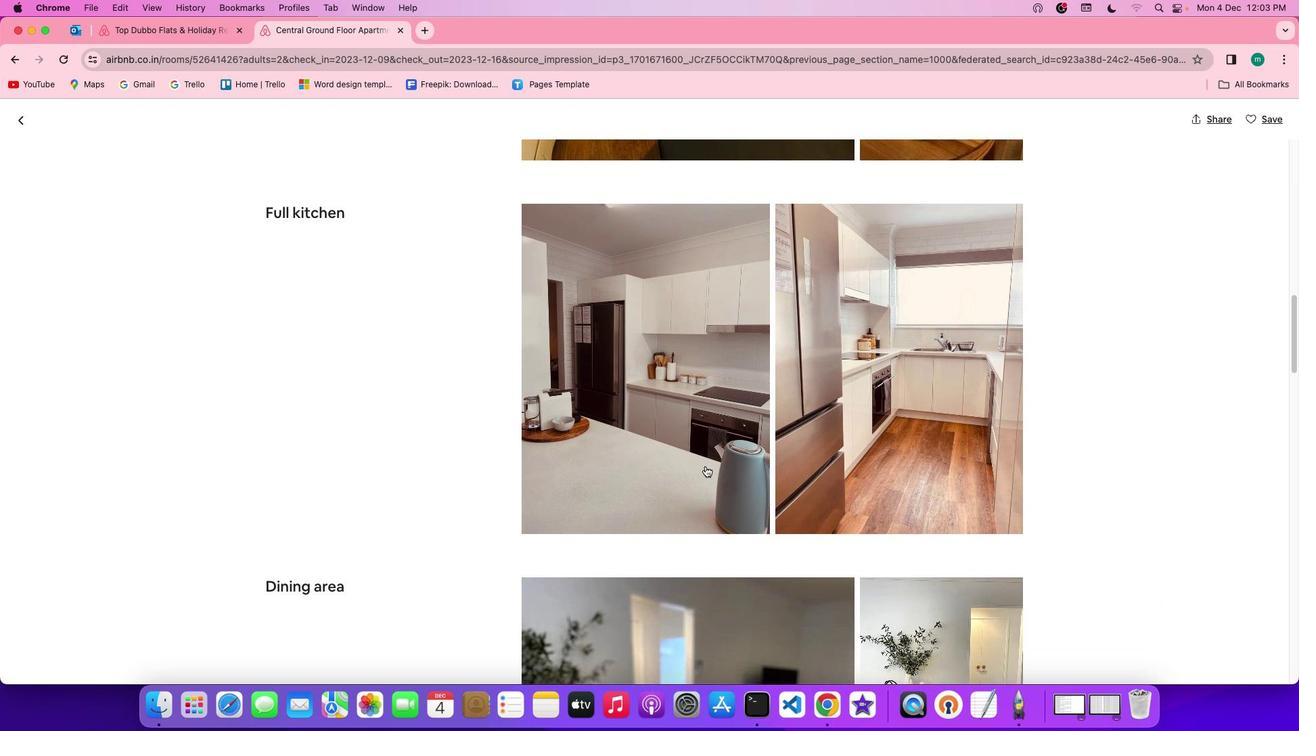
Action: Mouse scrolled (705, 465) with delta (0, 0)
Screenshot: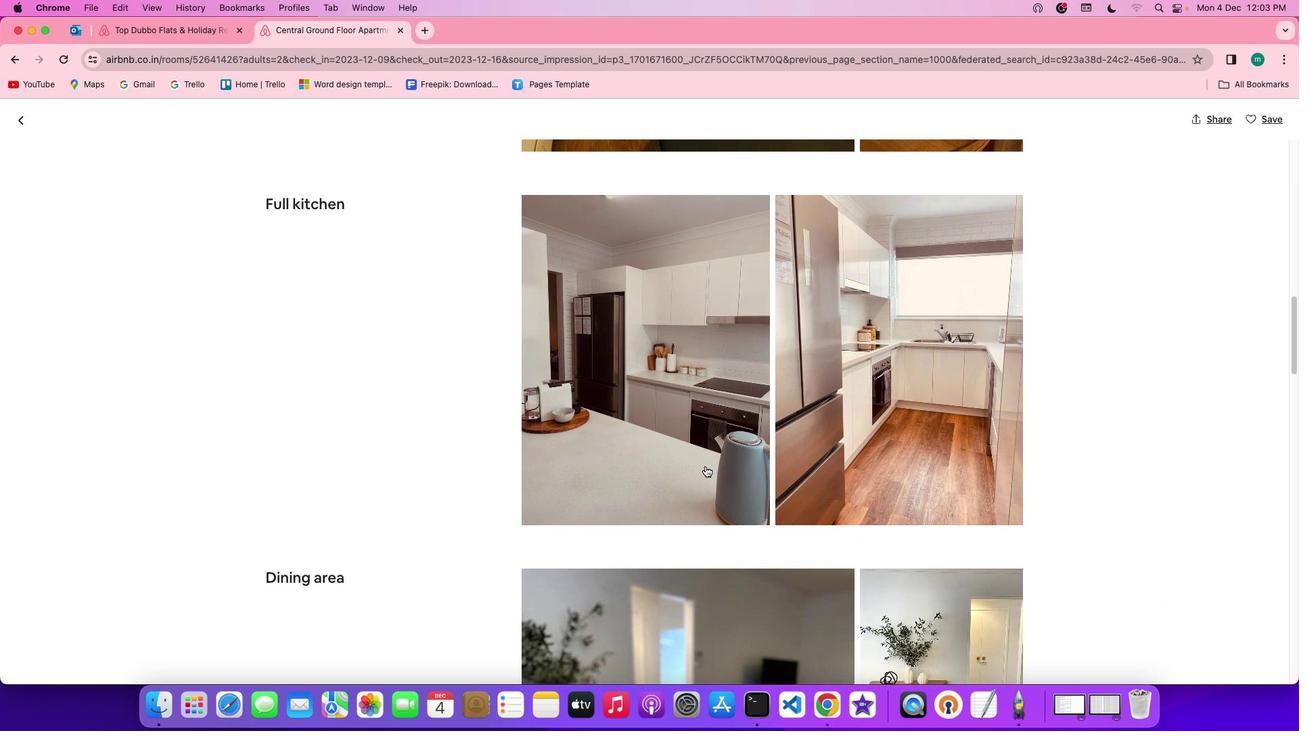 
Action: Mouse scrolled (705, 465) with delta (0, 0)
Screenshot: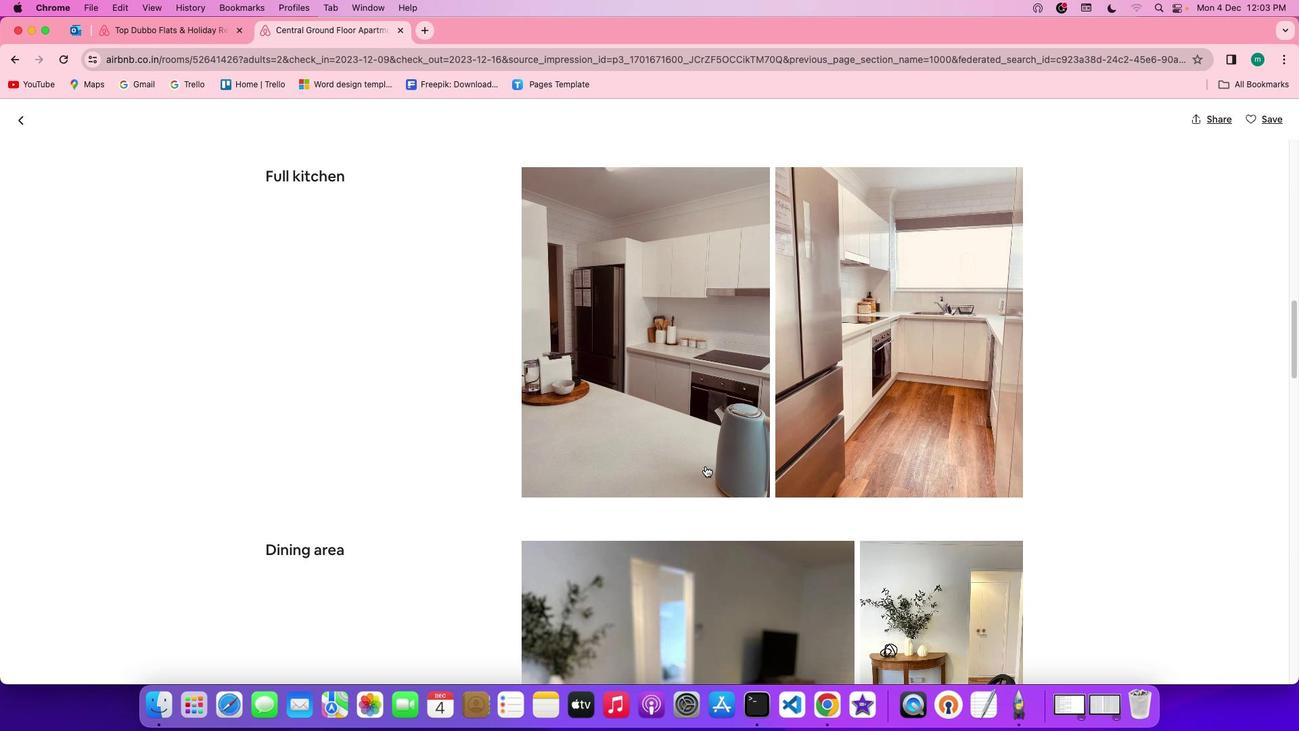 
Action: Mouse scrolled (705, 465) with delta (0, 0)
Screenshot: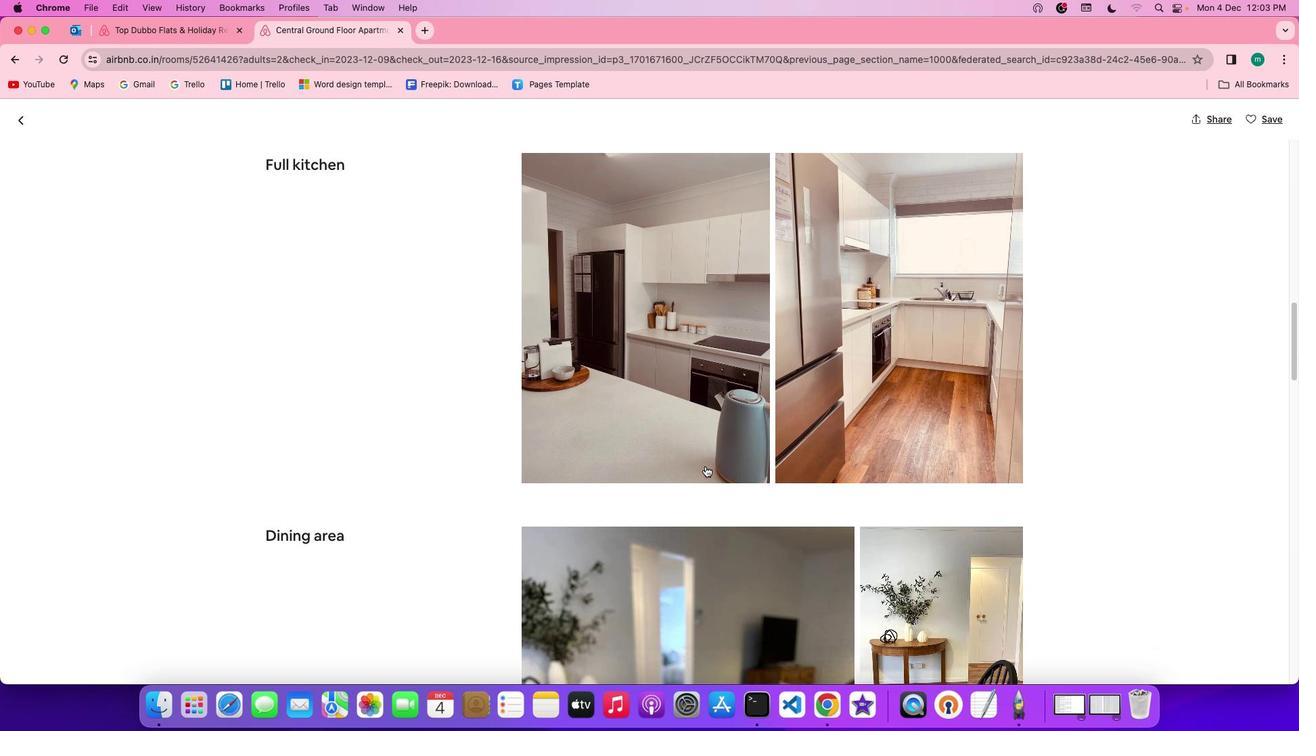 
Action: Mouse scrolled (705, 465) with delta (0, 0)
Screenshot: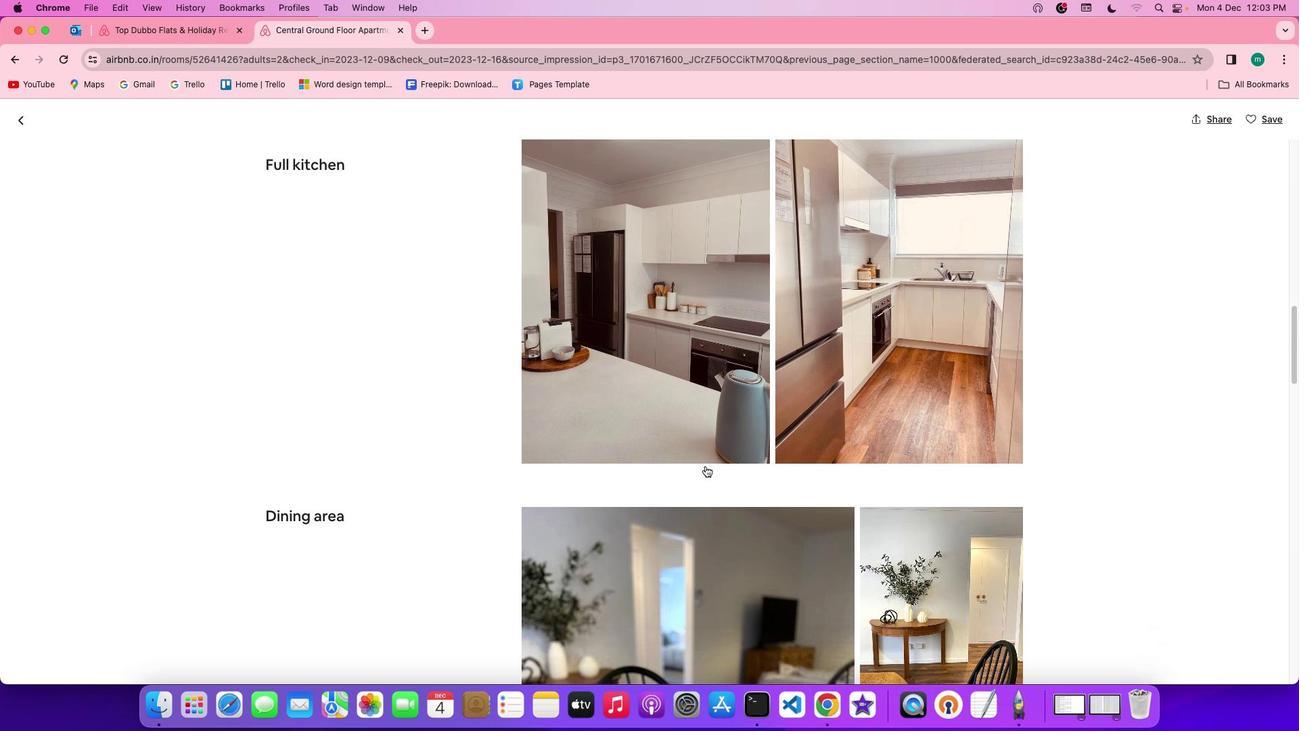 
Action: Mouse scrolled (705, 465) with delta (0, 0)
Screenshot: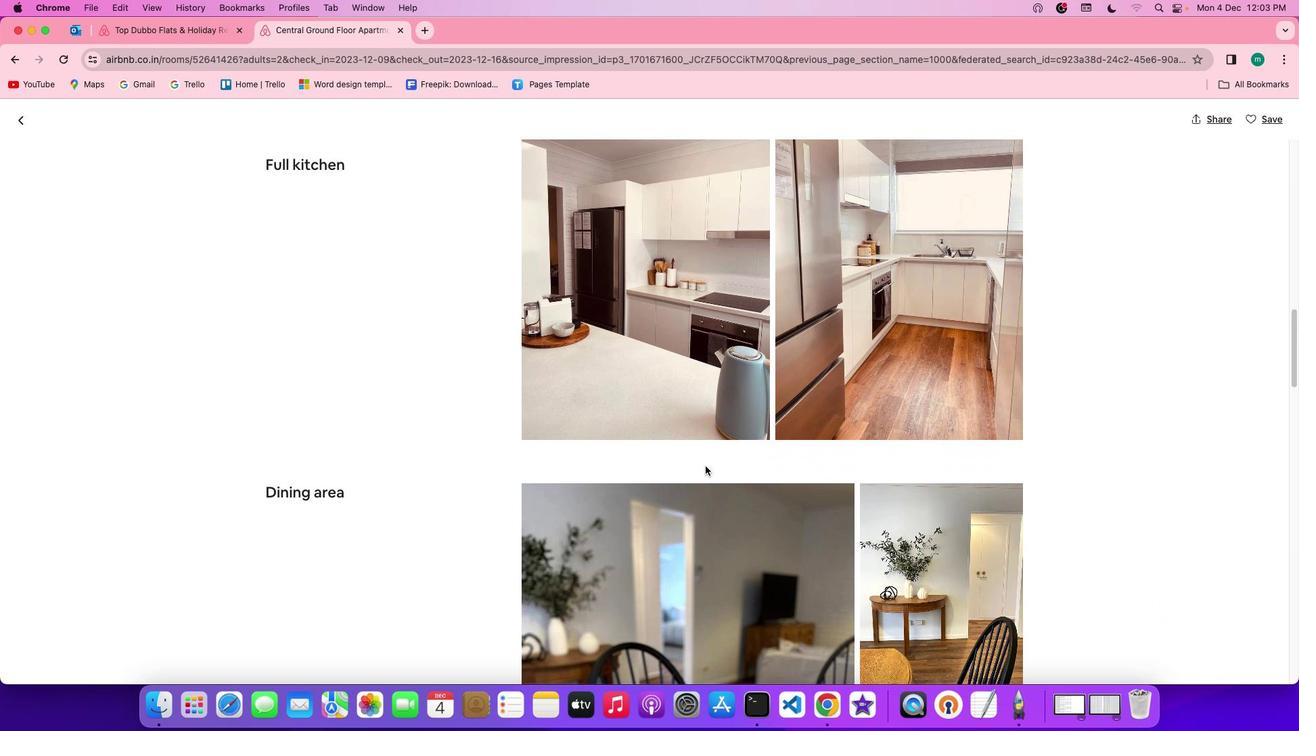 
Action: Mouse scrolled (705, 465) with delta (0, 0)
Screenshot: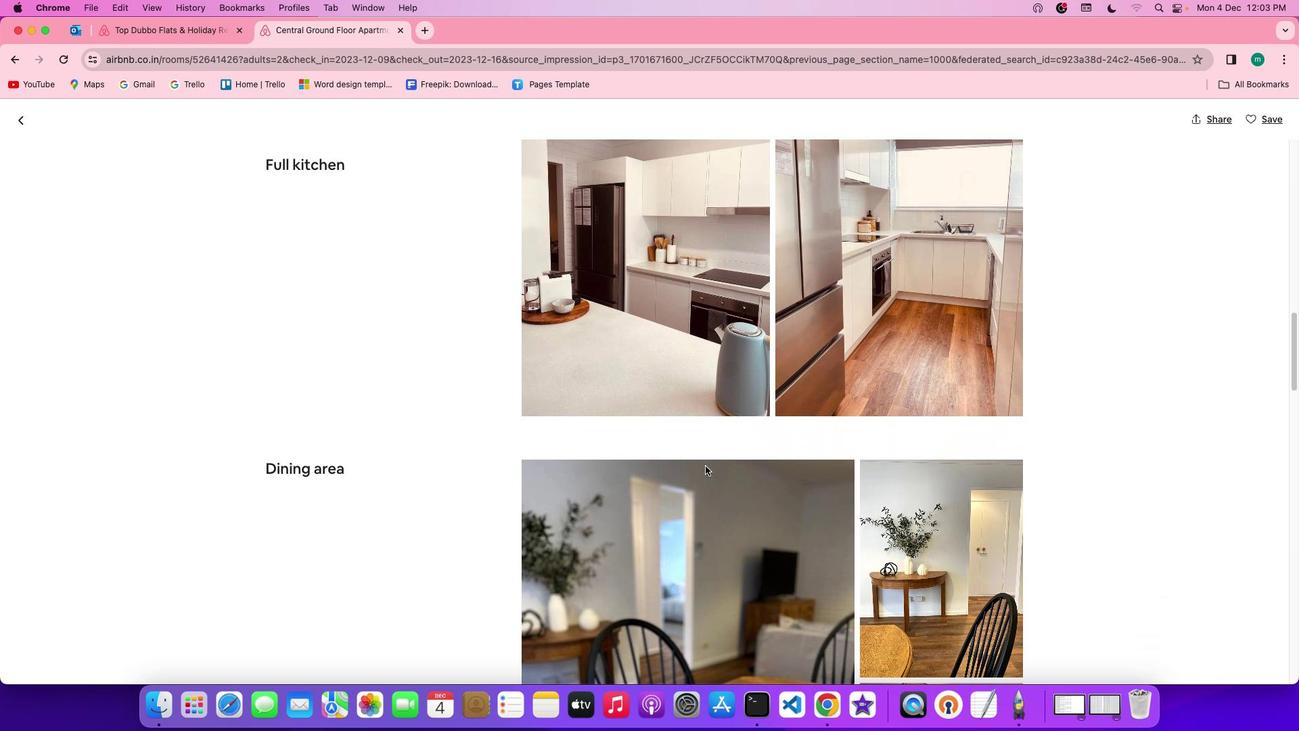 
Action: Mouse scrolled (705, 465) with delta (0, 0)
Screenshot: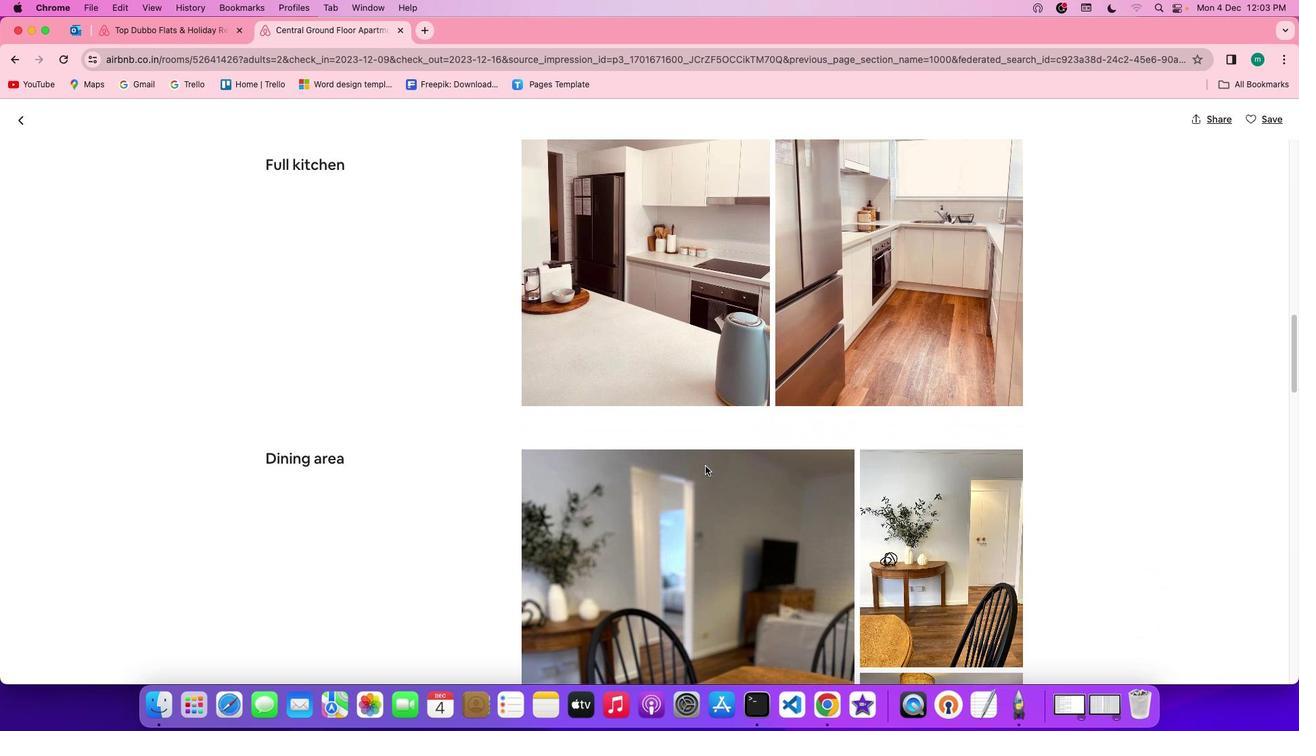 
Action: Mouse scrolled (705, 465) with delta (0, 0)
Screenshot: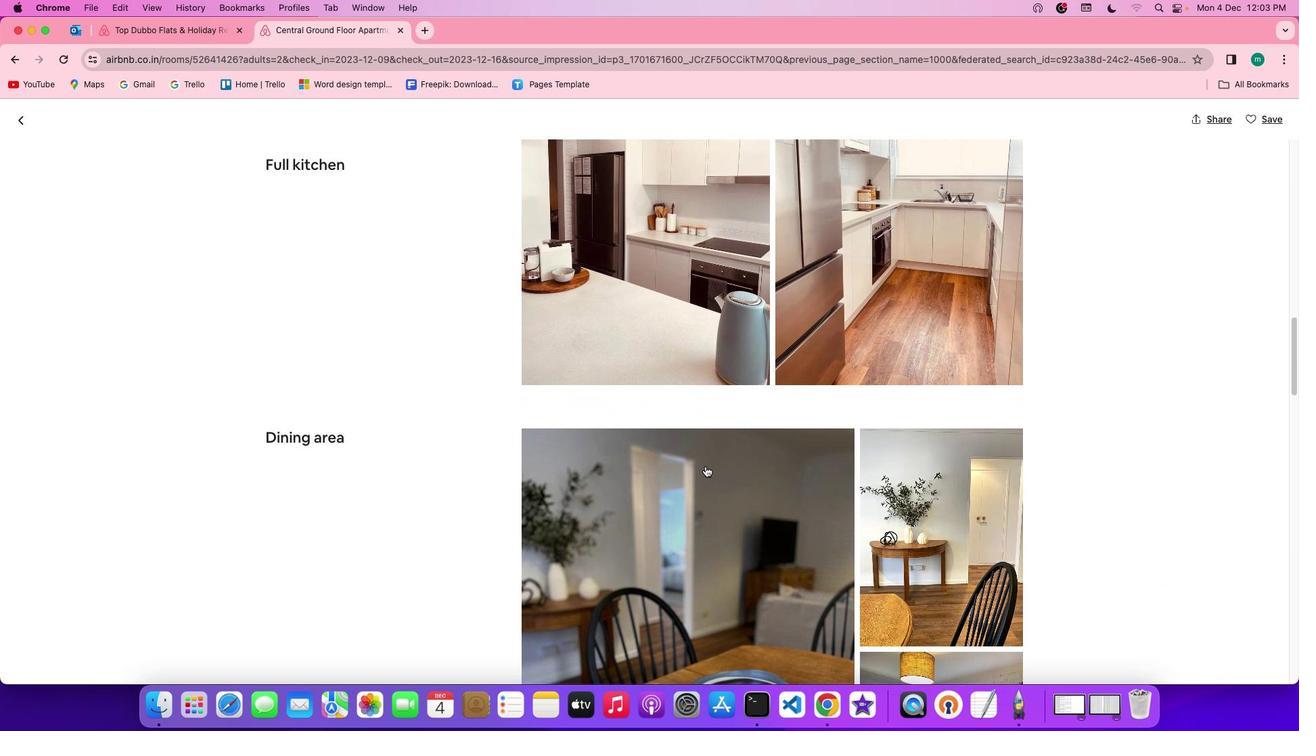 
Action: Mouse scrolled (705, 465) with delta (0, 0)
Screenshot: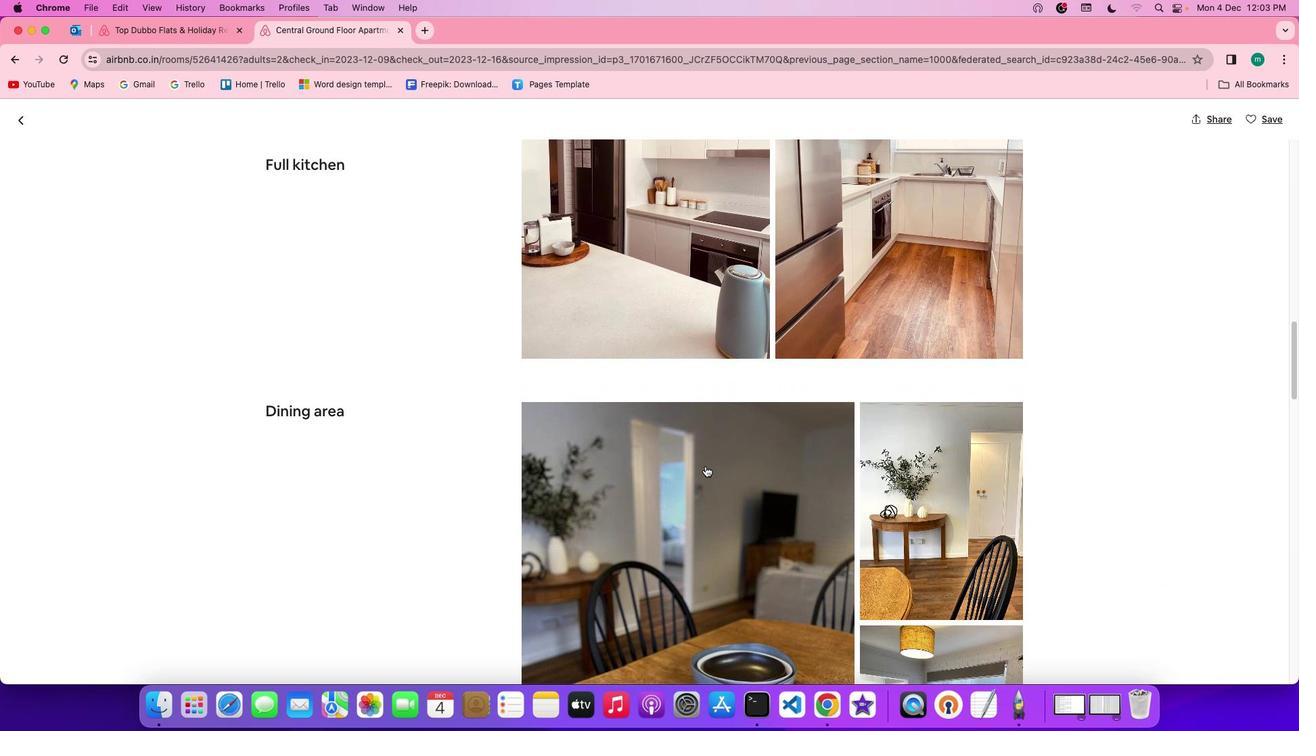
Action: Mouse scrolled (705, 465) with delta (0, 0)
Screenshot: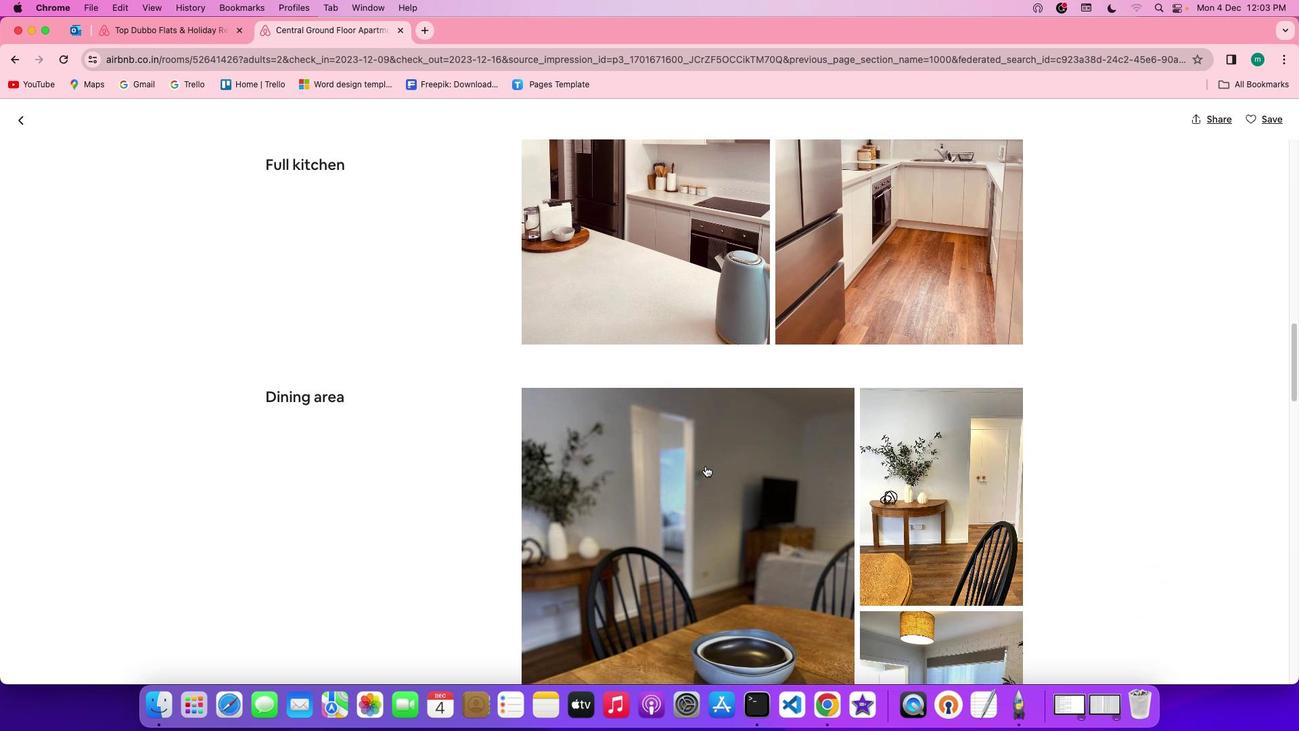 
Action: Mouse scrolled (705, 465) with delta (0, 0)
Screenshot: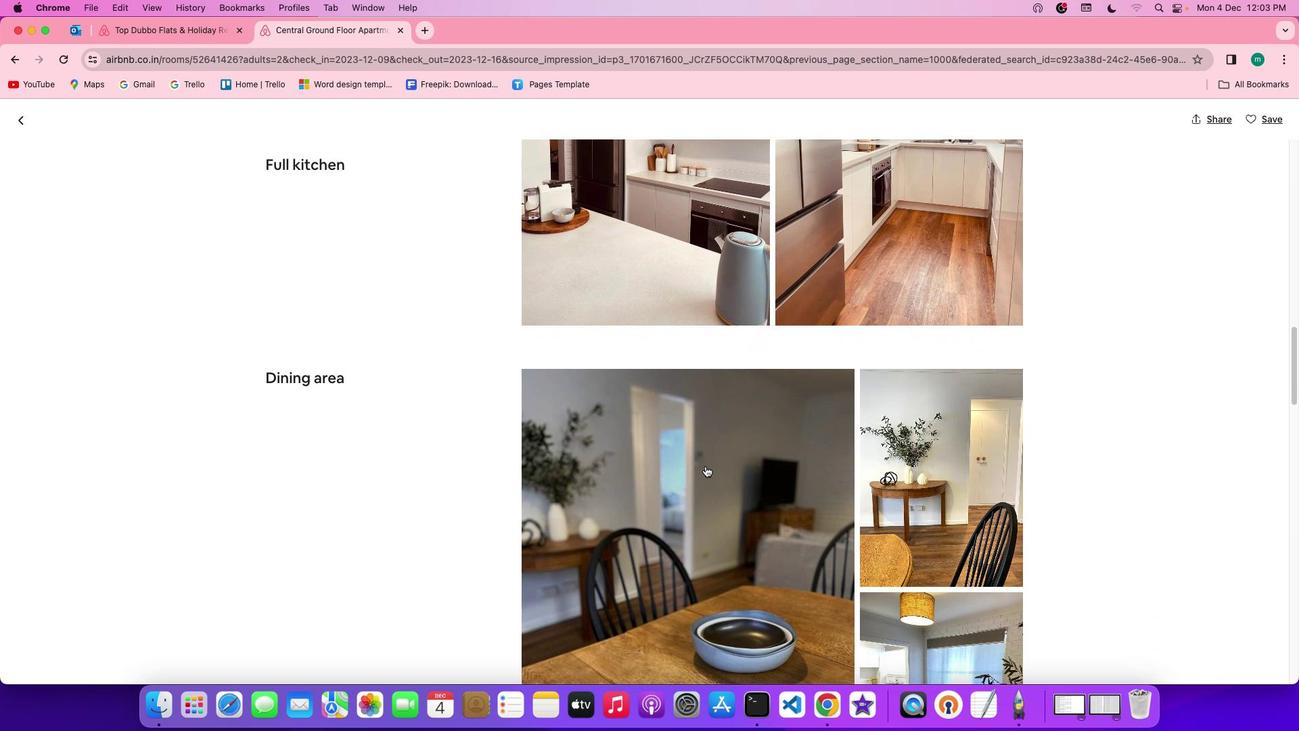 
Action: Mouse scrolled (705, 465) with delta (0, 0)
Screenshot: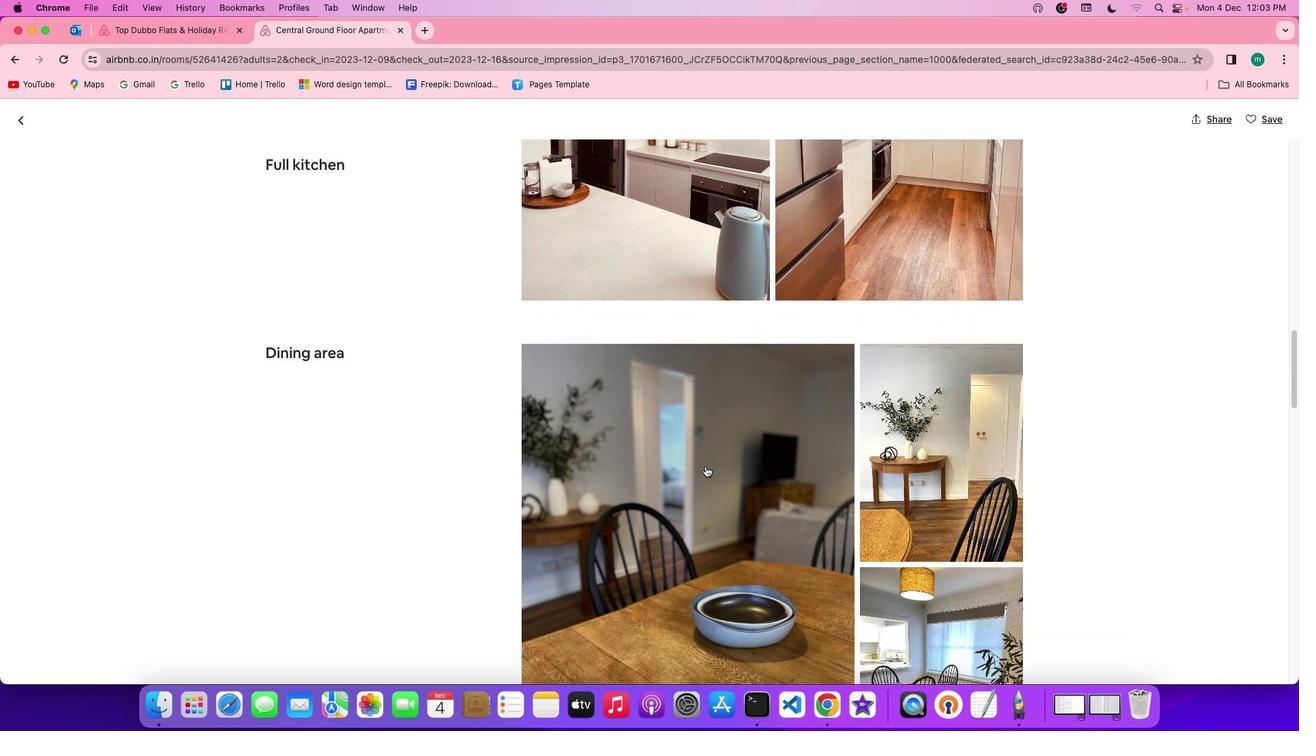 
Action: Mouse scrolled (705, 465) with delta (0, 0)
Screenshot: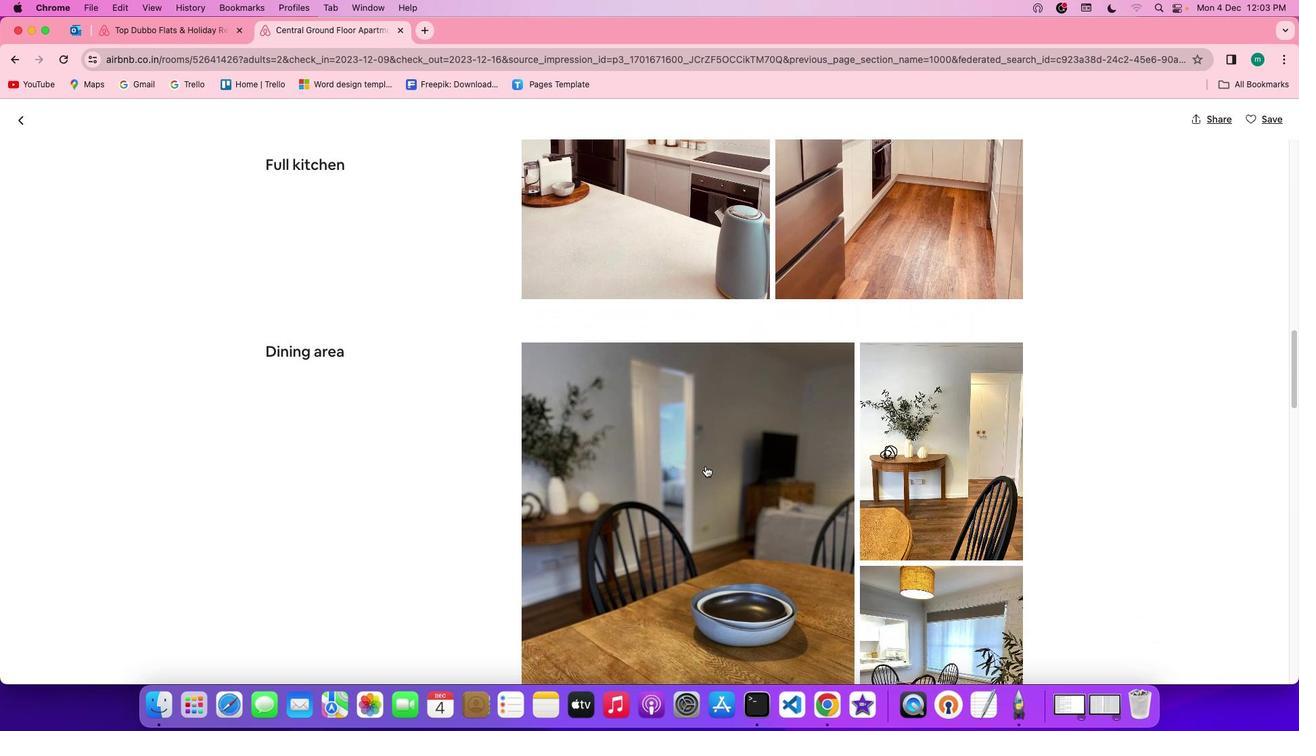 
Action: Mouse scrolled (705, 465) with delta (0, 0)
Screenshot: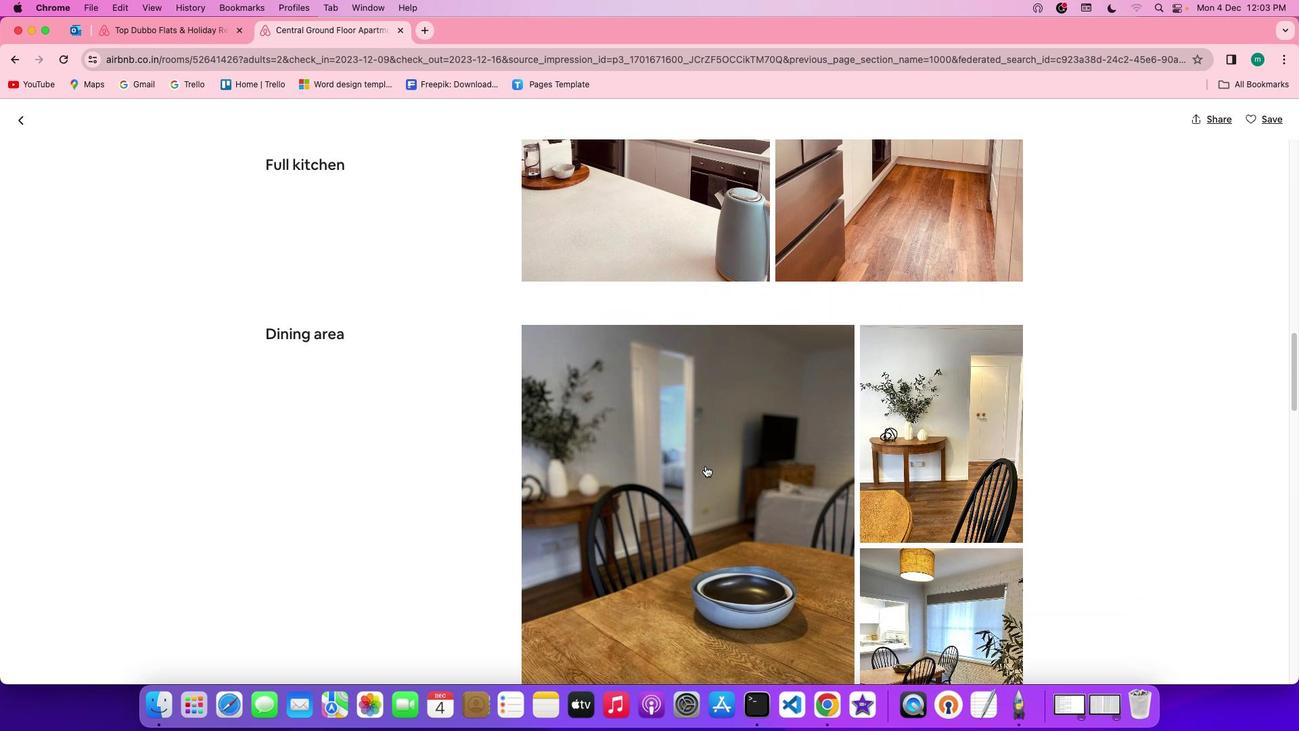
Action: Mouse scrolled (705, 465) with delta (0, 0)
Screenshot: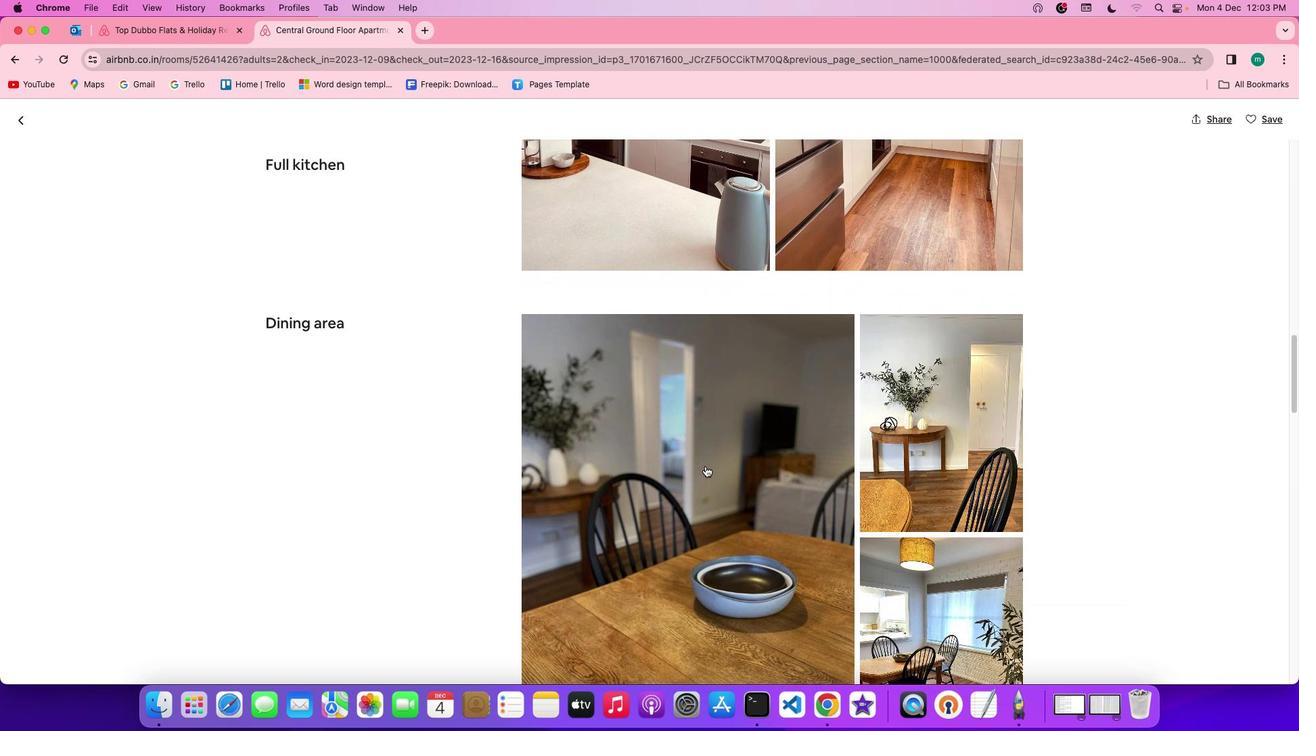 
Action: Mouse scrolled (705, 465) with delta (0, 0)
Screenshot: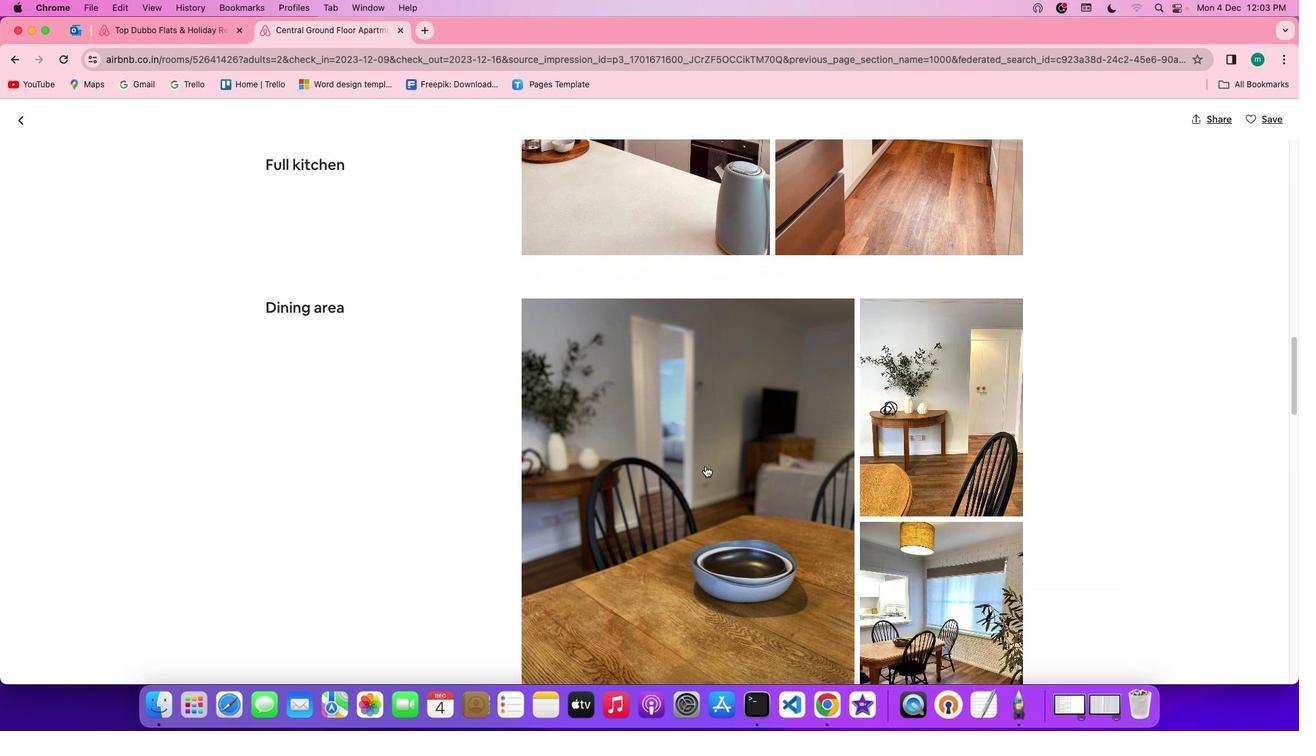 
Action: Mouse moved to (705, 465)
Screenshot: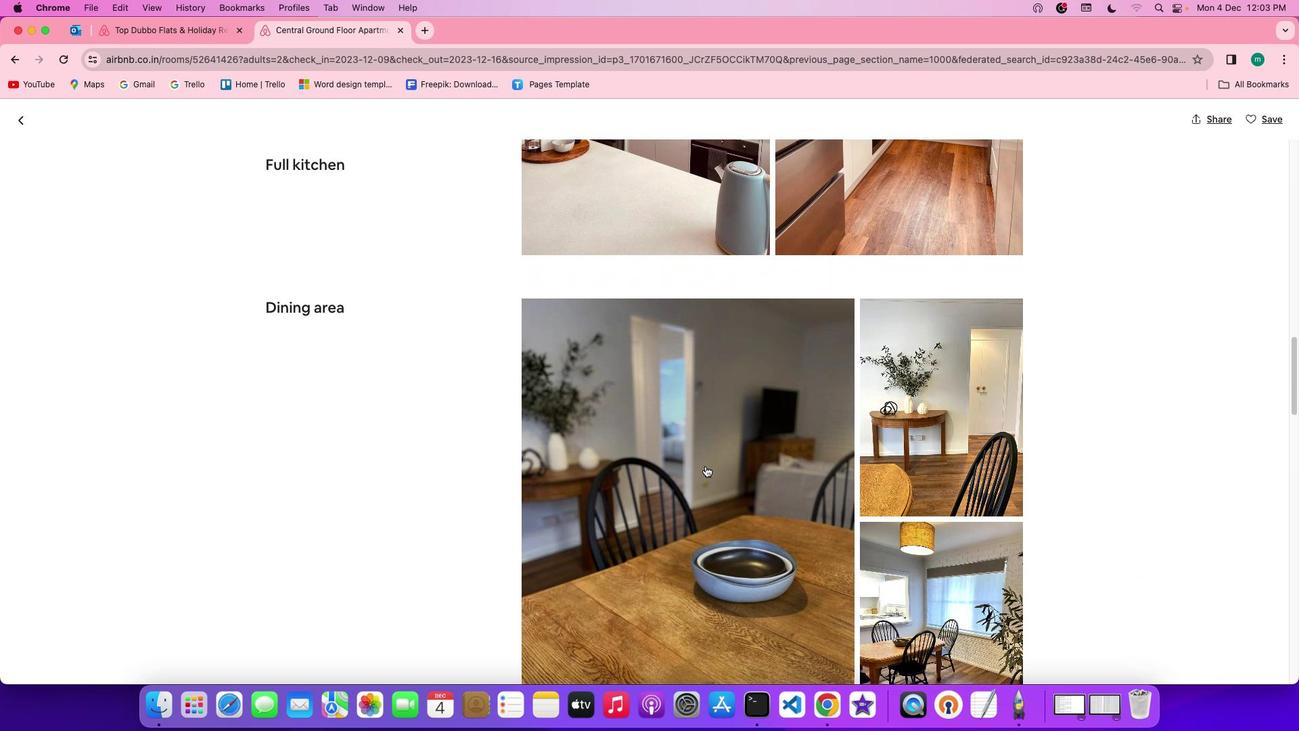 
Action: Mouse scrolled (705, 465) with delta (0, 0)
Screenshot: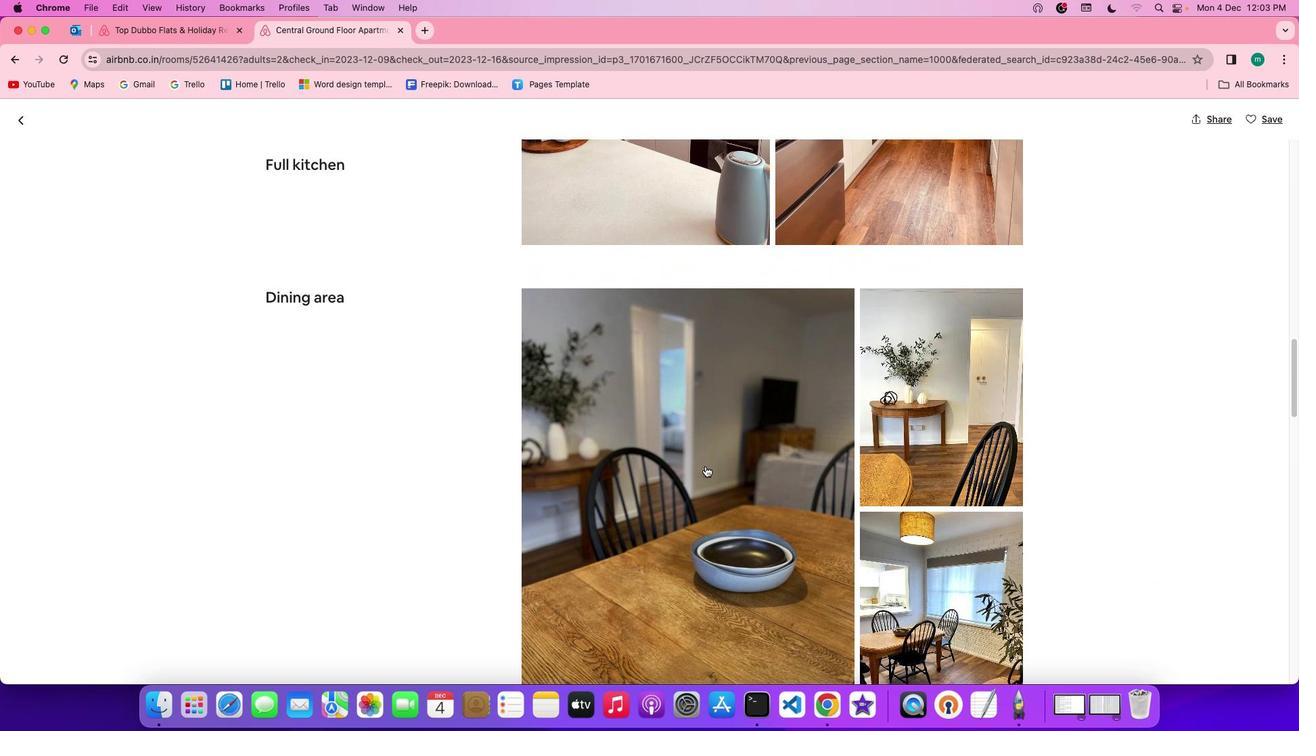
Action: Mouse scrolled (705, 465) with delta (0, 0)
Screenshot: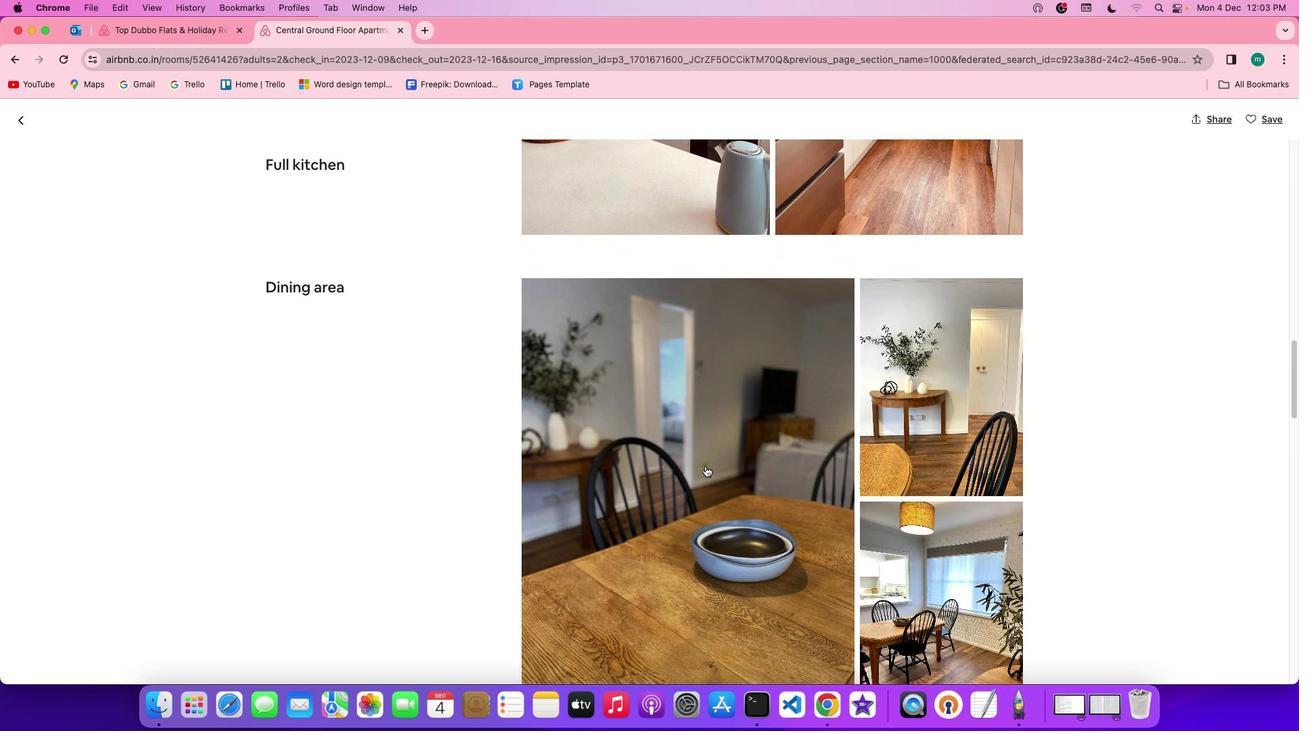 
Action: Mouse scrolled (705, 465) with delta (0, 0)
Screenshot: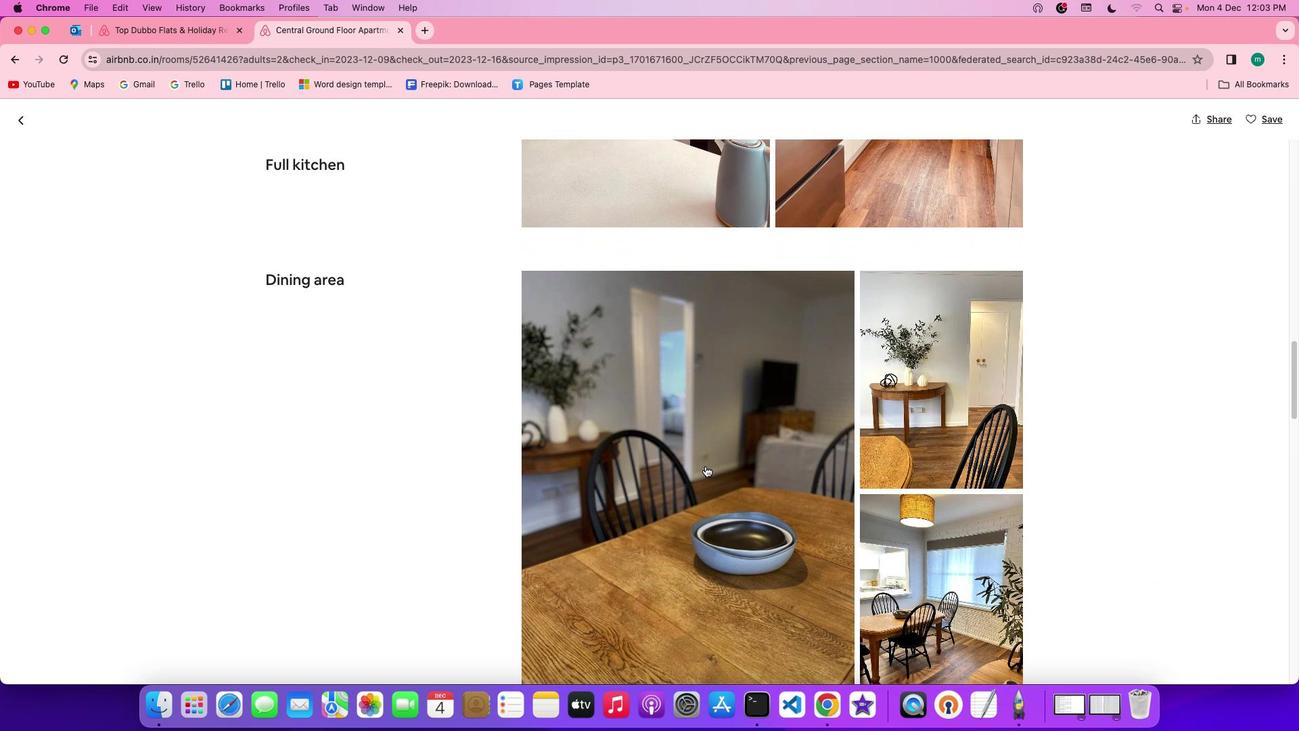 
Action: Mouse scrolled (705, 465) with delta (0, 0)
Screenshot: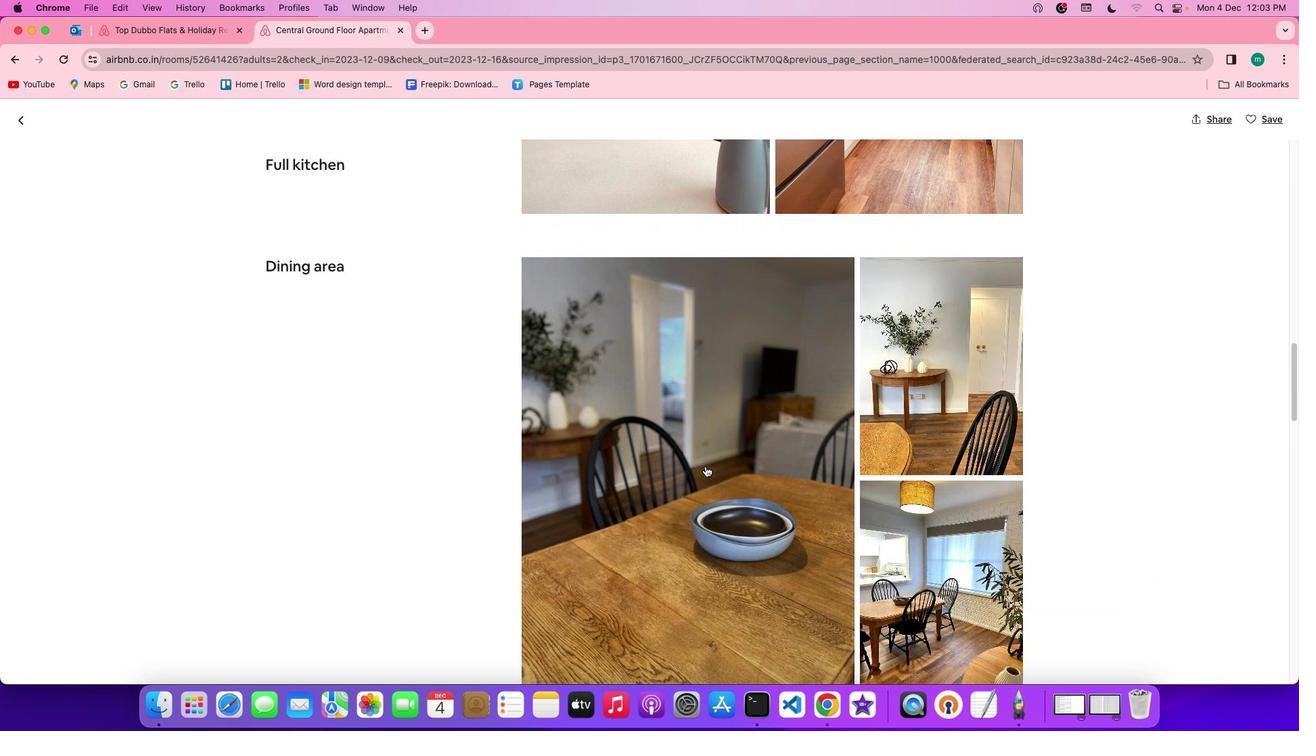 
Action: Mouse scrolled (705, 465) with delta (0, 0)
Screenshot: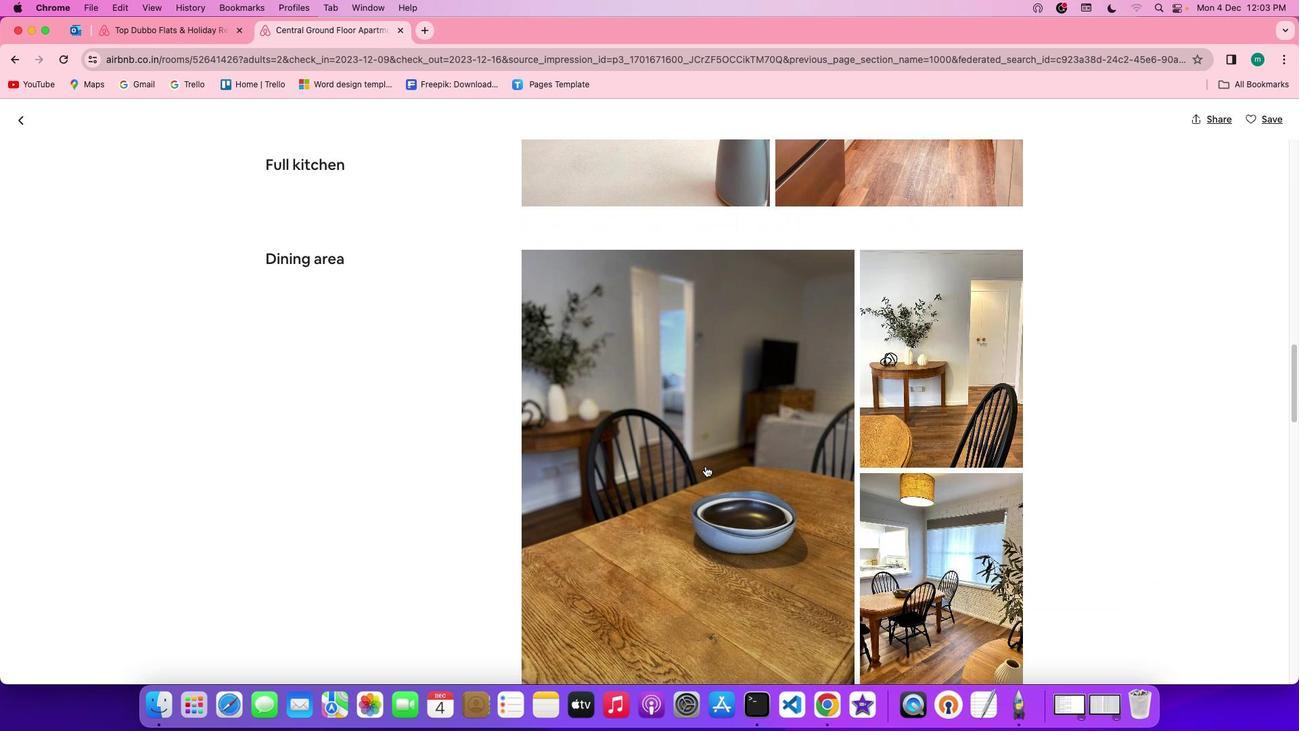 
Action: Mouse scrolled (705, 465) with delta (0, 0)
Screenshot: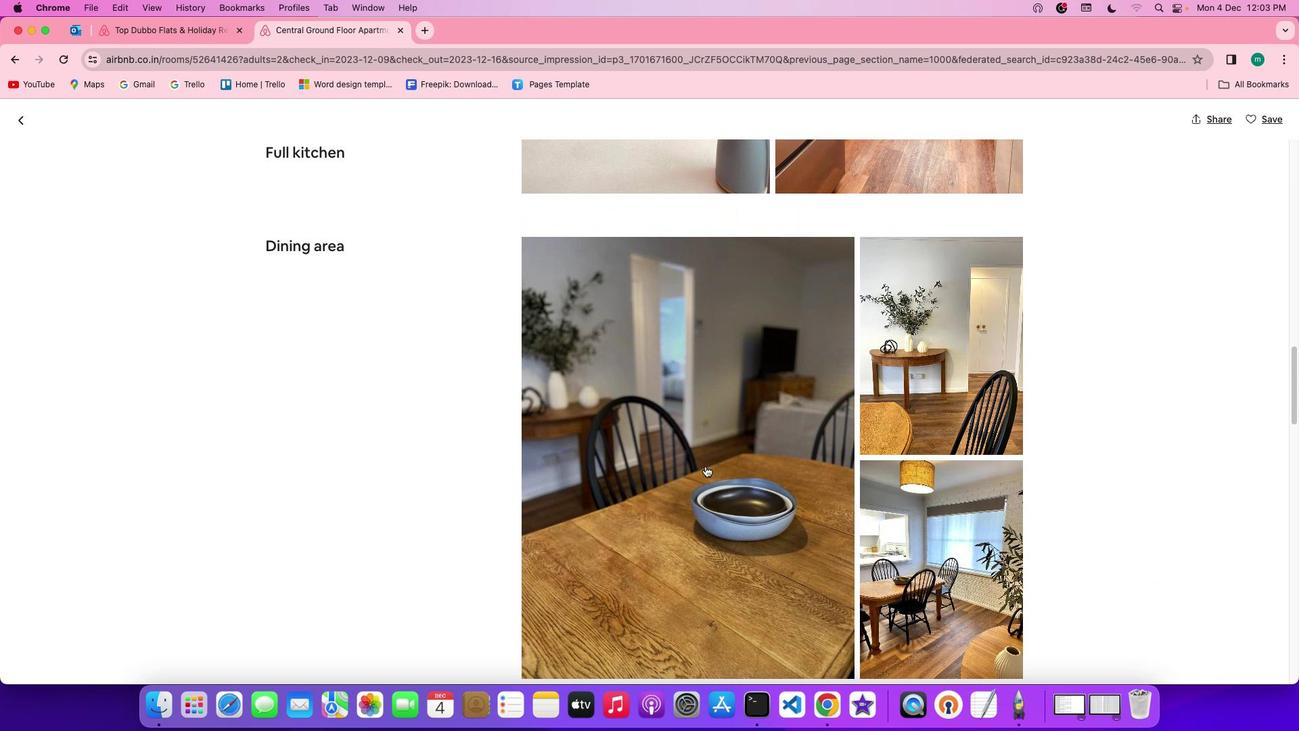 
Action: Mouse scrolled (705, 465) with delta (0, 0)
Screenshot: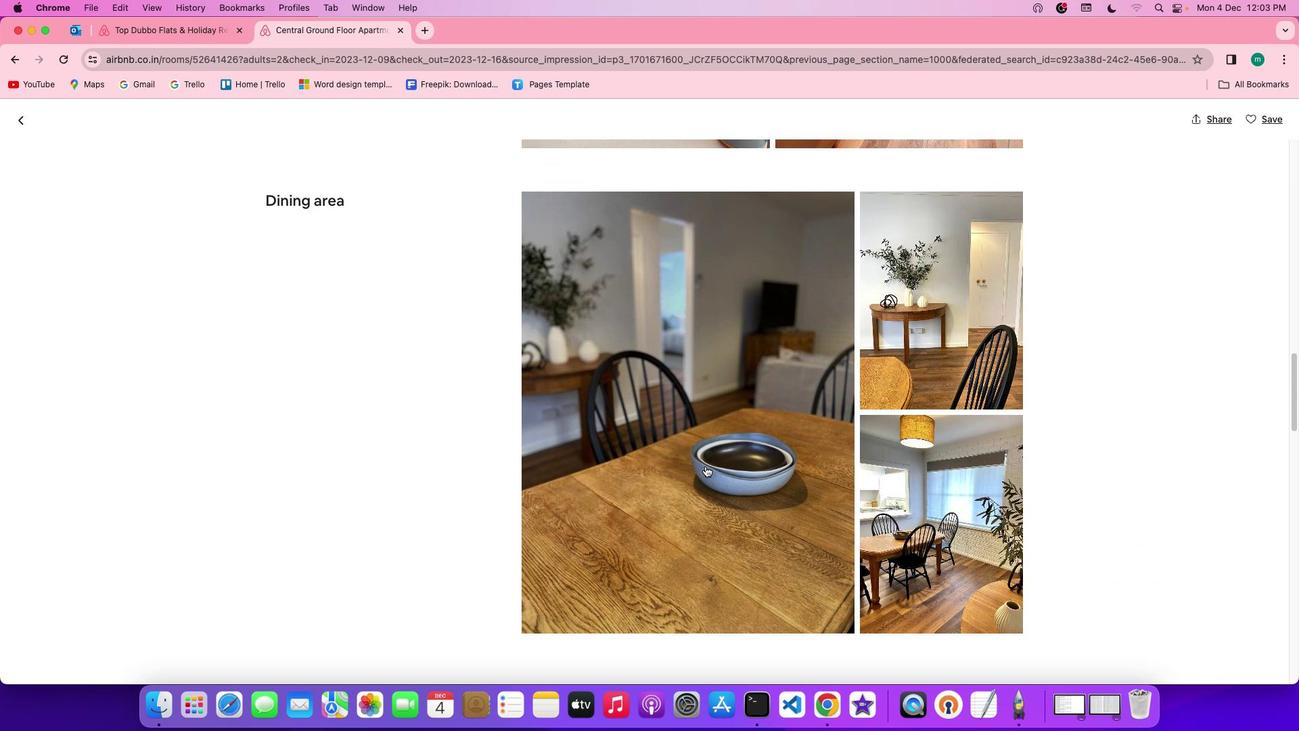 
Action: Mouse scrolled (705, 465) with delta (0, 0)
Screenshot: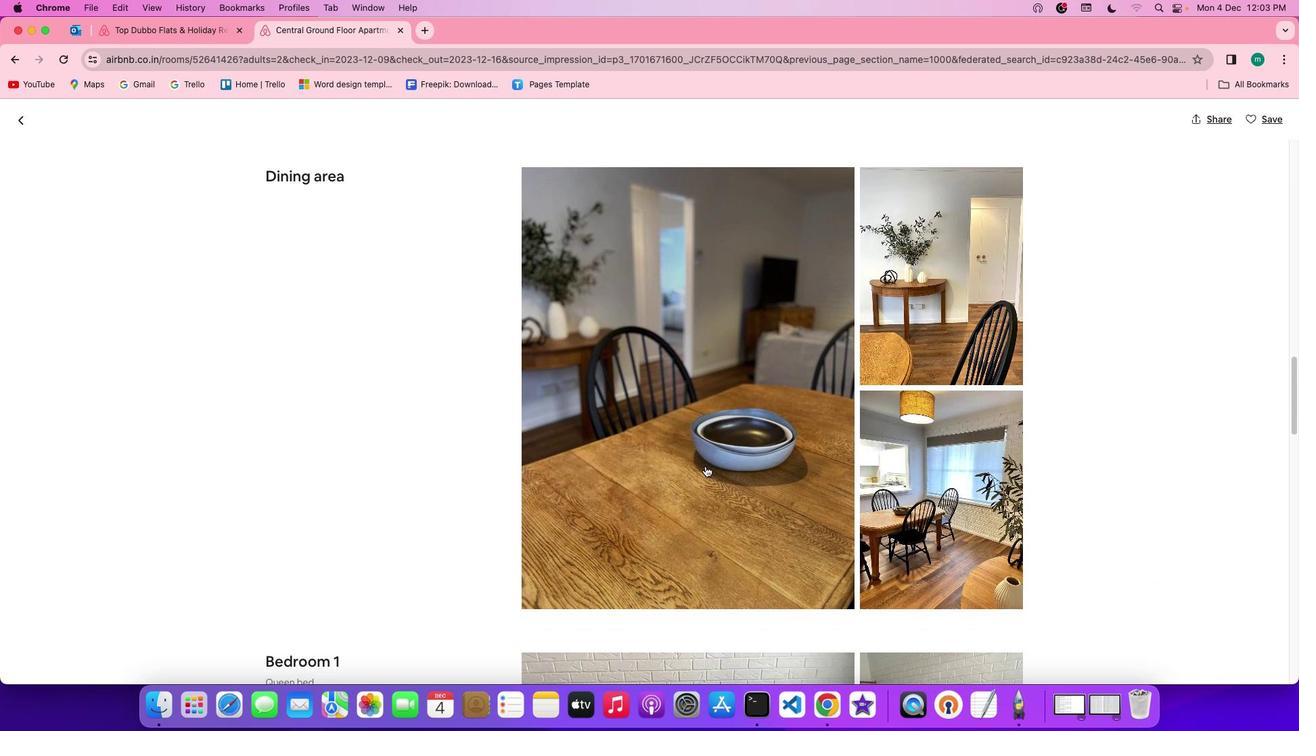 
Action: Mouse scrolled (705, 465) with delta (0, -1)
Screenshot: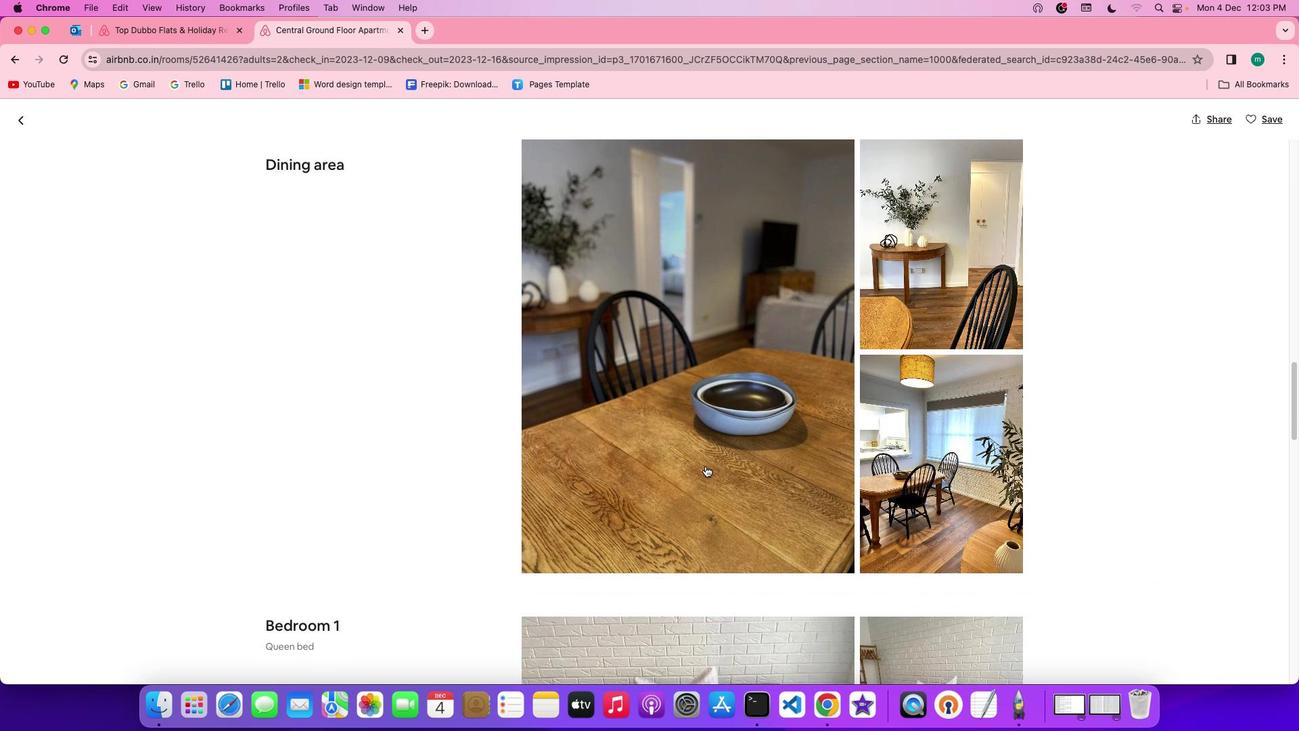 
Action: Mouse scrolled (705, 465) with delta (0, 0)
Screenshot: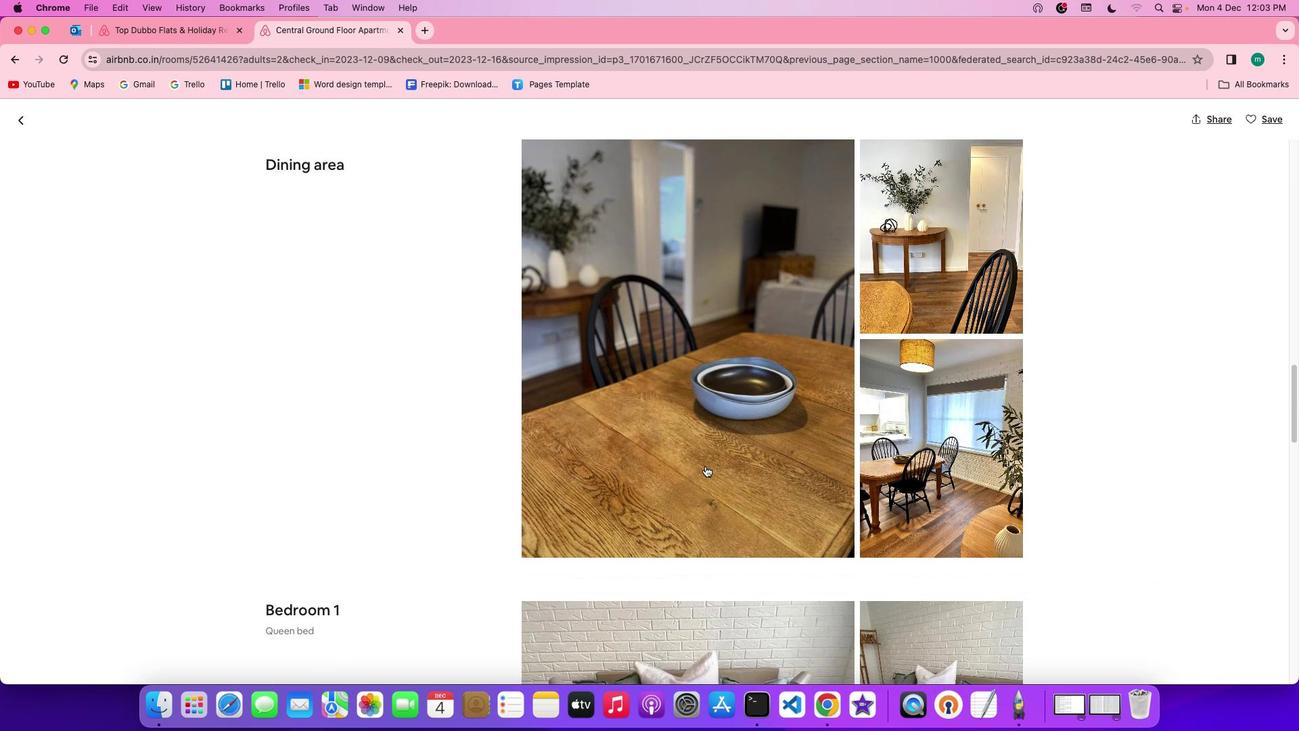 
Action: Mouse scrolled (705, 465) with delta (0, 0)
Screenshot: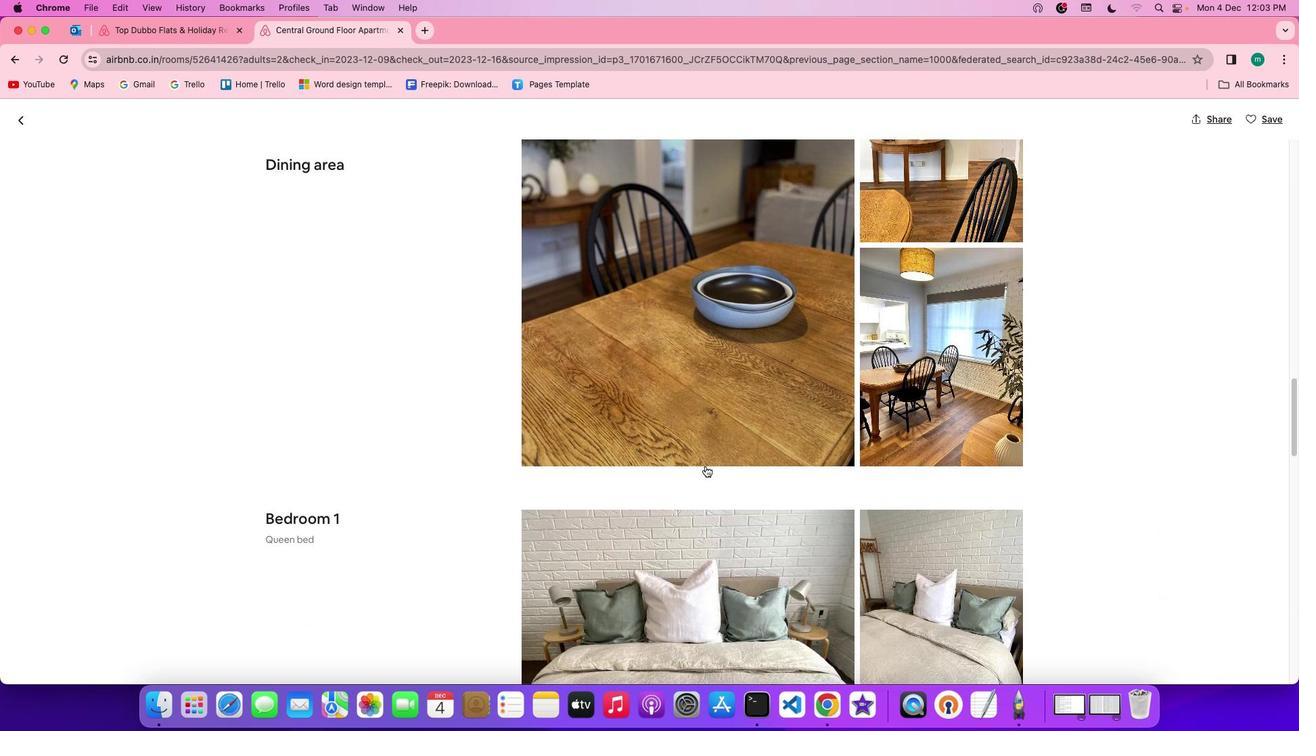 
Action: Mouse scrolled (705, 465) with delta (0, 0)
Screenshot: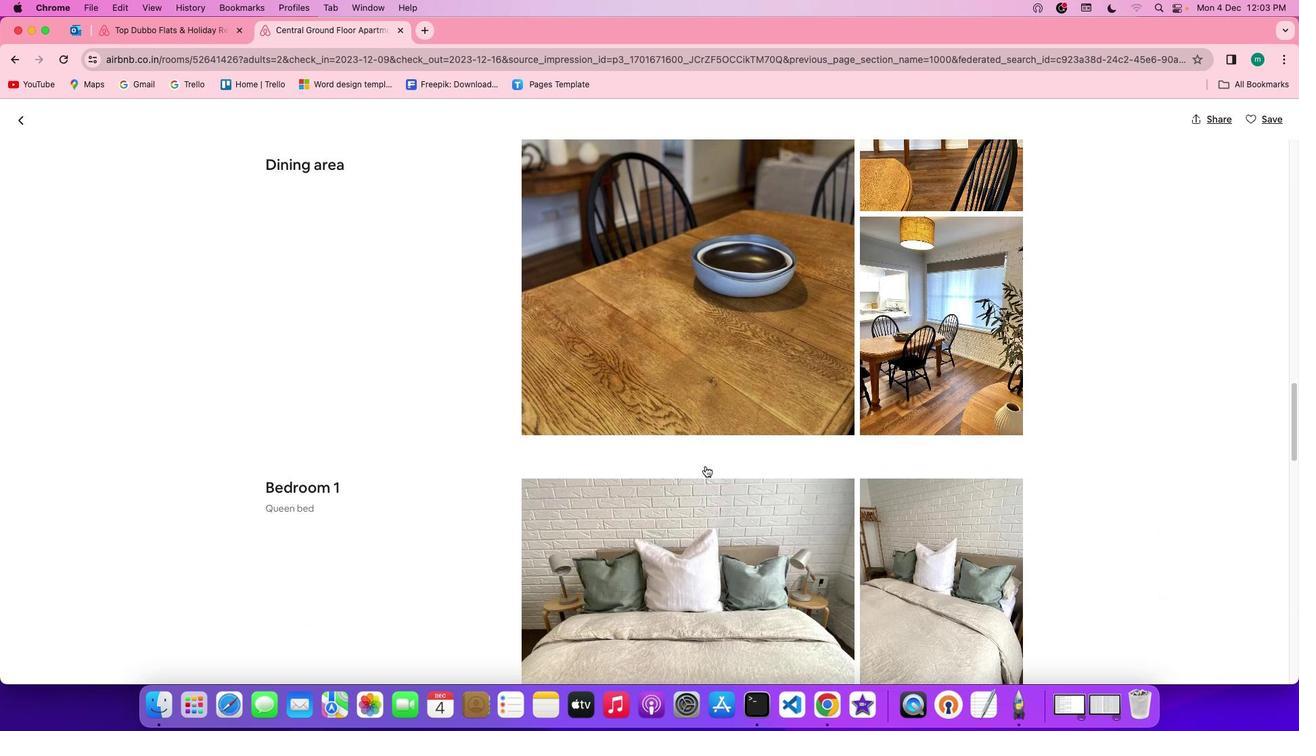 
Action: Mouse scrolled (705, 465) with delta (0, -1)
Screenshot: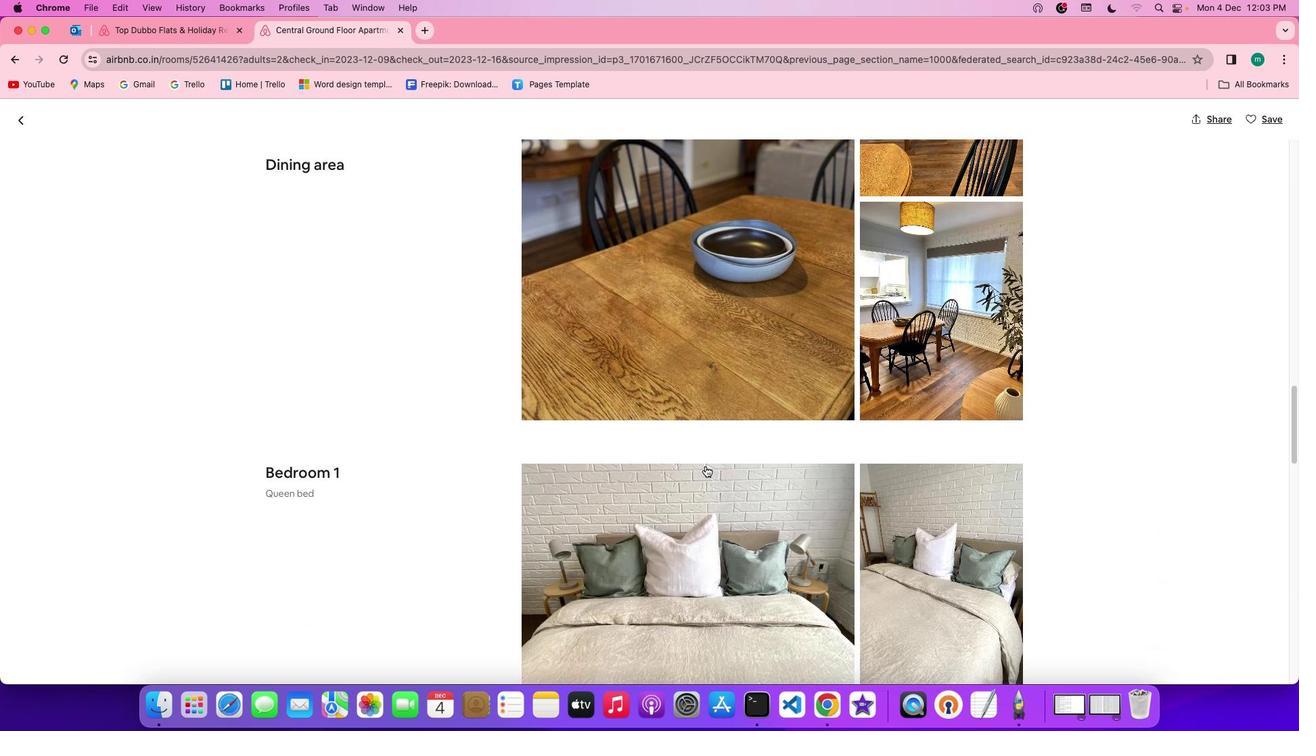 
Action: Mouse scrolled (705, 465) with delta (0, -1)
Screenshot: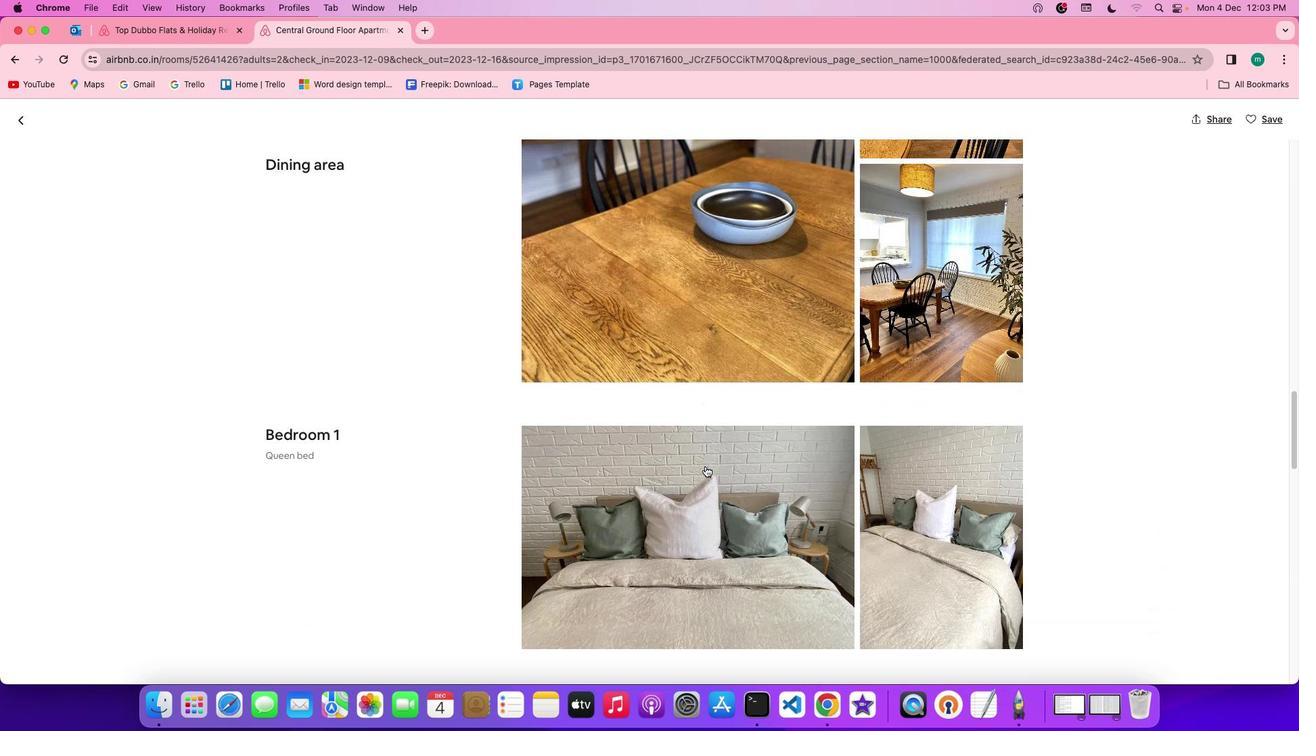 
Action: Mouse scrolled (705, 465) with delta (0, 0)
Screenshot: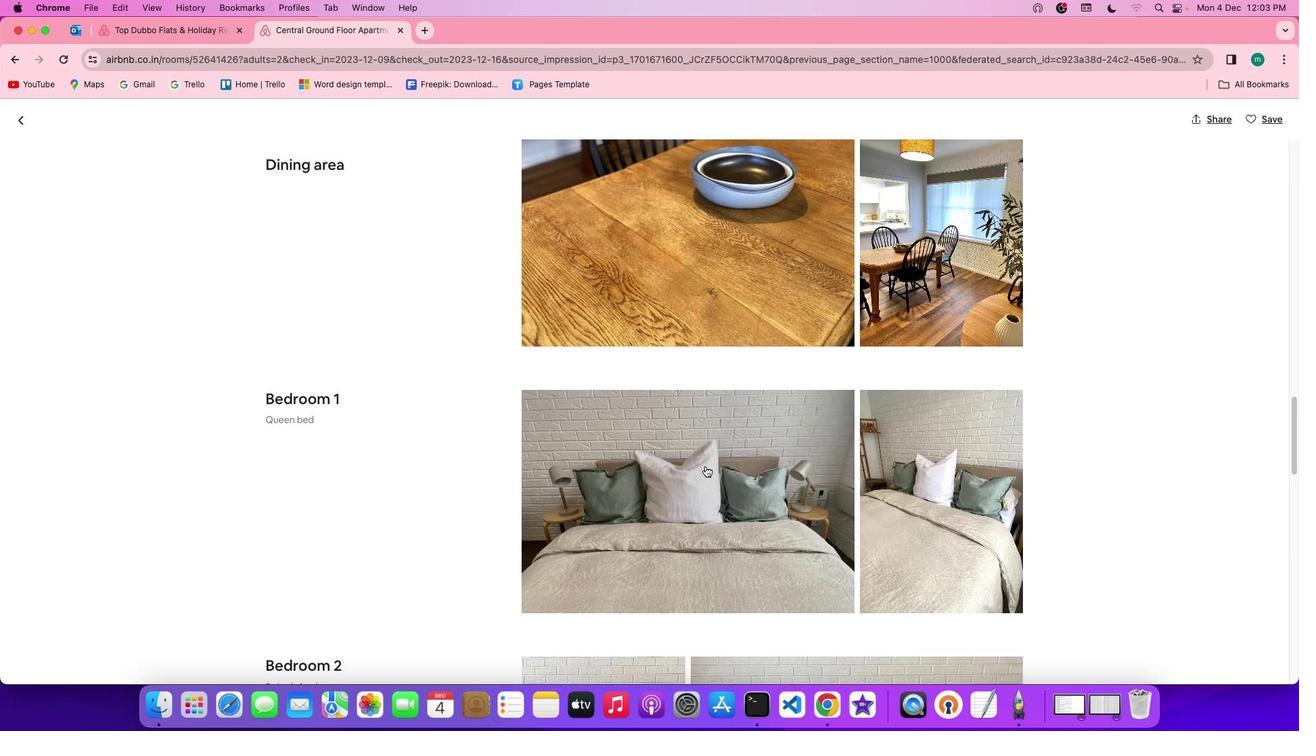 
Action: Mouse scrolled (705, 465) with delta (0, 0)
Screenshot: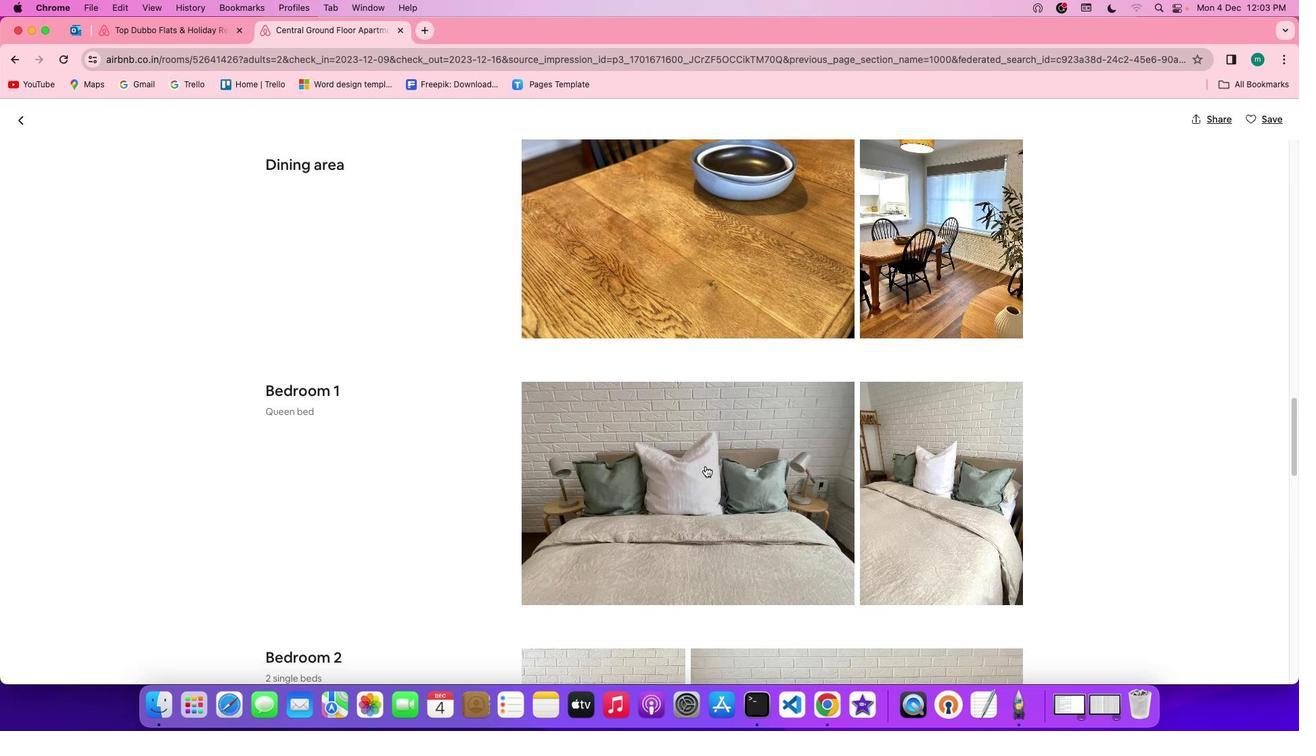 
Action: Mouse scrolled (705, 465) with delta (0, 0)
Screenshot: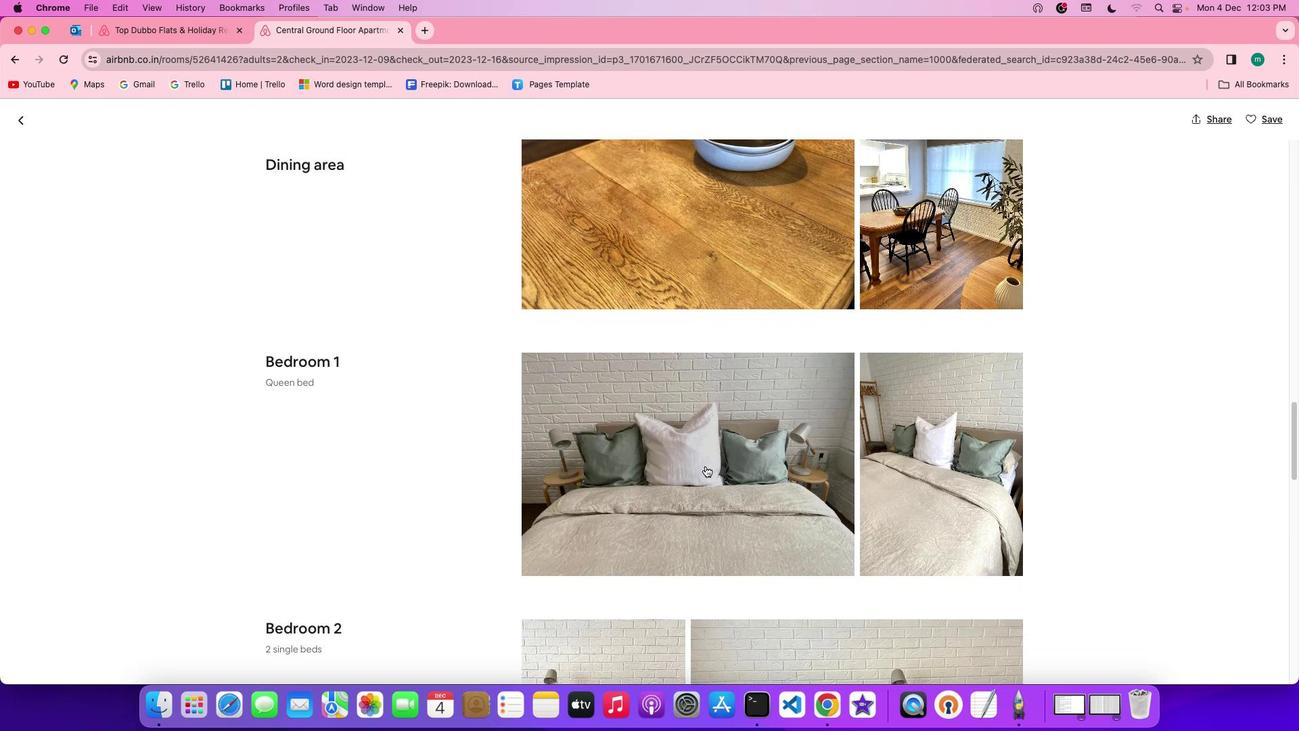 
Action: Mouse scrolled (705, 465) with delta (0, 0)
Screenshot: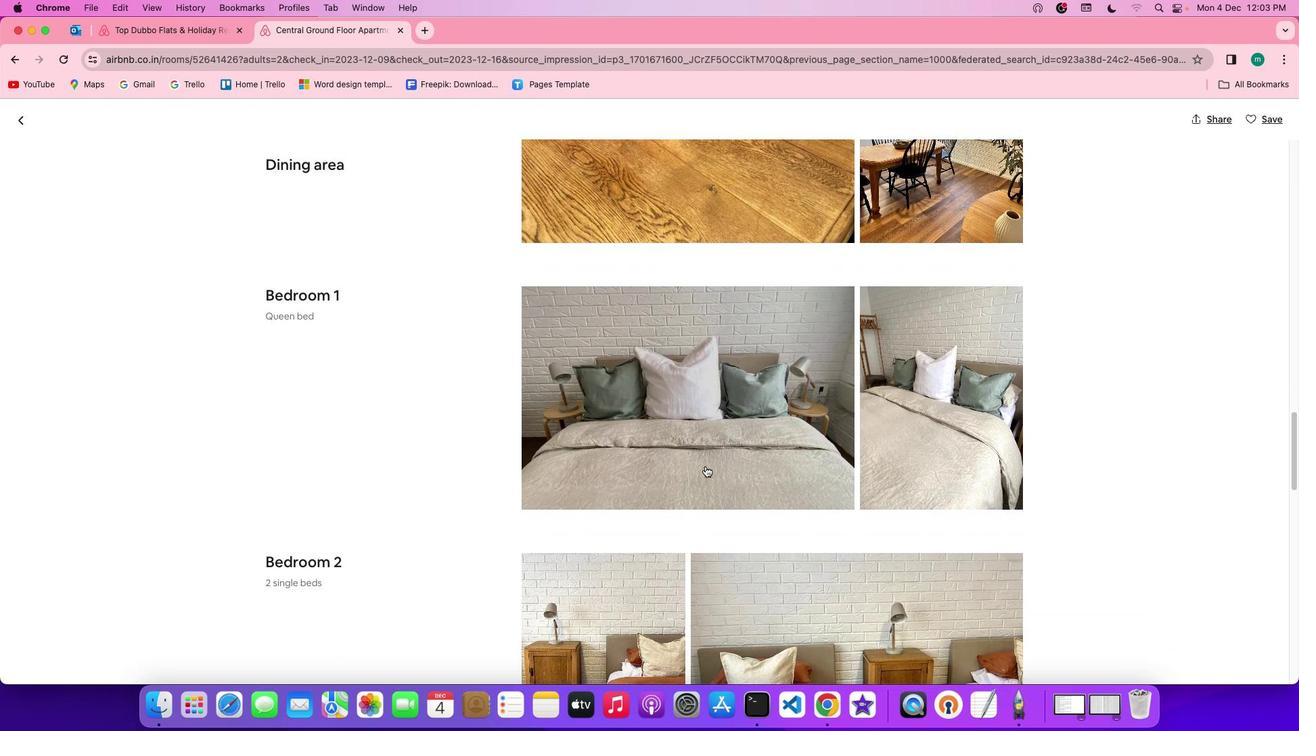 
Action: Mouse scrolled (705, 465) with delta (0, 0)
Screenshot: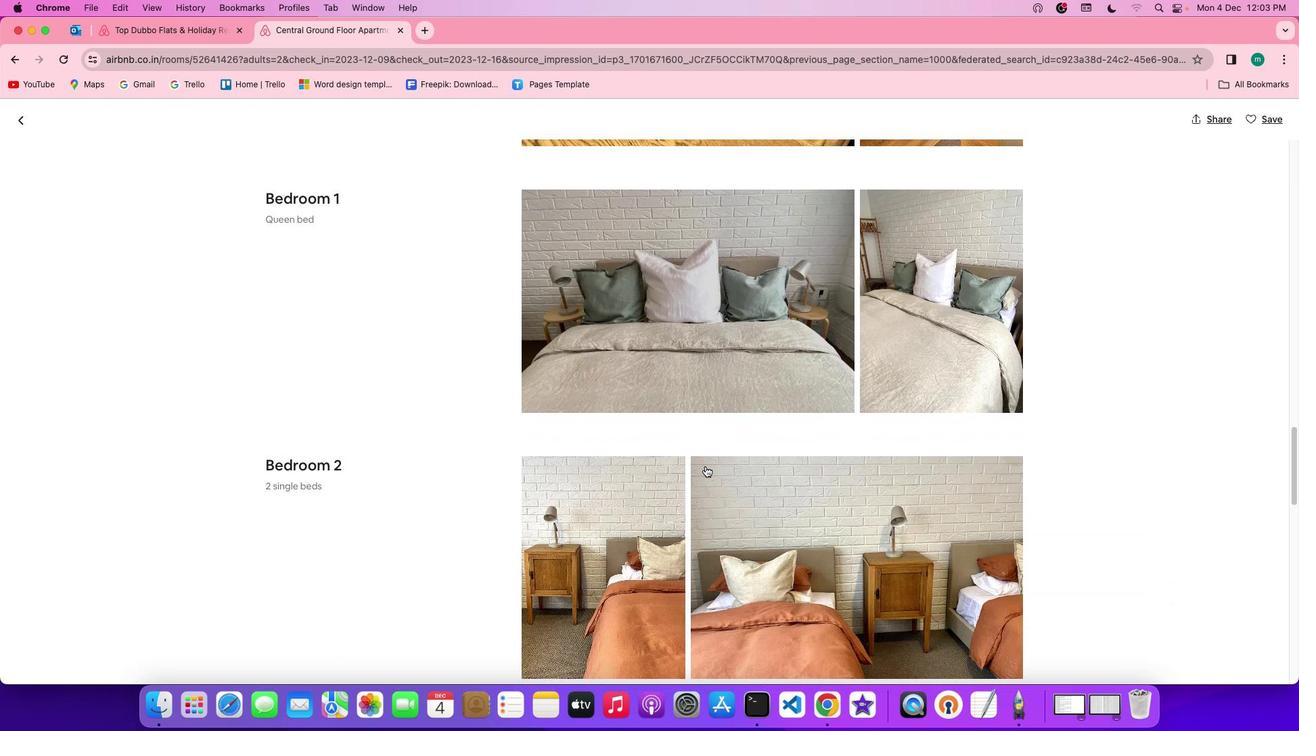
Action: Mouse scrolled (705, 465) with delta (0, -1)
Screenshot: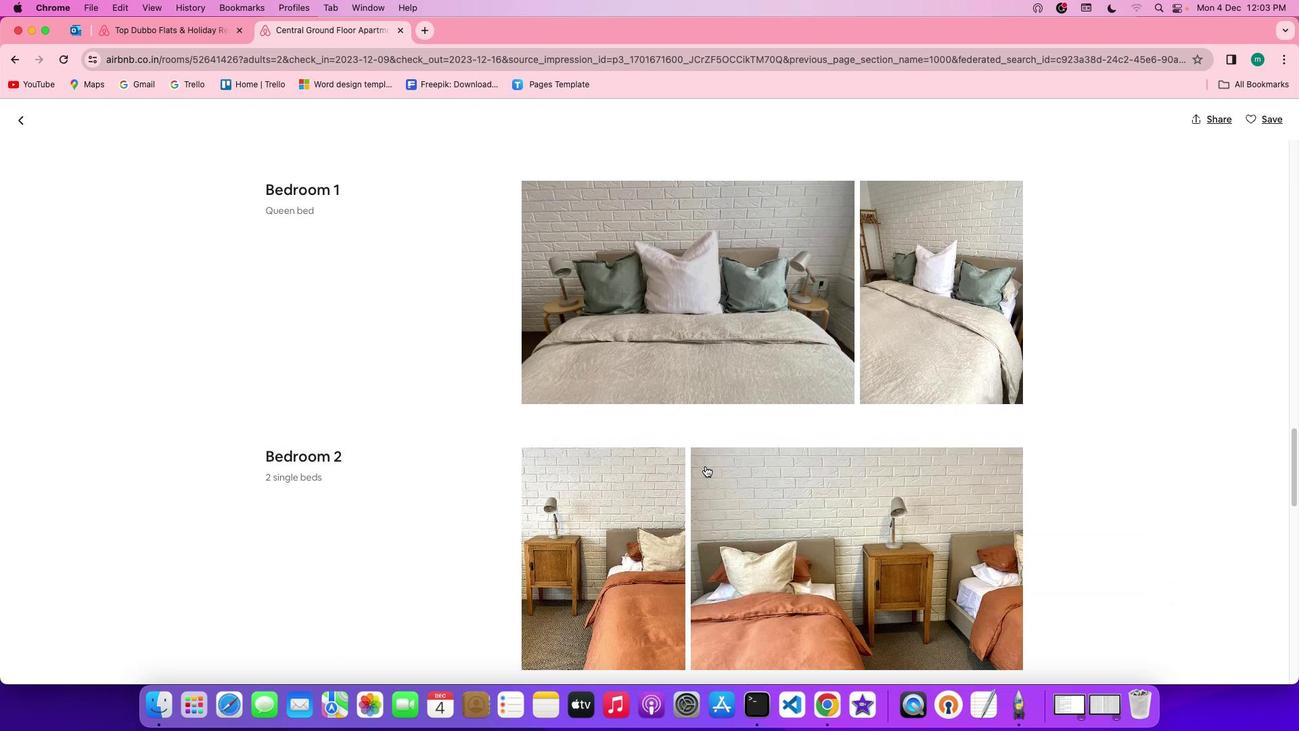 
Action: Mouse scrolled (705, 465) with delta (0, -2)
Screenshot: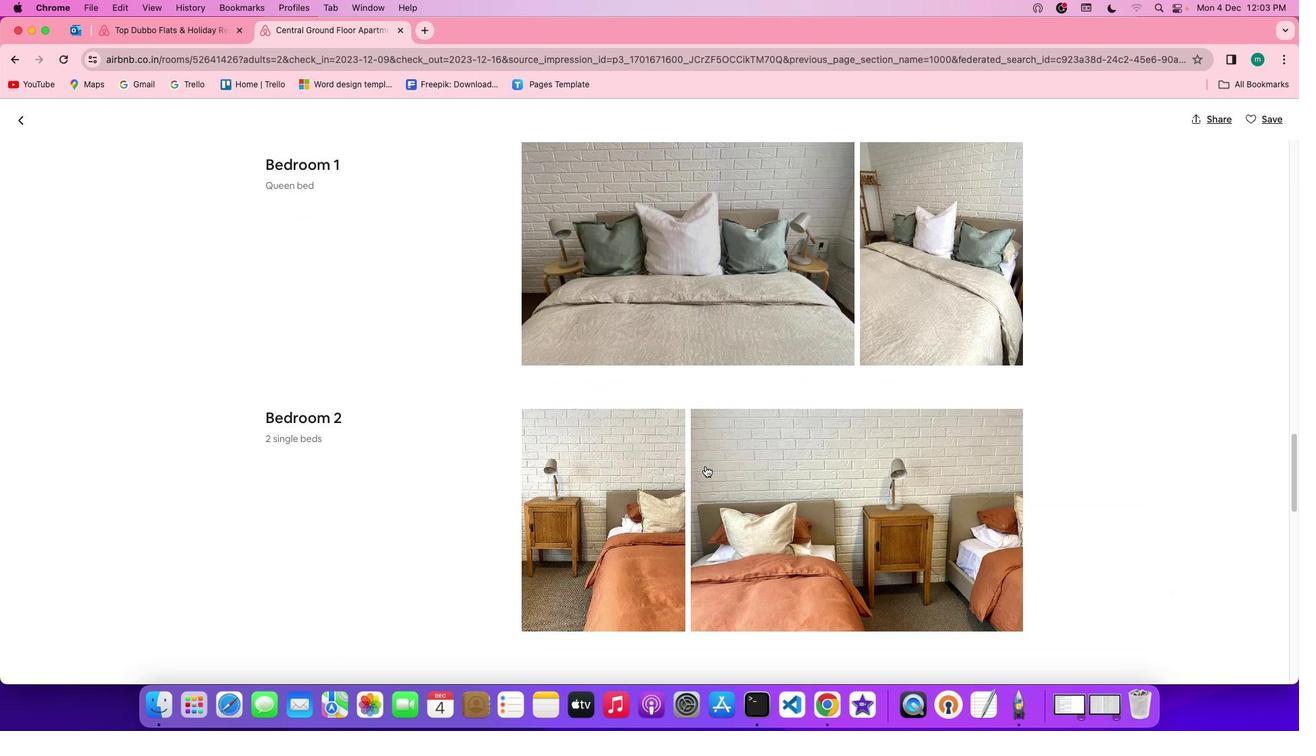 
Action: Mouse scrolled (705, 465) with delta (0, -1)
Screenshot: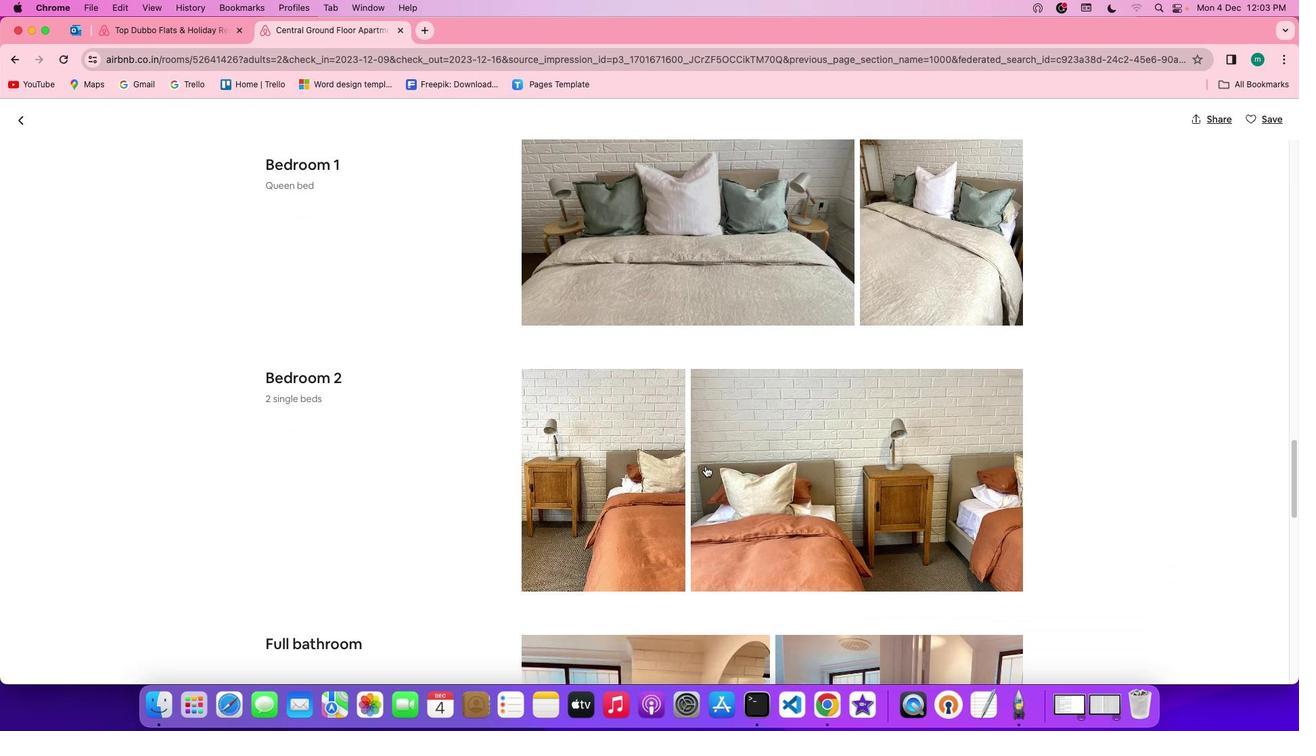 
Action: Mouse scrolled (705, 465) with delta (0, 0)
Screenshot: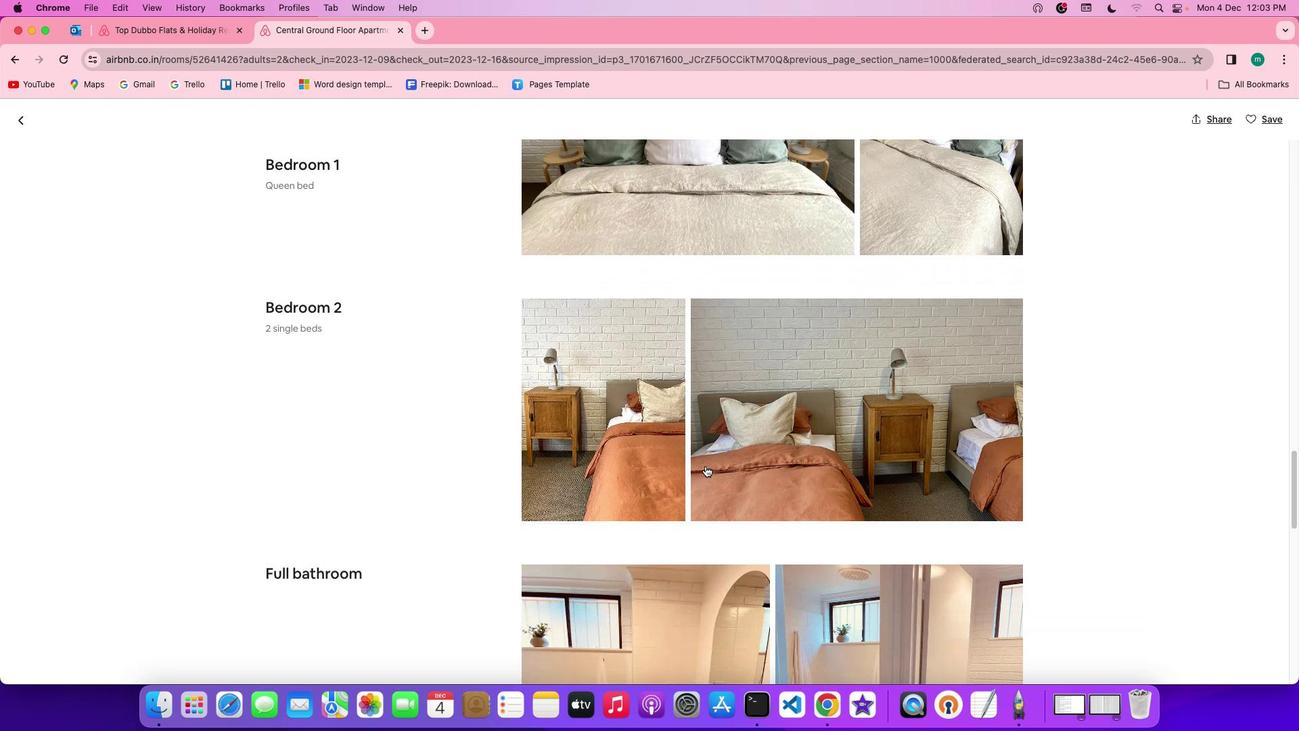 
Action: Mouse scrolled (705, 465) with delta (0, 0)
Screenshot: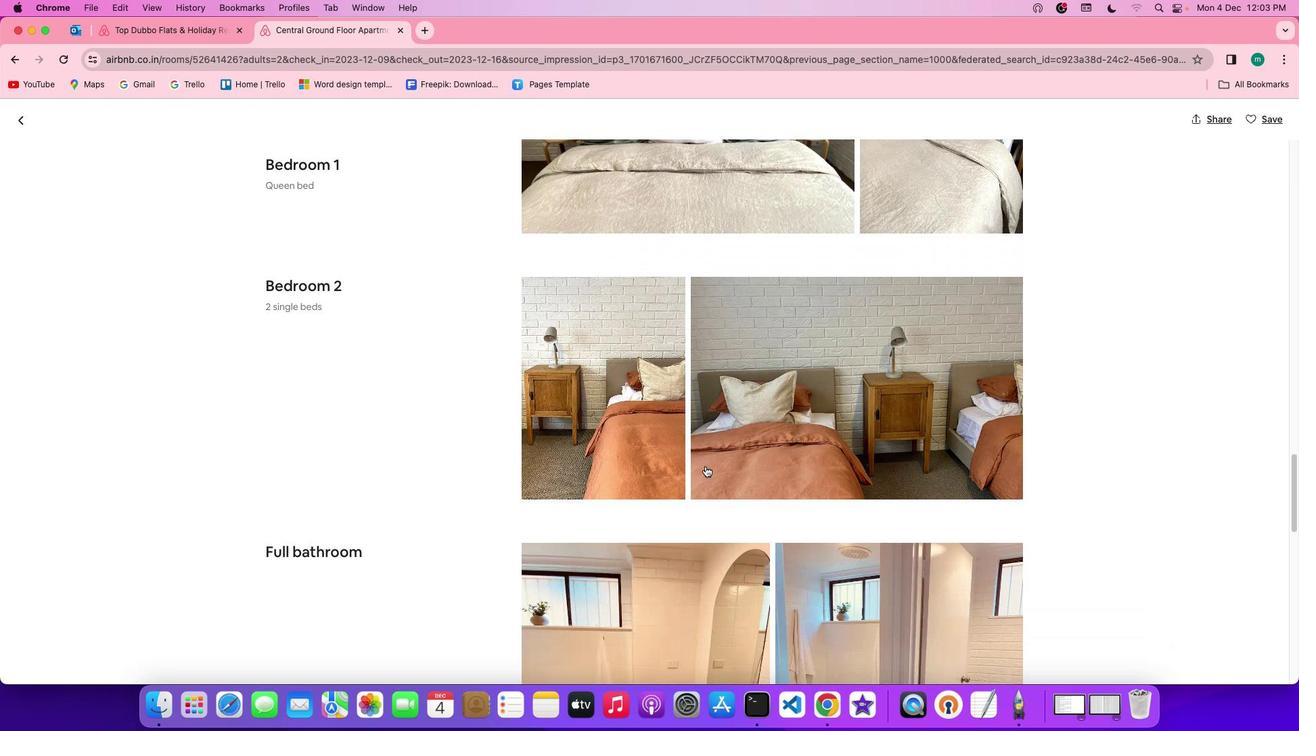 
Action: Mouse scrolled (705, 465) with delta (0, -1)
Screenshot: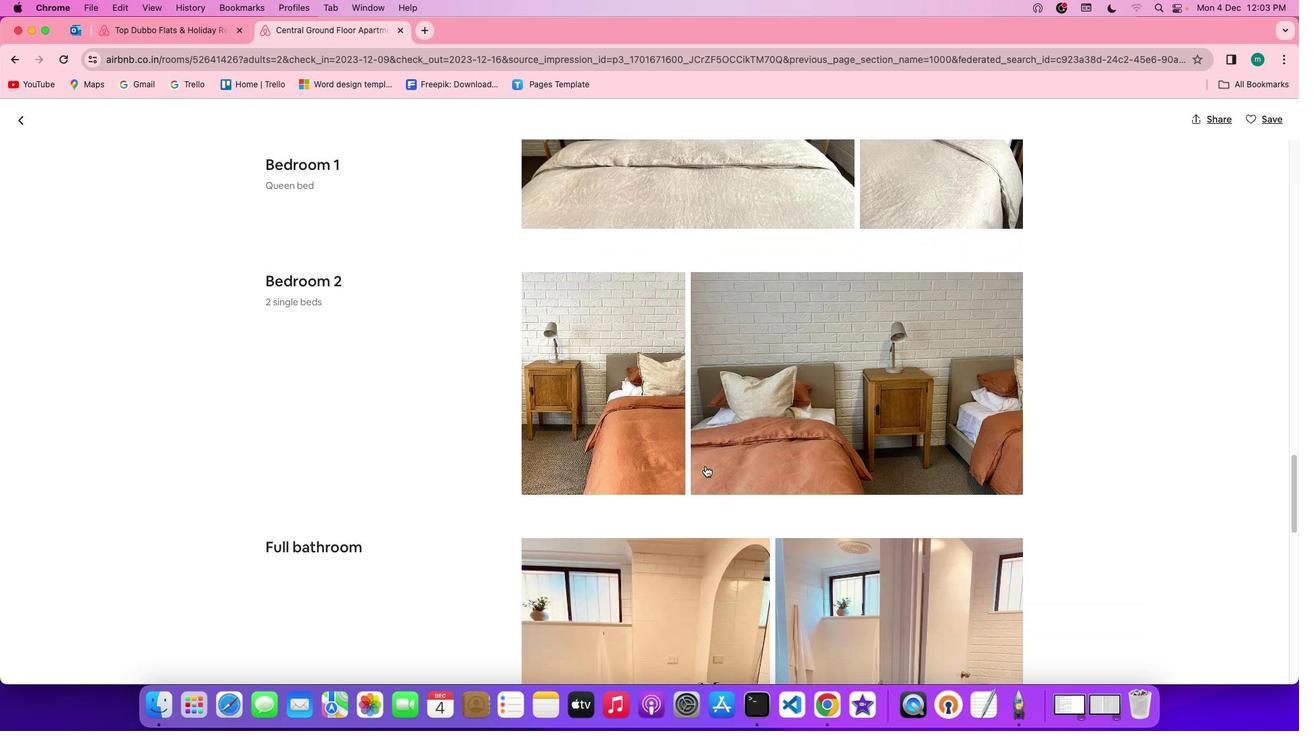 
Action: Mouse scrolled (705, 465) with delta (0, 0)
Screenshot: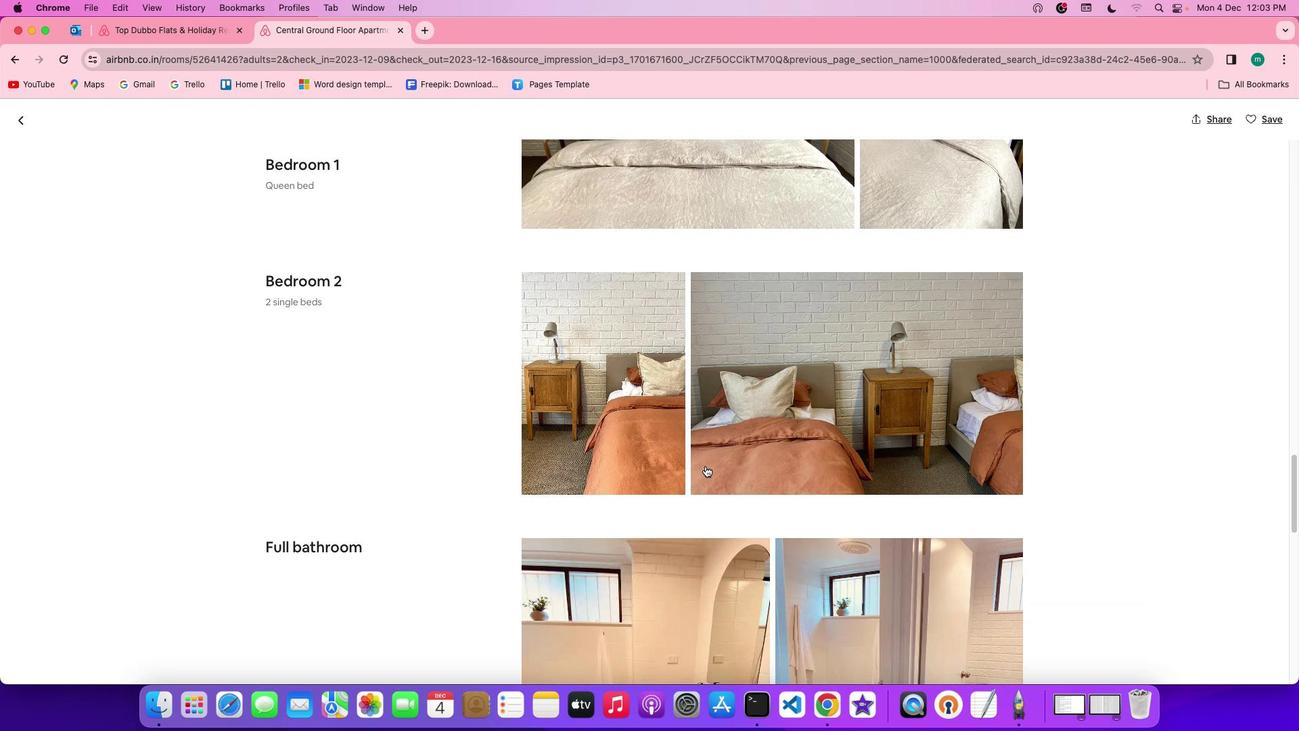 
Action: Mouse scrolled (705, 465) with delta (0, 0)
Screenshot: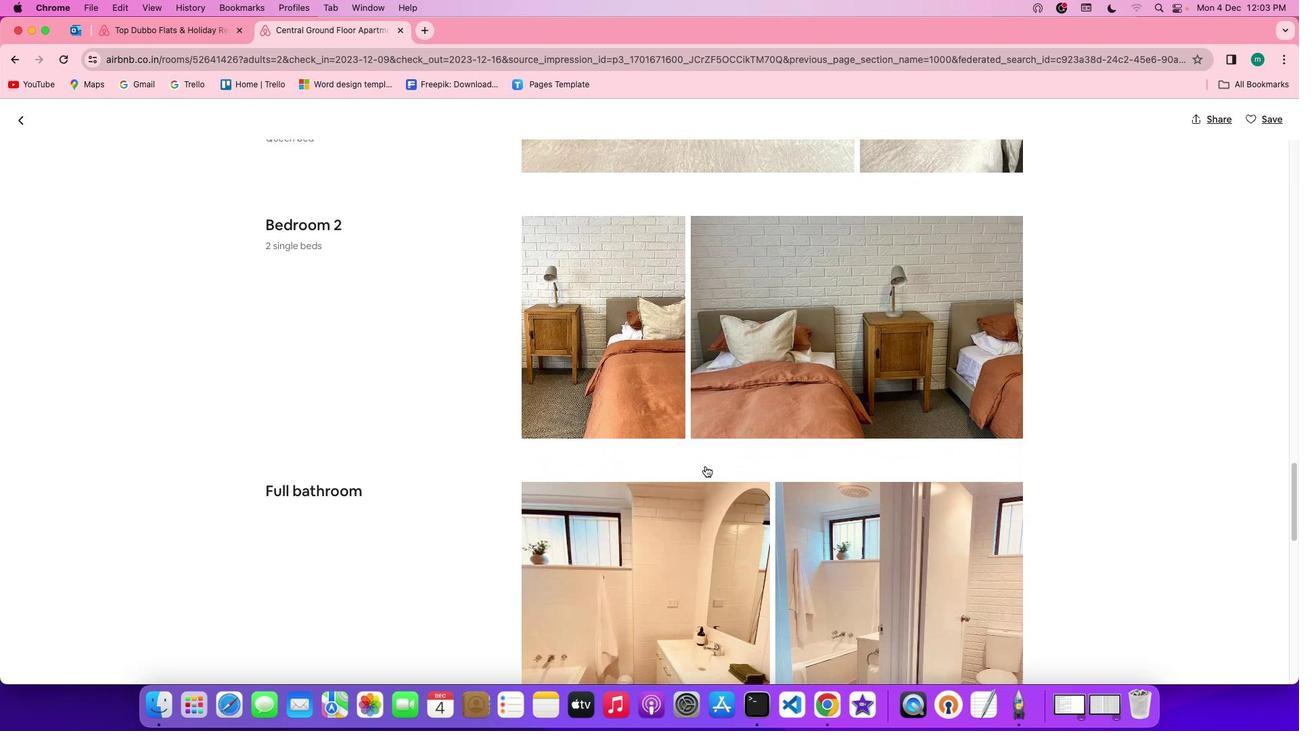 
Action: Mouse scrolled (705, 465) with delta (0, 0)
Screenshot: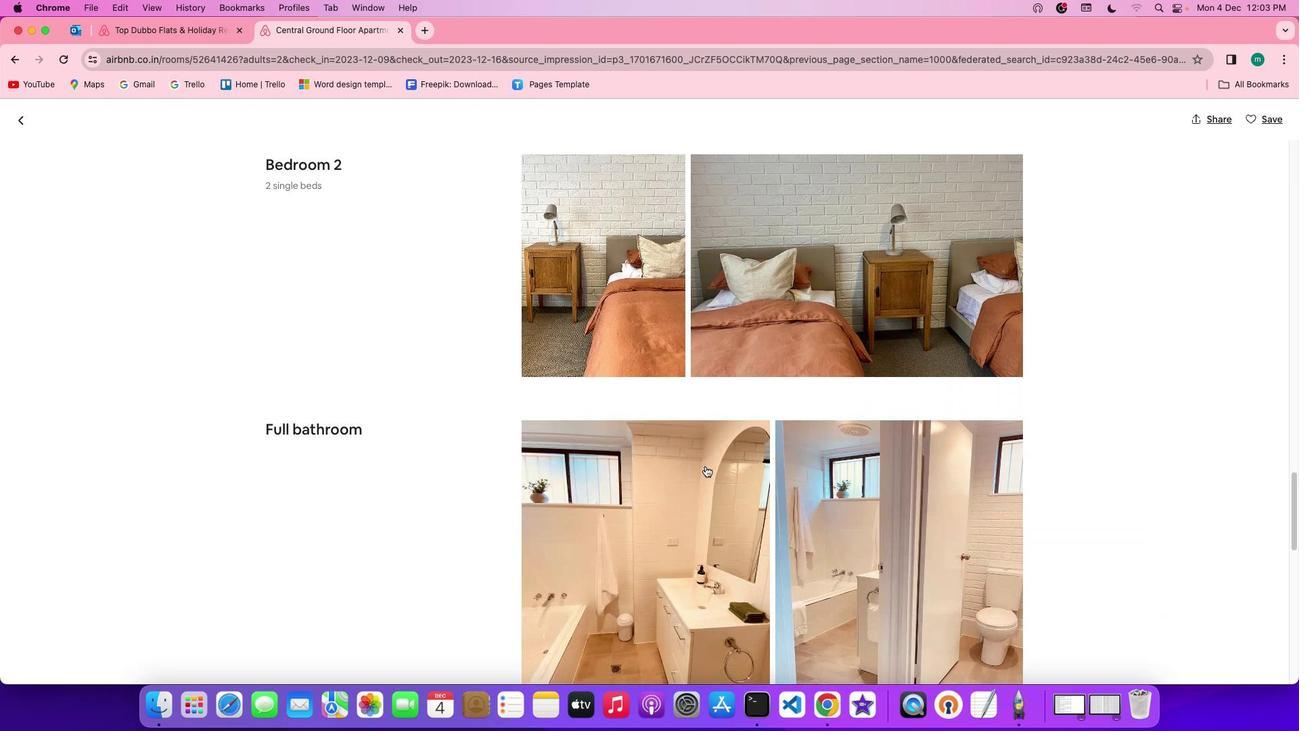 
Action: Mouse scrolled (705, 465) with delta (0, -1)
Screenshot: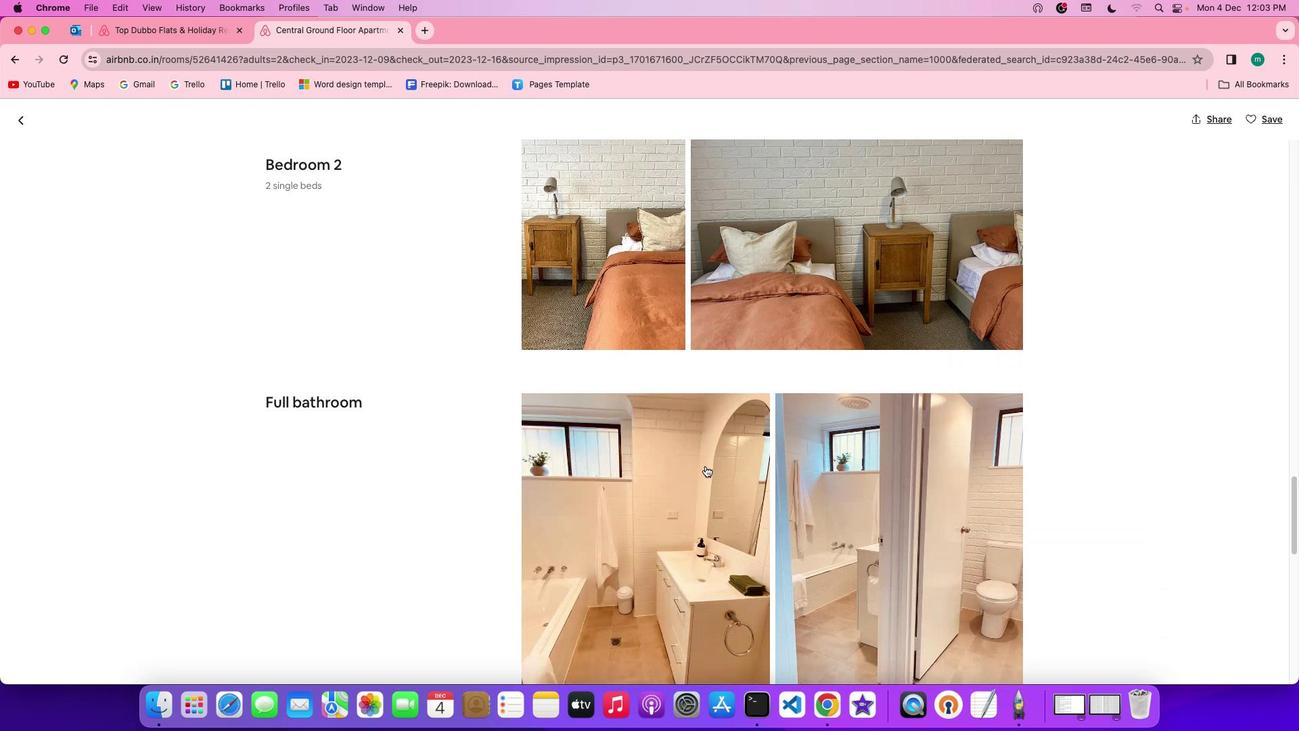 
Action: Mouse scrolled (705, 465) with delta (0, -1)
Screenshot: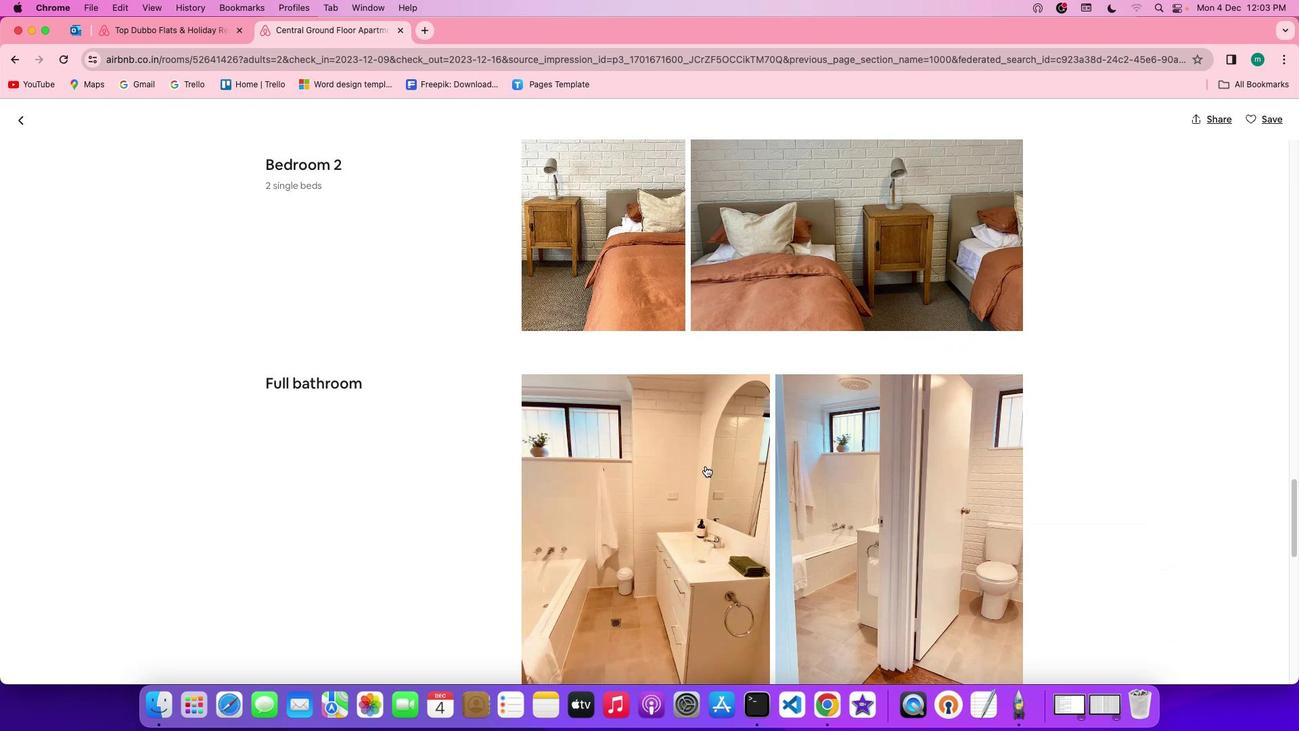 
Action: Mouse scrolled (705, 465) with delta (0, 0)
Screenshot: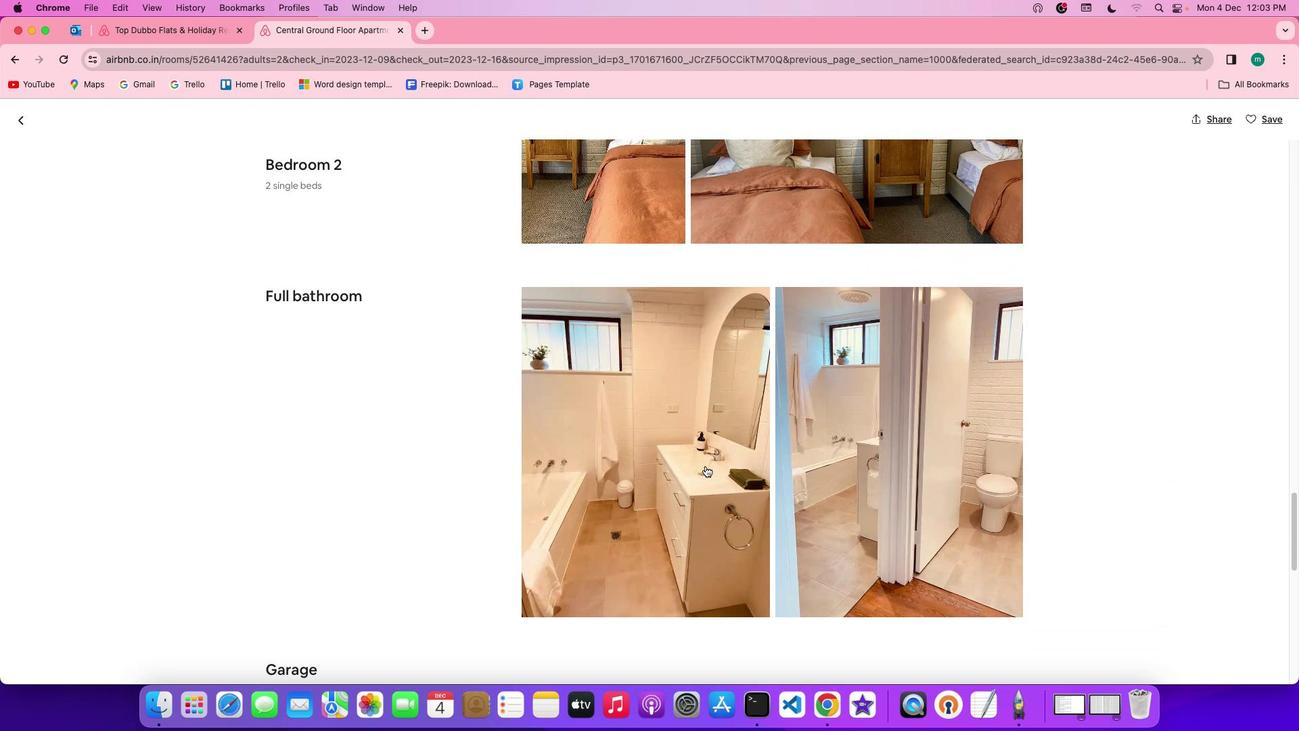 
Action: Mouse scrolled (705, 465) with delta (0, 0)
Screenshot: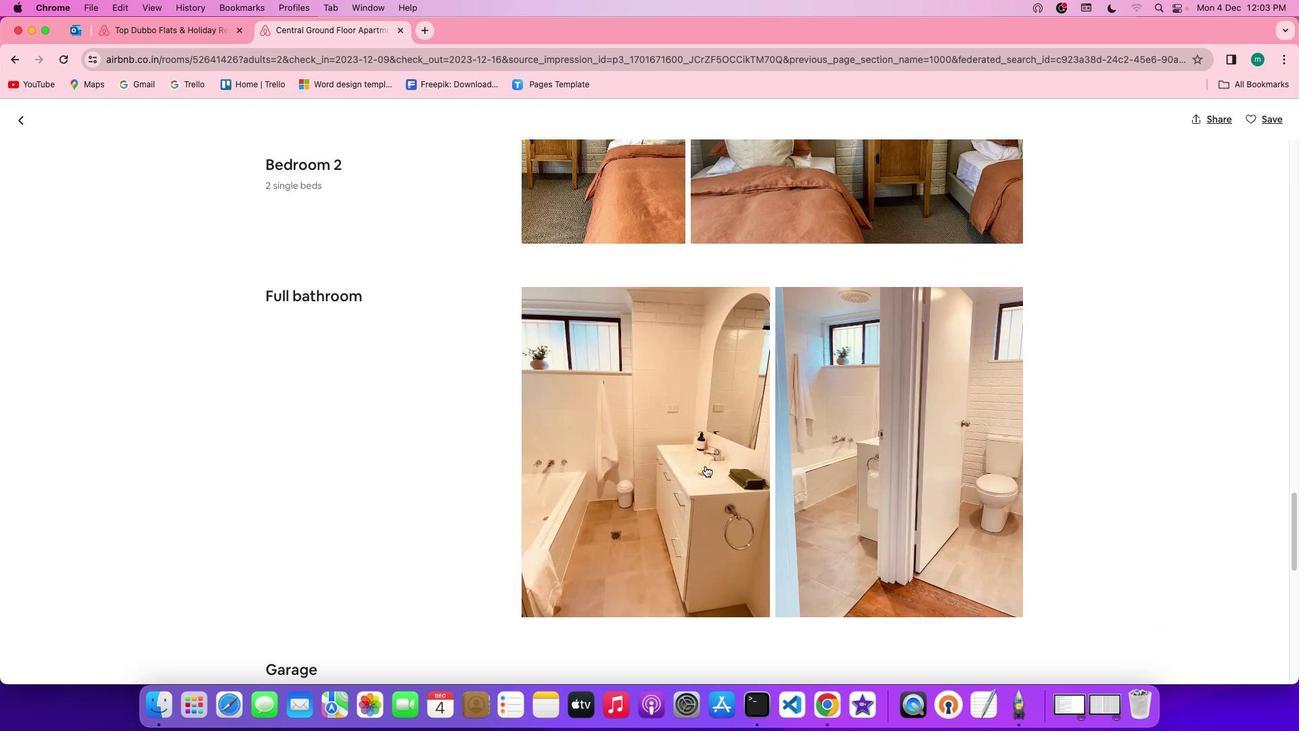 
Action: Mouse scrolled (705, 465) with delta (0, -1)
Screenshot: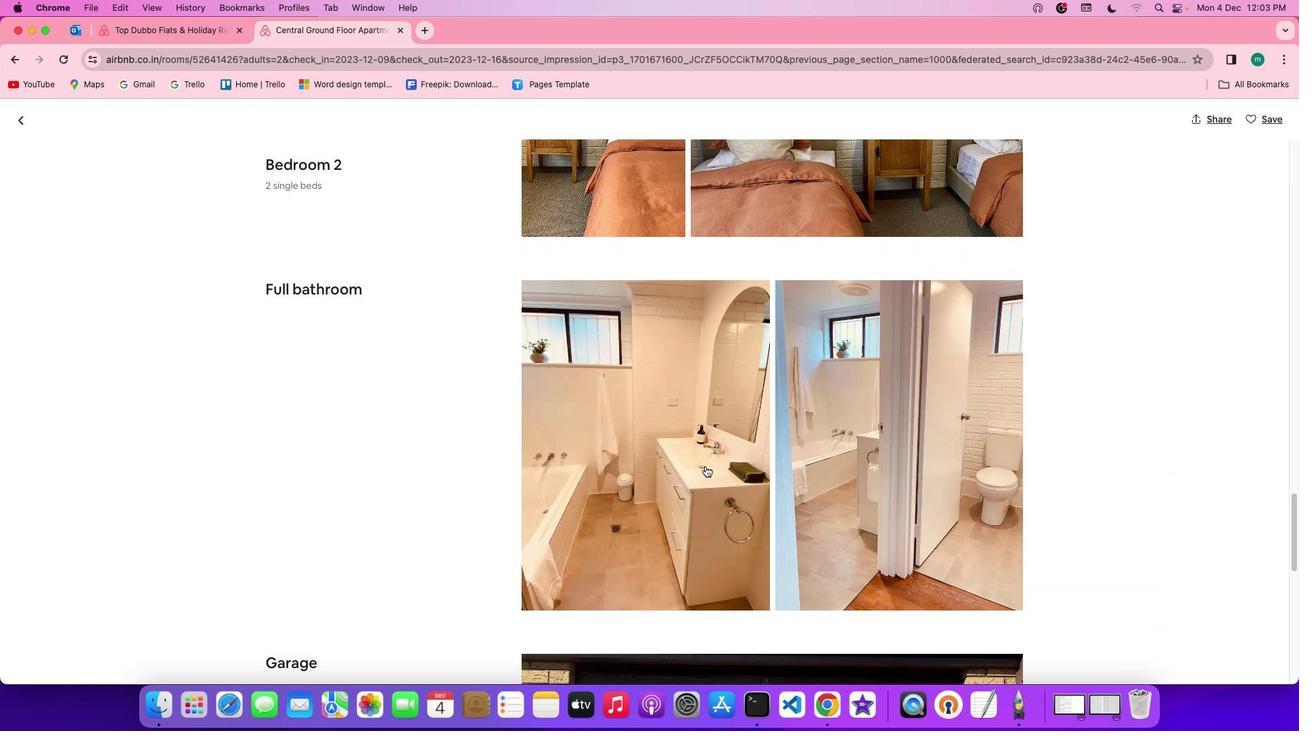 
Action: Mouse scrolled (705, 465) with delta (0, 0)
Screenshot: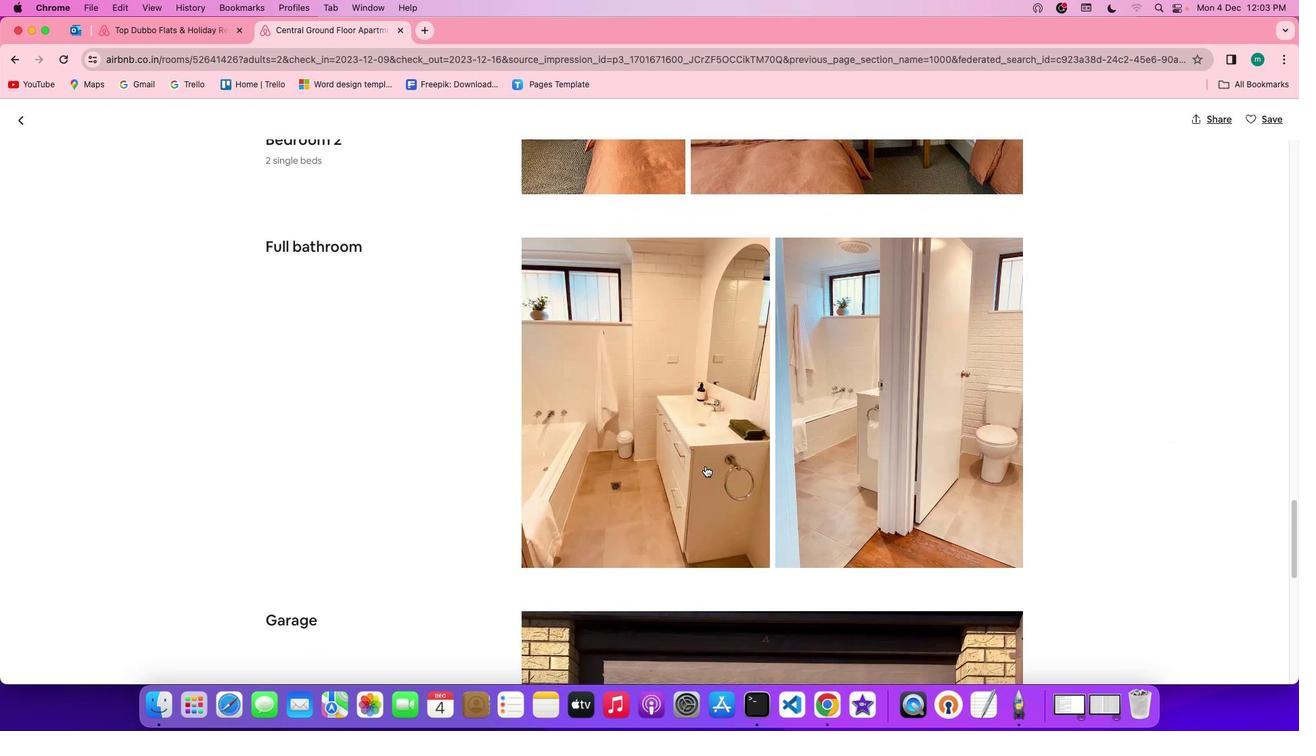 
Action: Mouse scrolled (705, 465) with delta (0, 0)
Screenshot: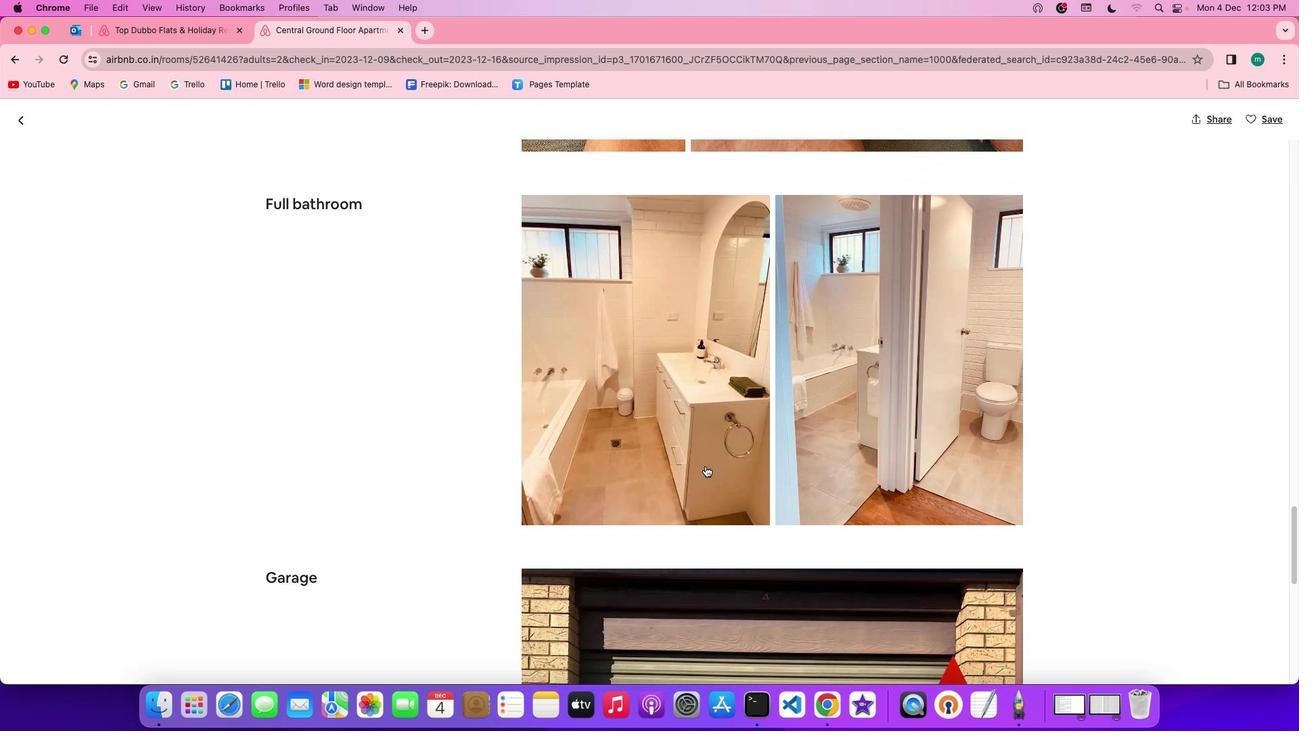 
Action: Mouse scrolled (705, 465) with delta (0, -1)
Screenshot: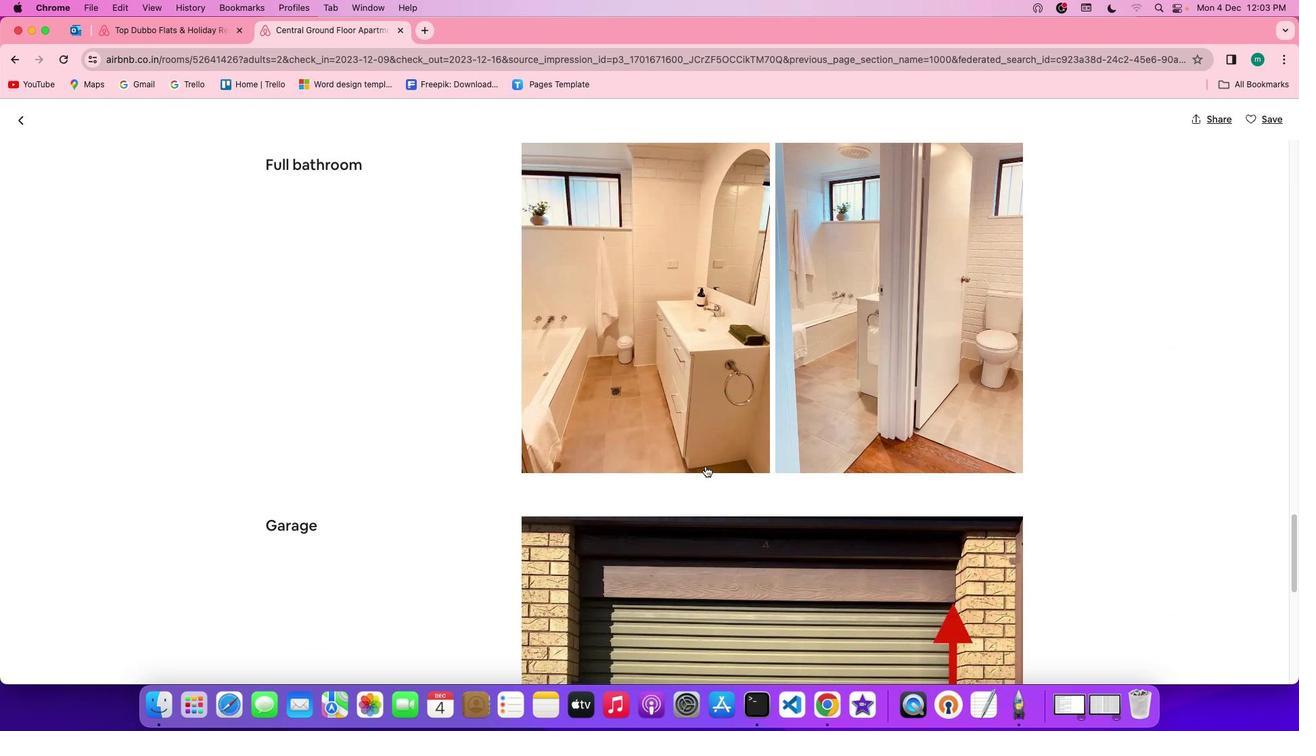 
Action: Mouse scrolled (705, 465) with delta (0, -1)
Screenshot: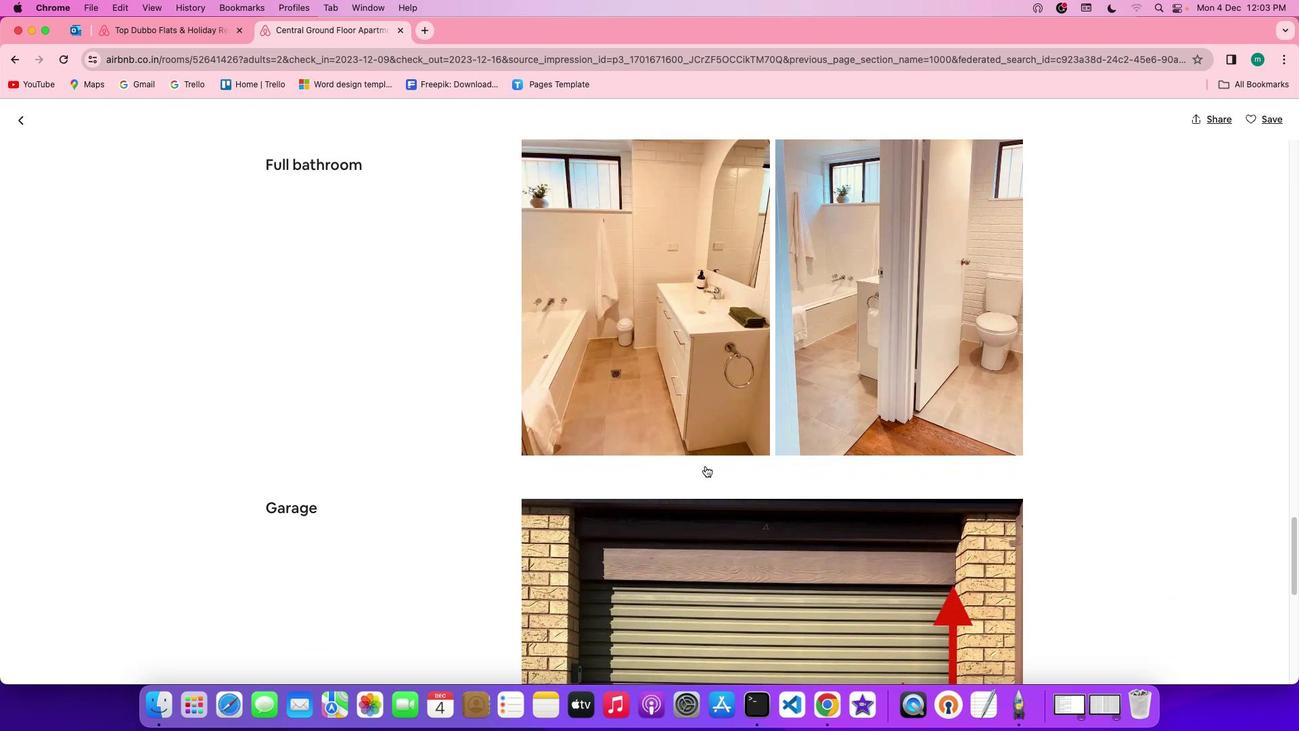
Action: Mouse scrolled (705, 465) with delta (0, 0)
Screenshot: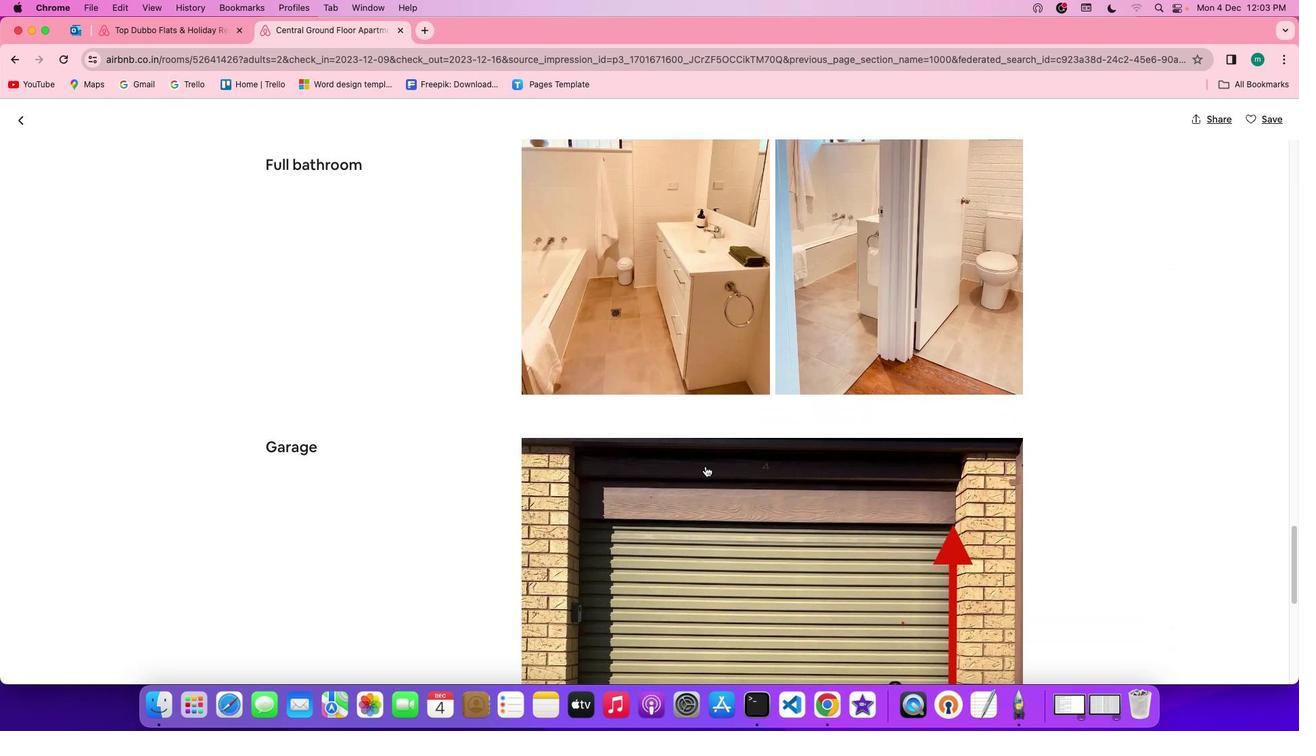 
Action: Mouse scrolled (705, 465) with delta (0, 0)
Screenshot: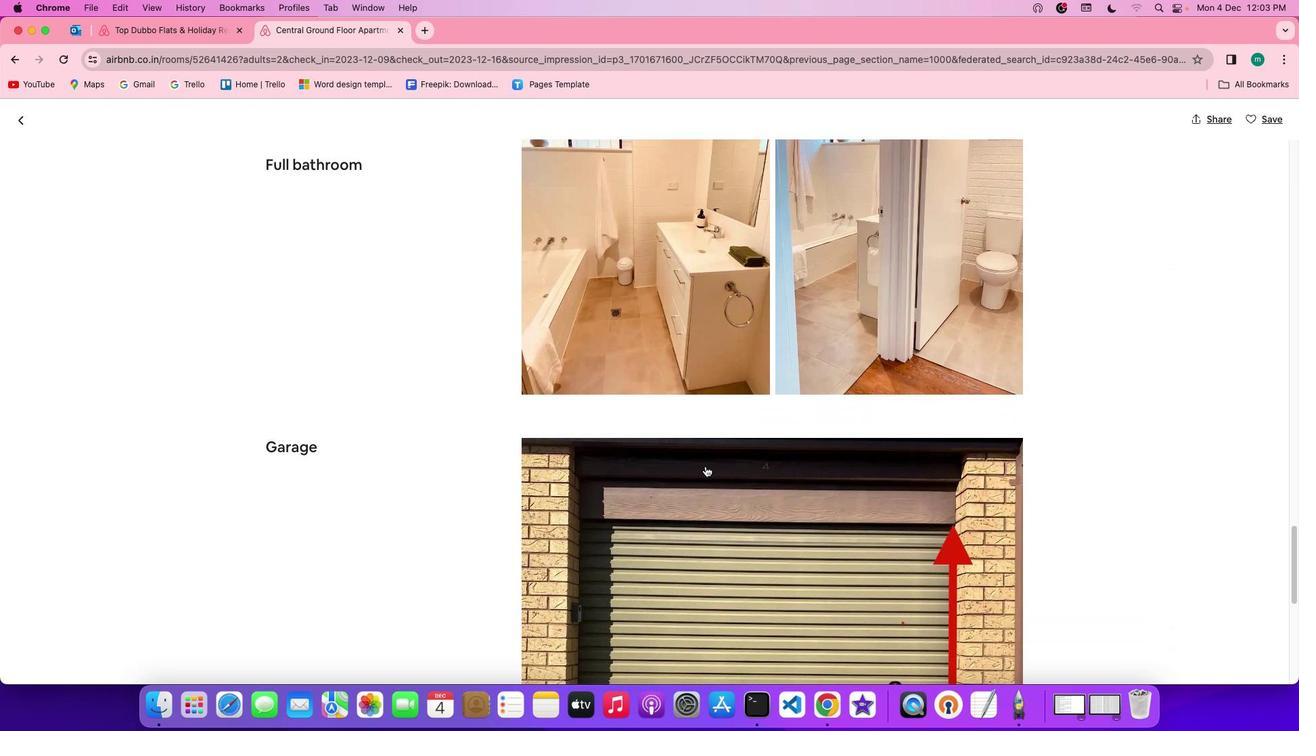 
Action: Mouse scrolled (705, 465) with delta (0, -1)
Screenshot: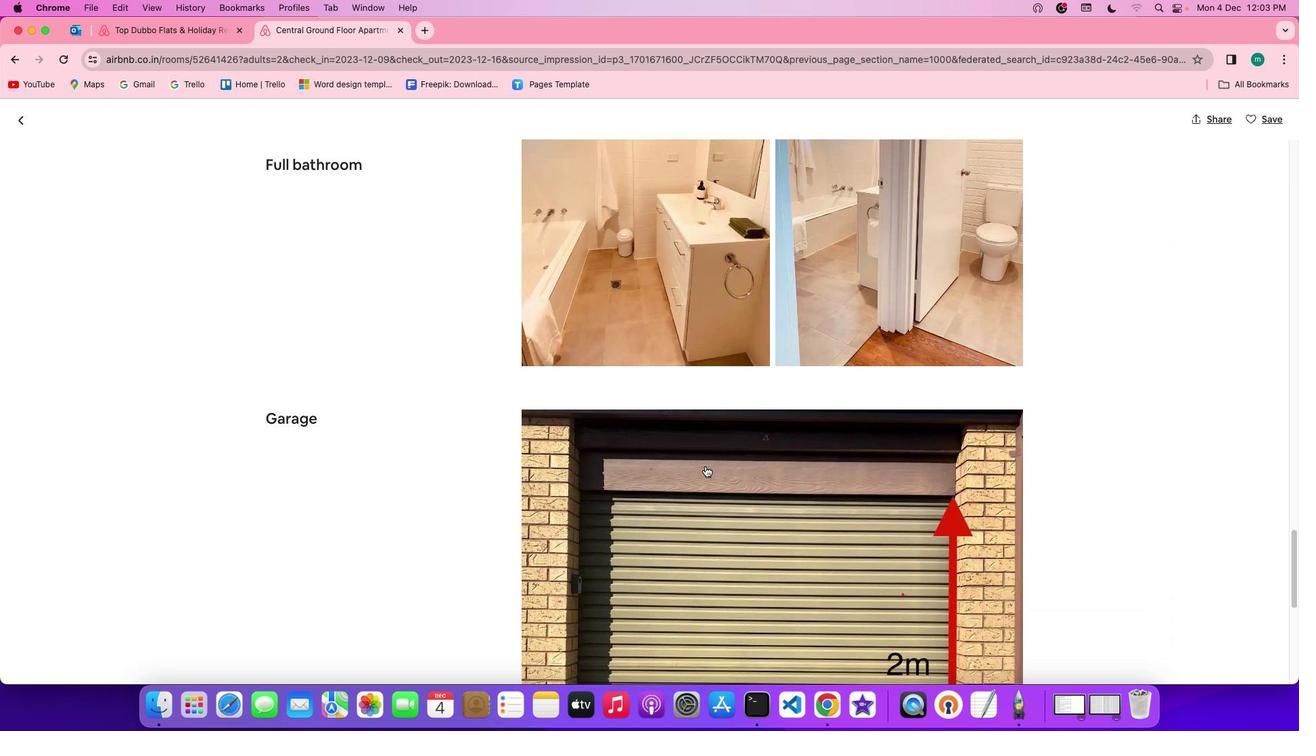 
Action: Mouse scrolled (705, 465) with delta (0, 0)
Screenshot: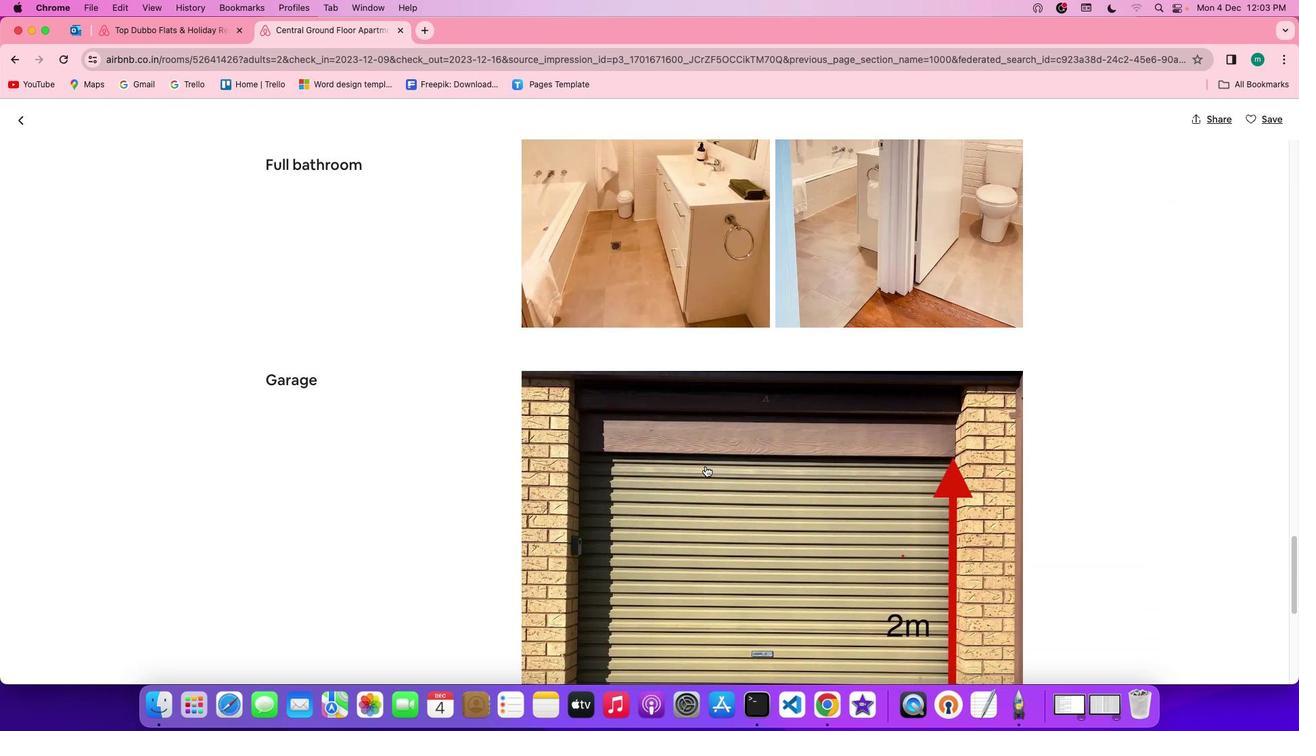 
Action: Mouse scrolled (705, 465) with delta (0, 0)
Screenshot: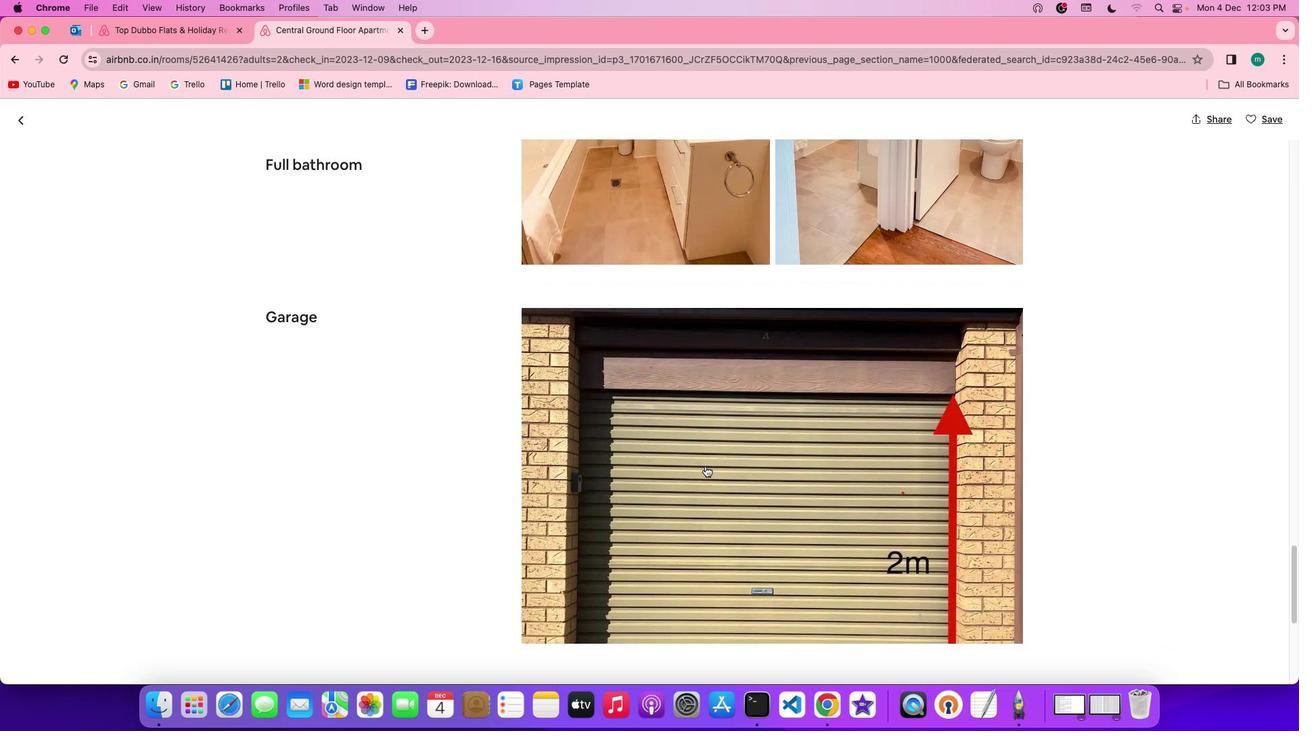 
Action: Mouse scrolled (705, 465) with delta (0, 0)
Screenshot: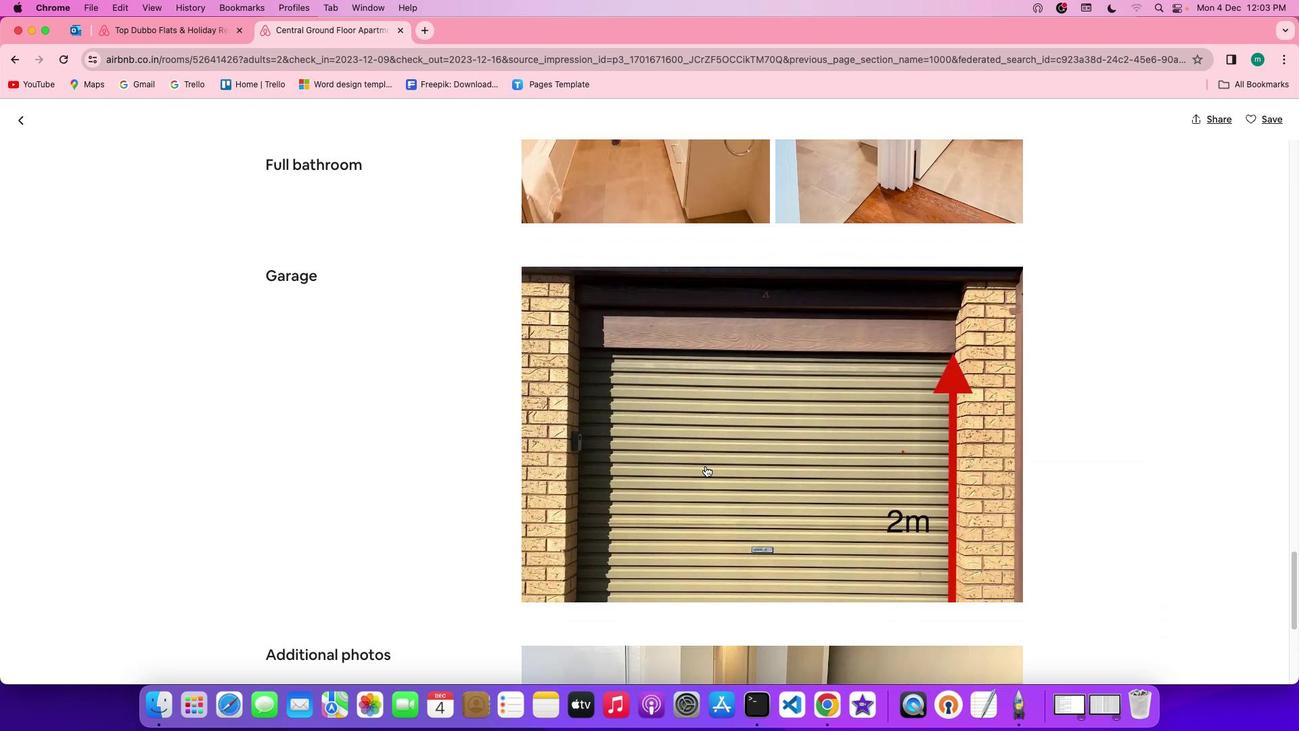 
Action: Mouse scrolled (705, 465) with delta (0, -1)
Screenshot: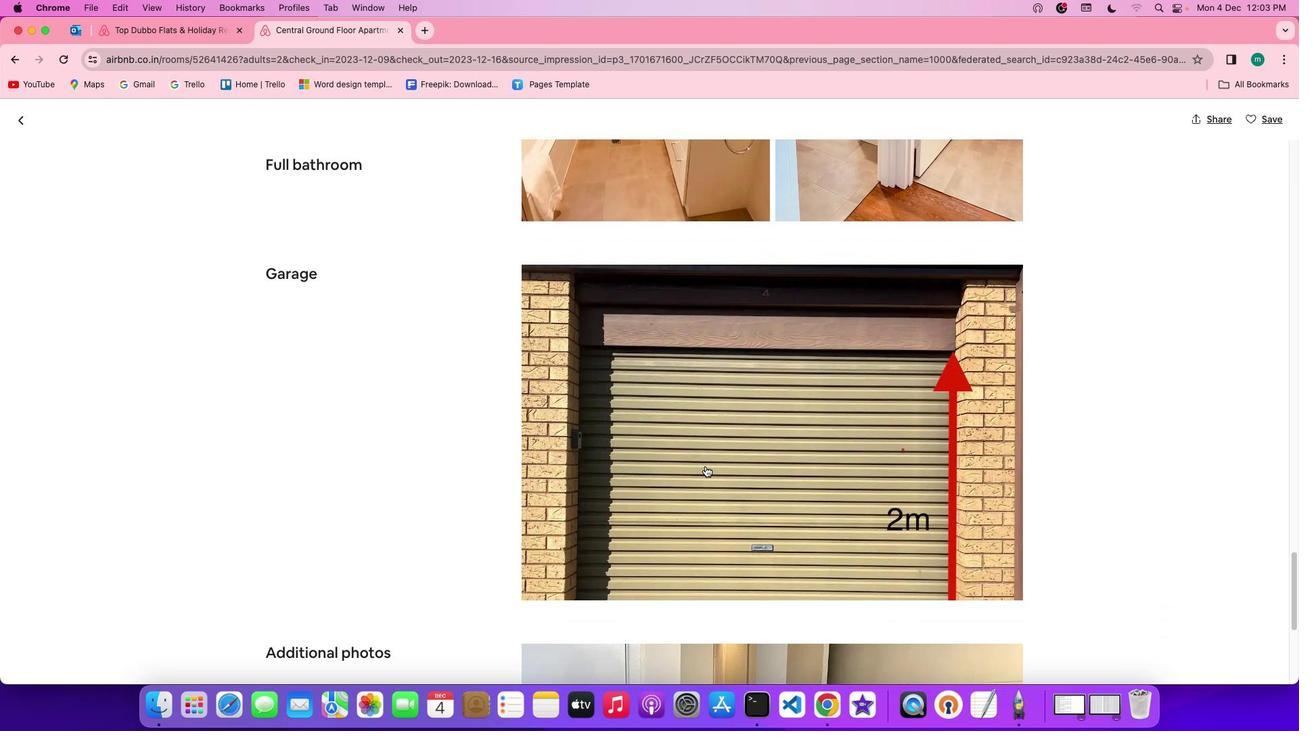 
Action: Mouse scrolled (705, 465) with delta (0, 0)
Screenshot: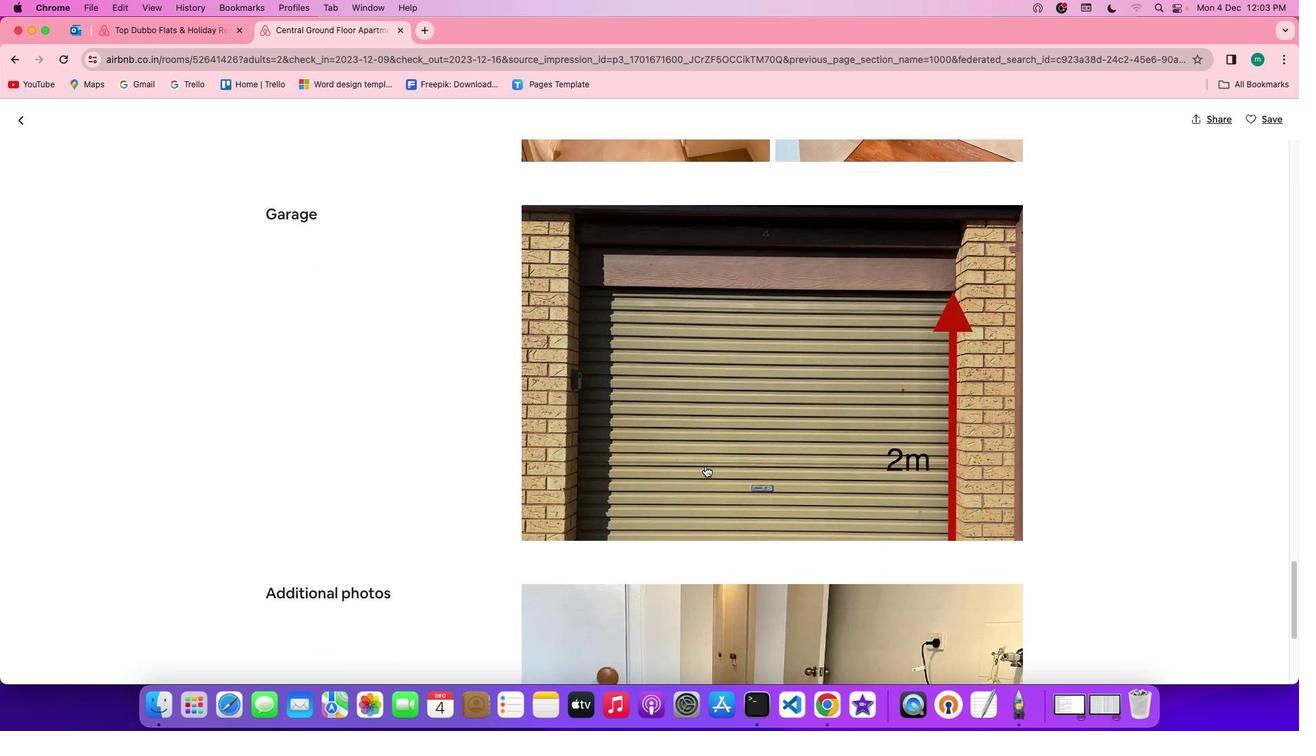 
Action: Mouse scrolled (705, 465) with delta (0, 0)
Screenshot: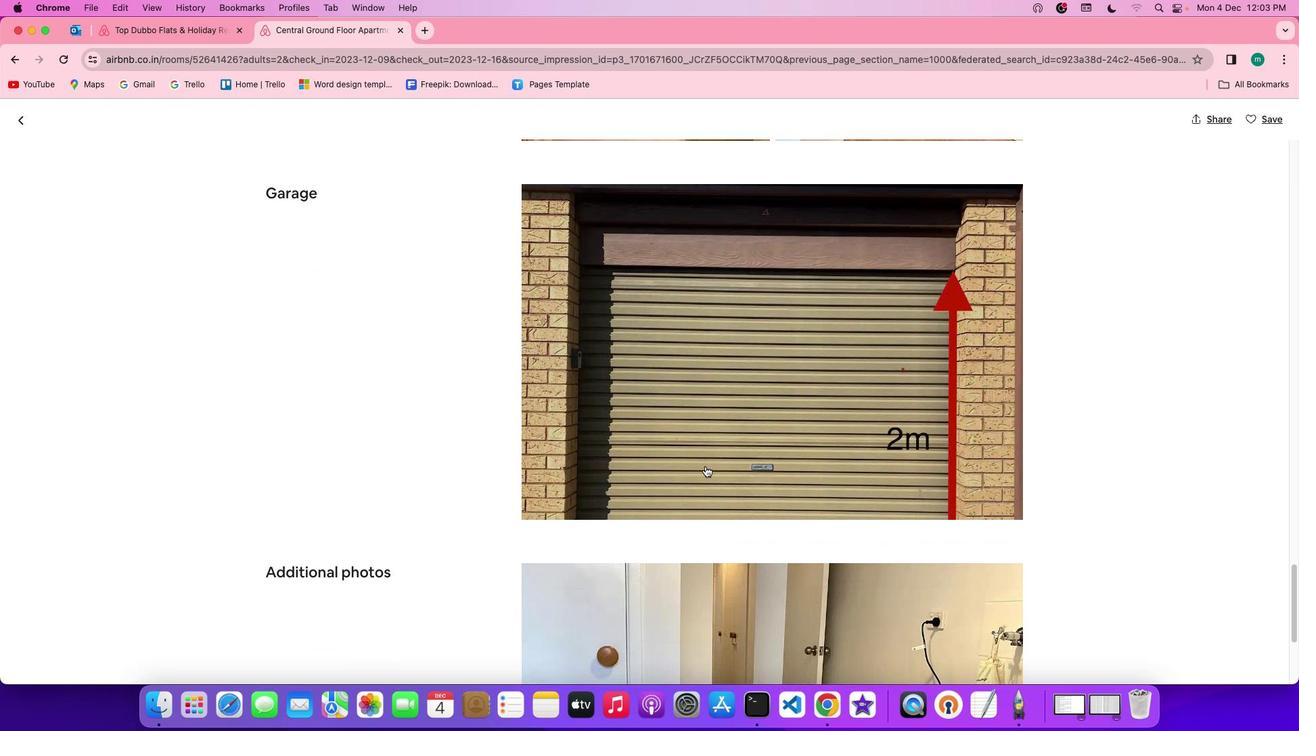 
Action: Mouse scrolled (705, 465) with delta (0, -1)
Screenshot: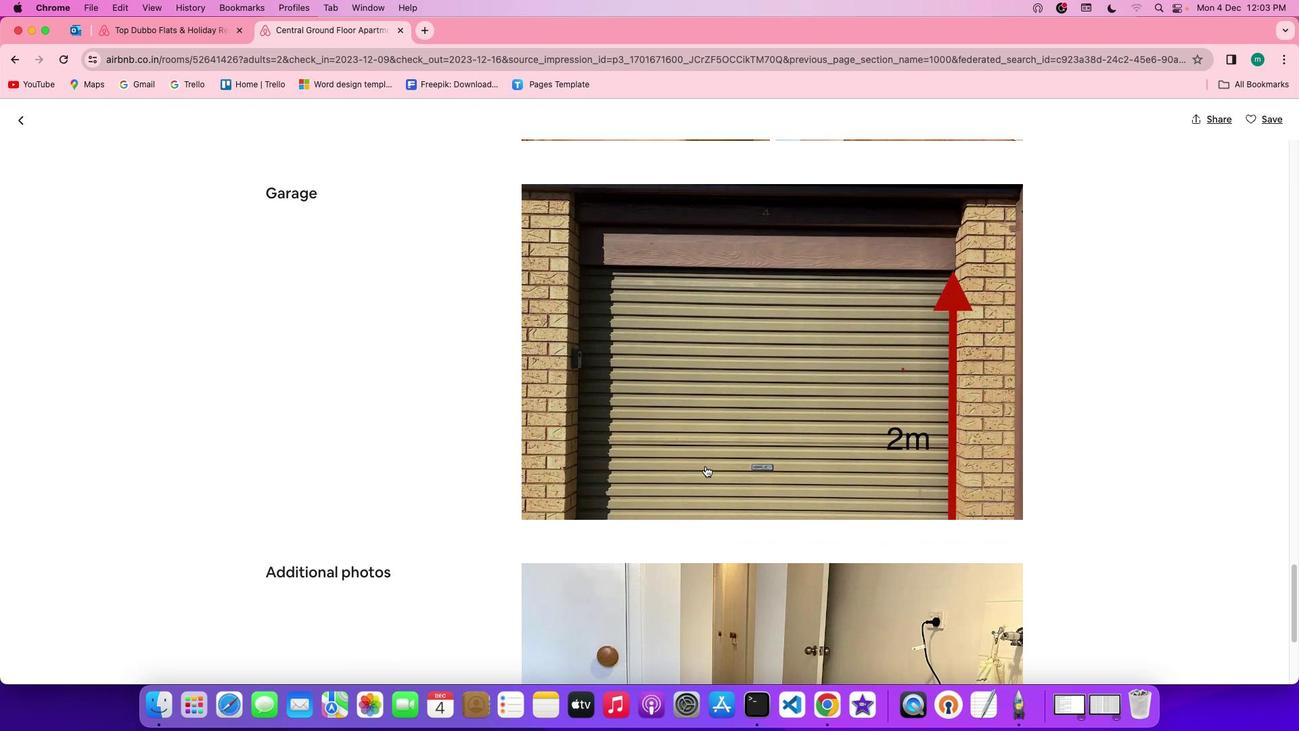 
Action: Mouse scrolled (705, 465) with delta (0, 0)
Screenshot: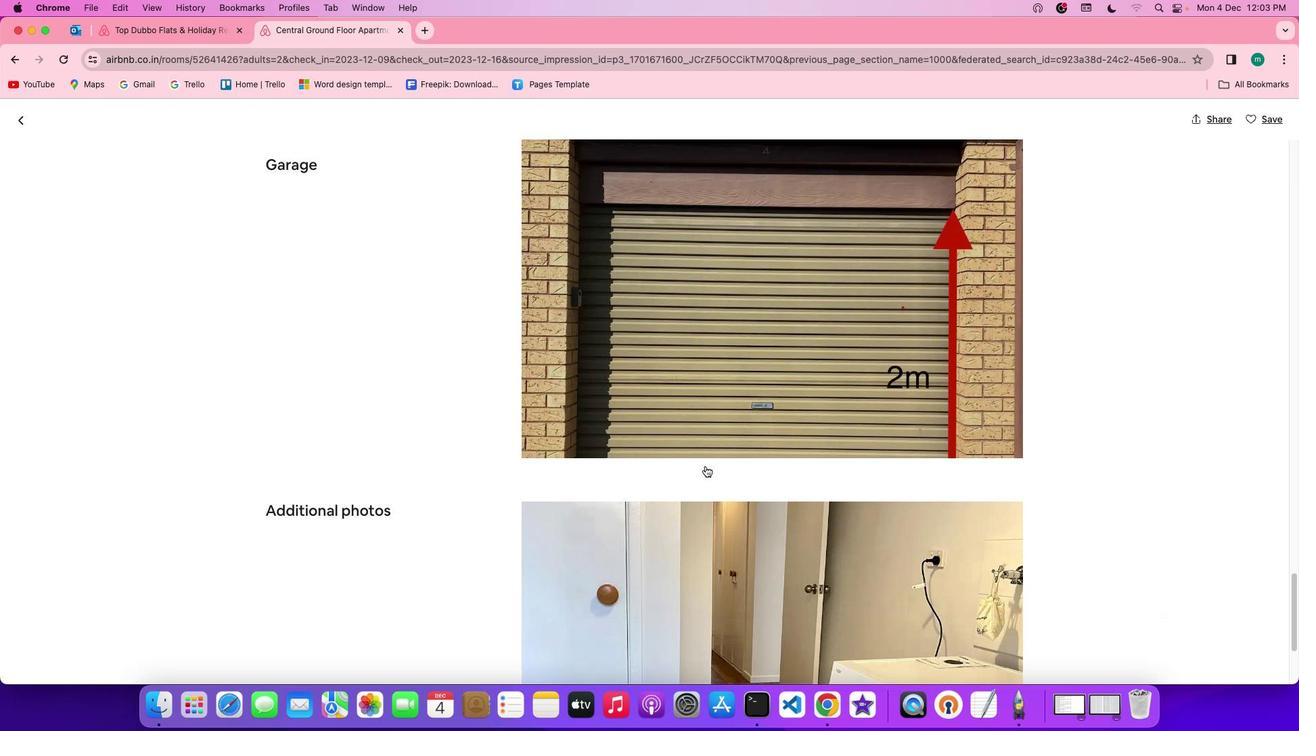 
Action: Mouse scrolled (705, 465) with delta (0, 0)
Screenshot: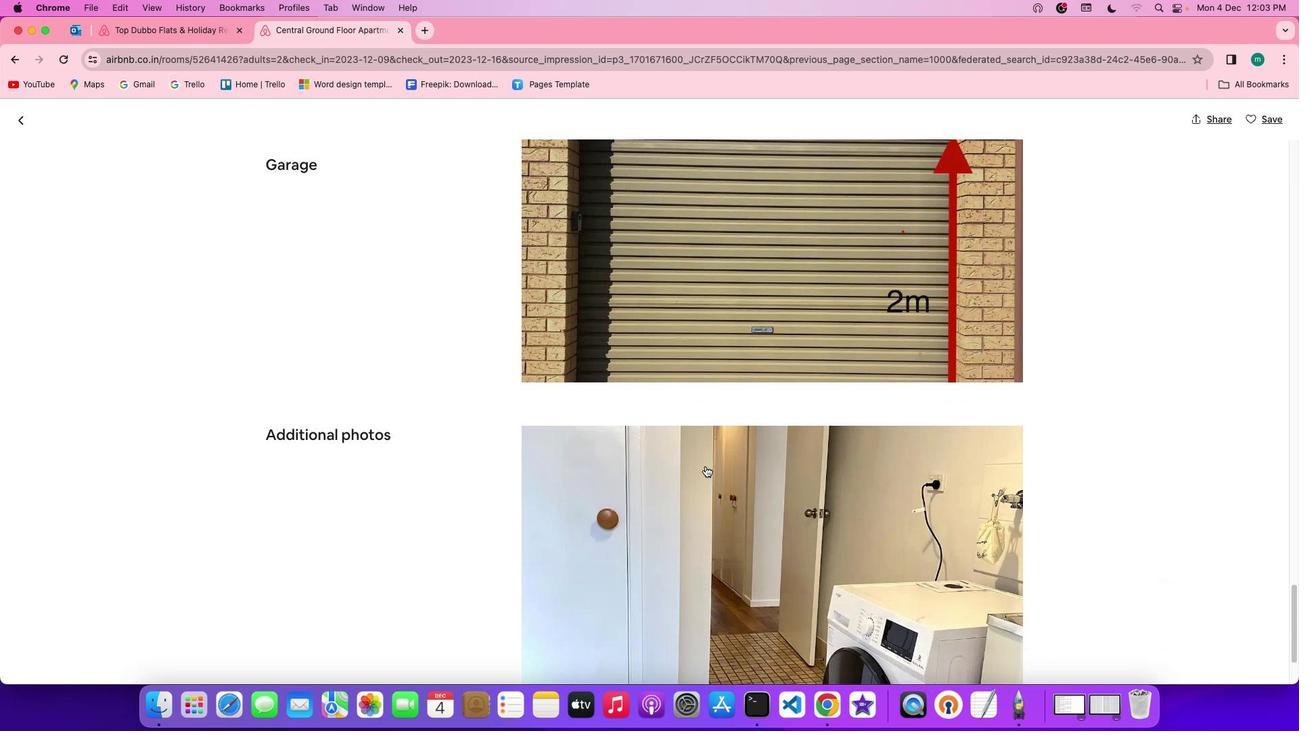
Action: Mouse scrolled (705, 465) with delta (0, -1)
Screenshot: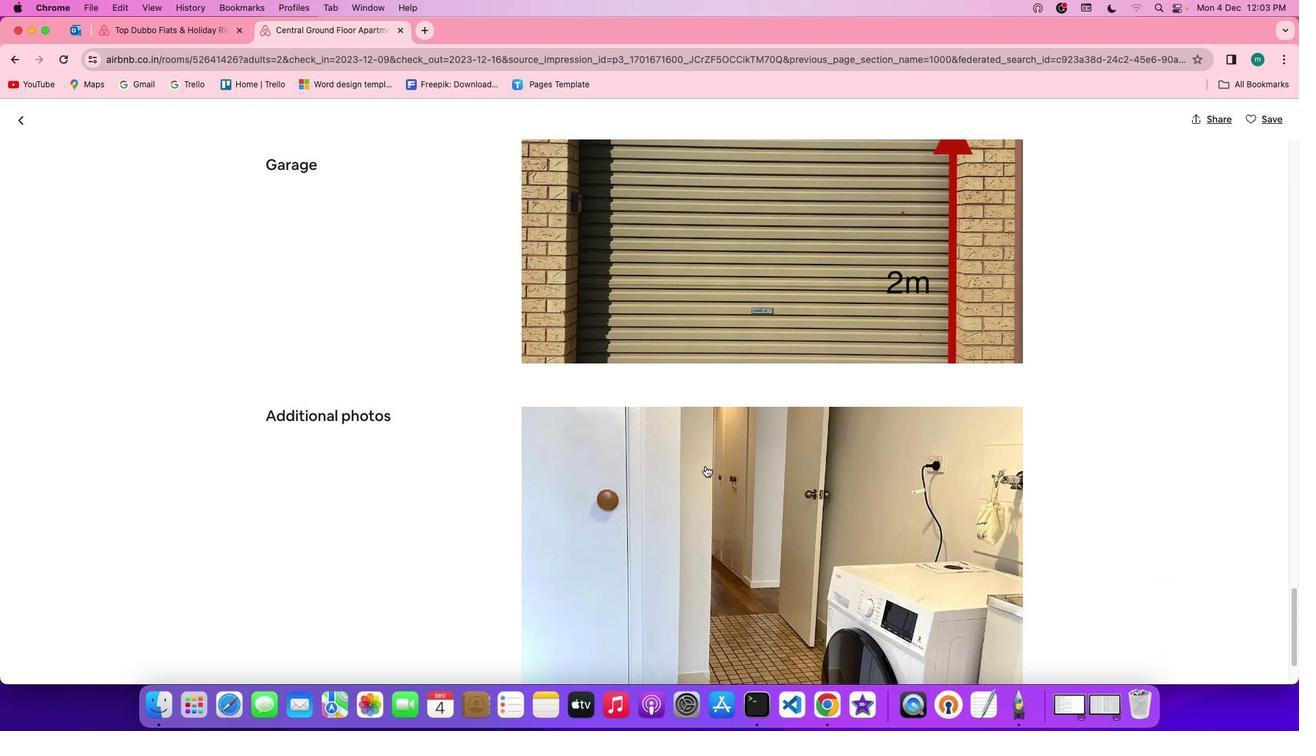 
Action: Mouse scrolled (705, 465) with delta (0, -2)
Screenshot: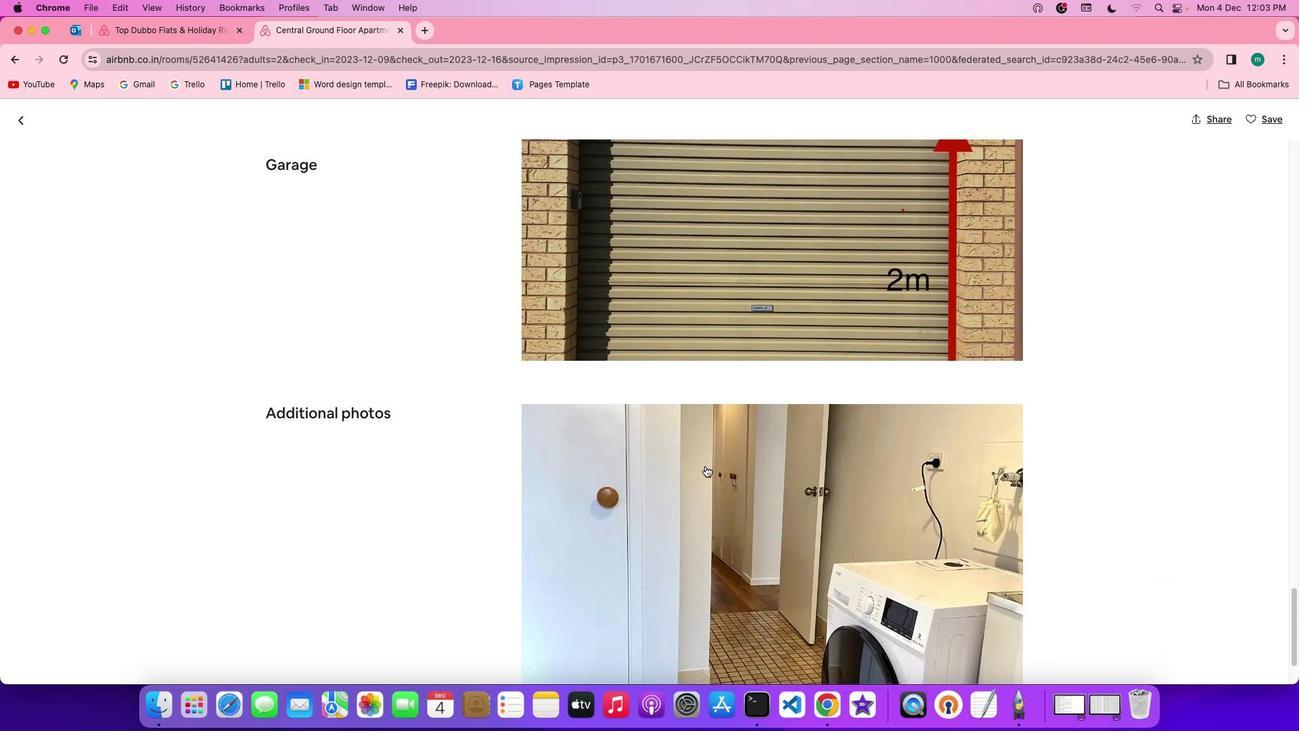 
Action: Mouse scrolled (705, 465) with delta (0, 0)
Screenshot: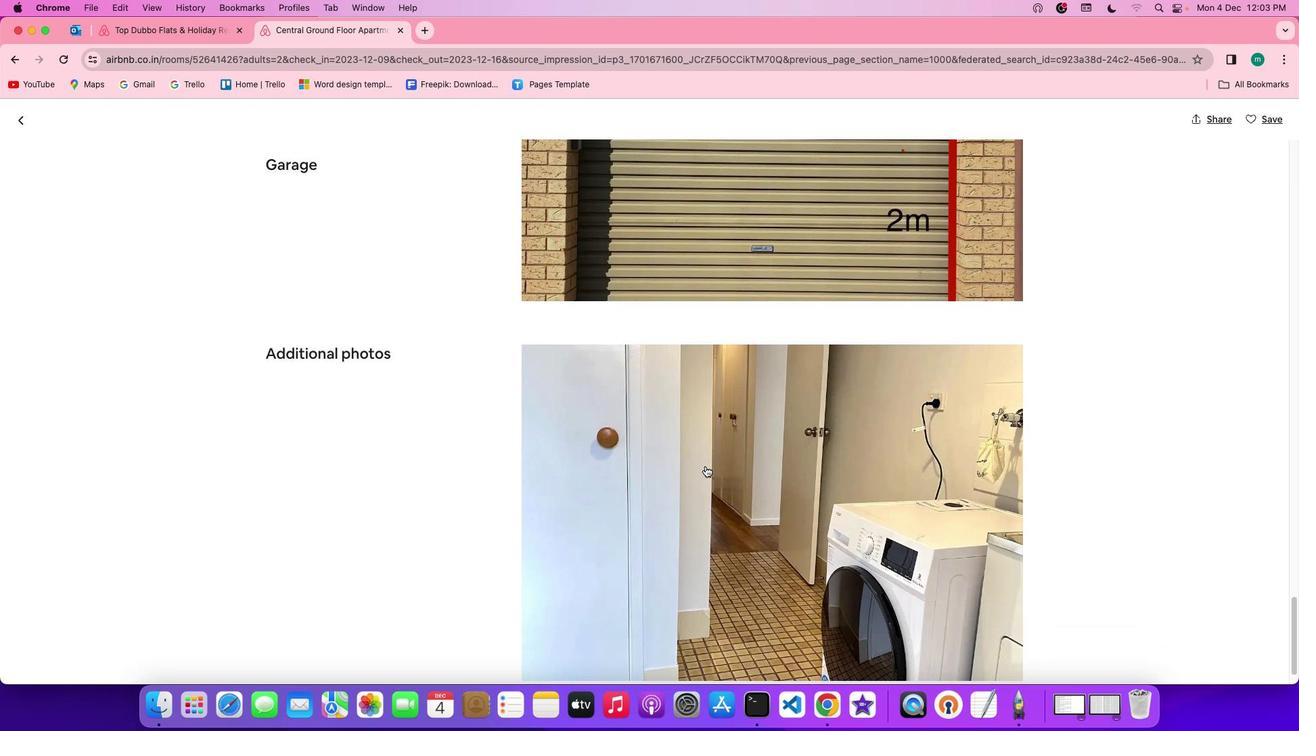 
Action: Mouse scrolled (705, 465) with delta (0, 0)
Screenshot: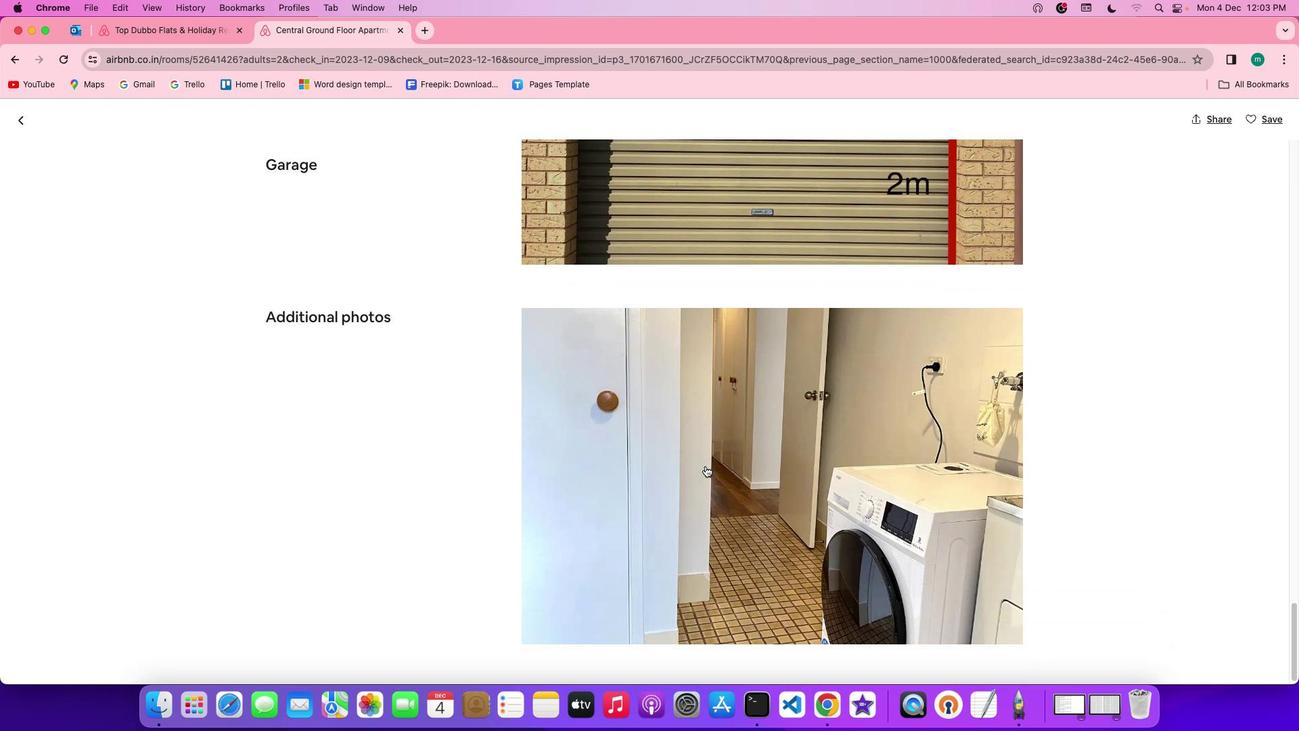 
Action: Mouse scrolled (705, 465) with delta (0, -1)
Screenshot: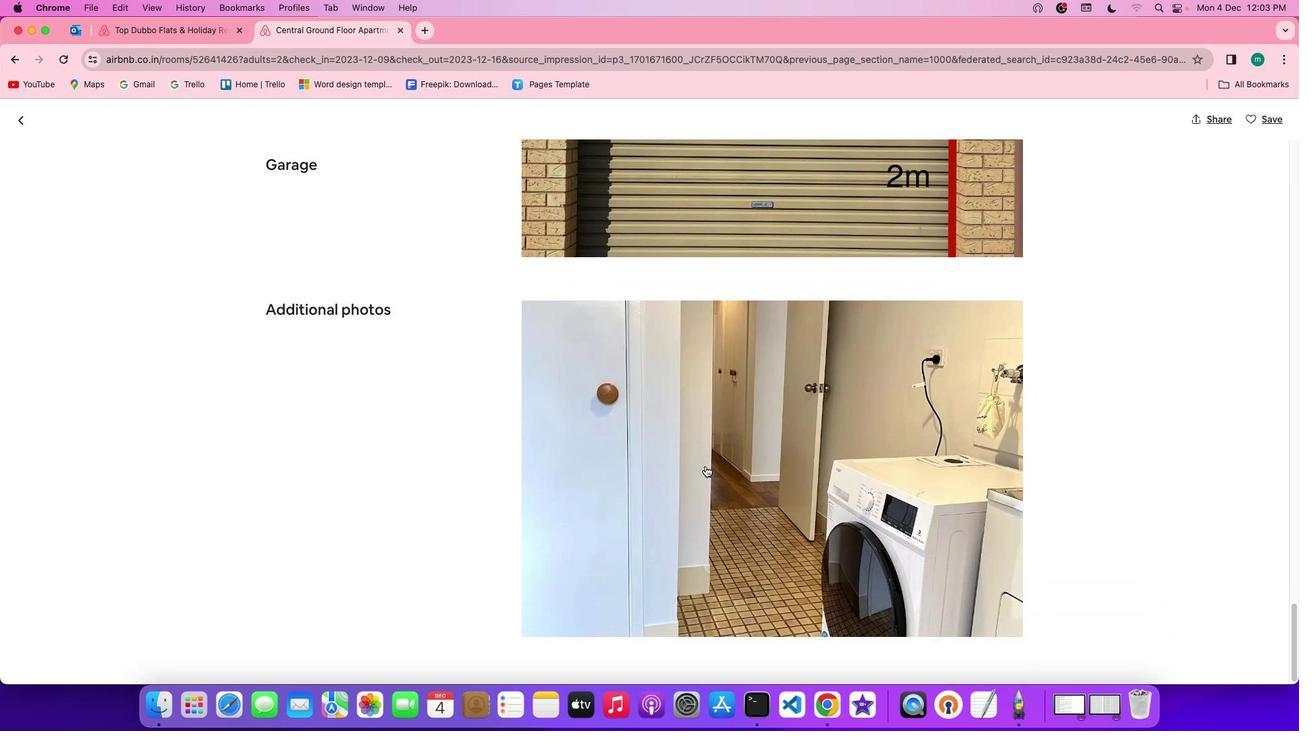 
Action: Mouse scrolled (705, 465) with delta (0, -2)
Screenshot: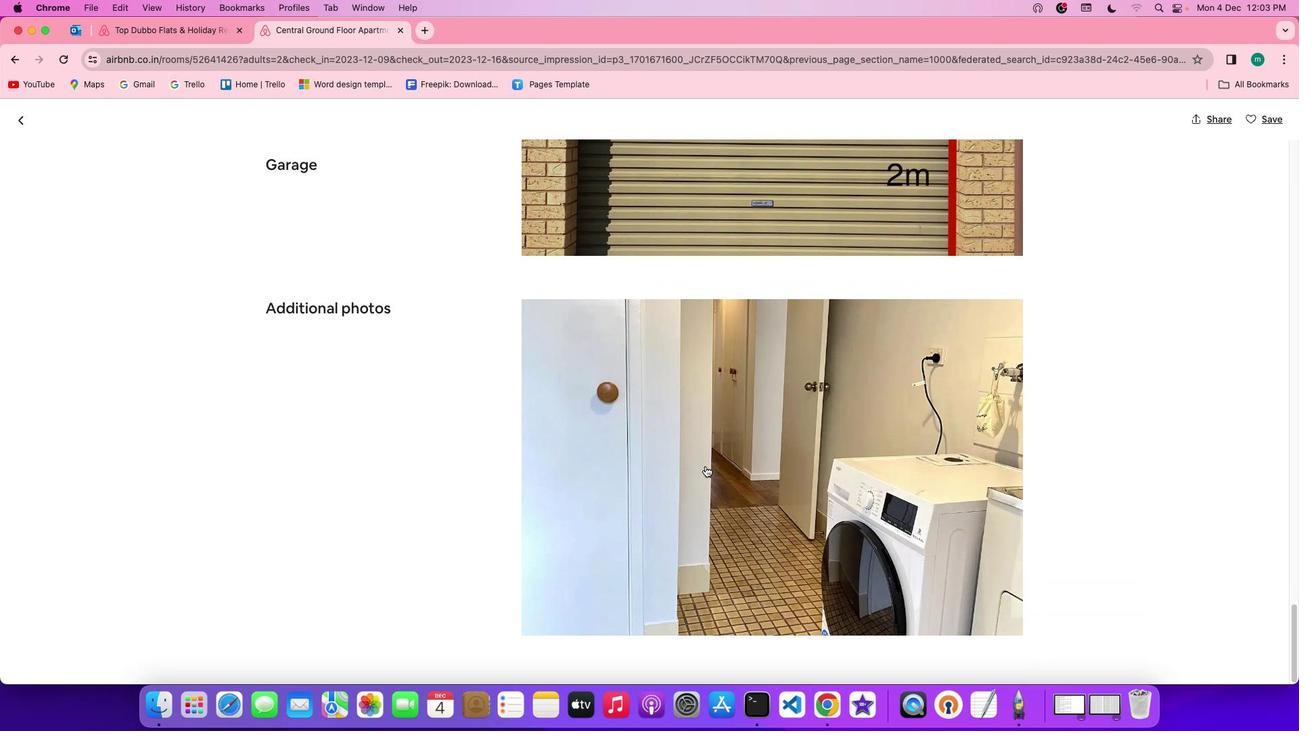 
Action: Mouse scrolled (705, 465) with delta (0, 0)
Screenshot: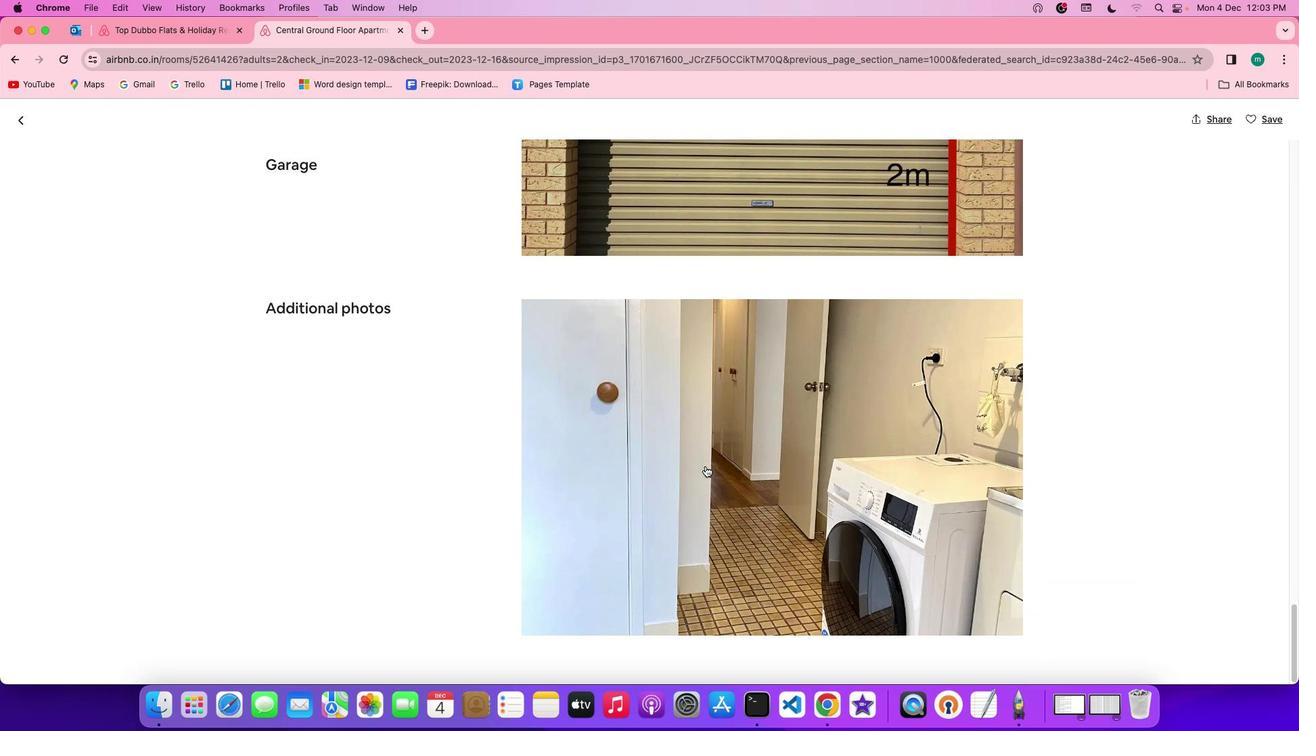 
Action: Mouse scrolled (705, 465) with delta (0, 0)
Screenshot: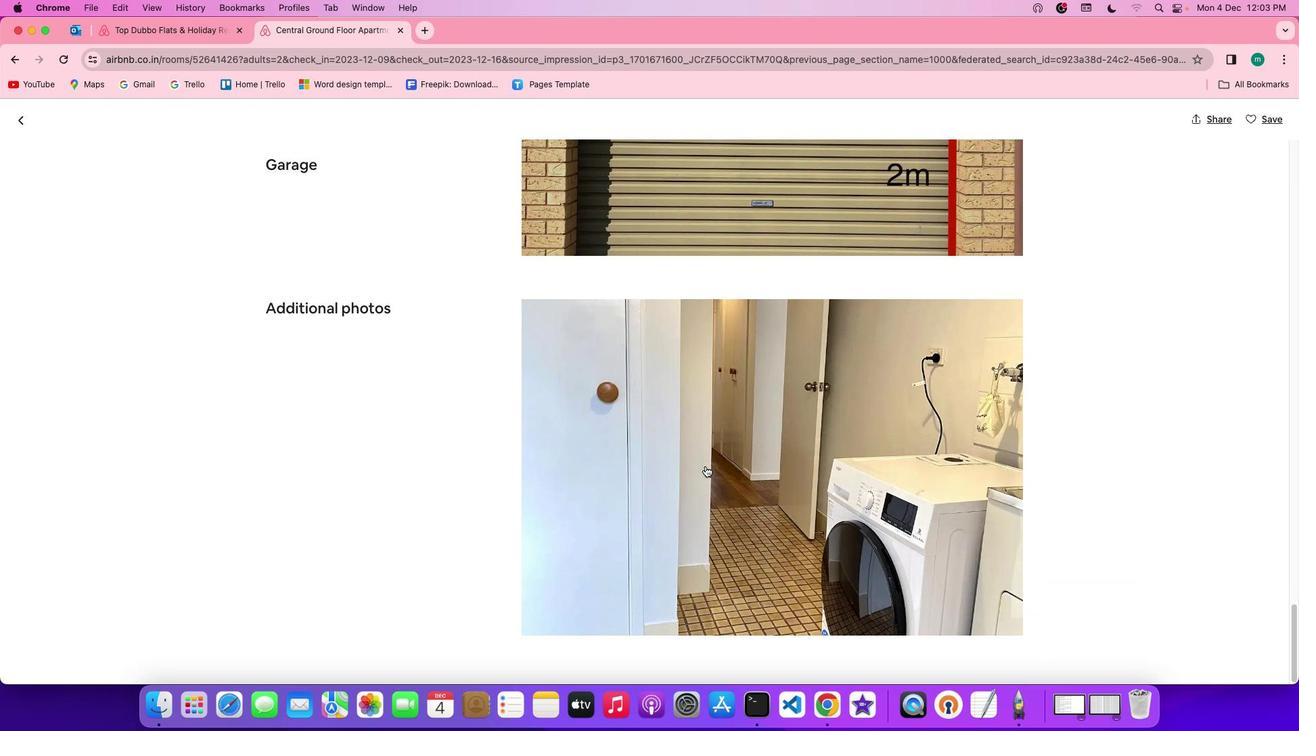 
Action: Mouse scrolled (705, 465) with delta (0, -1)
Screenshot: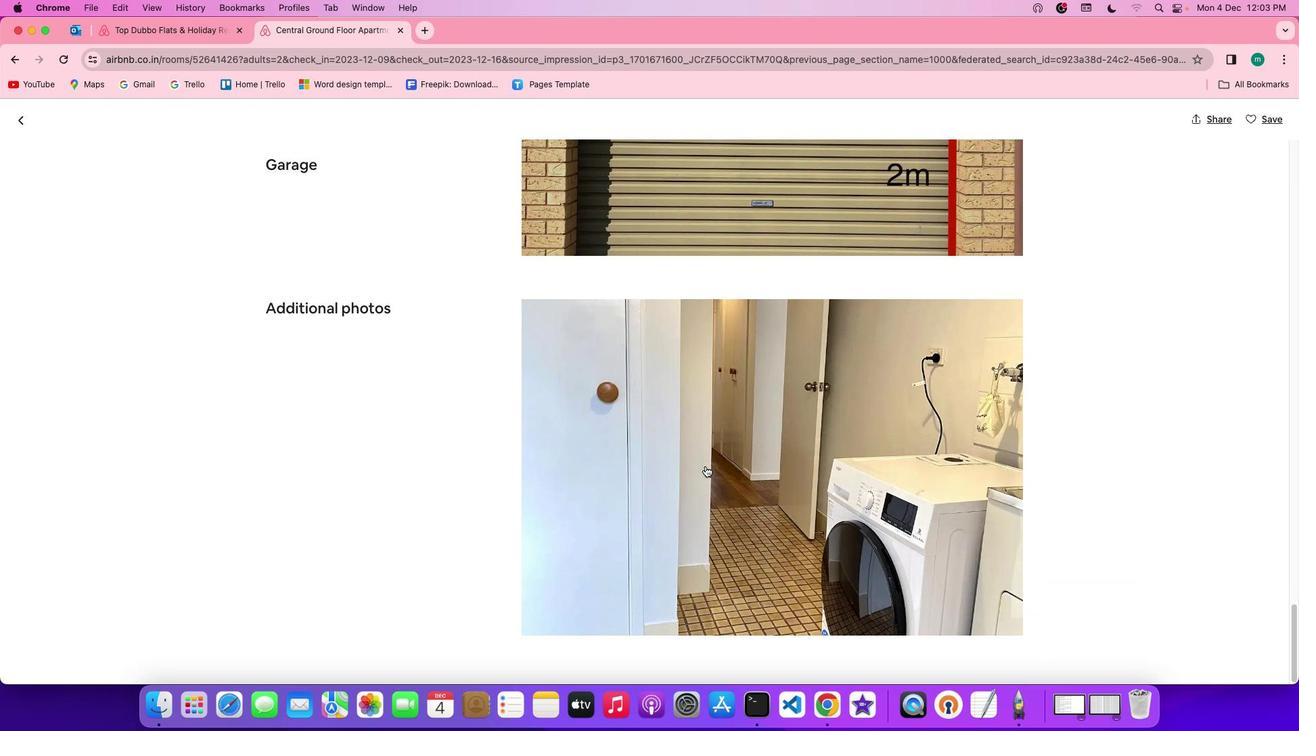 
Action: Mouse scrolled (705, 465) with delta (0, -2)
Screenshot: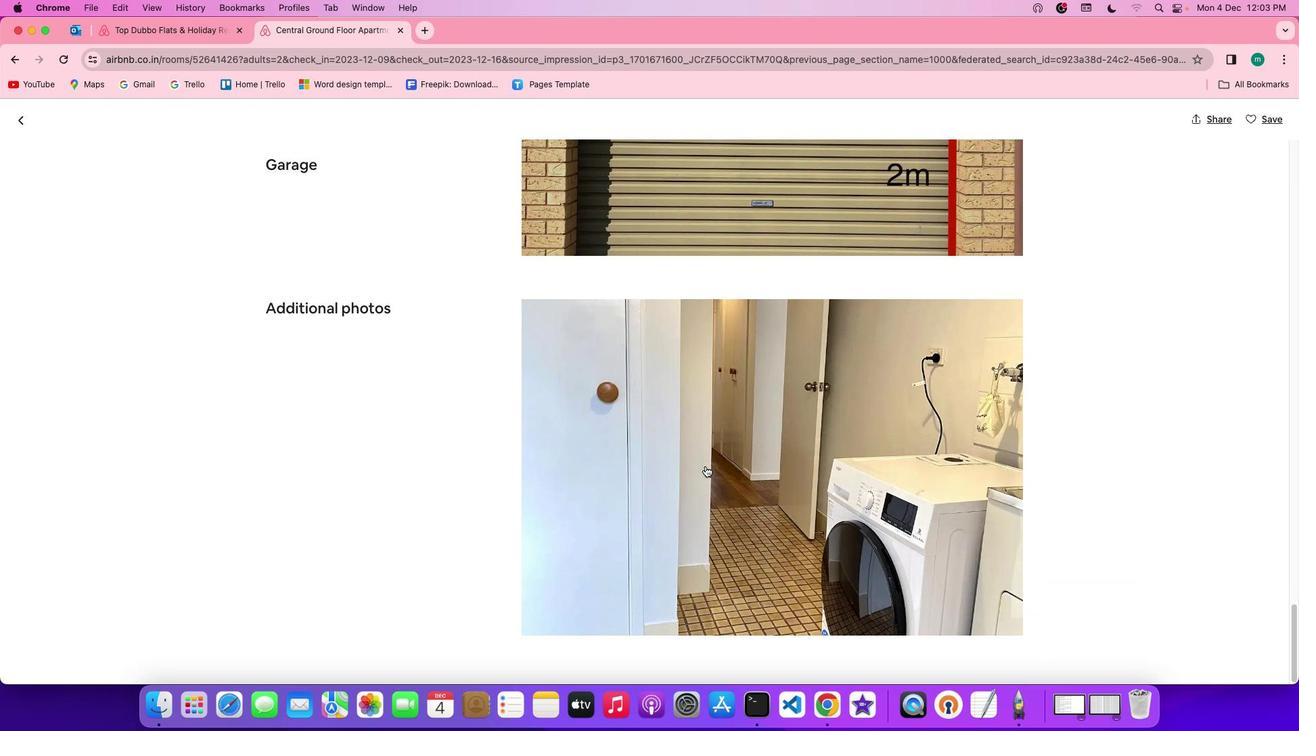 
Action: Mouse scrolled (705, 465) with delta (0, 0)
Screenshot: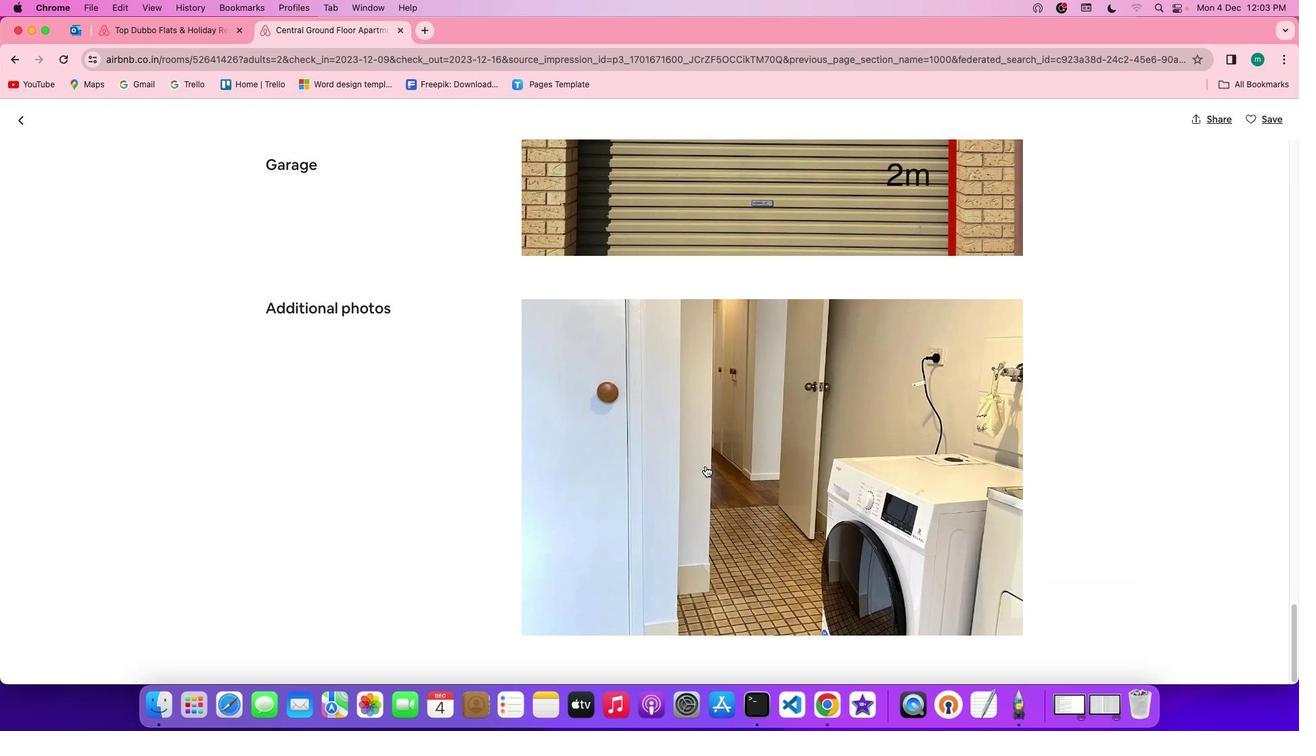 
Action: Mouse scrolled (705, 465) with delta (0, 0)
Screenshot: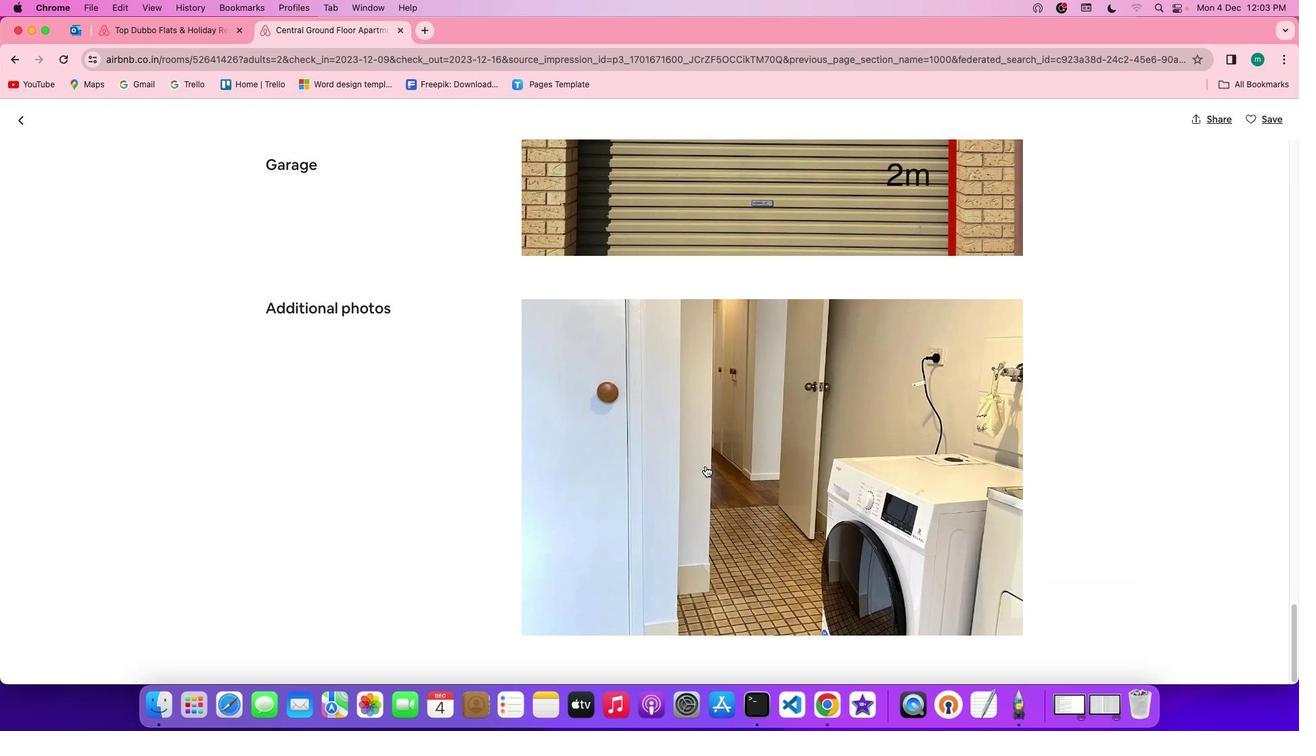 
Action: Mouse scrolled (705, 465) with delta (0, -1)
Screenshot: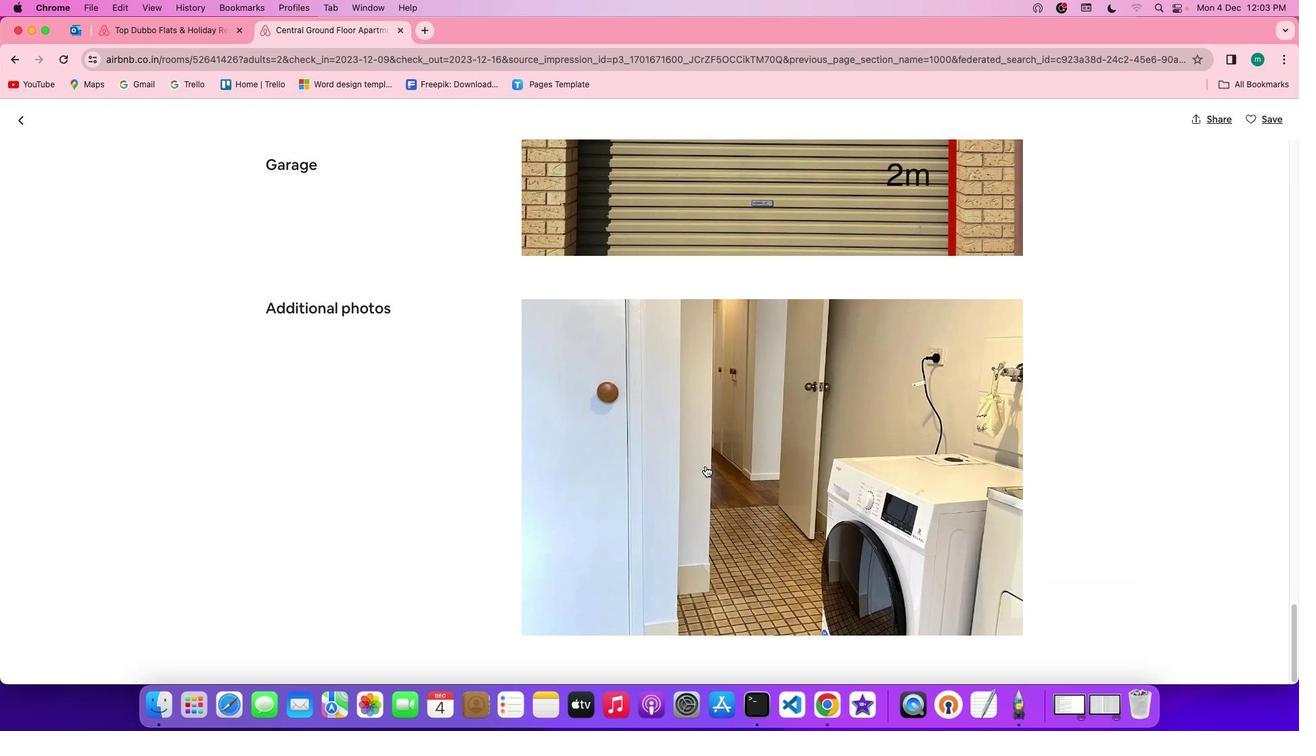 
Action: Mouse scrolled (705, 465) with delta (0, -2)
Screenshot: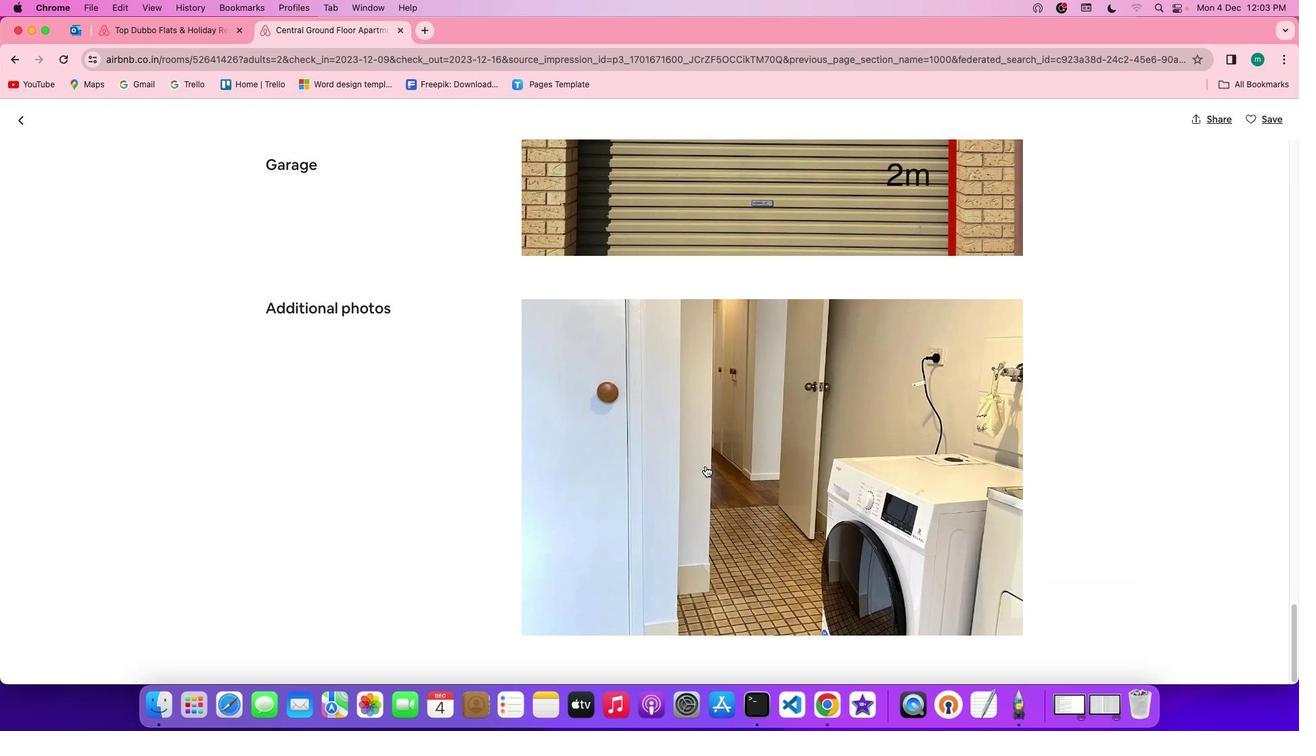 
Action: Mouse scrolled (705, 465) with delta (0, 0)
Screenshot: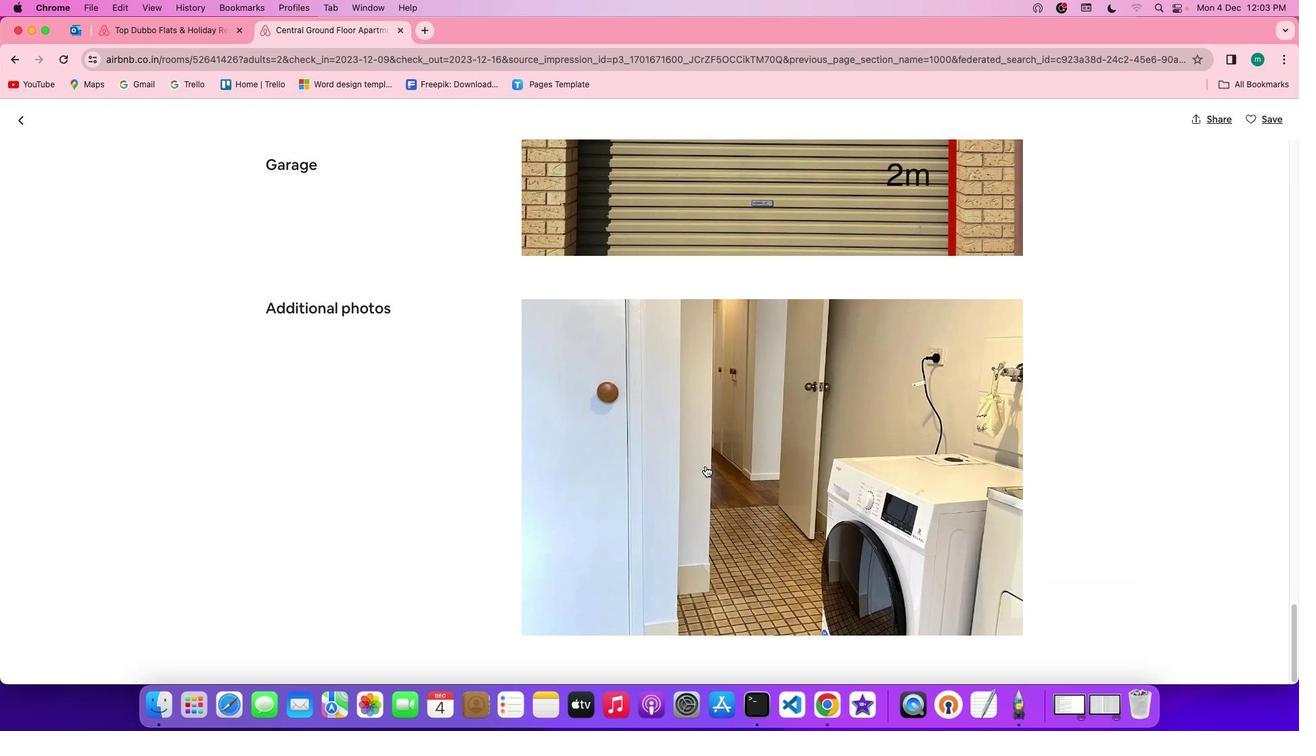 
Action: Mouse scrolled (705, 465) with delta (0, 0)
Screenshot: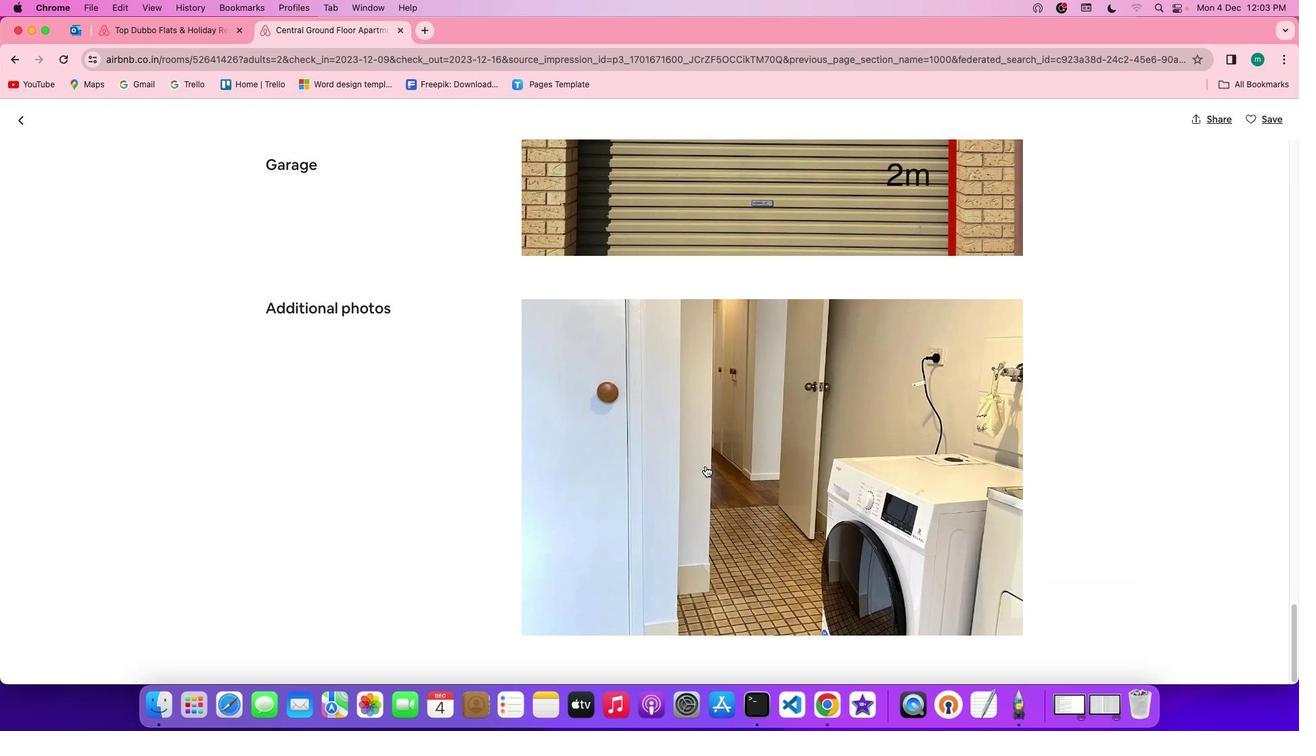 
Action: Mouse scrolled (705, 465) with delta (0, -1)
Screenshot: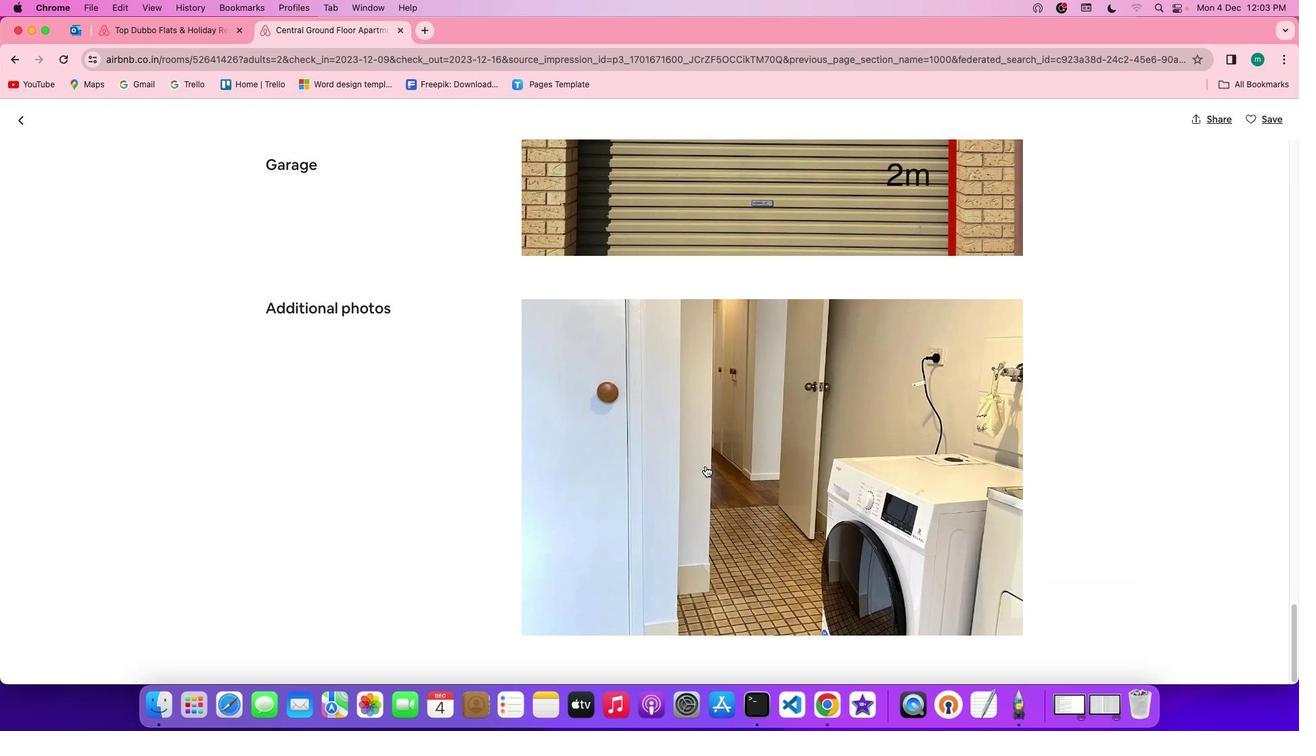 
Action: Mouse scrolled (705, 465) with delta (0, -1)
Screenshot: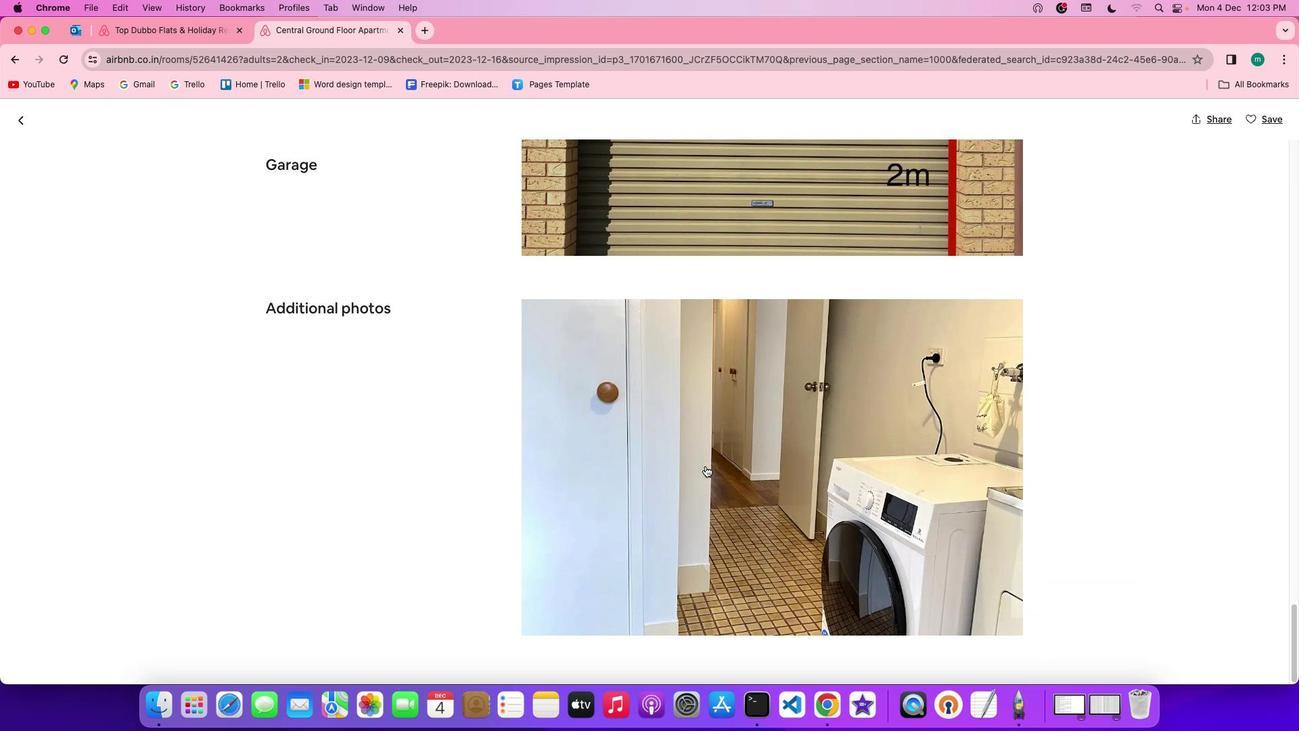 
Action: Mouse scrolled (705, 465) with delta (0, 0)
Screenshot: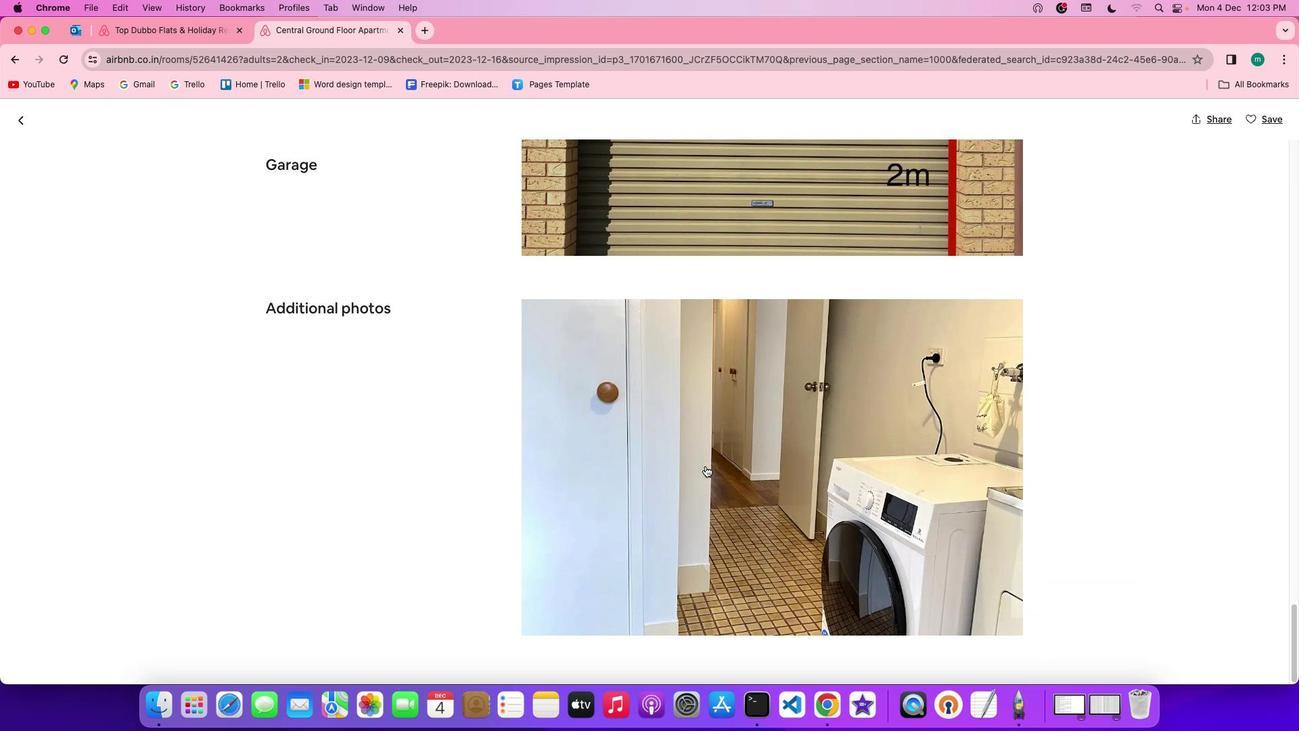 
Action: Mouse scrolled (705, 465) with delta (0, 0)
Screenshot: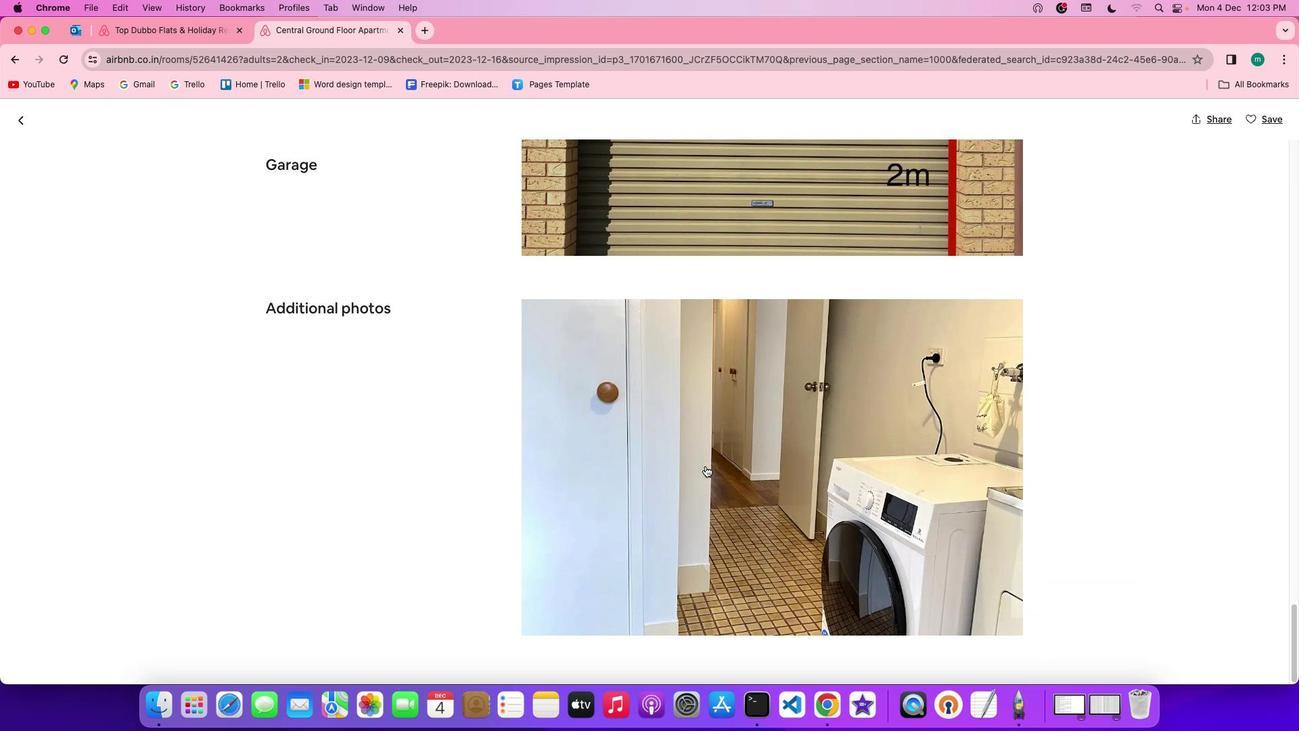 
Action: Mouse scrolled (705, 465) with delta (0, -1)
Screenshot: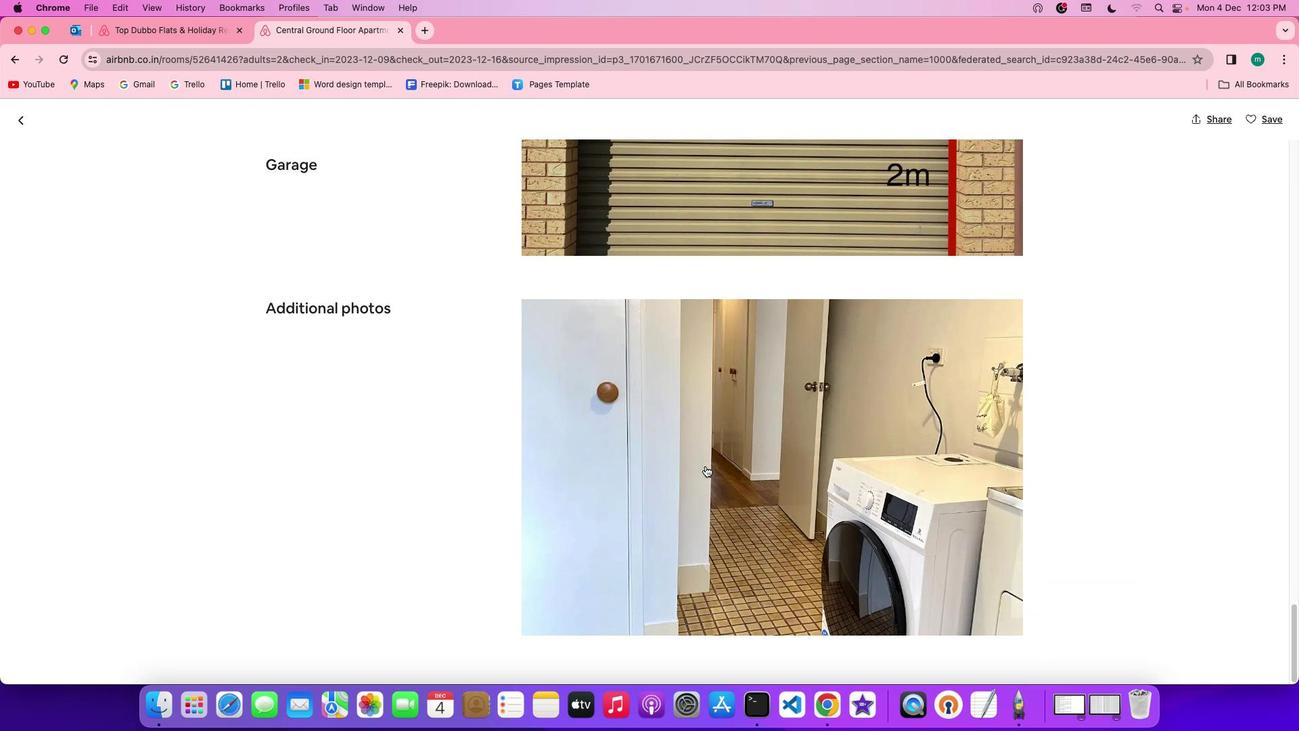 
Action: Mouse scrolled (705, 465) with delta (0, -2)
Screenshot: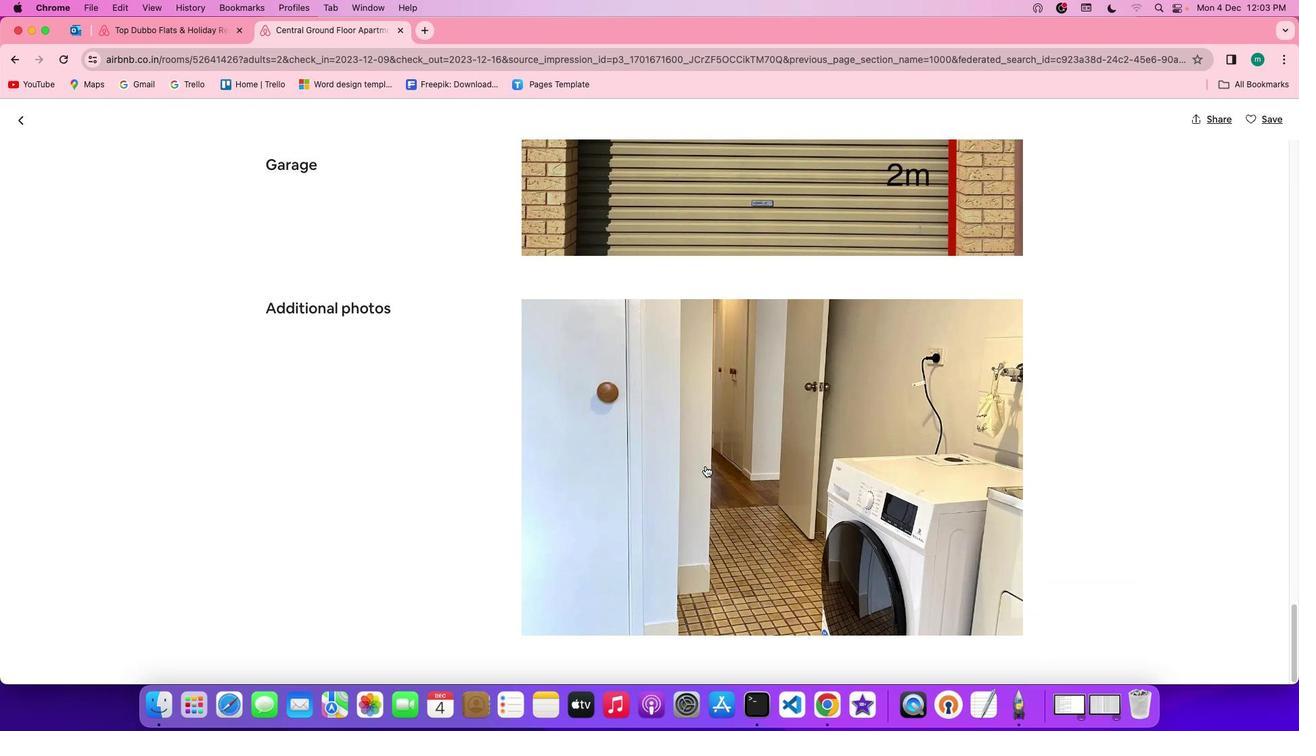 
Action: Mouse scrolled (705, 465) with delta (0, 0)
Screenshot: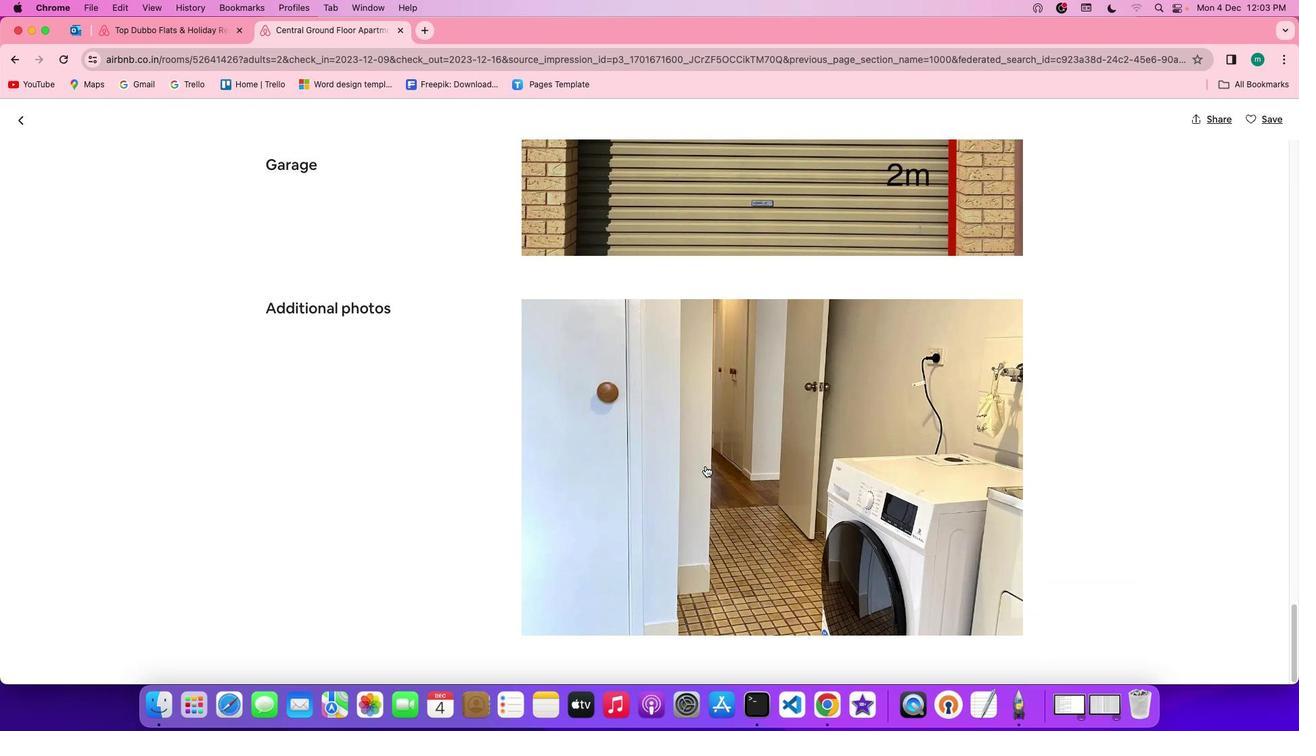 
Action: Mouse scrolled (705, 465) with delta (0, 0)
Screenshot: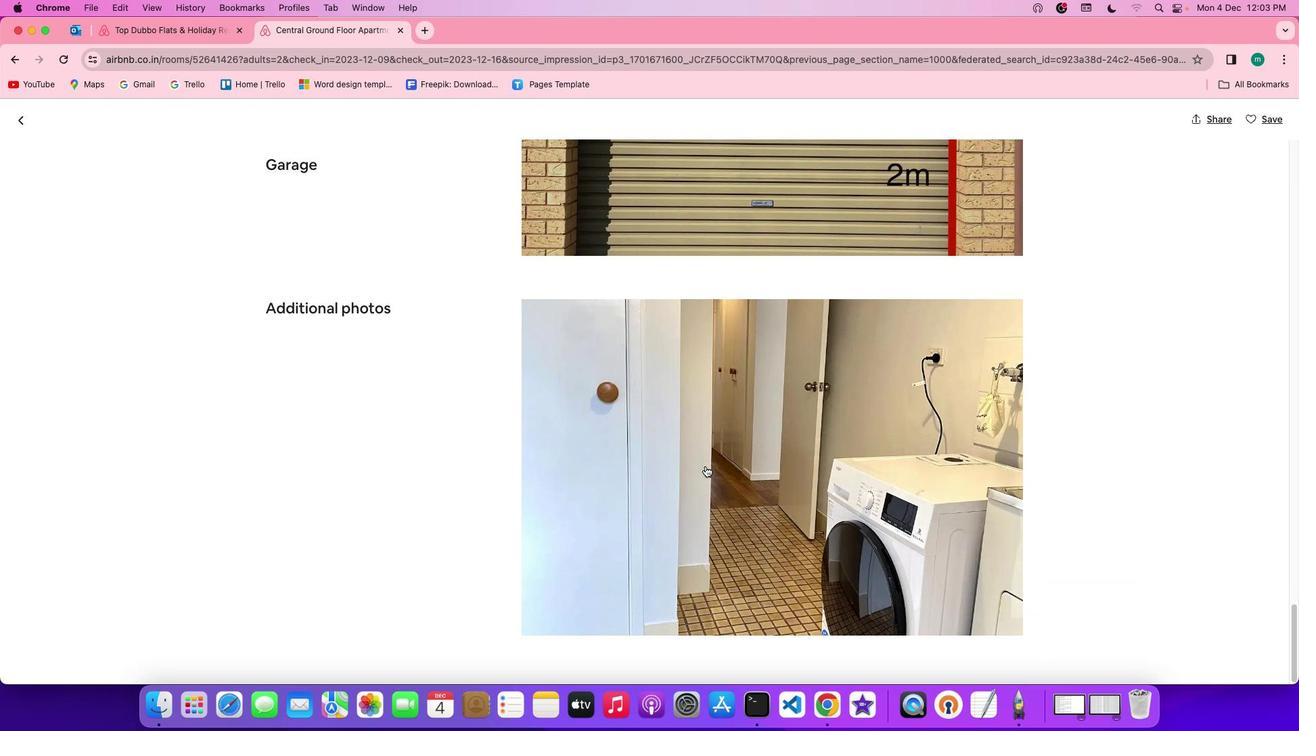 
Action: Mouse scrolled (705, 465) with delta (0, -1)
Screenshot: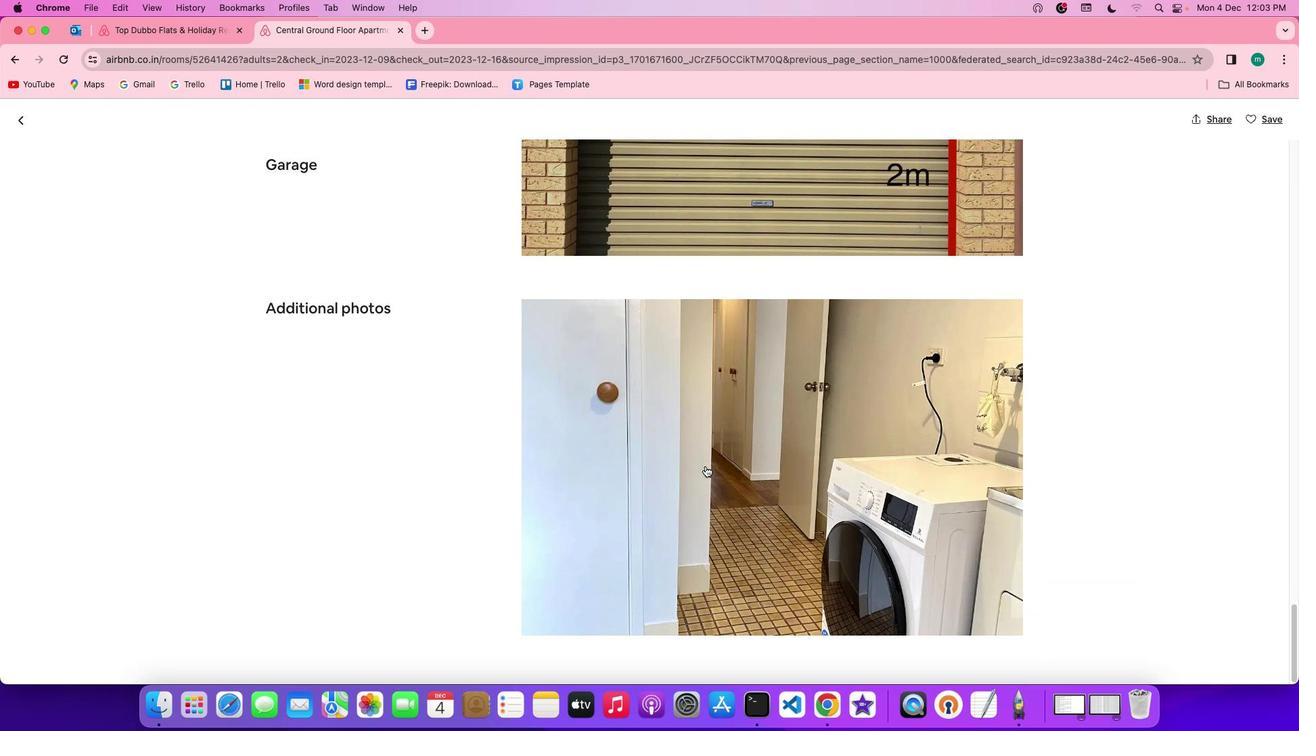 
Action: Mouse scrolled (705, 465) with delta (0, -2)
Screenshot: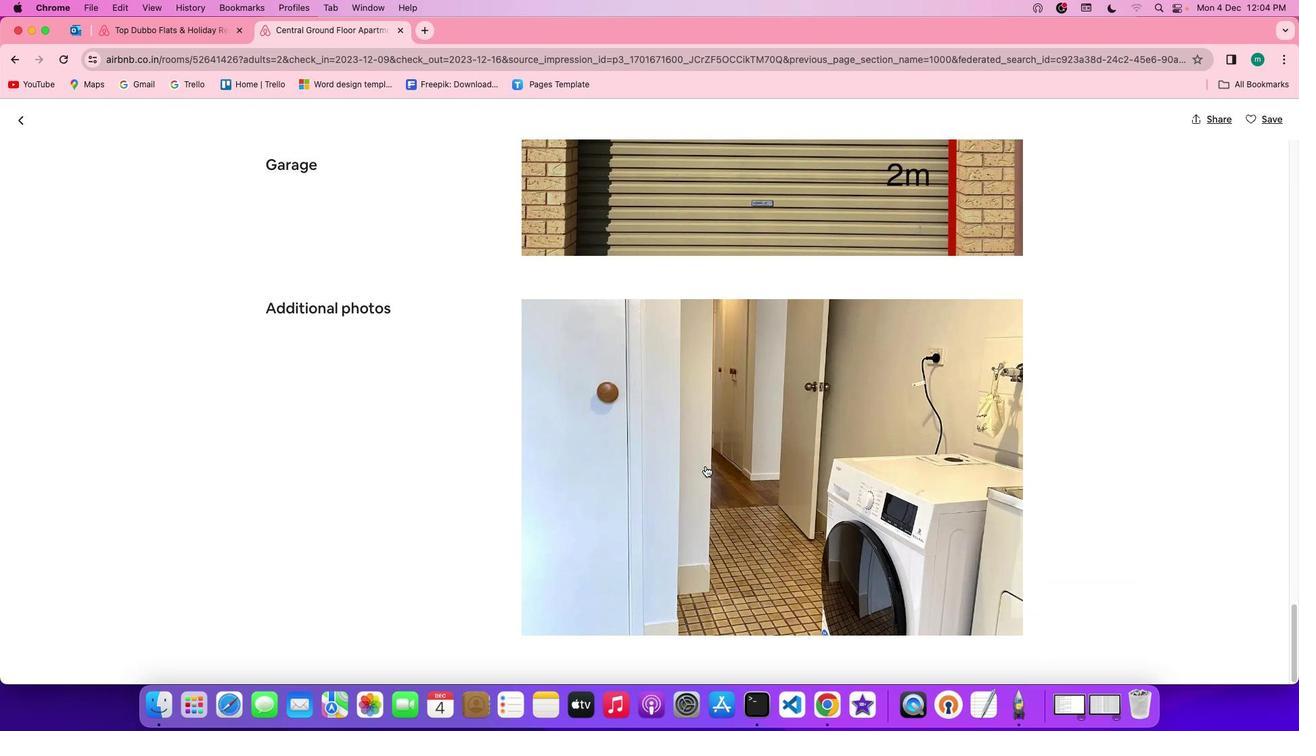 
Action: Mouse scrolled (705, 465) with delta (0, 0)
Screenshot: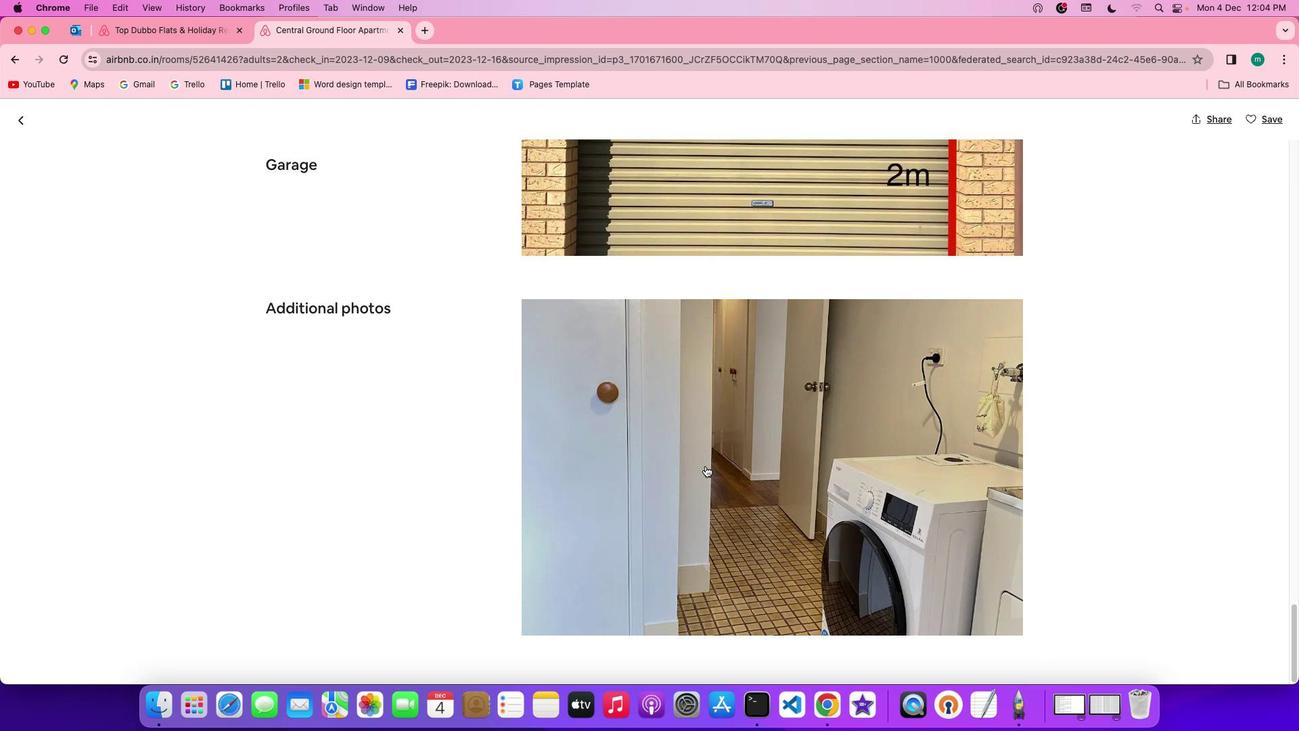 
Action: Mouse scrolled (705, 465) with delta (0, 0)
Screenshot: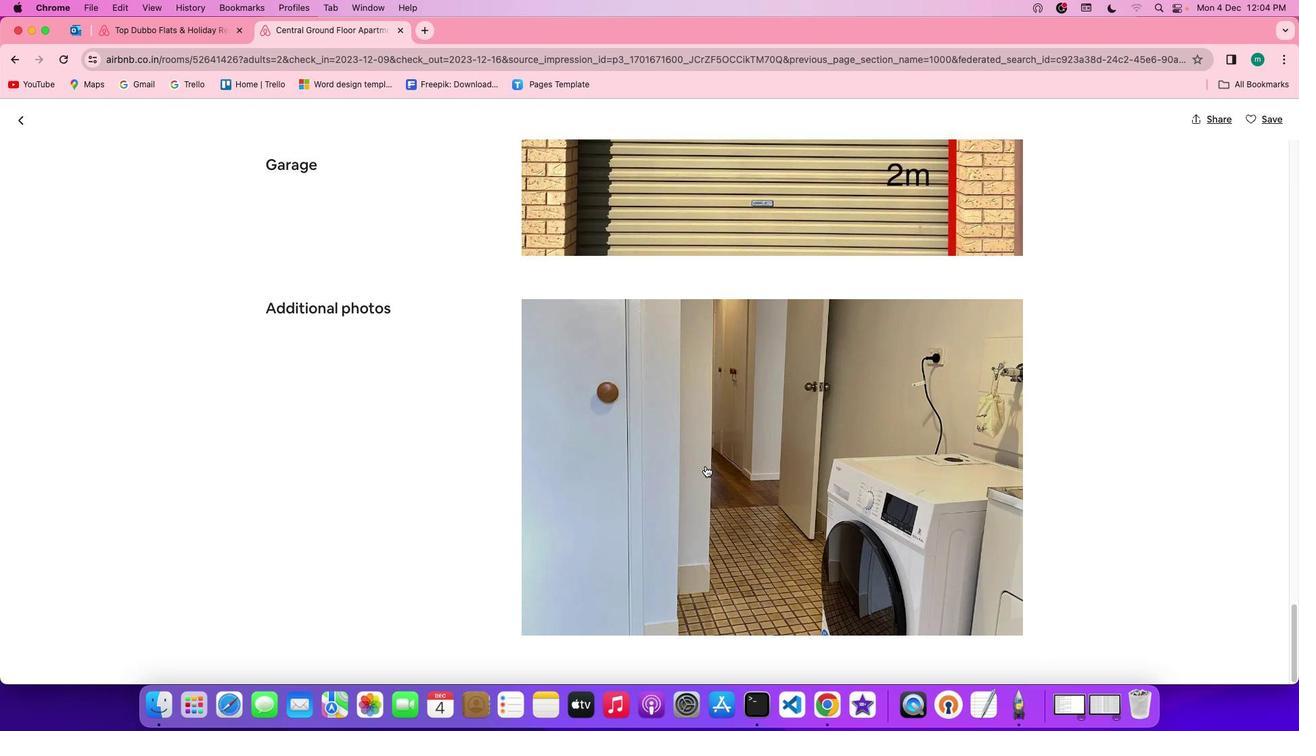 
Action: Mouse scrolled (705, 465) with delta (0, -2)
Screenshot: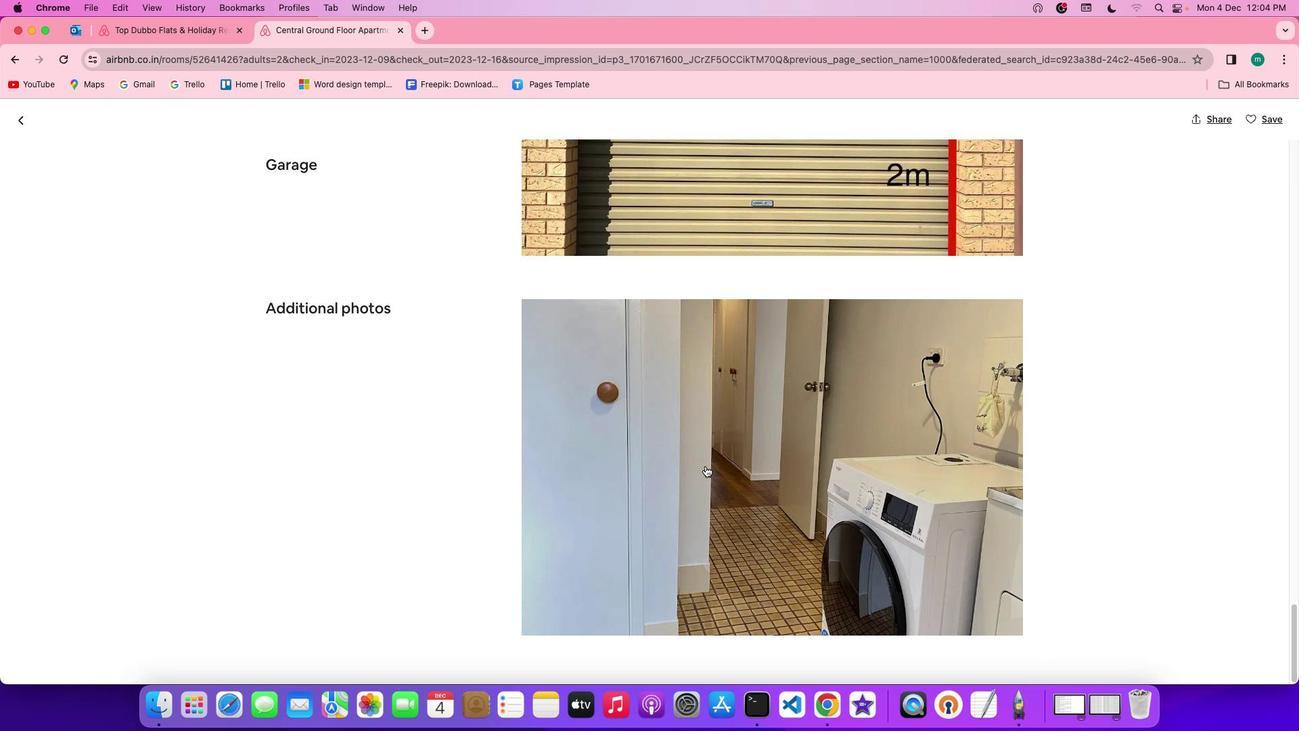 
Action: Mouse scrolled (705, 465) with delta (0, -2)
Screenshot: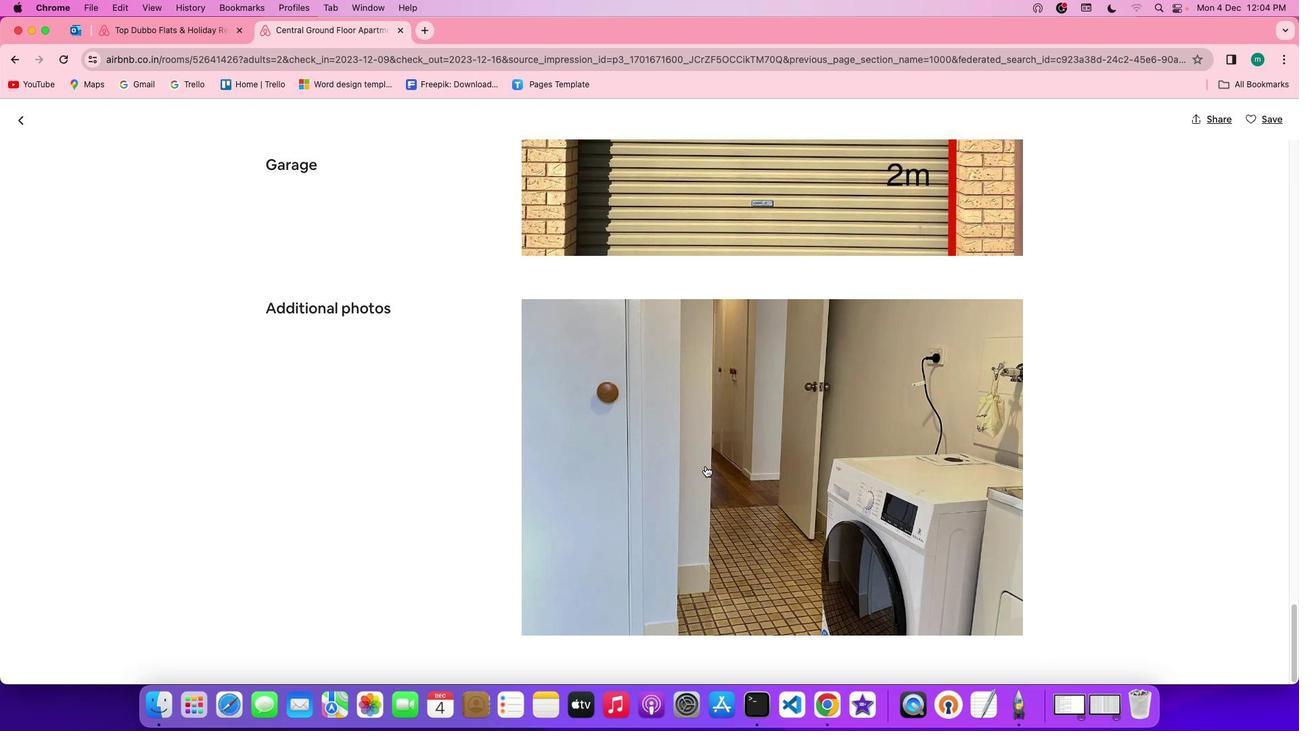 
Action: Mouse scrolled (705, 465) with delta (0, 0)
Screenshot: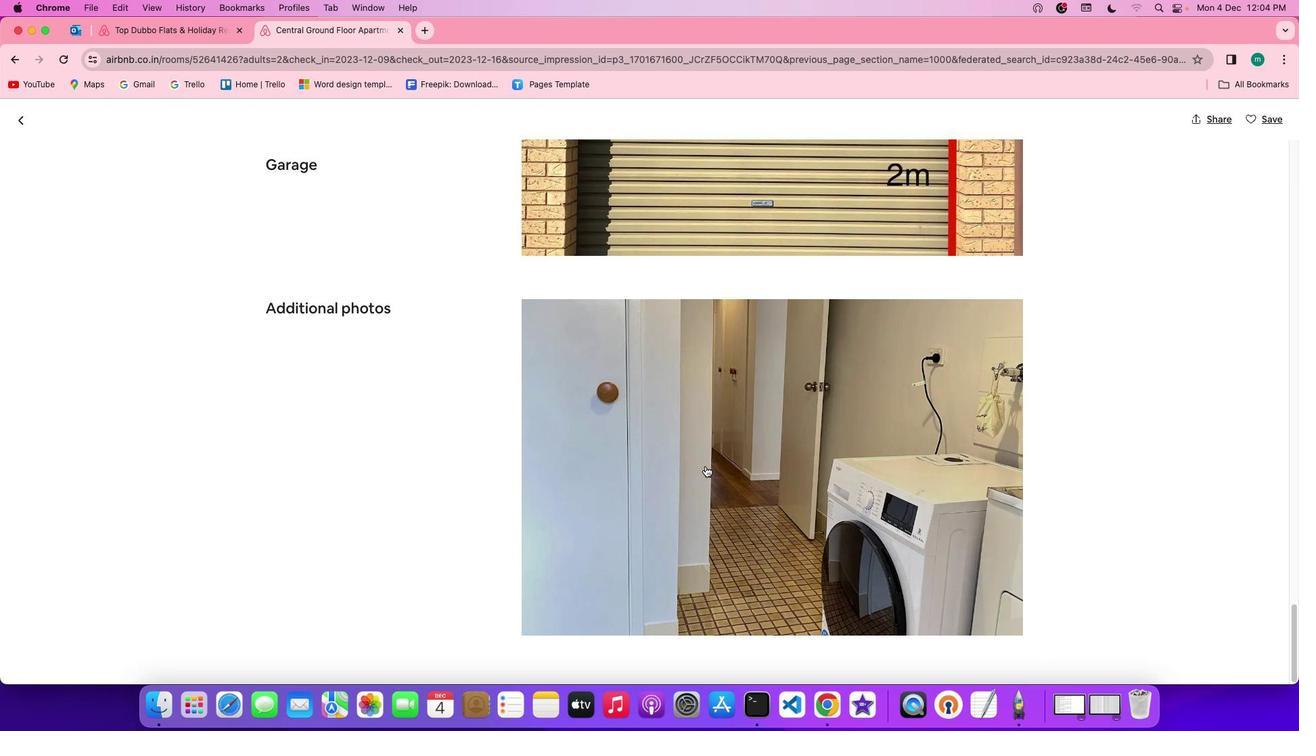 
Action: Mouse scrolled (705, 465) with delta (0, 0)
Screenshot: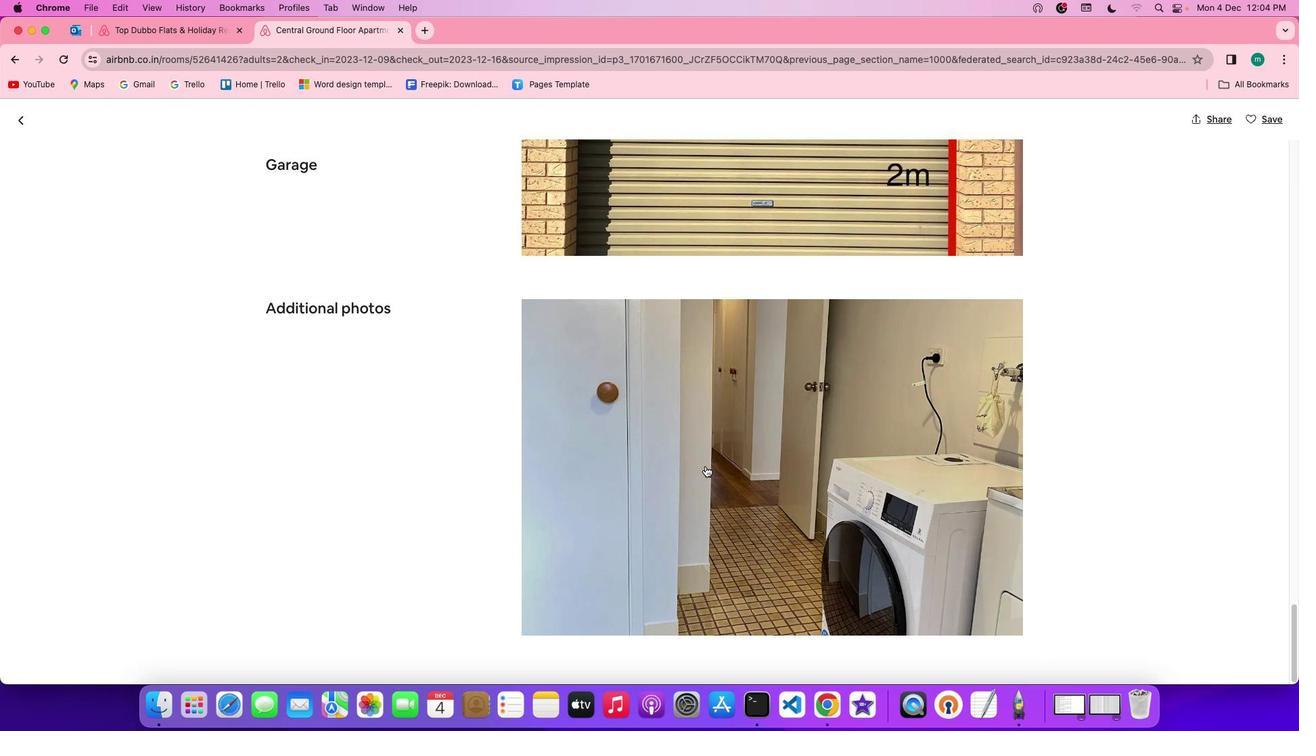 
Action: Mouse scrolled (705, 465) with delta (0, -1)
Screenshot: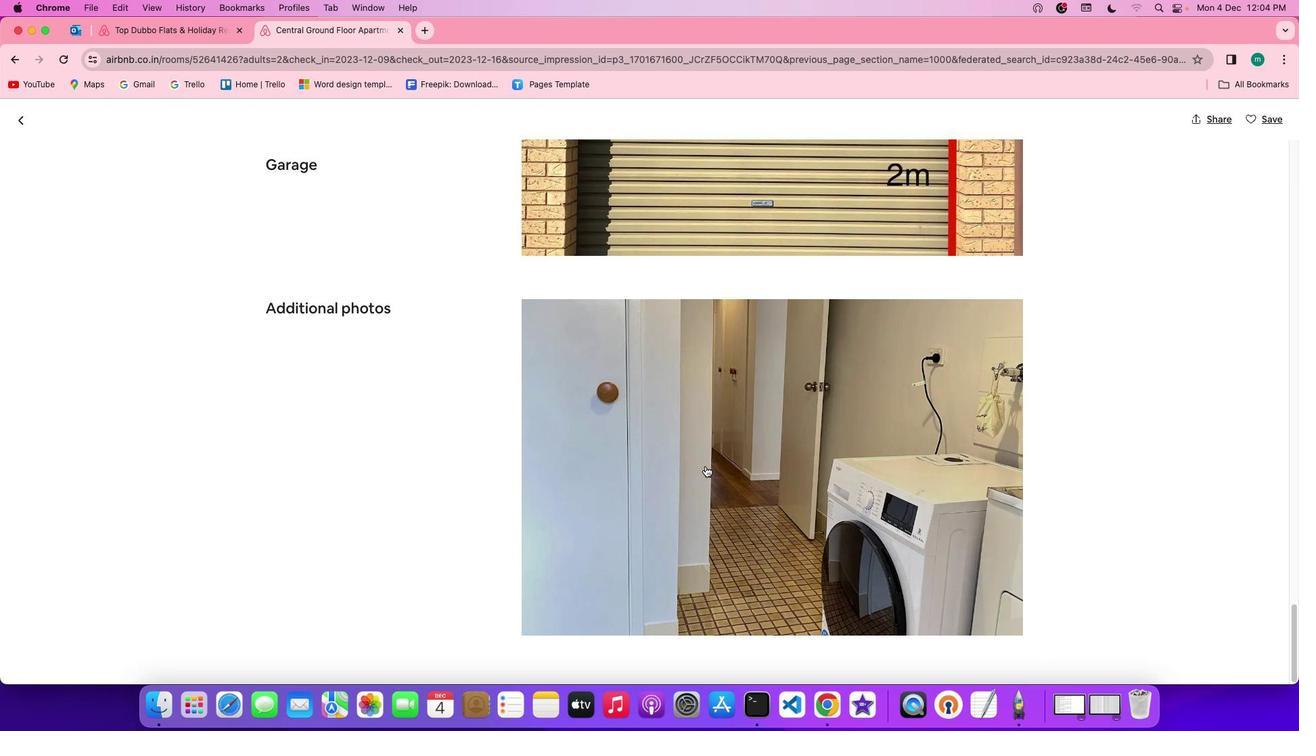 
Action: Mouse scrolled (705, 465) with delta (0, -2)
Screenshot: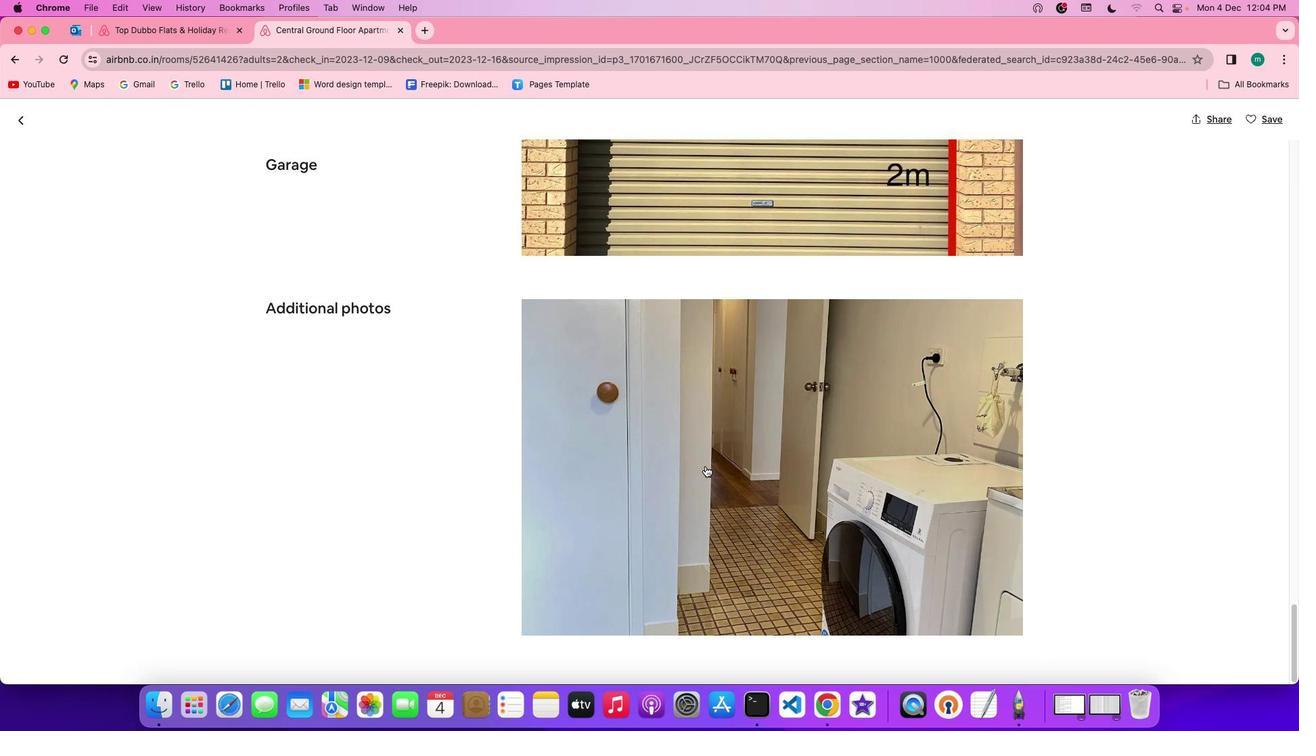 
Action: Mouse scrolled (705, 465) with delta (0, 0)
Screenshot: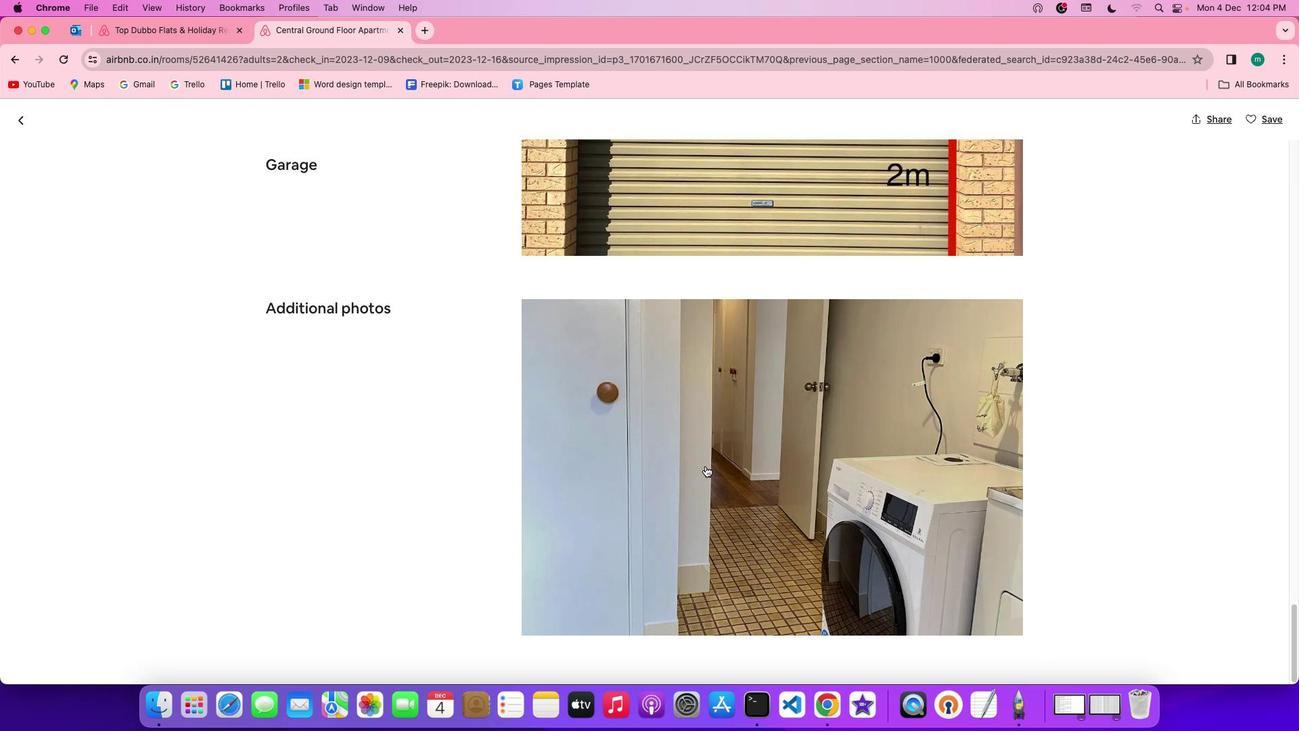 
Action: Mouse scrolled (705, 465) with delta (0, 0)
Screenshot: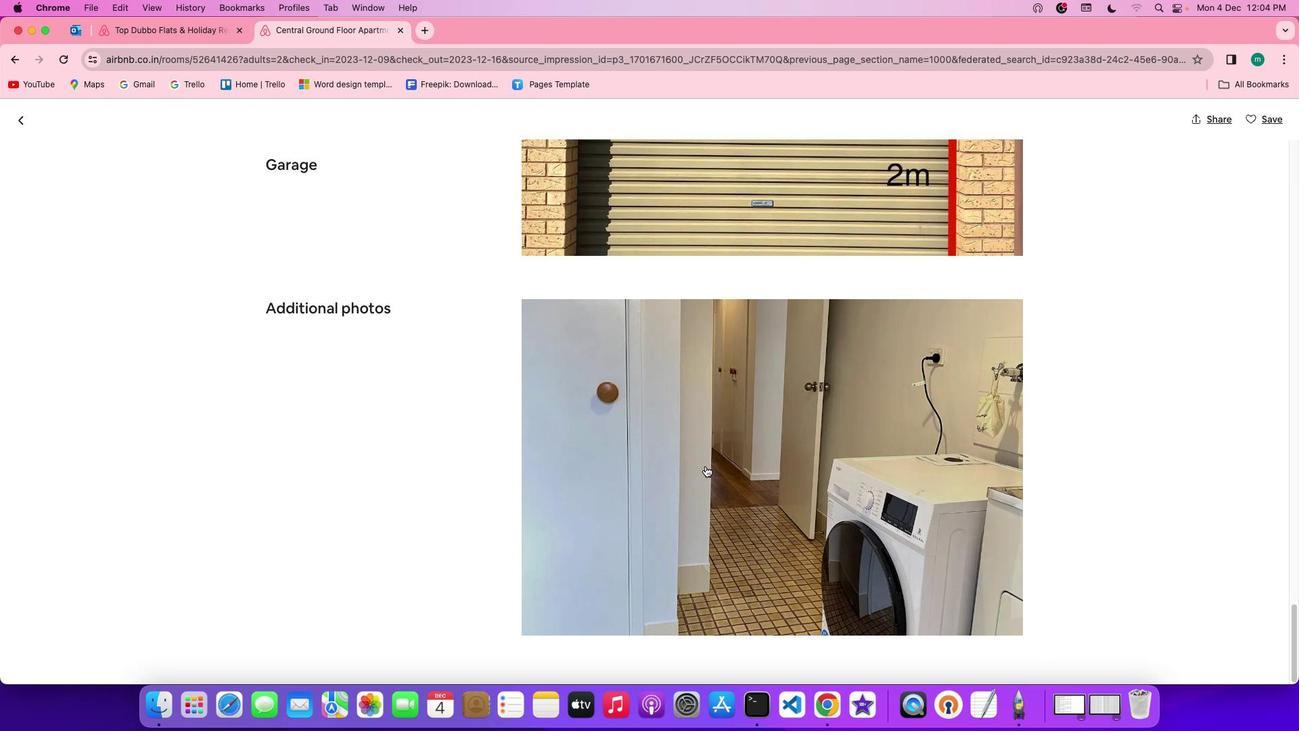 
Action: Mouse scrolled (705, 465) with delta (0, -2)
